 Task: Use the face wash by following these steps: damp your face and neck, take some face wash in your palm and lather it, massage in circular motion, and rinse.
Action: Mouse moved to (362, 88)
Screenshot: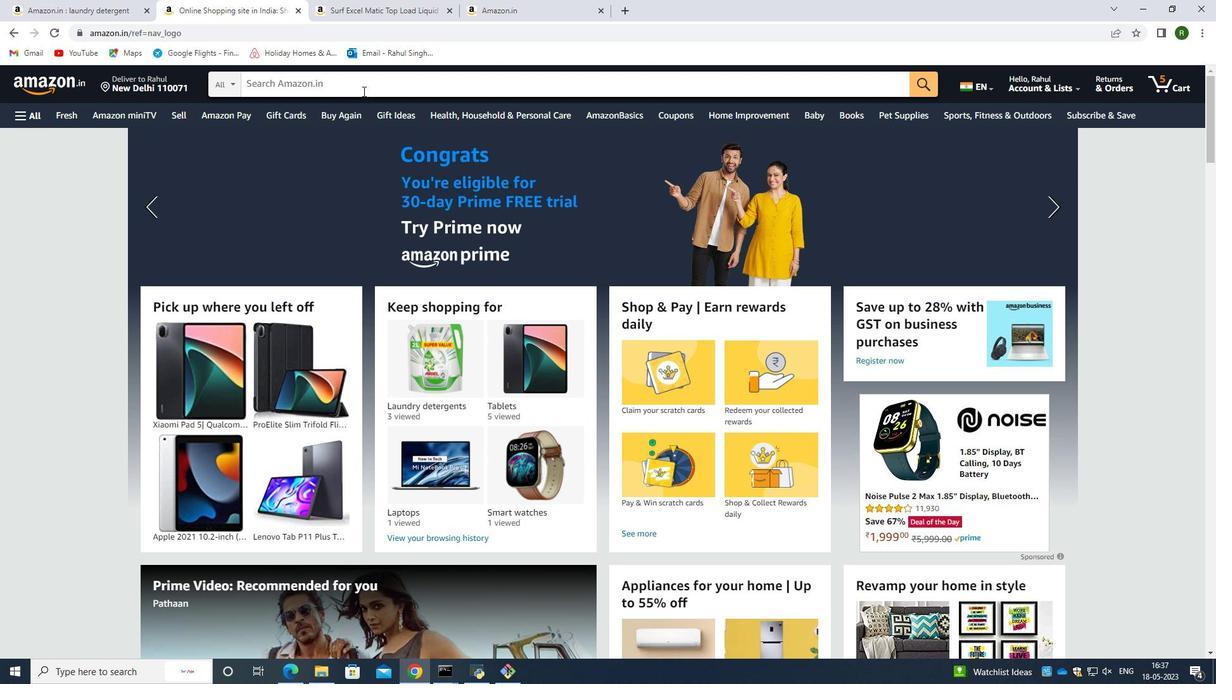 
Action: Mouse pressed left at (362, 88)
Screenshot: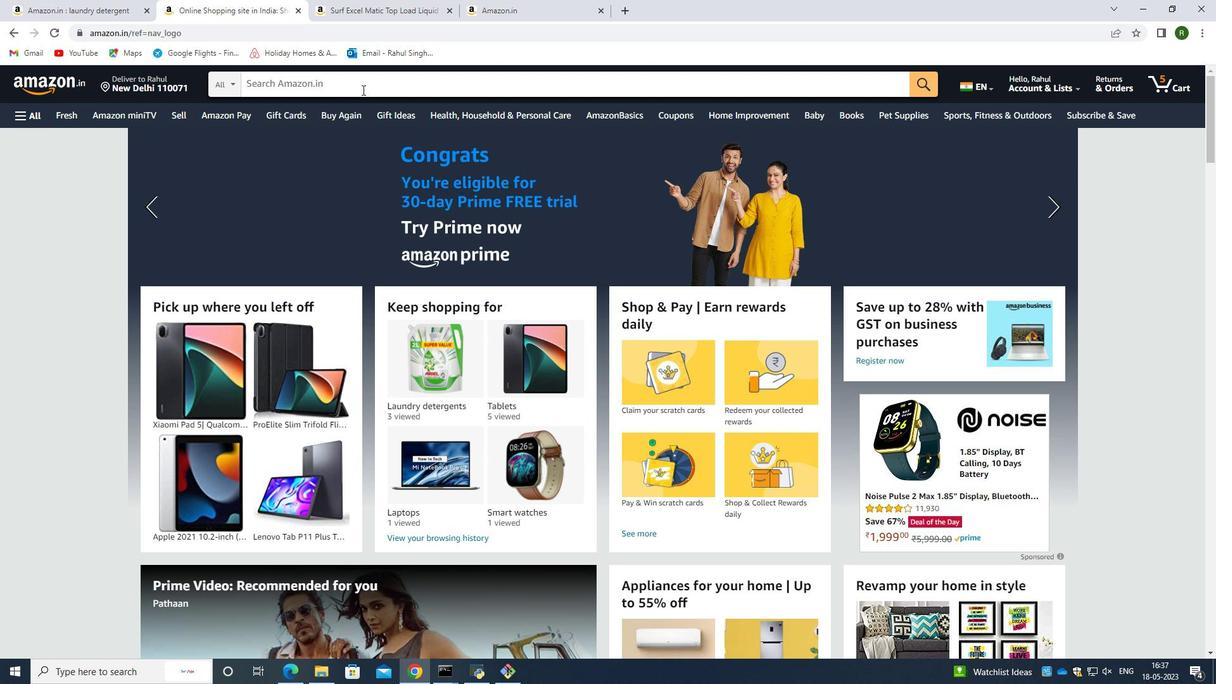 
Action: Key pressed ma
Screenshot: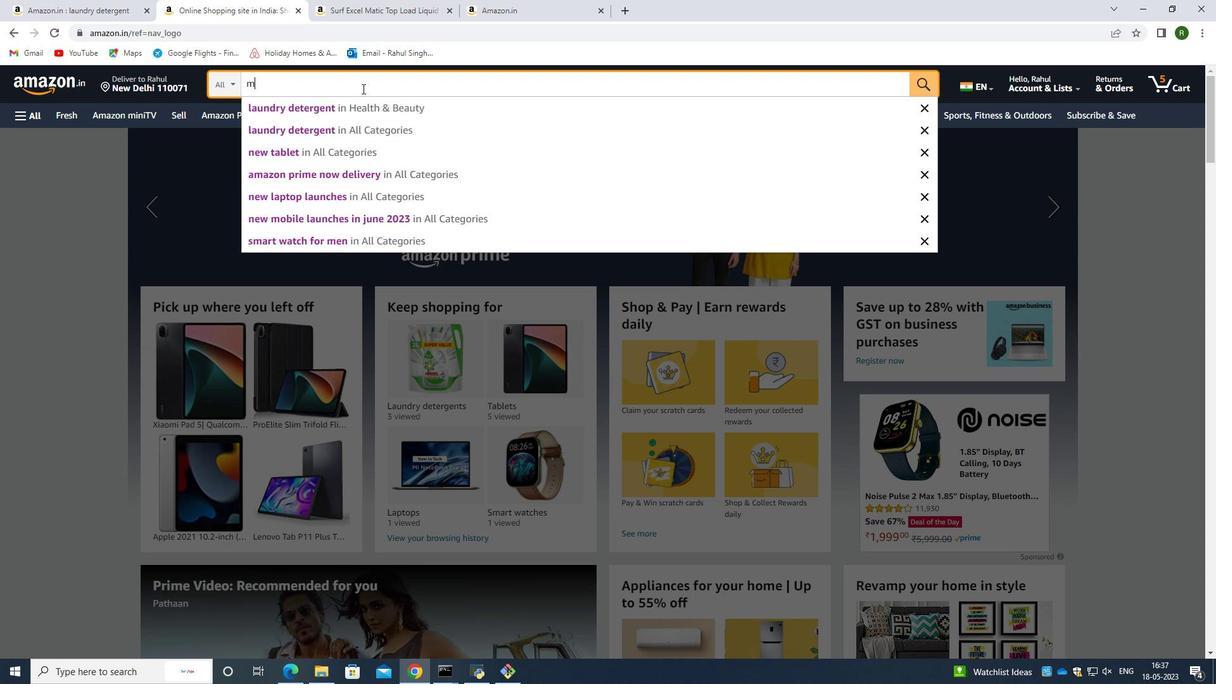
Action: Mouse moved to (362, 88)
Screenshot: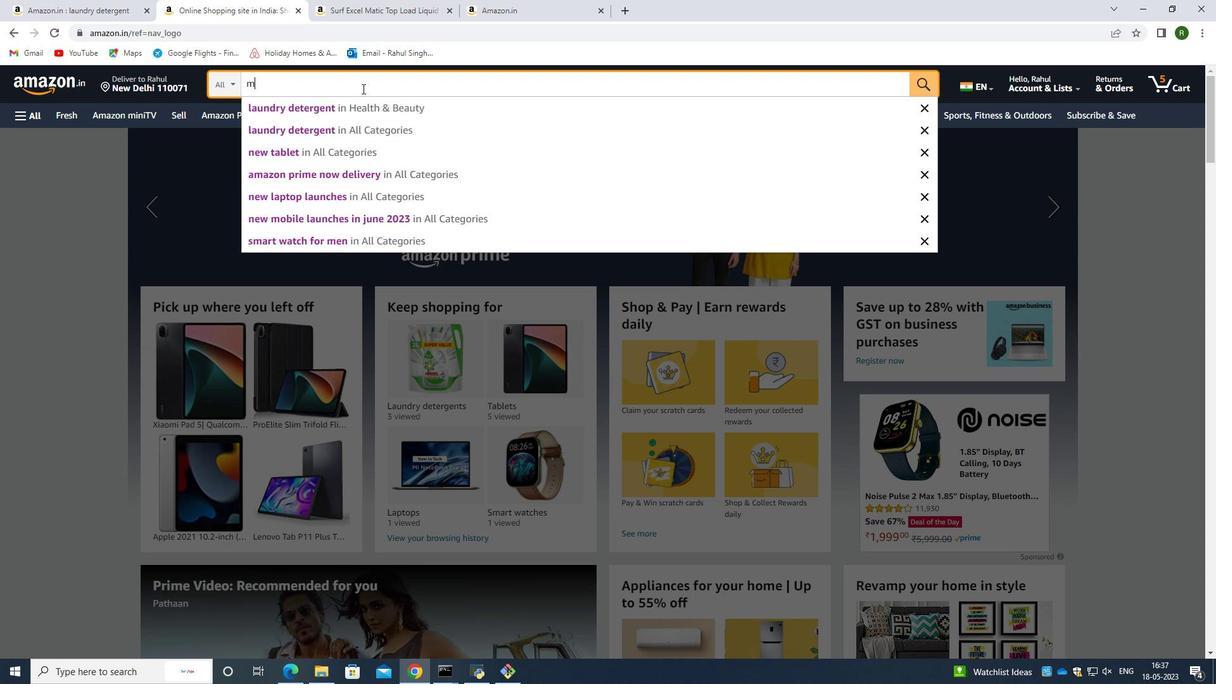 
Action: Key pressed maearth<Key.space>products<Key.enter>
Screenshot: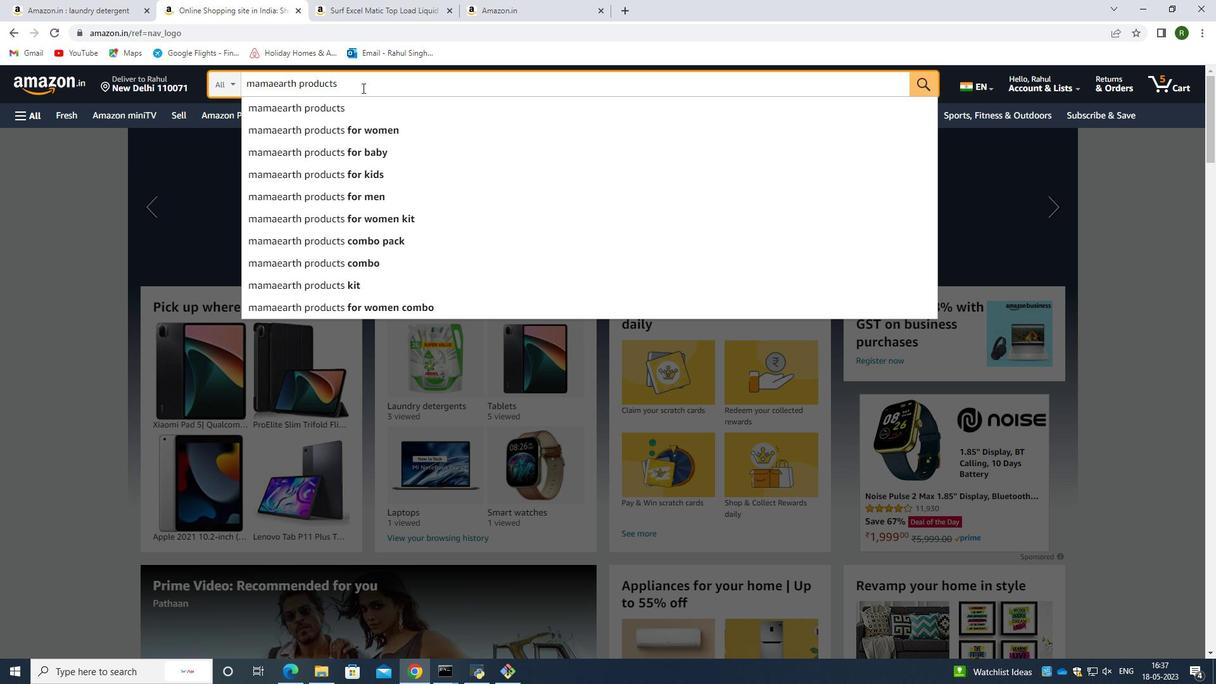
Action: Mouse moved to (440, 242)
Screenshot: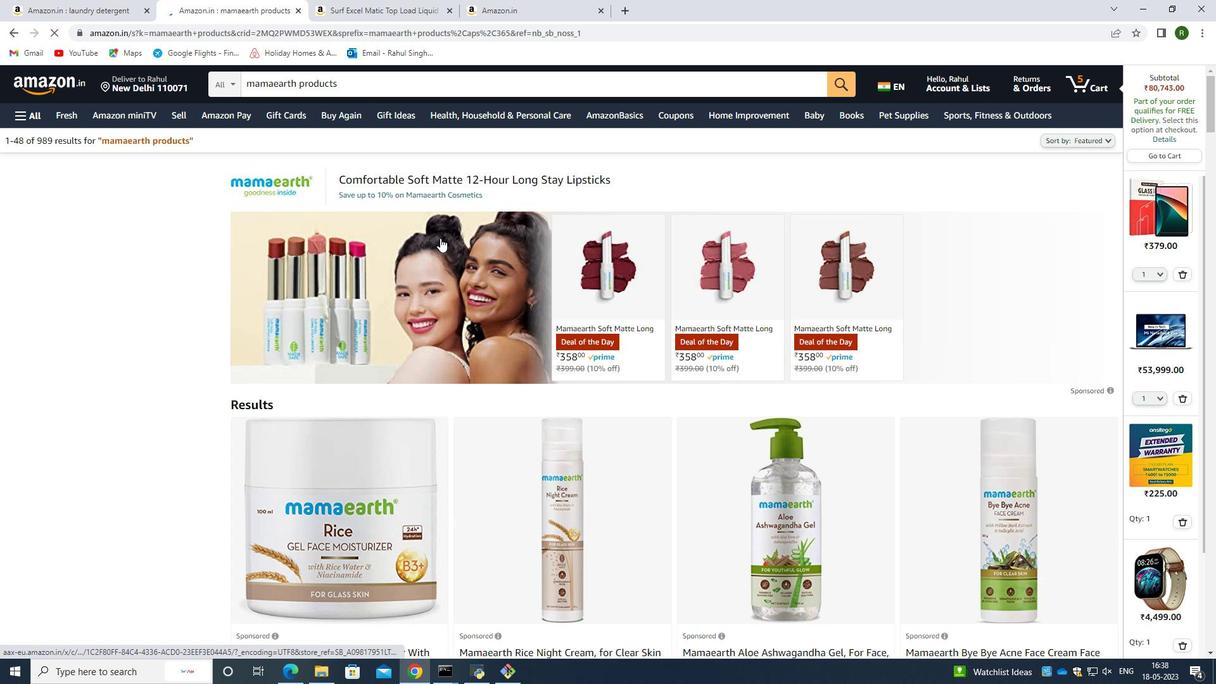 
Action: Mouse scrolled (440, 242) with delta (0, 0)
Screenshot: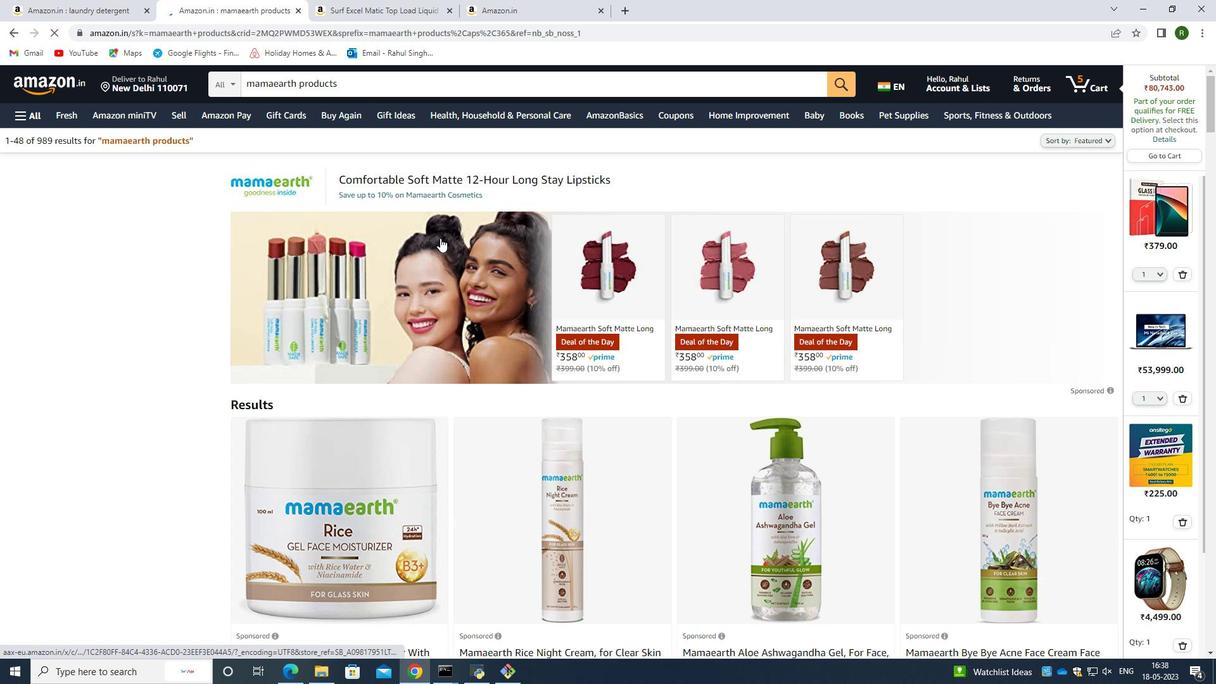 
Action: Mouse moved to (440, 244)
Screenshot: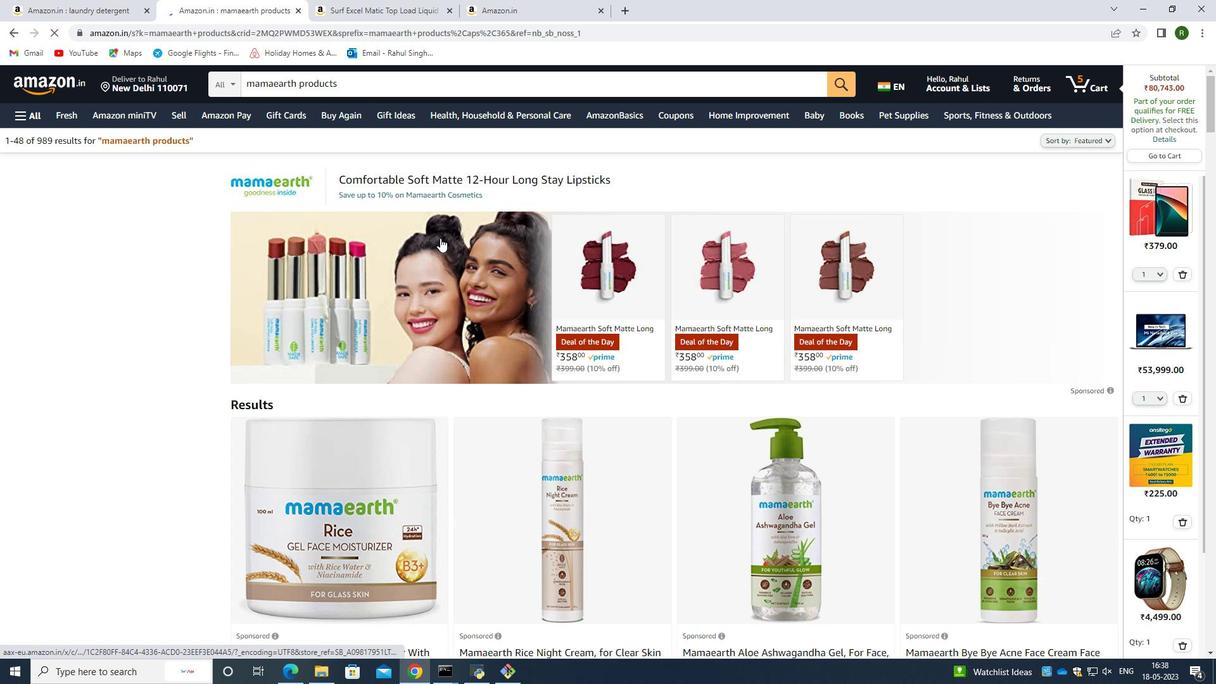 
Action: Mouse scrolled (440, 243) with delta (0, 0)
Screenshot: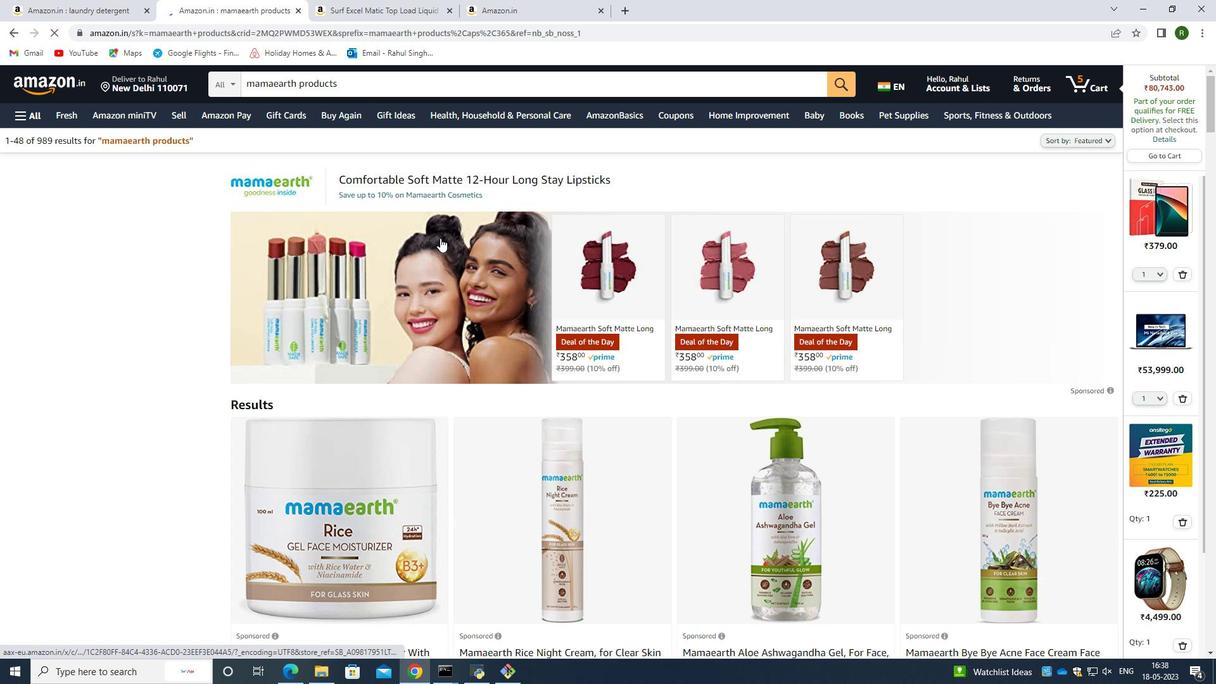 
Action: Mouse moved to (439, 244)
Screenshot: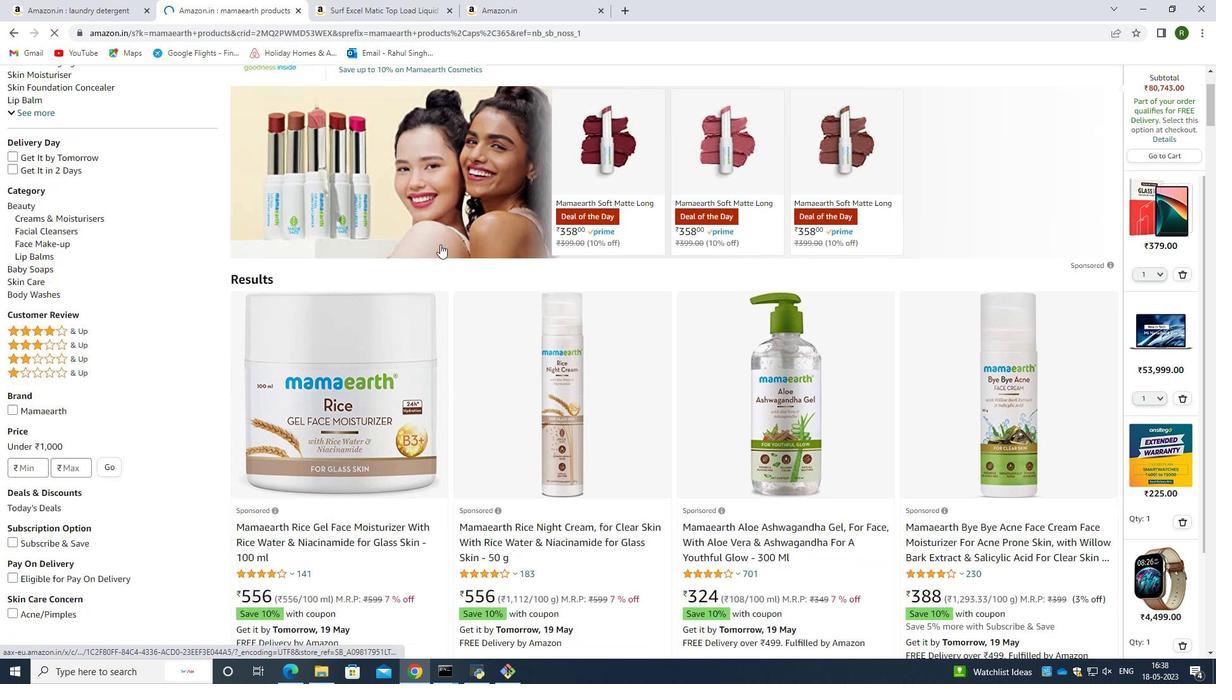 
Action: Mouse scrolled (439, 243) with delta (0, 0)
Screenshot: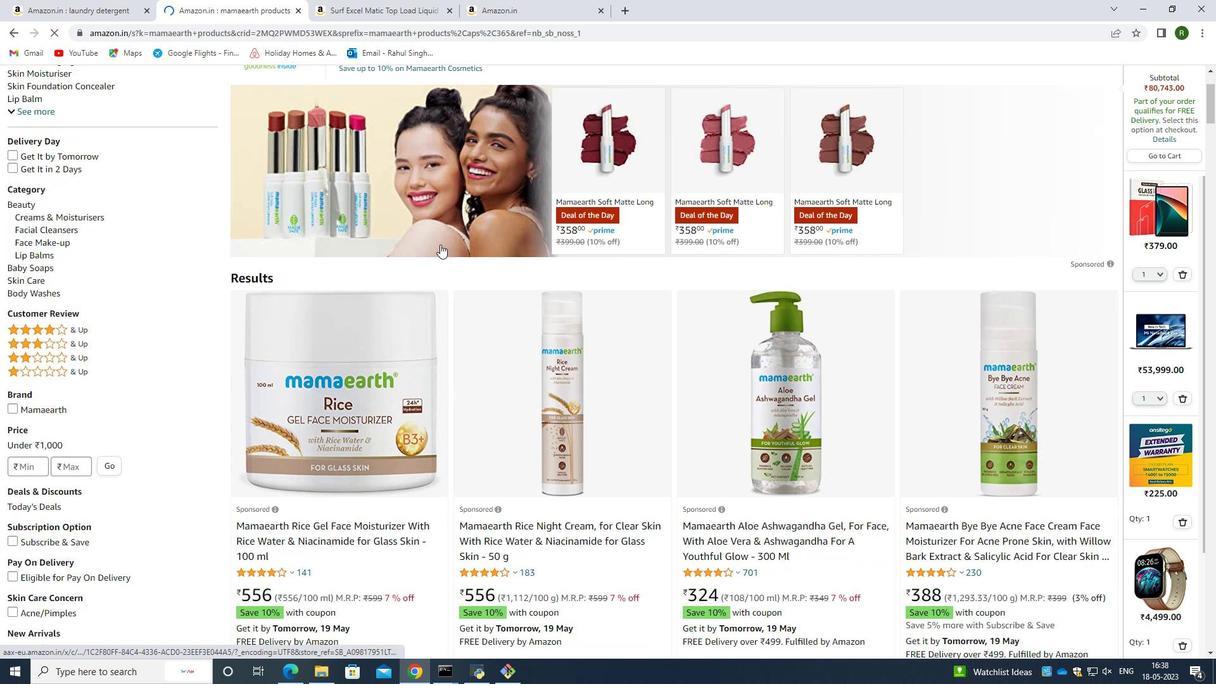 
Action: Mouse scrolled (439, 243) with delta (0, 0)
Screenshot: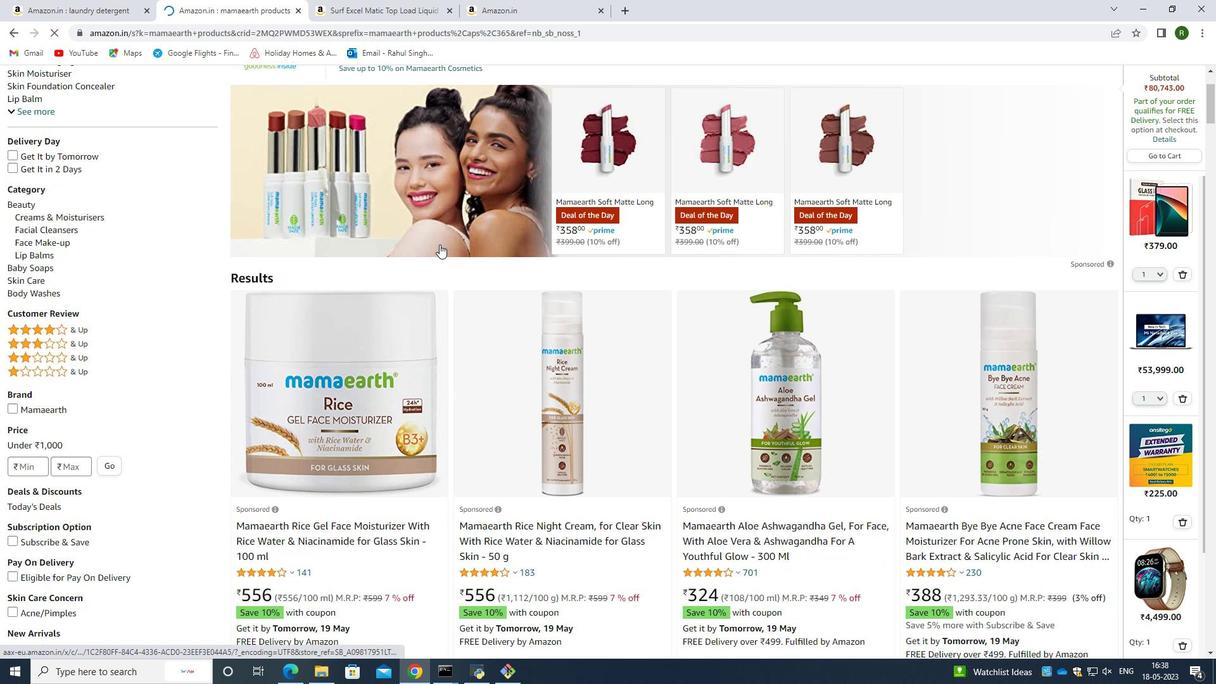 
Action: Mouse scrolled (439, 243) with delta (0, 0)
Screenshot: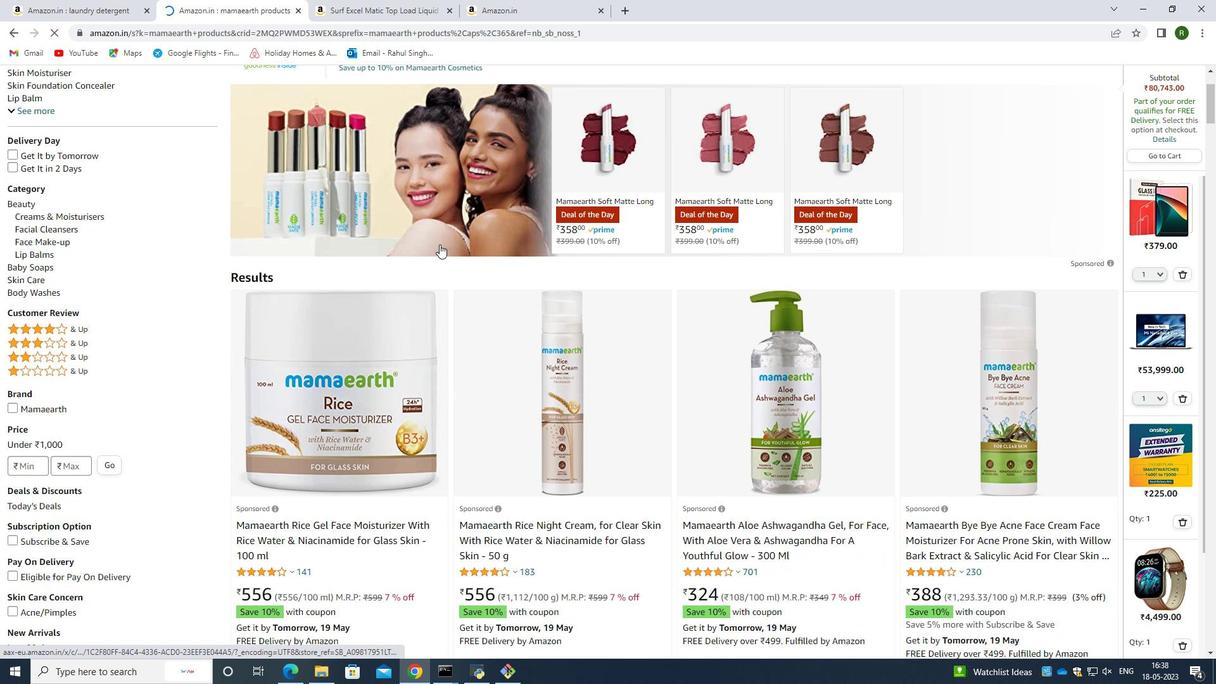 
Action: Mouse moved to (725, 237)
Screenshot: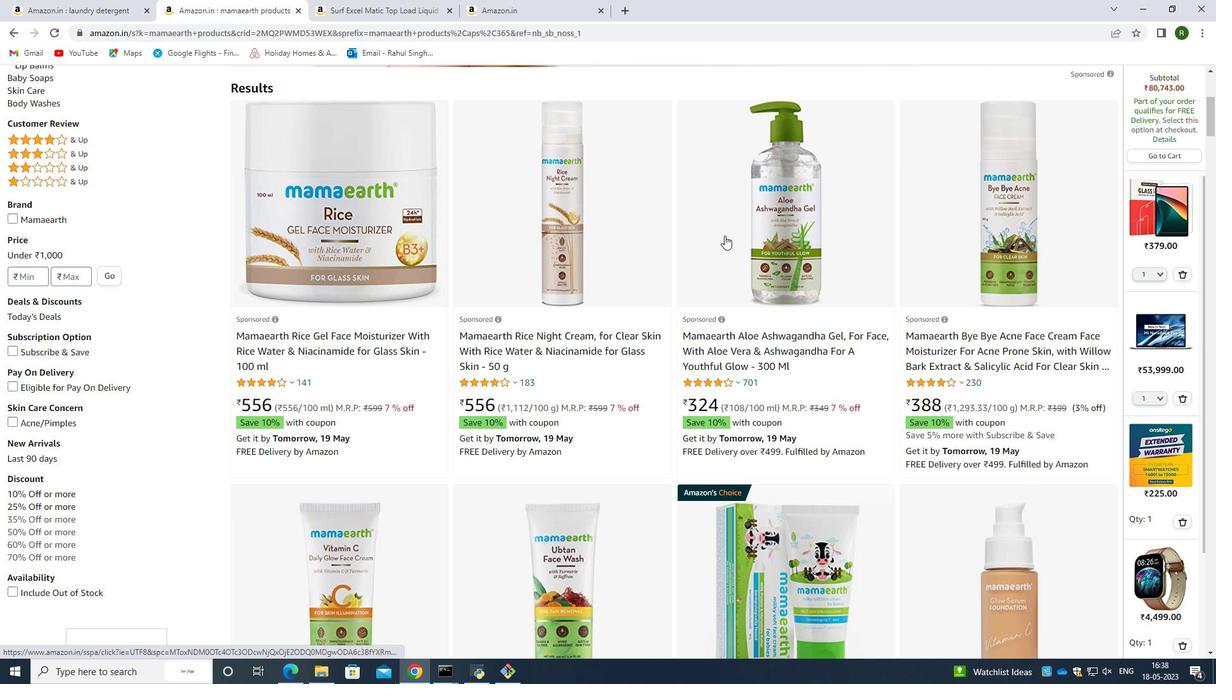 
Action: Mouse scrolled (725, 236) with delta (0, 0)
Screenshot: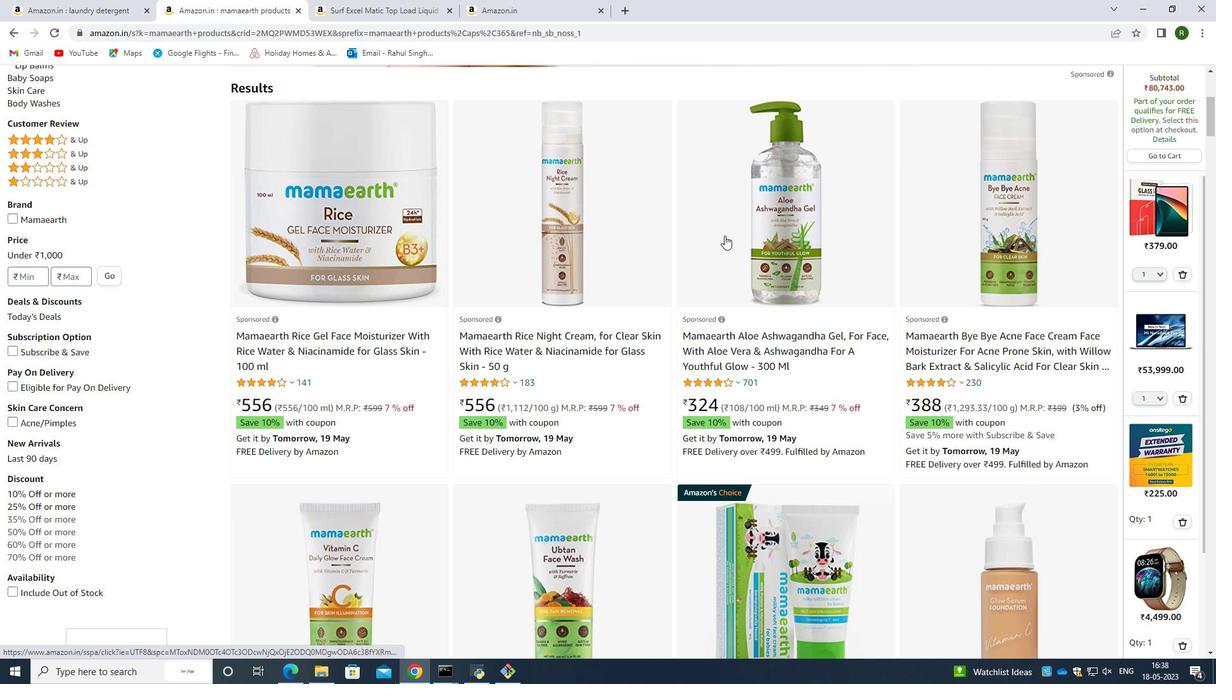 
Action: Mouse scrolled (725, 236) with delta (0, 0)
Screenshot: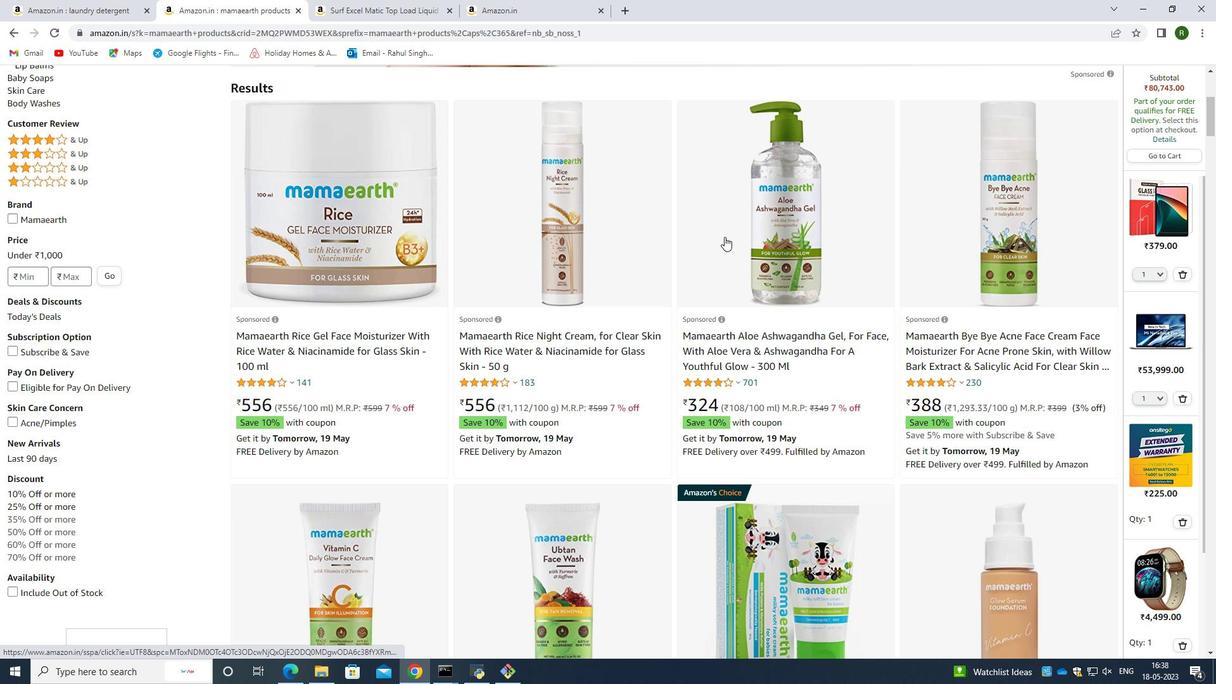 
Action: Mouse moved to (546, 460)
Screenshot: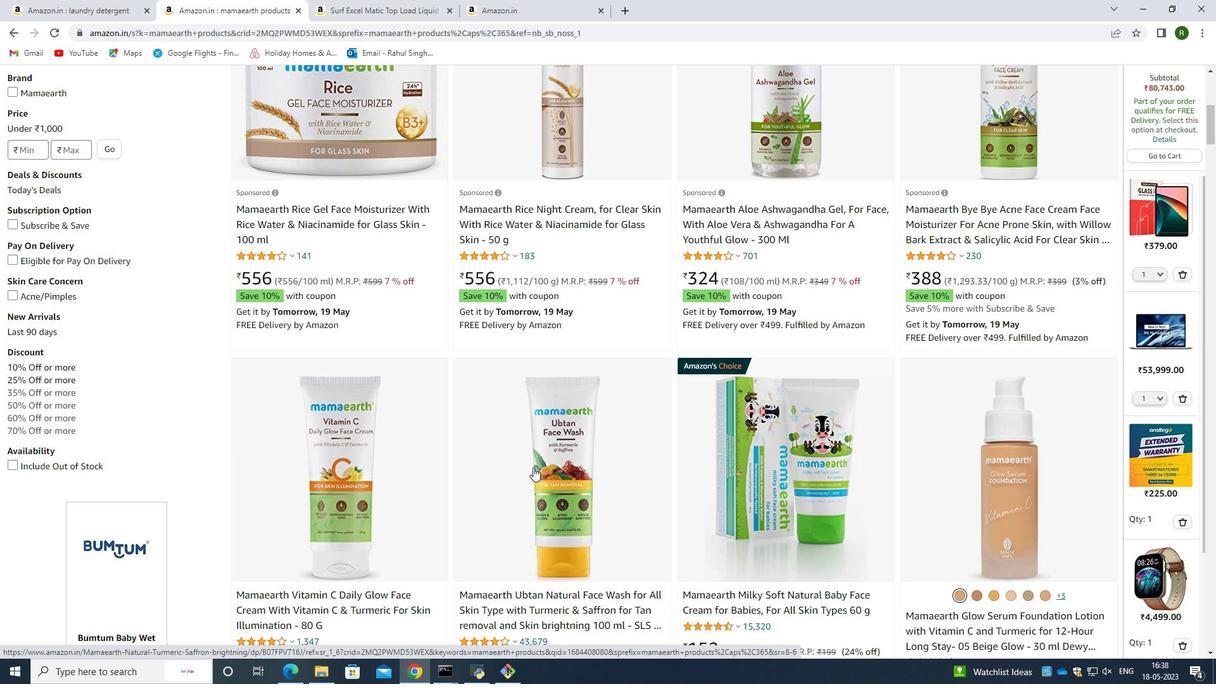 
Action: Mouse pressed left at (546, 460)
Screenshot: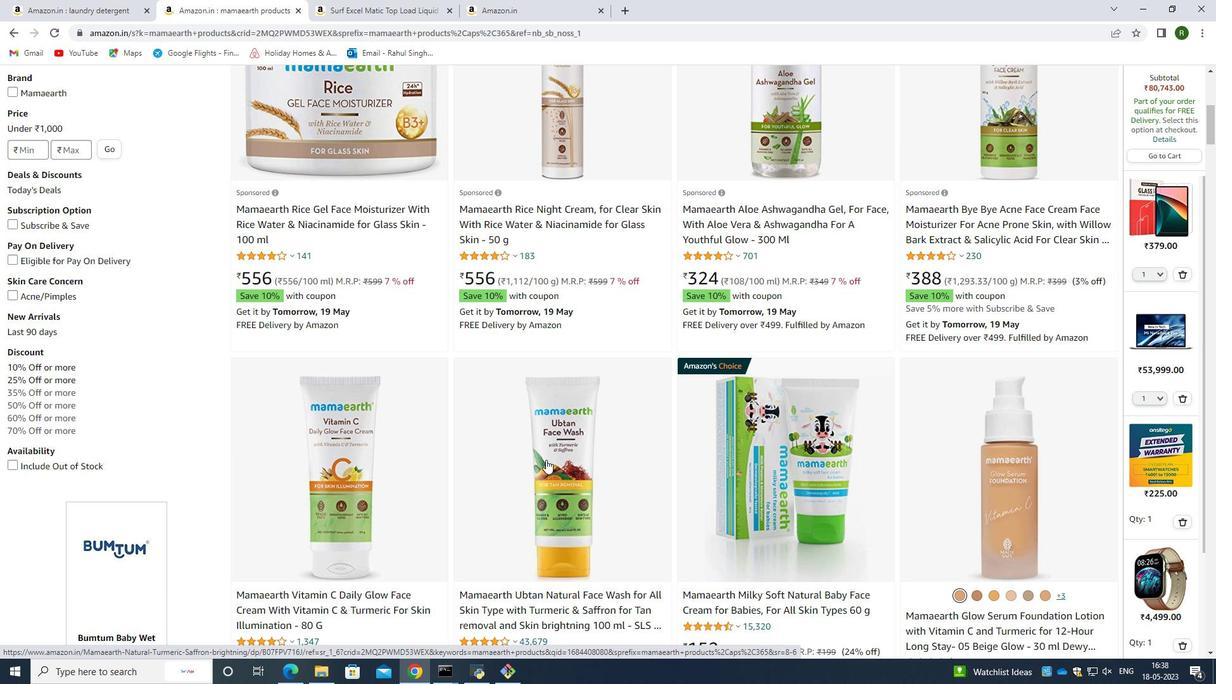 
Action: Mouse moved to (598, 359)
Screenshot: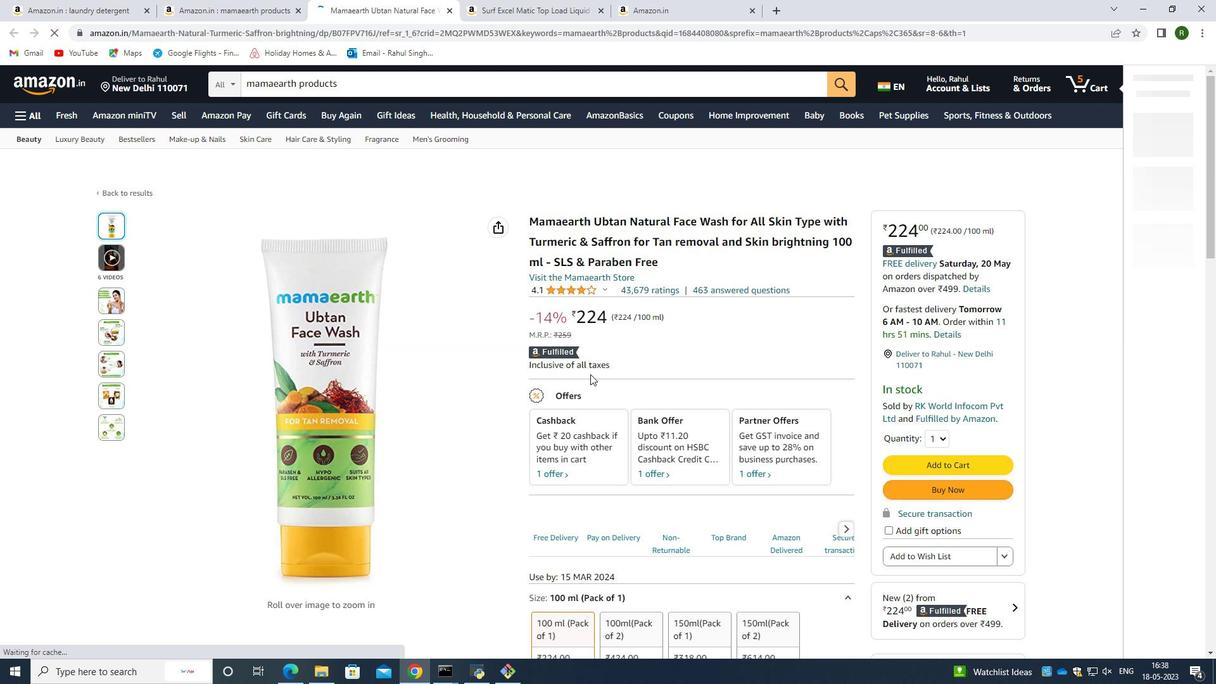 
Action: Mouse scrolled (598, 358) with delta (0, 0)
Screenshot: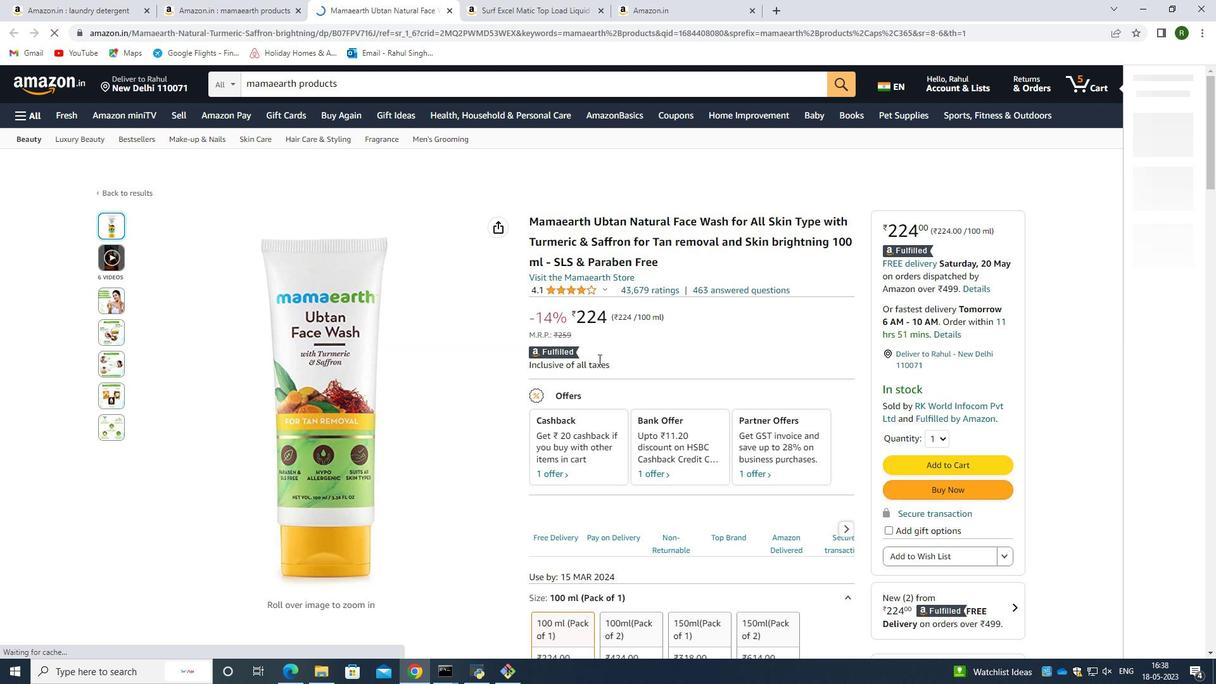 
Action: Mouse scrolled (598, 358) with delta (0, 0)
Screenshot: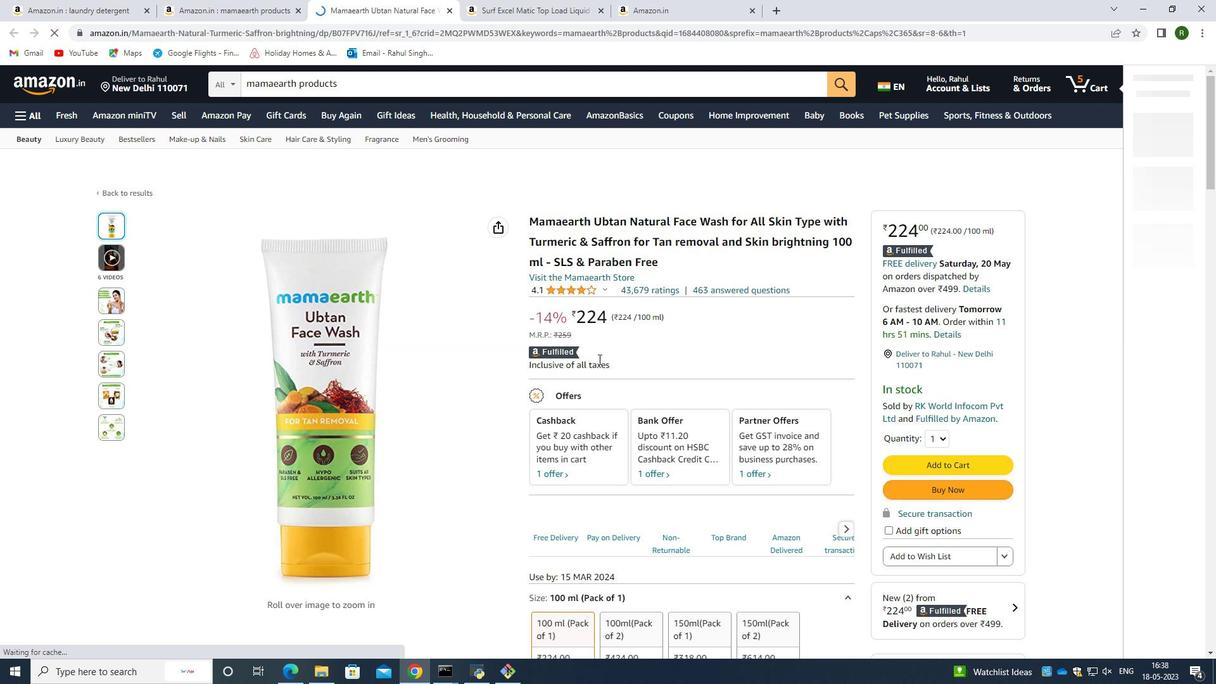 
Action: Mouse scrolled (598, 358) with delta (0, 0)
Screenshot: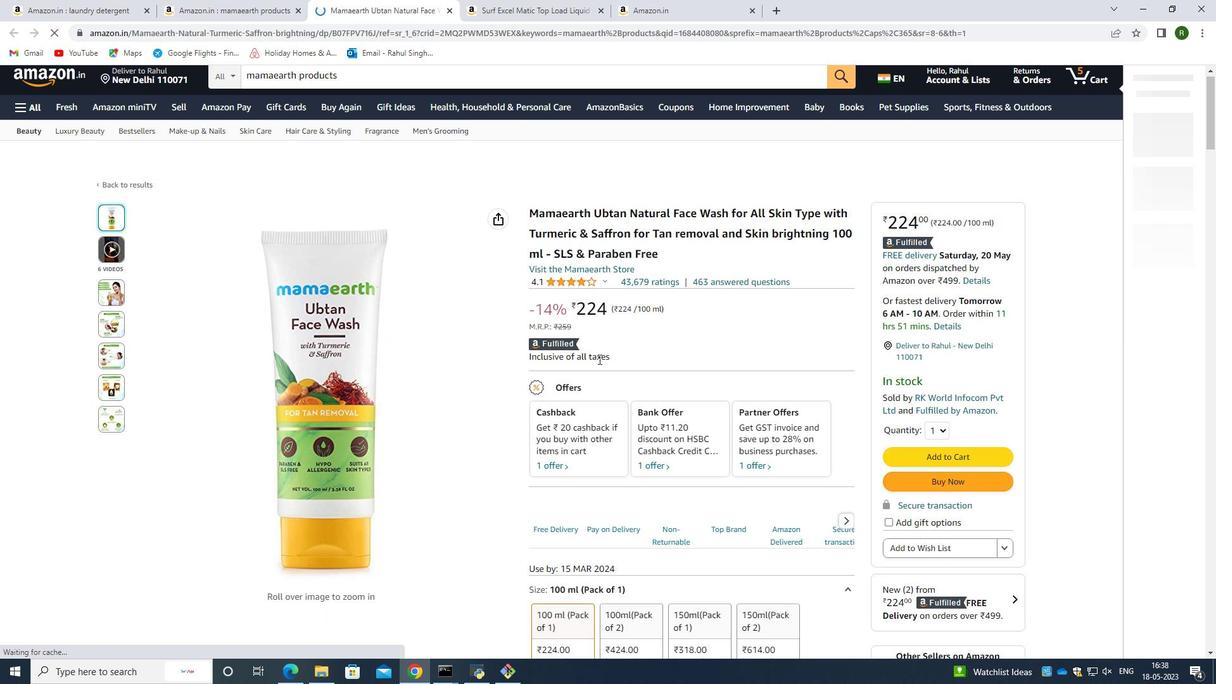 
Action: Mouse scrolled (598, 358) with delta (0, 0)
Screenshot: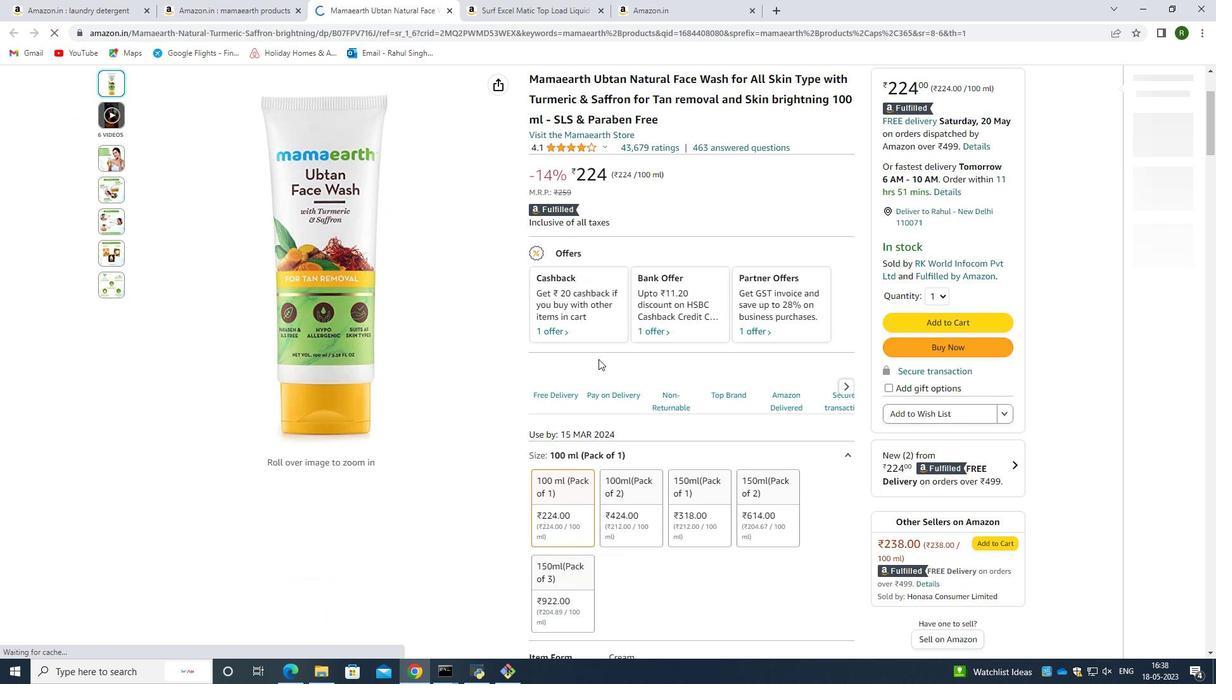 
Action: Mouse scrolled (598, 358) with delta (0, 0)
Screenshot: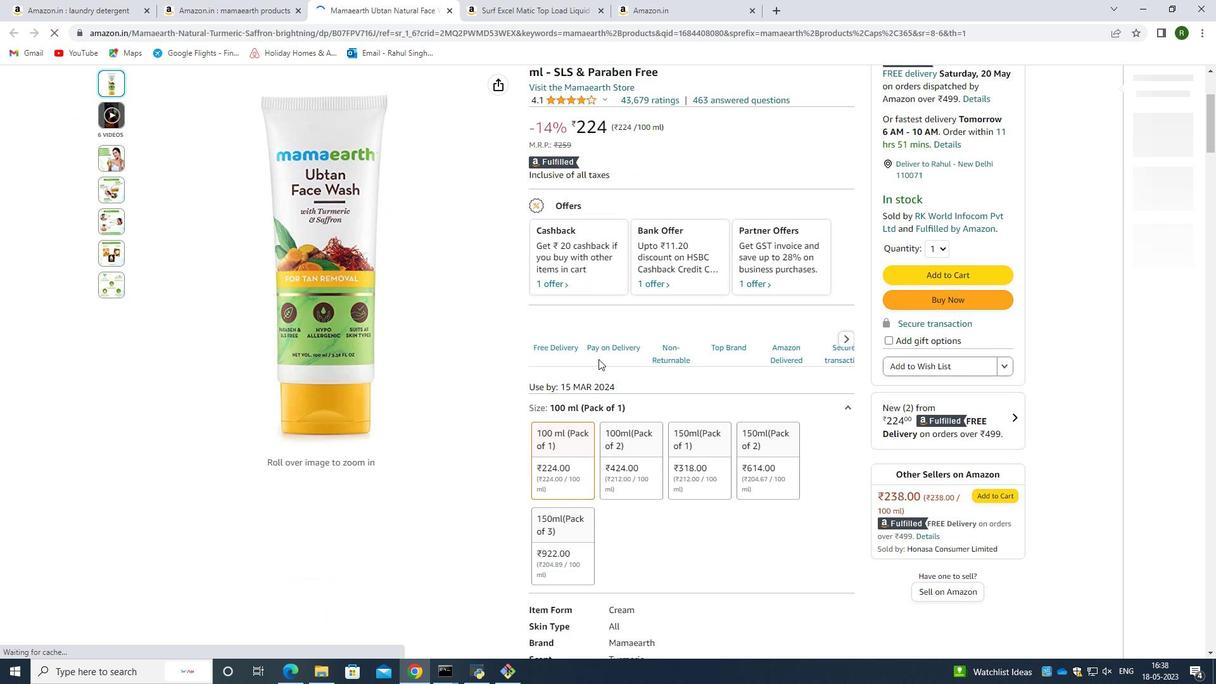 
Action: Mouse scrolled (598, 358) with delta (0, 0)
Screenshot: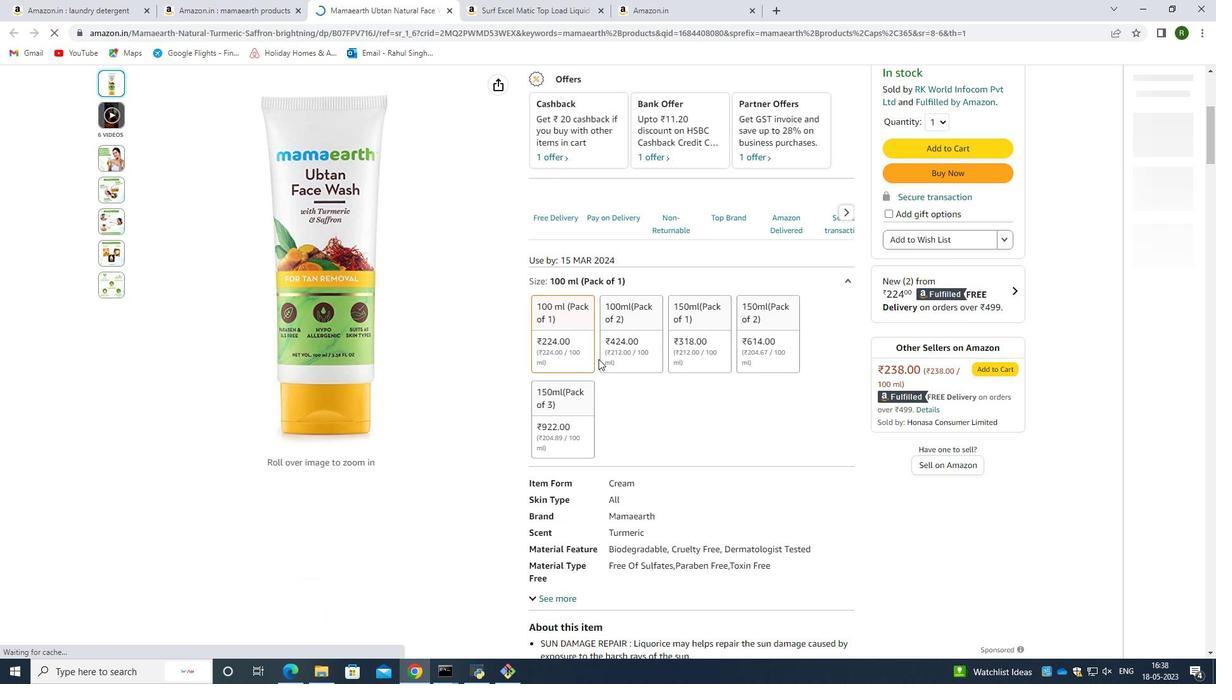 
Action: Mouse scrolled (598, 358) with delta (0, 0)
Screenshot: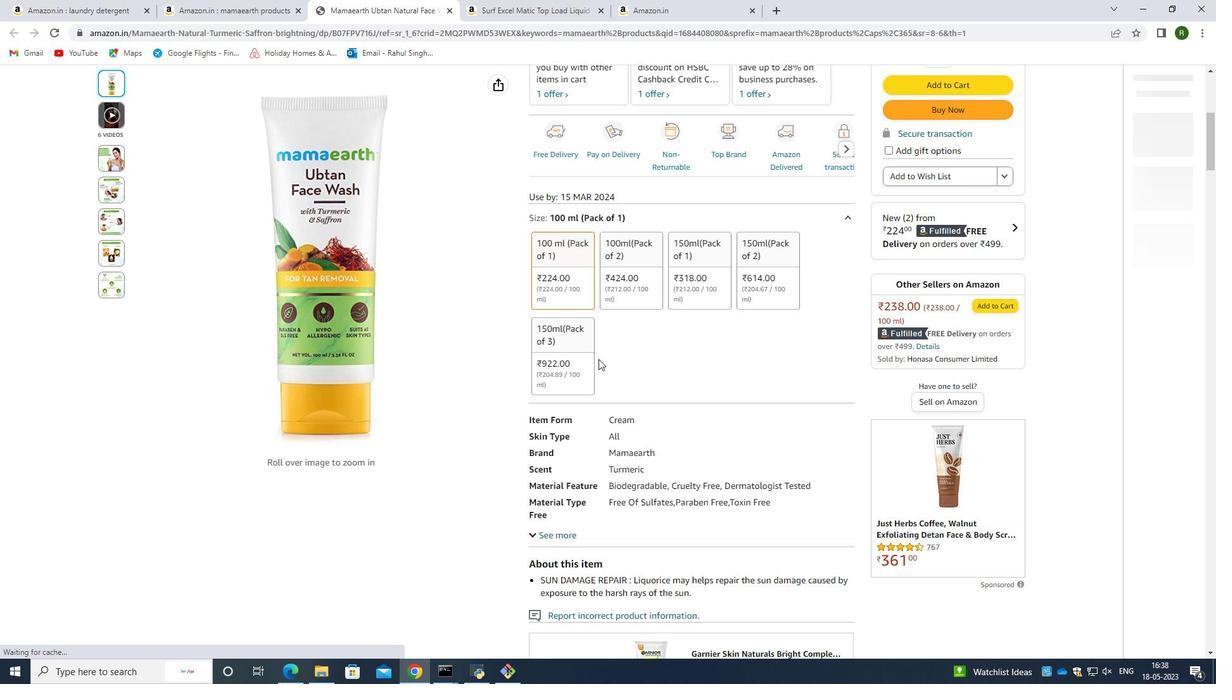 
Action: Mouse scrolled (598, 358) with delta (0, 0)
Screenshot: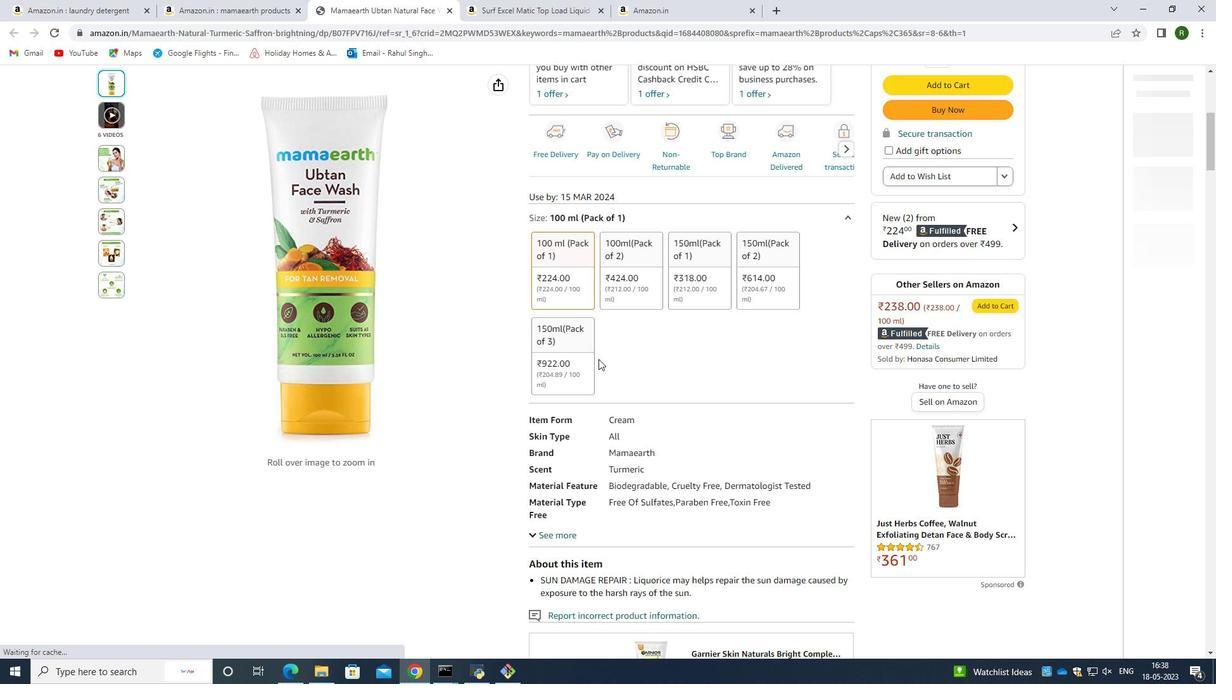 
Action: Mouse scrolled (598, 358) with delta (0, 0)
Screenshot: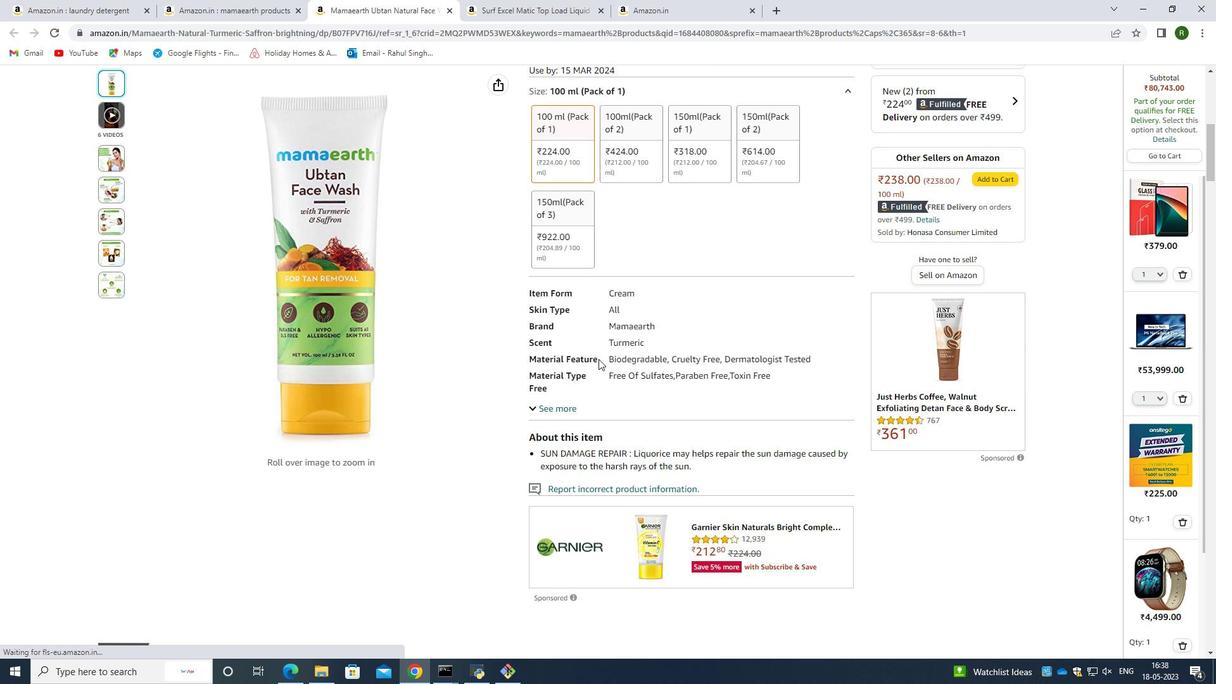 
Action: Mouse moved to (598, 359)
Screenshot: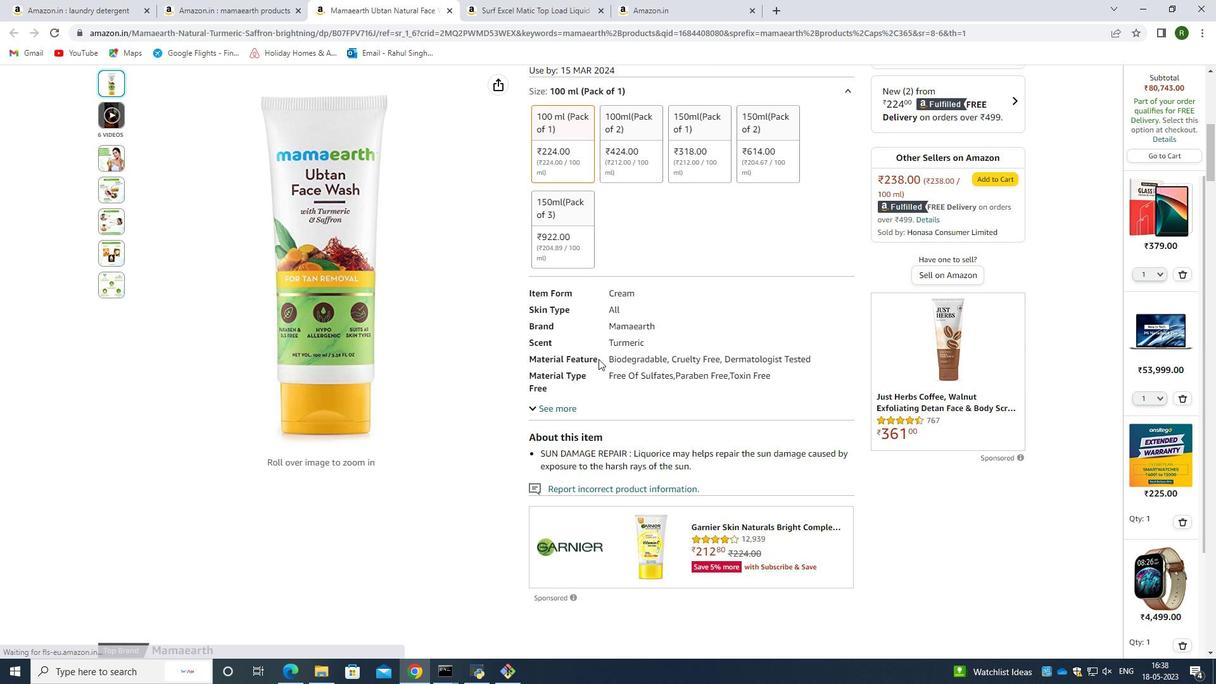 
Action: Mouse scrolled (598, 358) with delta (0, 0)
Screenshot: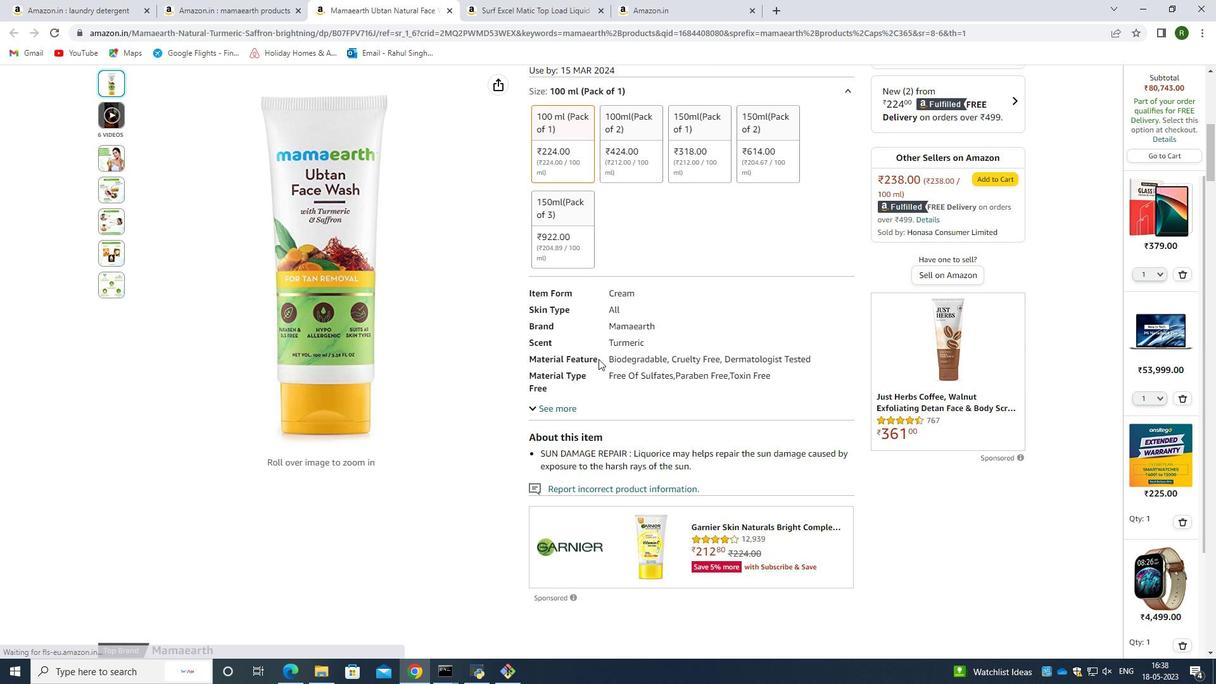 
Action: Mouse scrolled (598, 358) with delta (0, 0)
Screenshot: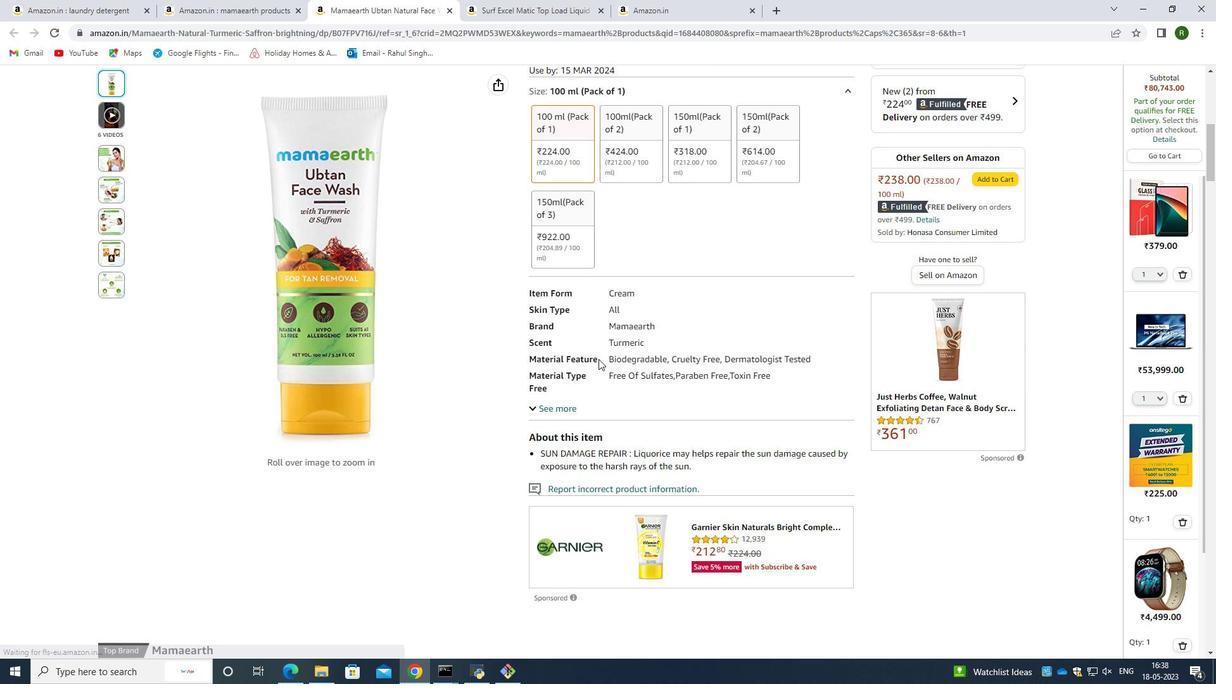 
Action: Mouse moved to (598, 359)
Screenshot: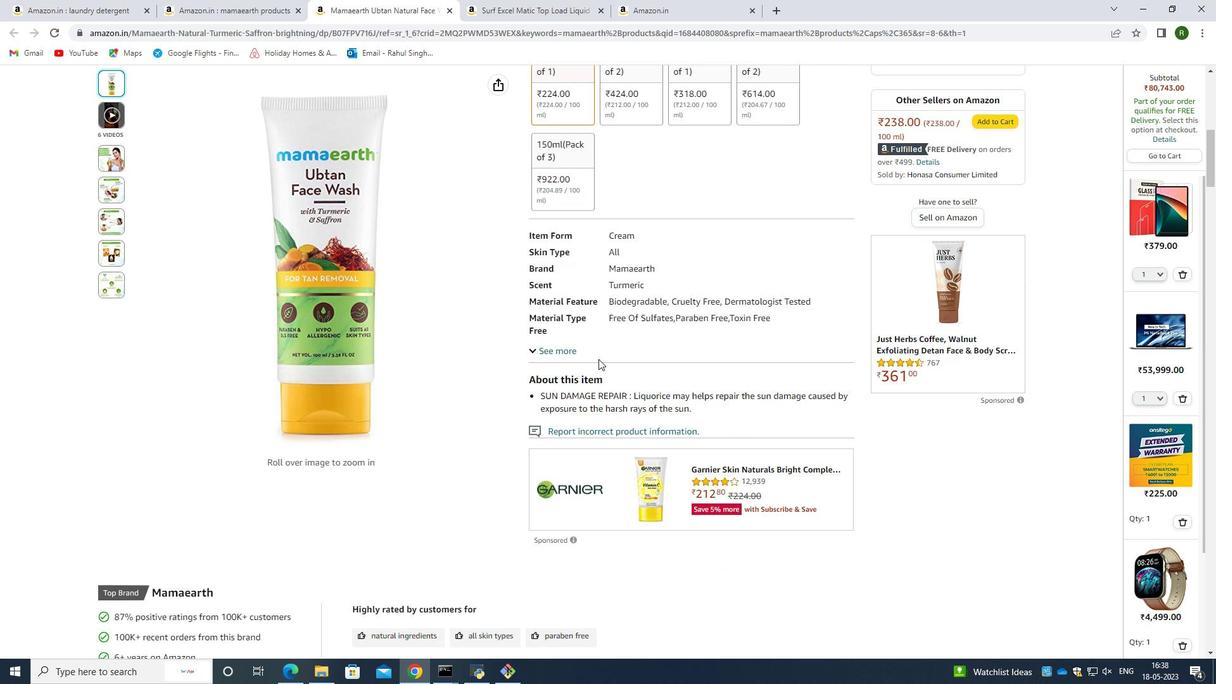 
Action: Mouse scrolled (598, 358) with delta (0, 0)
Screenshot: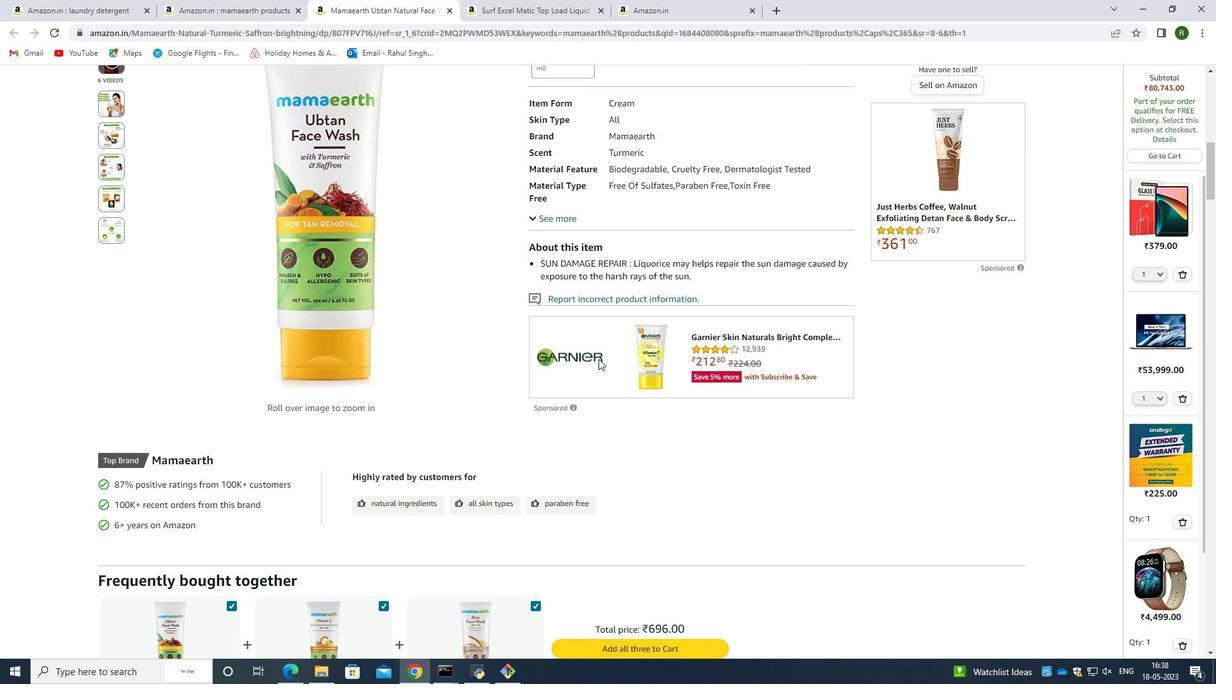 
Action: Mouse moved to (599, 360)
Screenshot: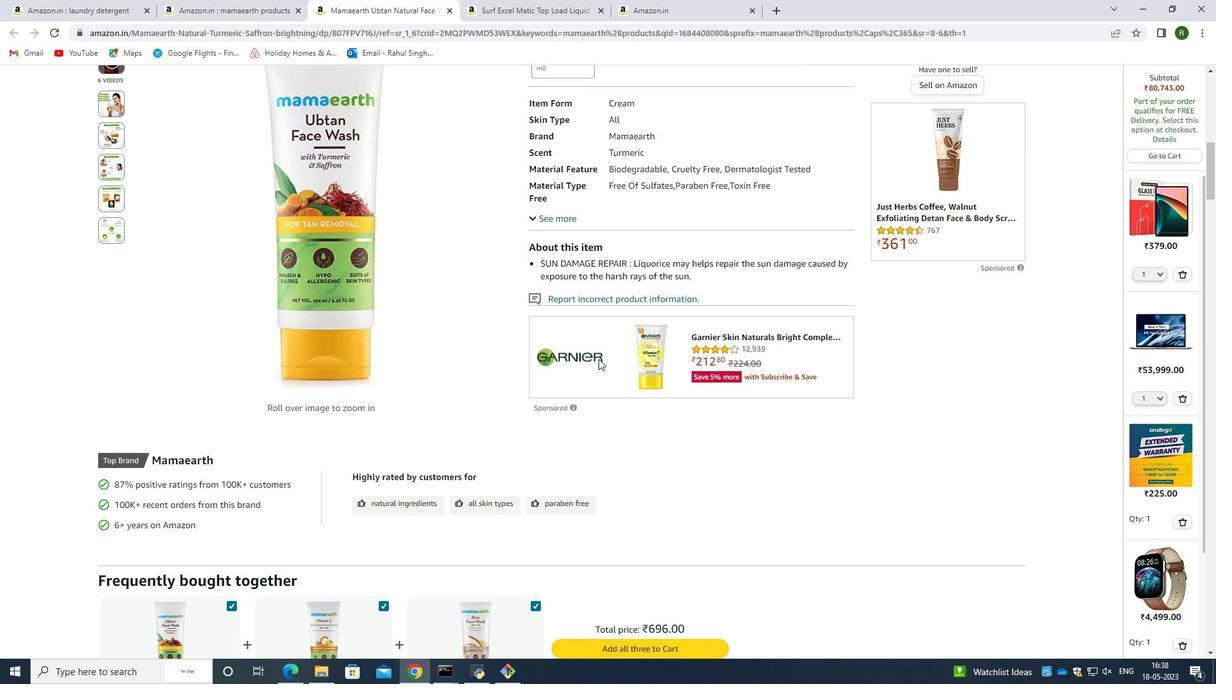 
Action: Mouse scrolled (599, 359) with delta (0, 0)
Screenshot: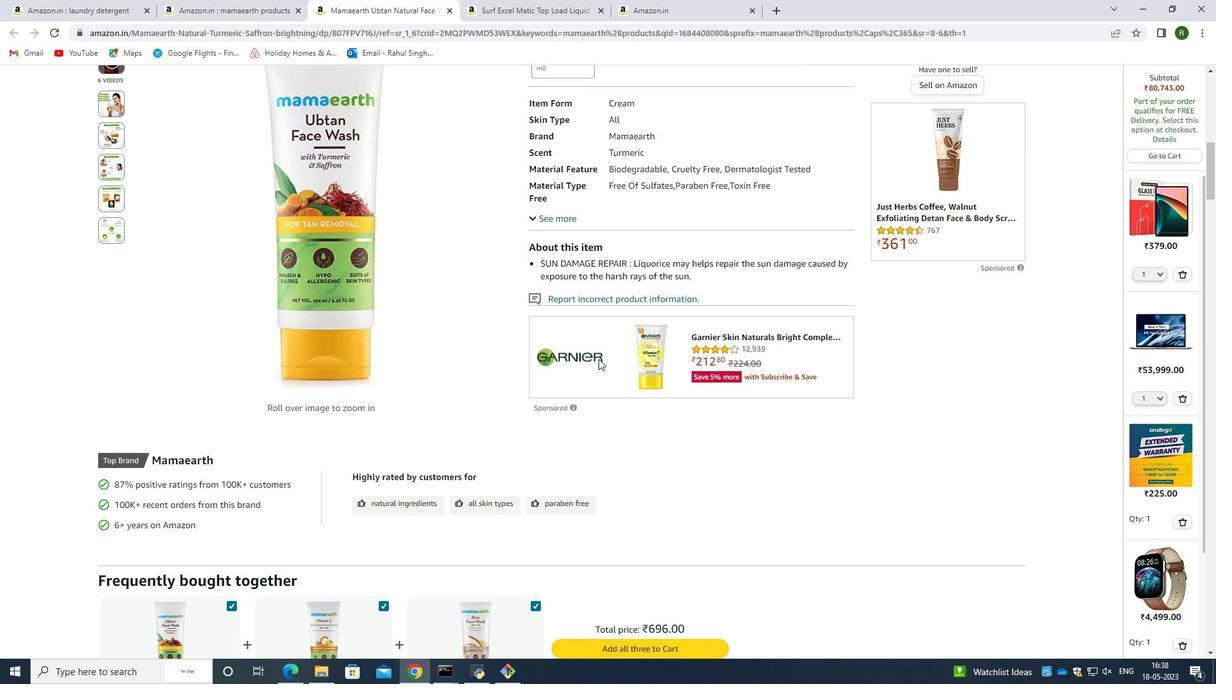 
Action: Mouse scrolled (599, 359) with delta (0, 0)
Screenshot: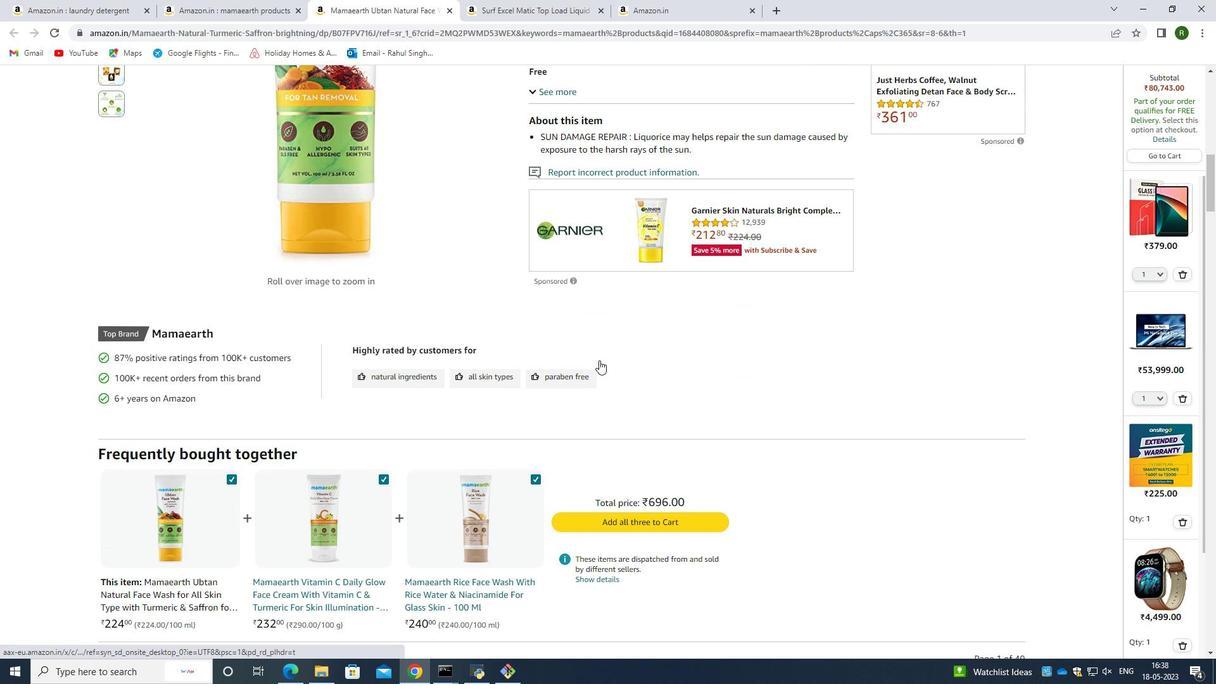 
Action: Mouse scrolled (599, 359) with delta (0, 0)
Screenshot: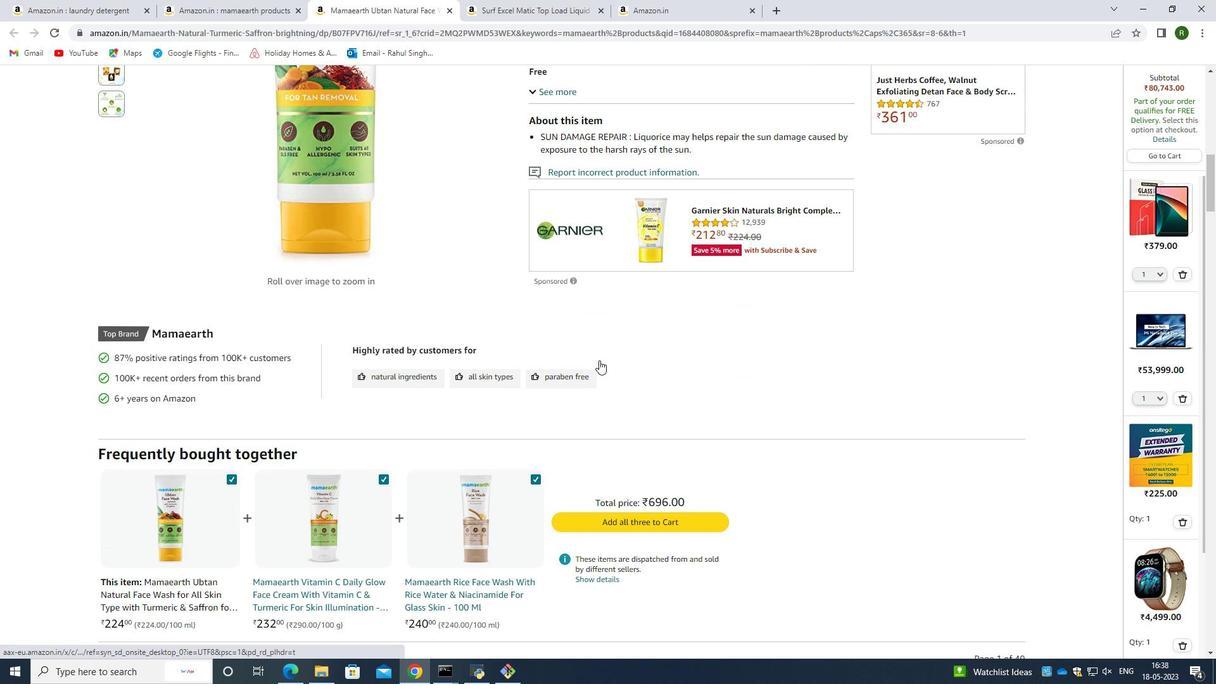 
Action: Mouse scrolled (599, 359) with delta (0, 0)
Screenshot: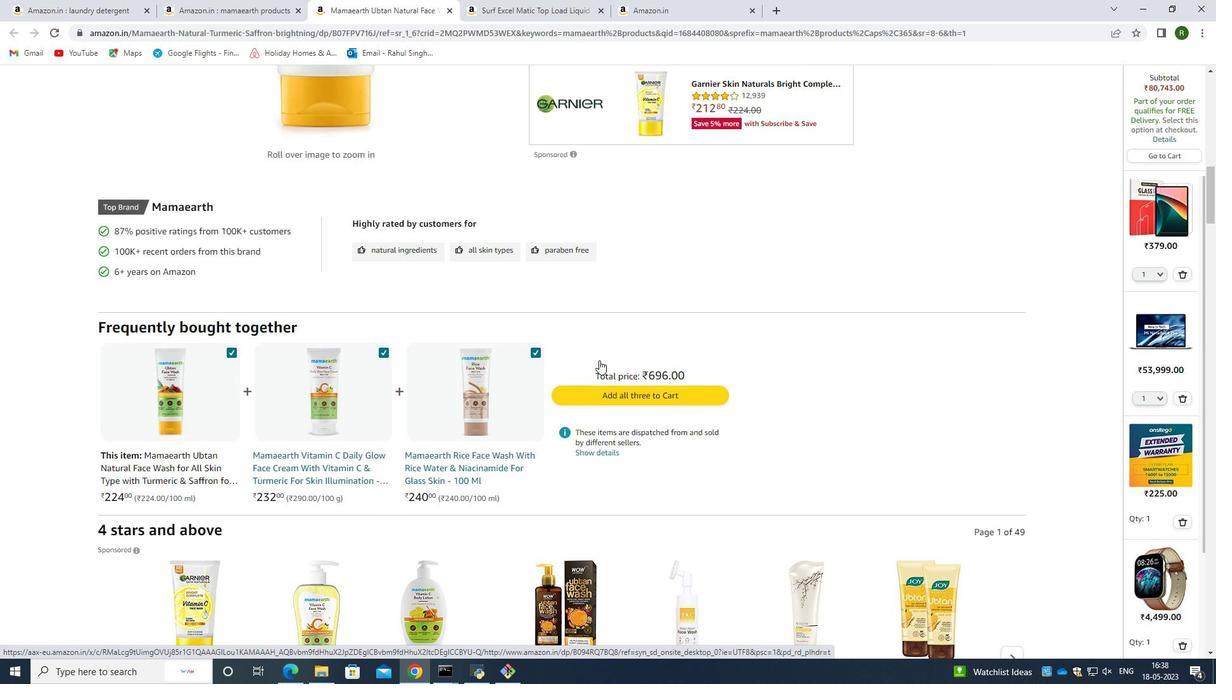 
Action: Mouse scrolled (599, 359) with delta (0, 0)
Screenshot: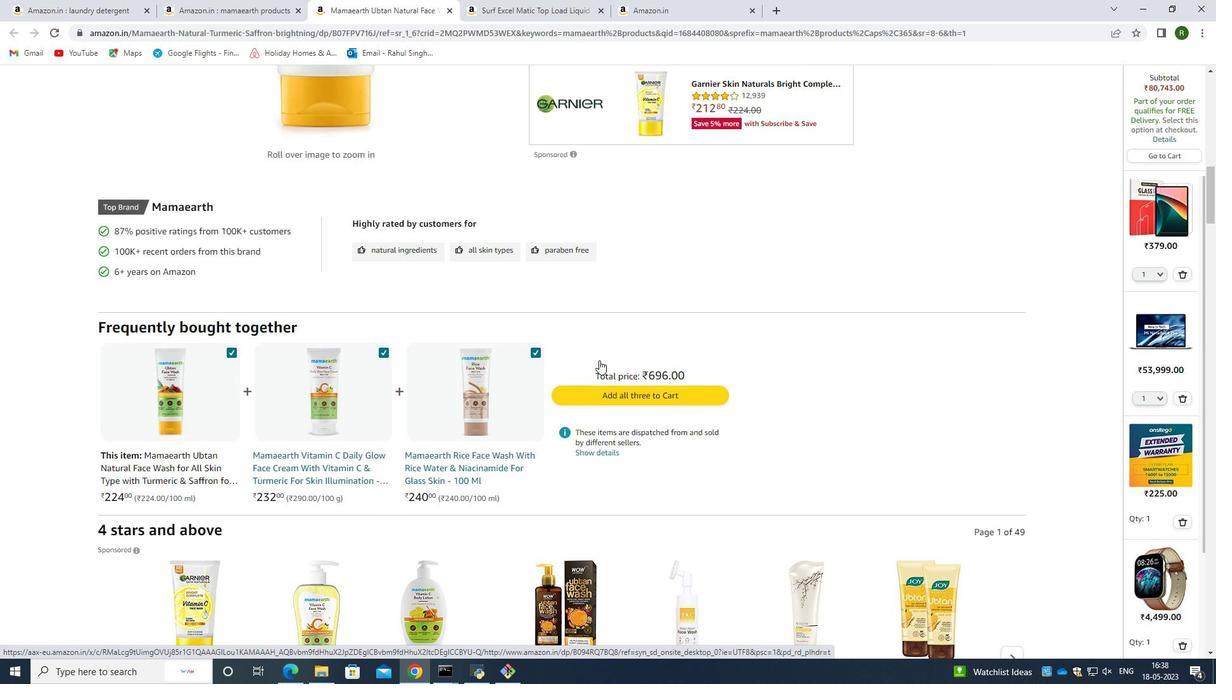 
Action: Mouse scrolled (599, 359) with delta (0, 0)
Screenshot: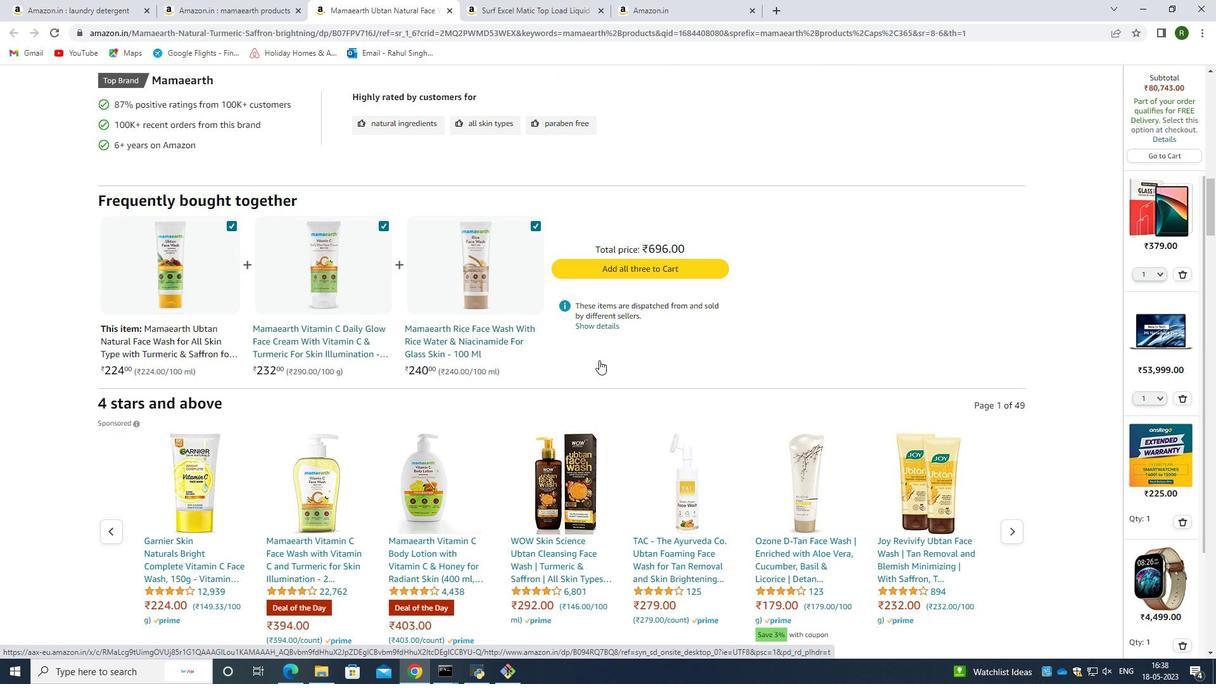 
Action: Mouse scrolled (599, 359) with delta (0, 0)
Screenshot: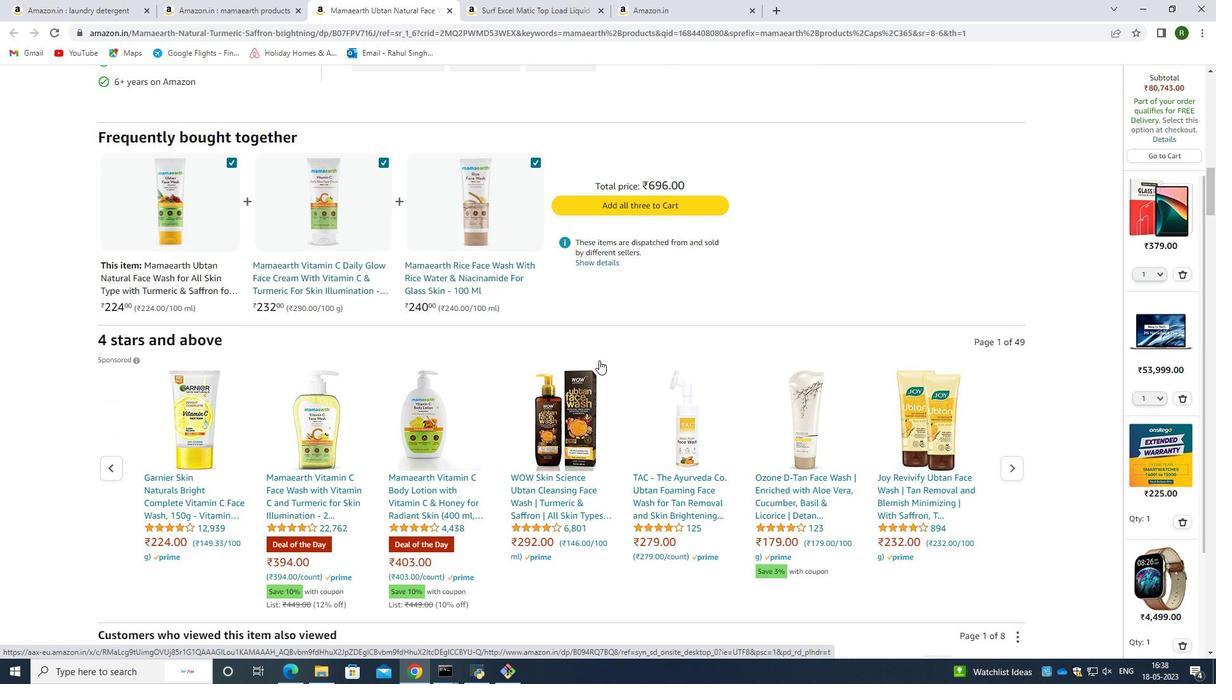 
Action: Mouse moved to (599, 361)
Screenshot: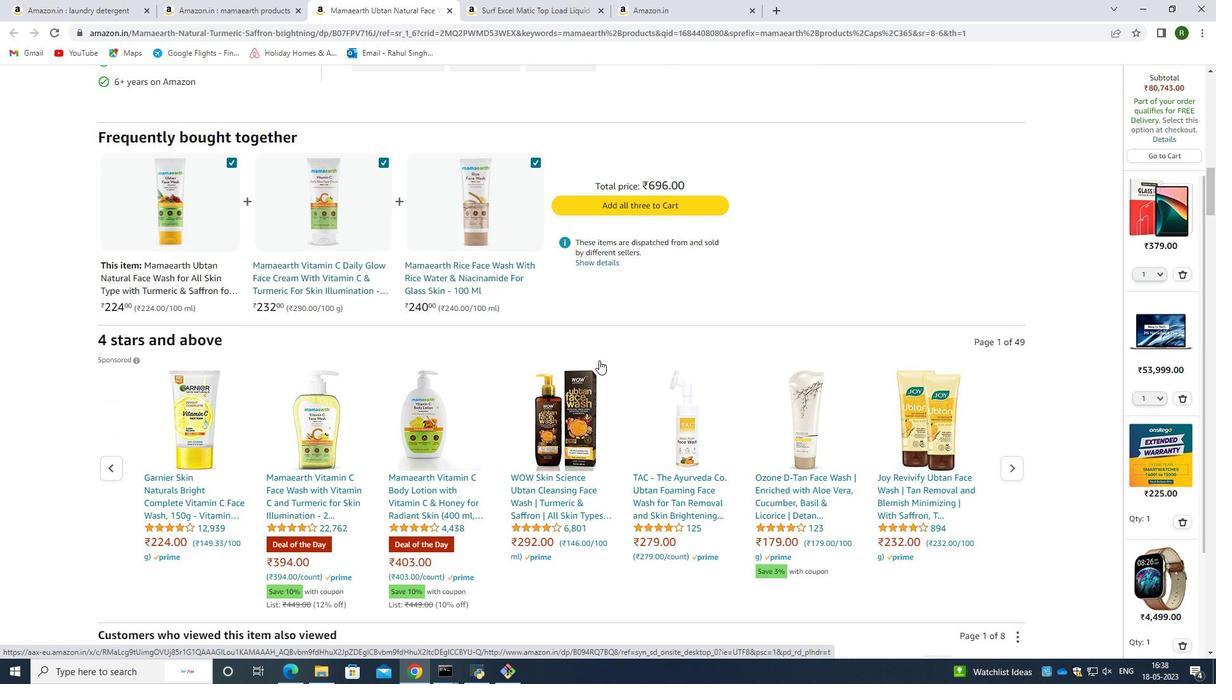 
Action: Mouse scrolled (599, 361) with delta (0, 0)
Screenshot: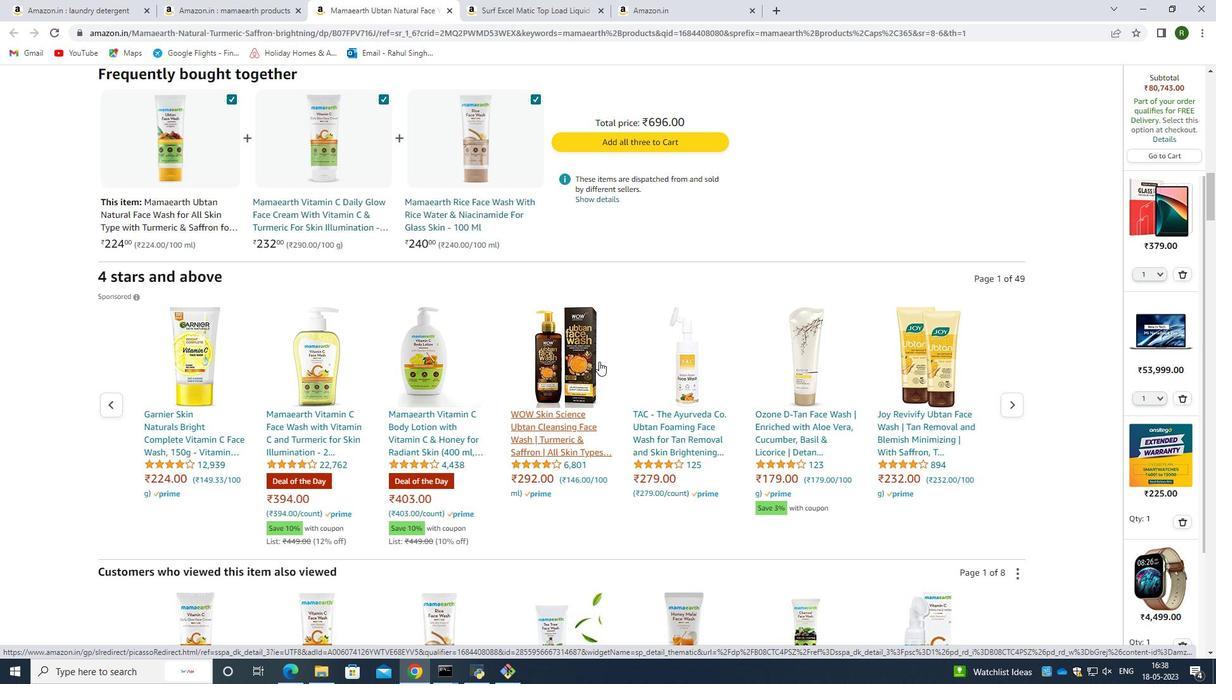 
Action: Mouse scrolled (599, 361) with delta (0, 0)
Screenshot: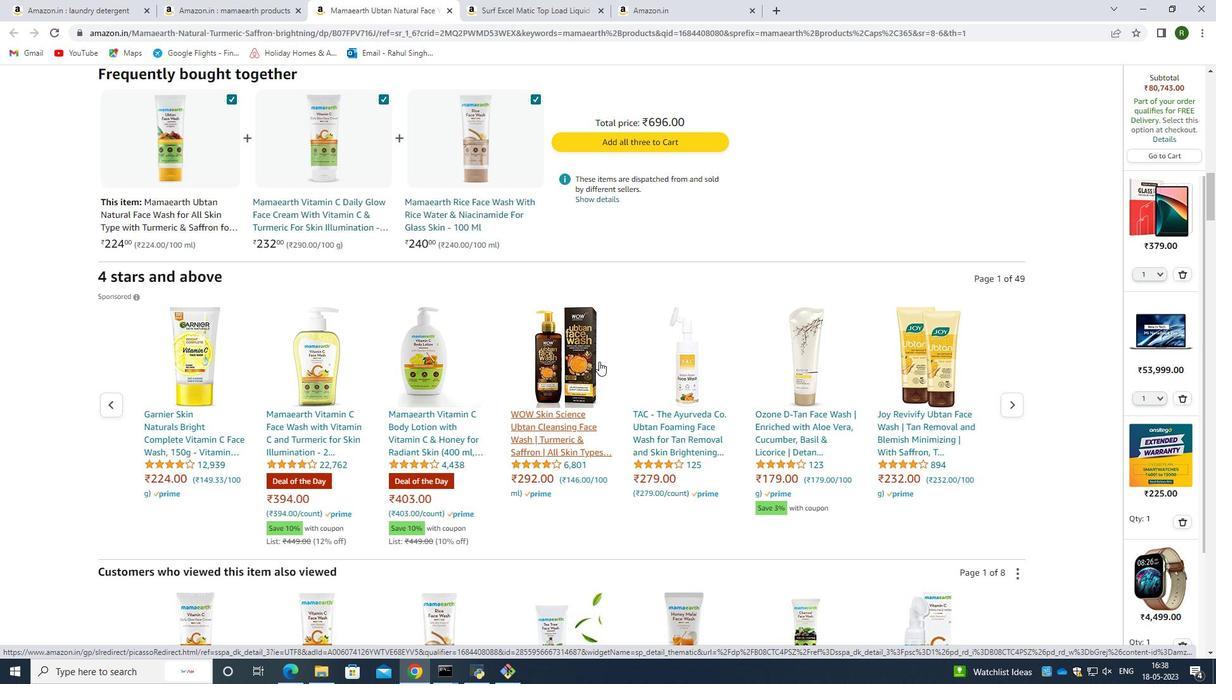 
Action: Mouse scrolled (599, 361) with delta (0, 0)
Screenshot: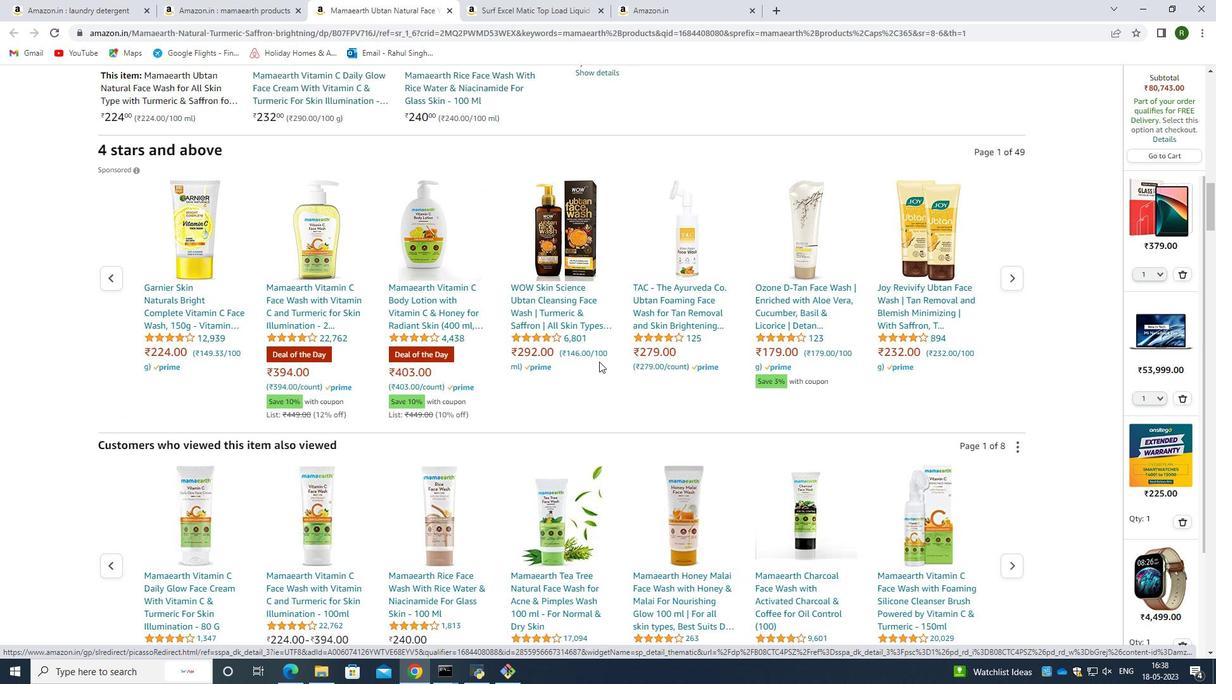 
Action: Mouse scrolled (599, 361) with delta (0, 0)
Screenshot: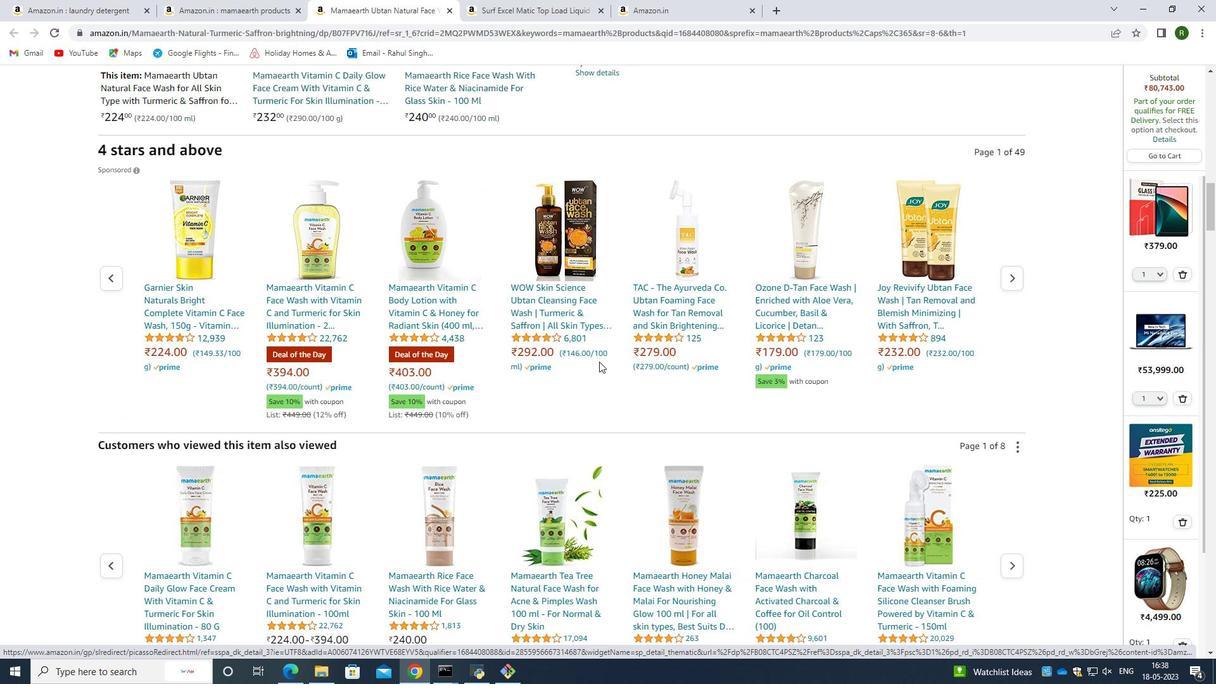 
Action: Mouse scrolled (599, 361) with delta (0, 0)
Screenshot: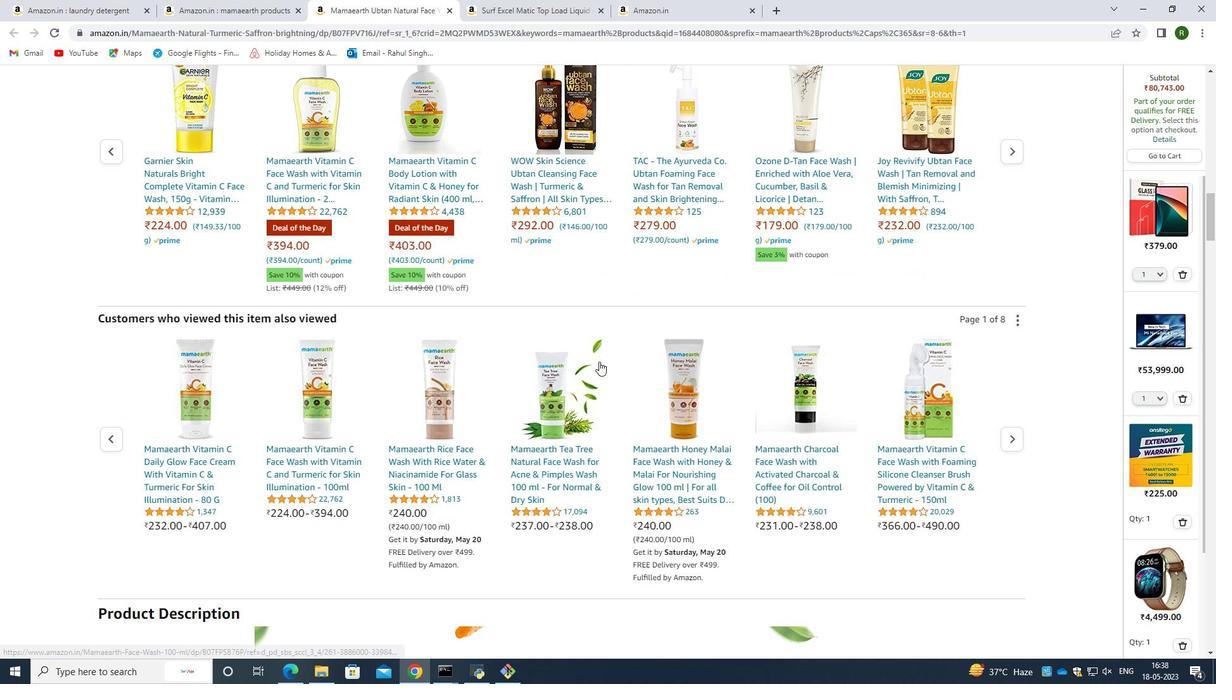 
Action: Mouse scrolled (599, 361) with delta (0, 0)
Screenshot: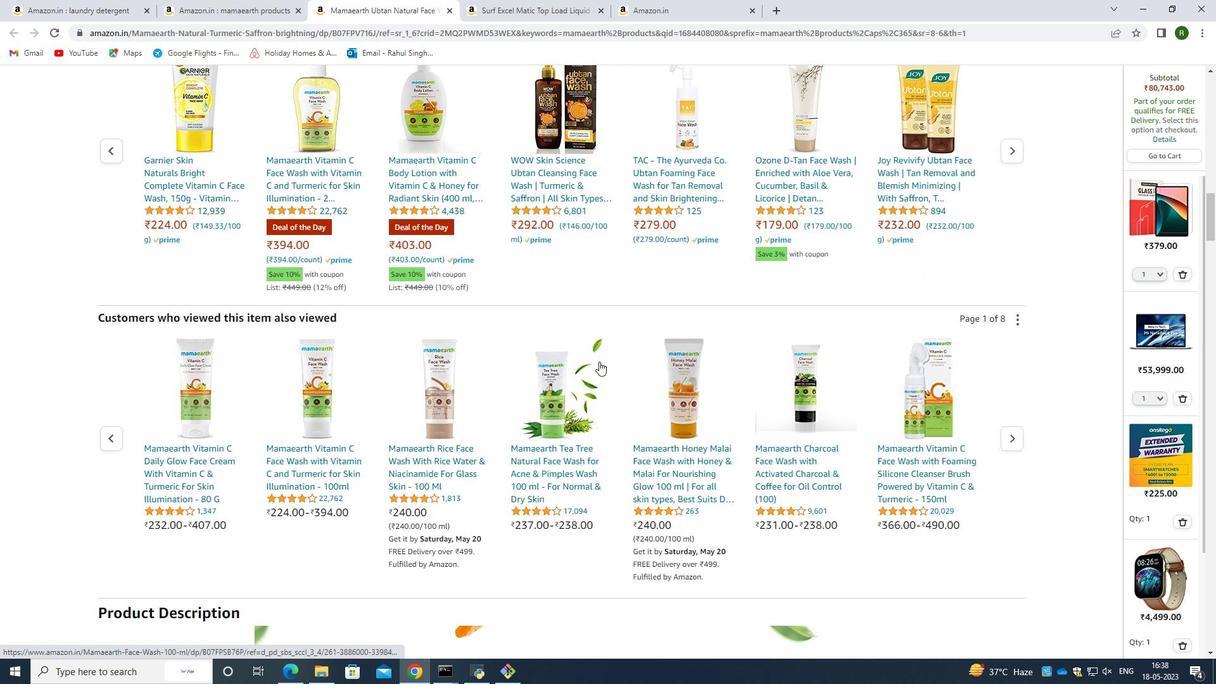 
Action: Mouse scrolled (599, 361) with delta (0, 0)
Screenshot: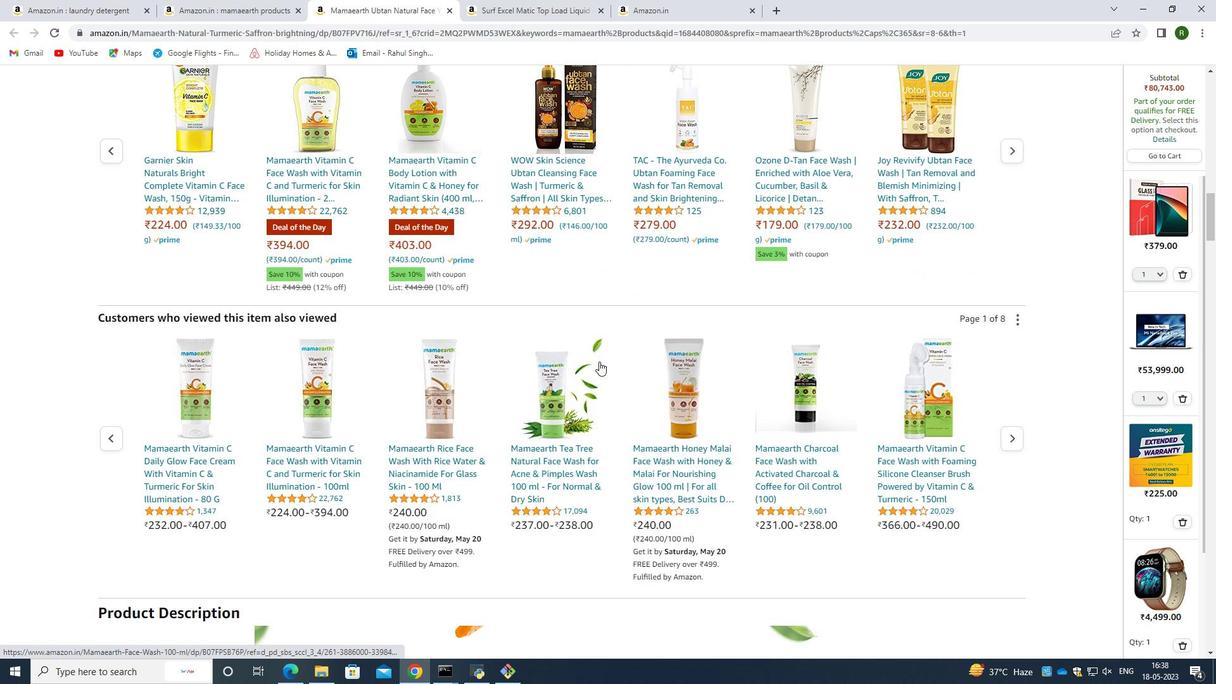 
Action: Mouse scrolled (599, 361) with delta (0, 0)
Screenshot: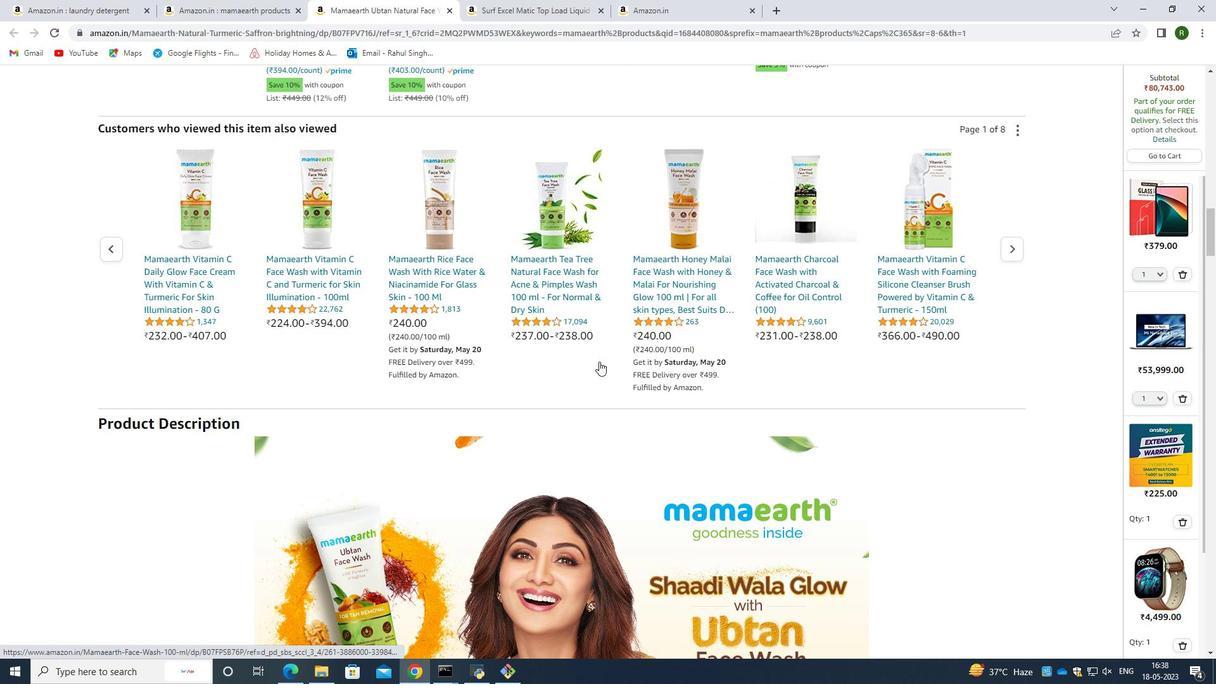 
Action: Mouse scrolled (599, 361) with delta (0, 0)
Screenshot: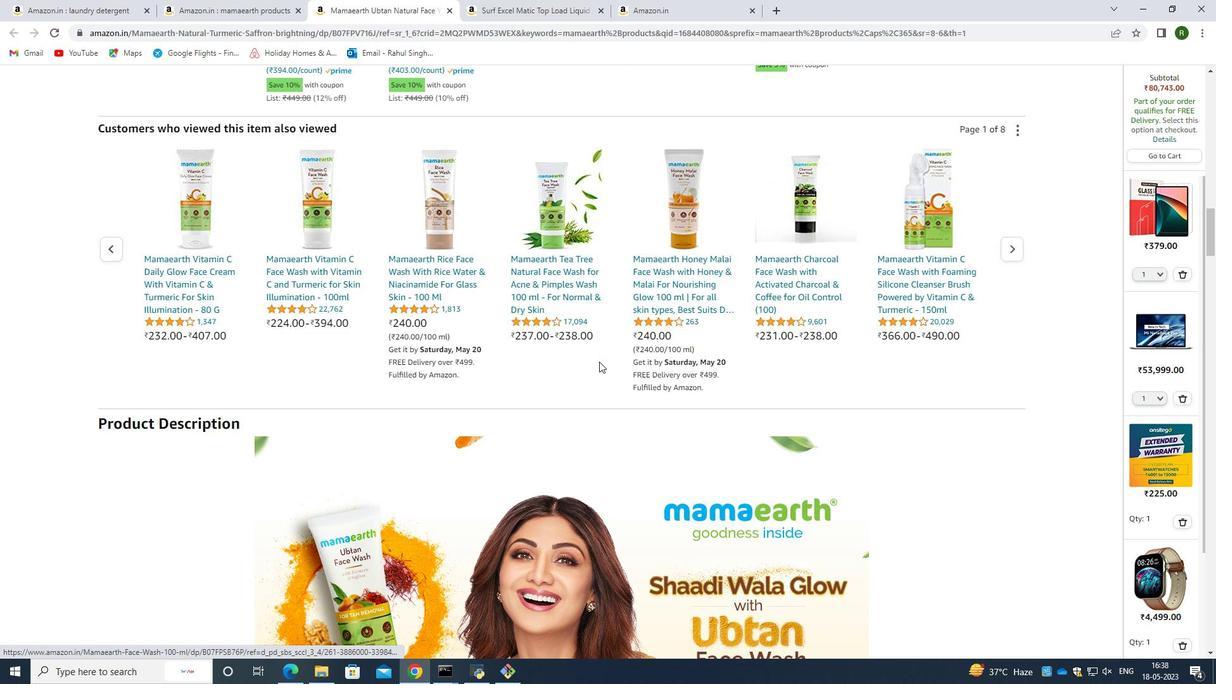 
Action: Mouse scrolled (599, 361) with delta (0, 0)
Screenshot: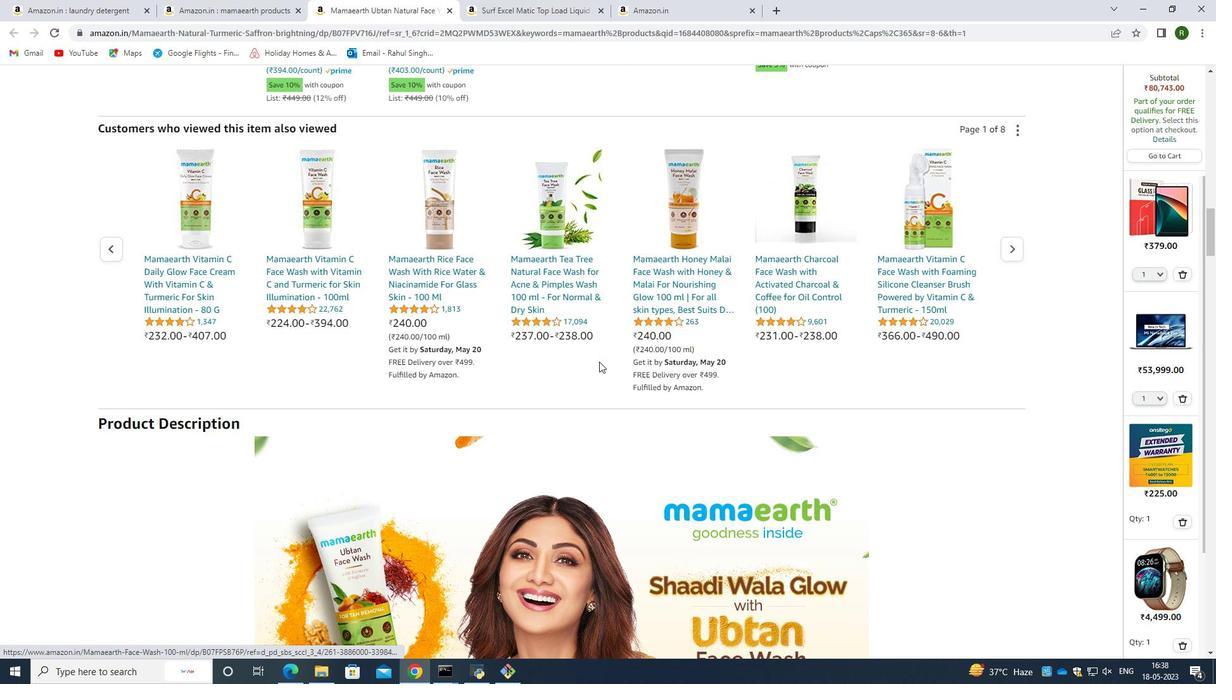 
Action: Mouse scrolled (599, 361) with delta (0, 0)
Screenshot: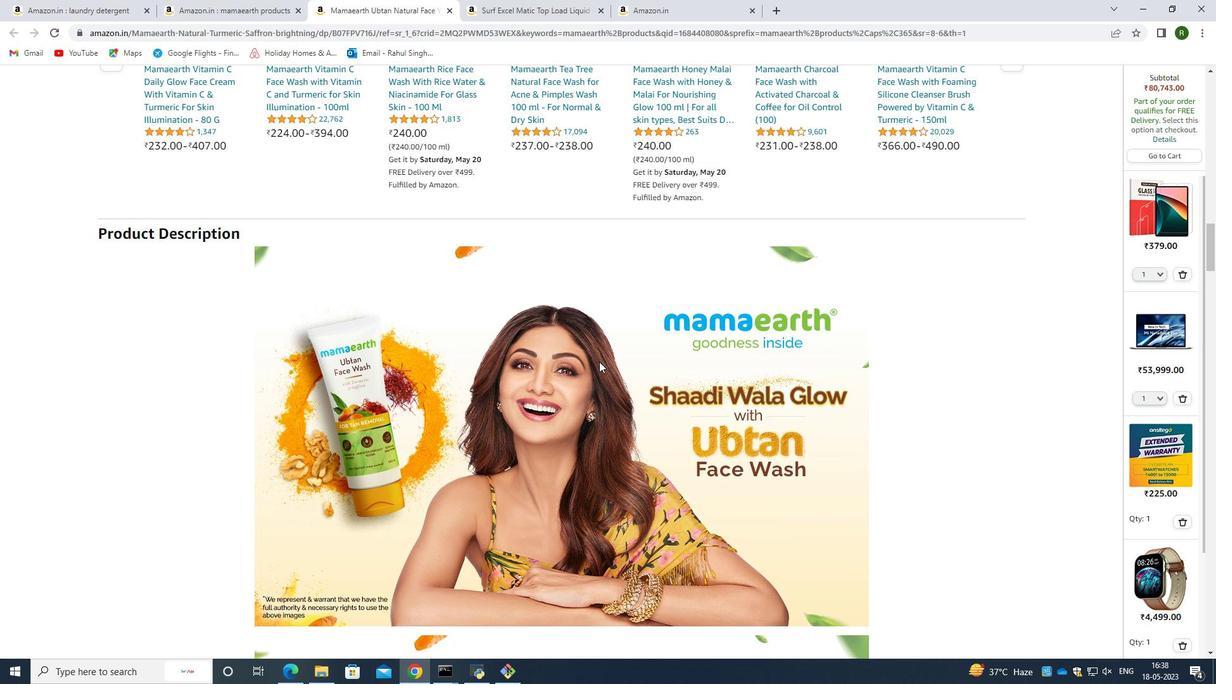 
Action: Mouse scrolled (599, 361) with delta (0, 0)
Screenshot: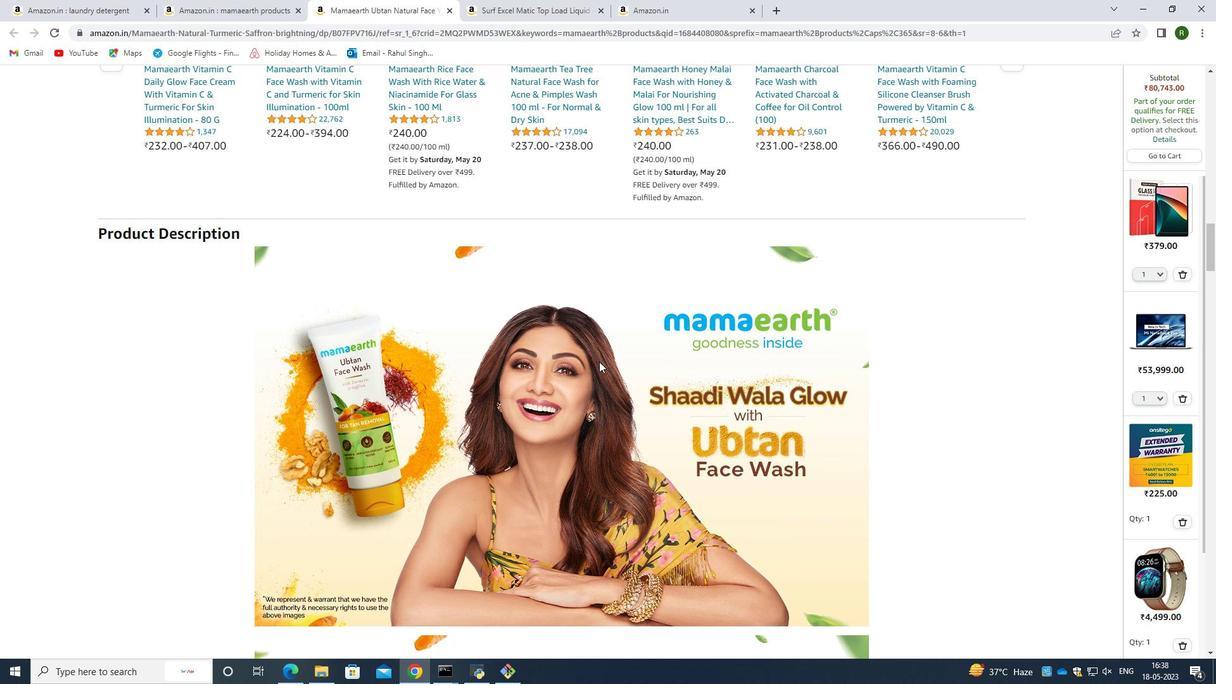 
Action: Mouse scrolled (599, 361) with delta (0, 0)
Screenshot: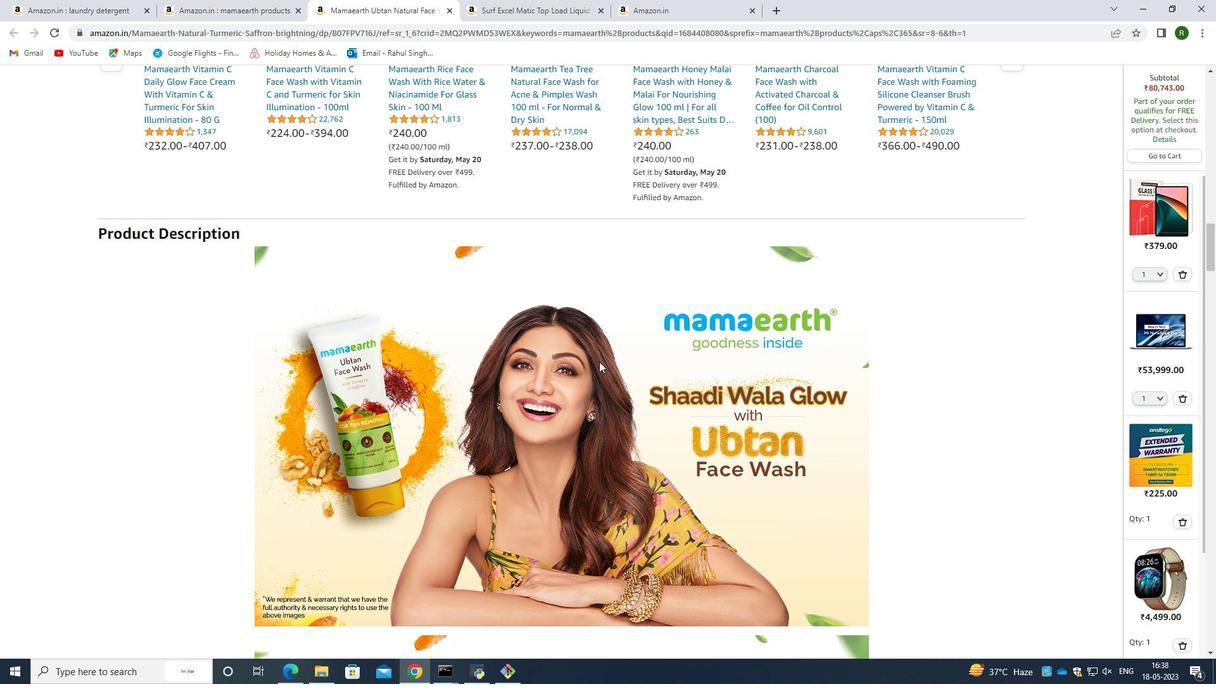 
Action: Mouse scrolled (599, 361) with delta (0, 0)
Screenshot: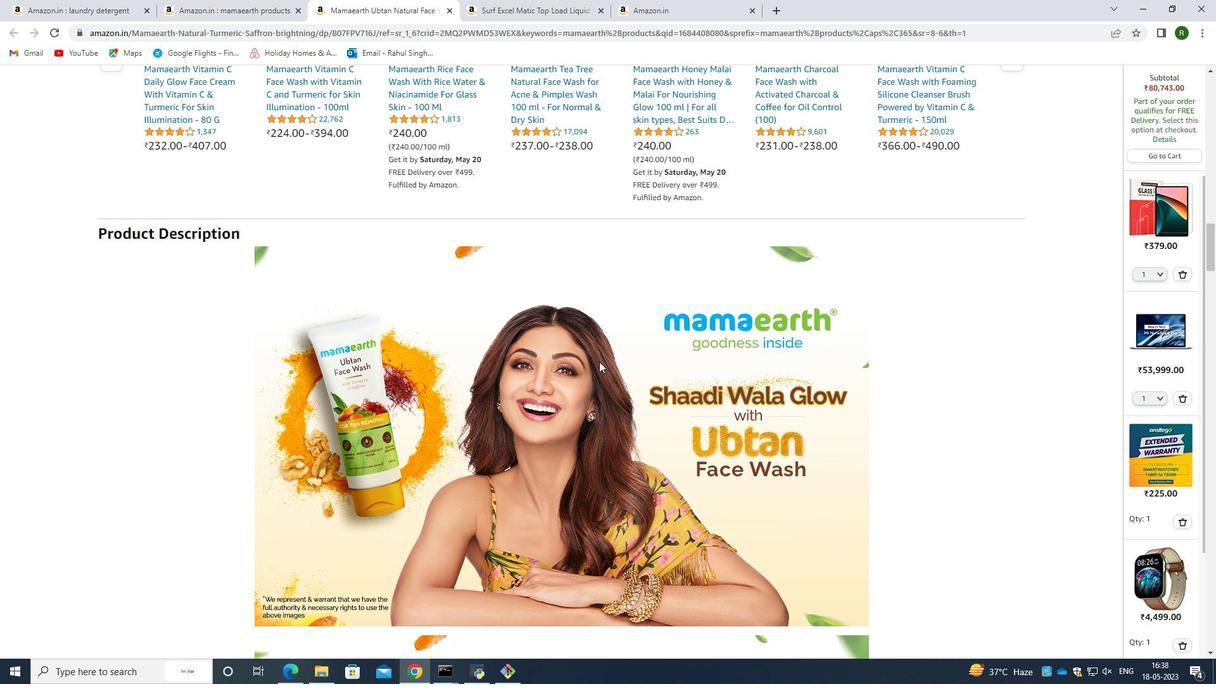 
Action: Mouse scrolled (599, 361) with delta (0, 0)
Screenshot: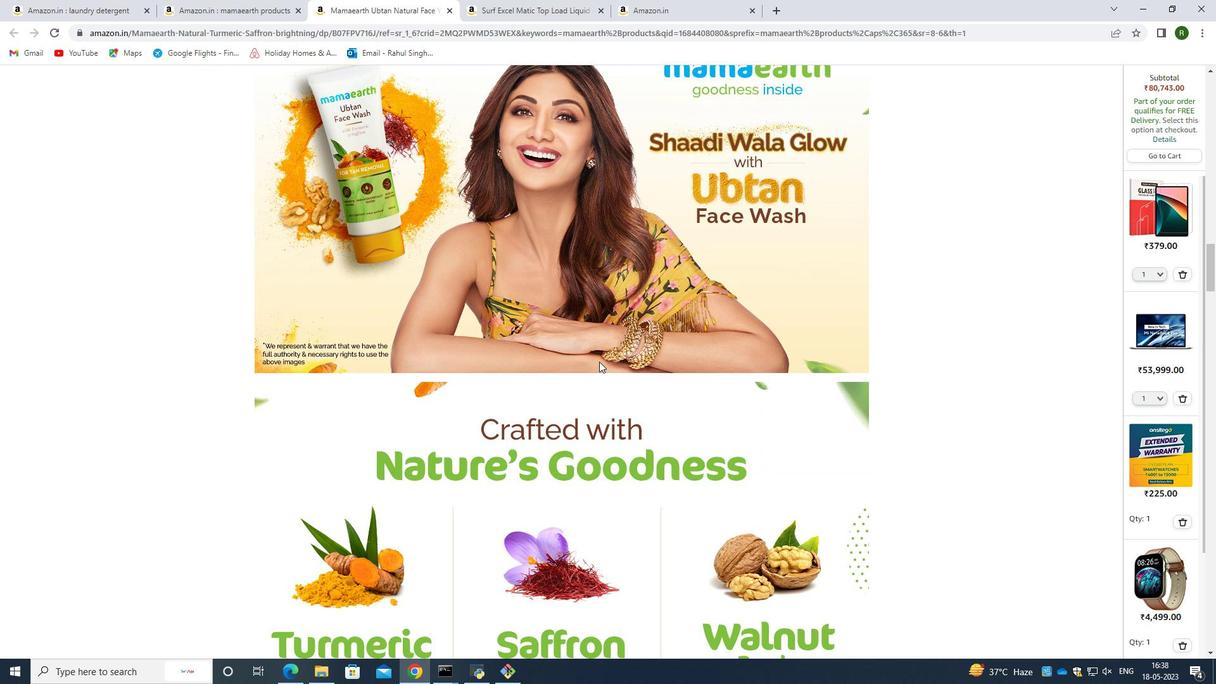 
Action: Mouse scrolled (599, 361) with delta (0, 0)
Screenshot: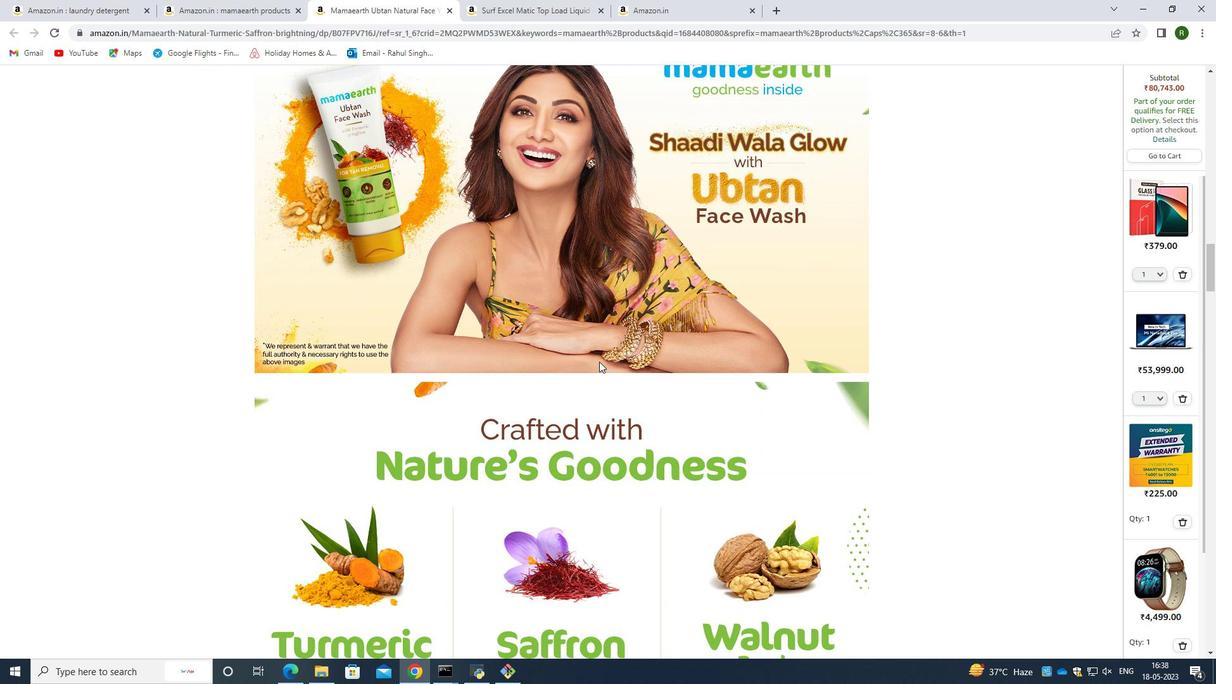 
Action: Mouse scrolled (599, 361) with delta (0, 0)
Screenshot: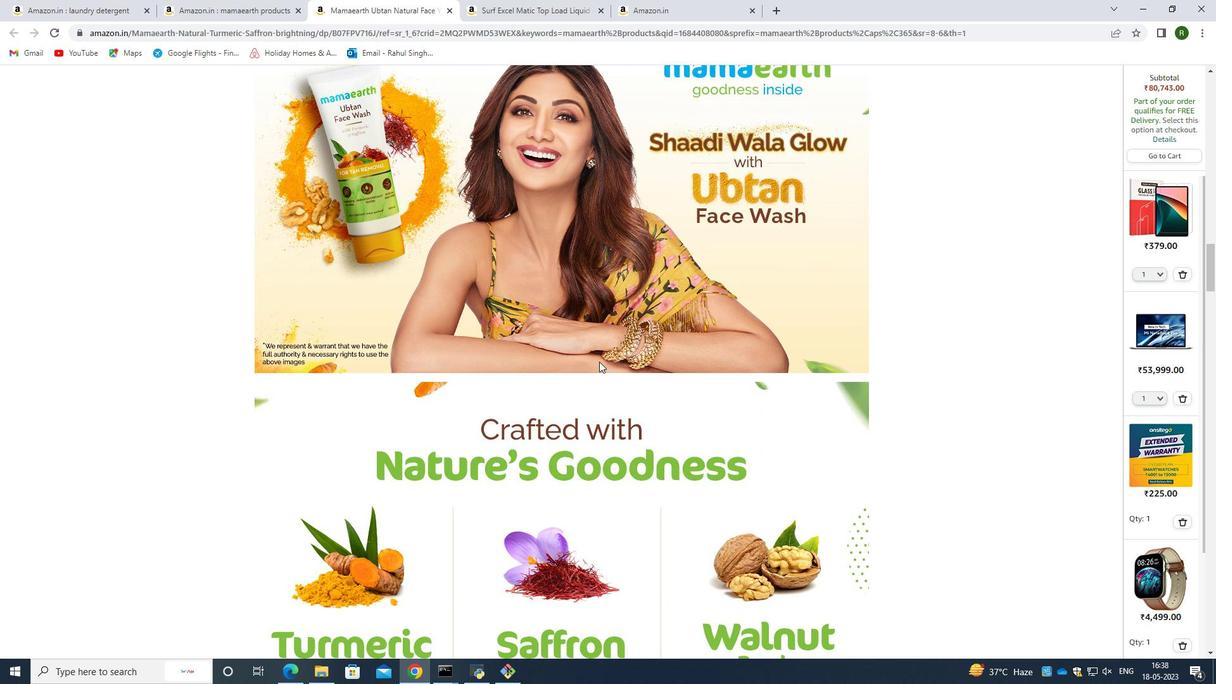 
Action: Mouse scrolled (599, 361) with delta (0, 0)
Screenshot: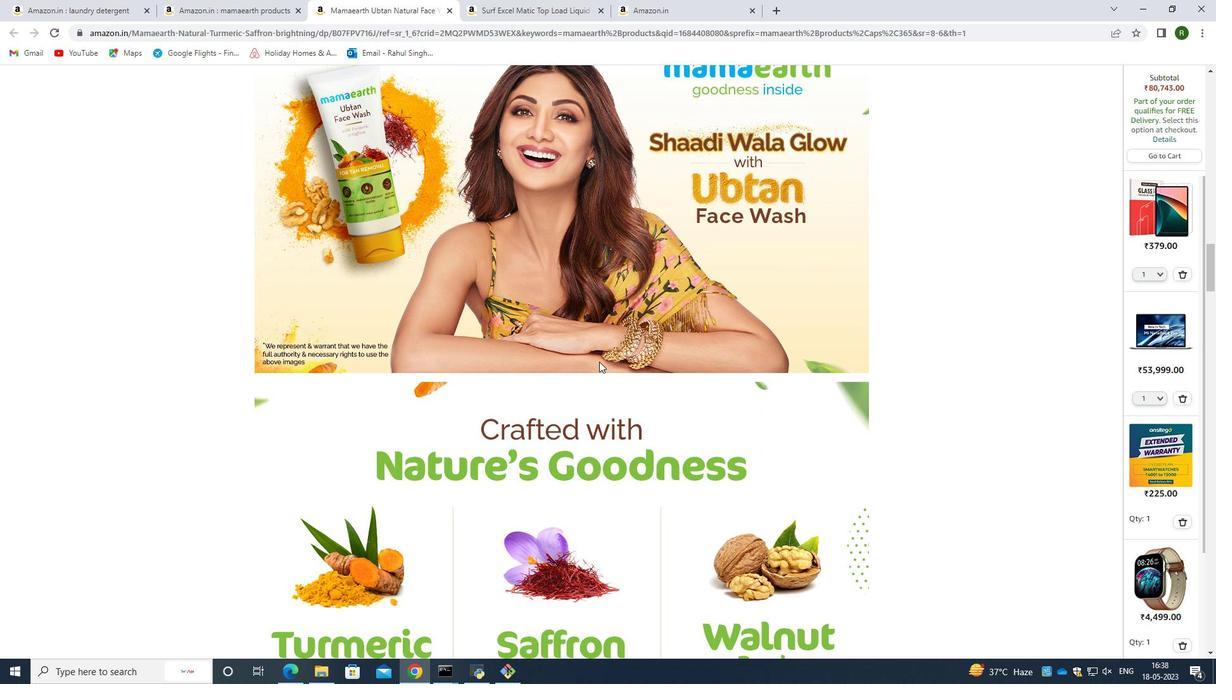 
Action: Mouse scrolled (599, 361) with delta (0, 0)
Screenshot: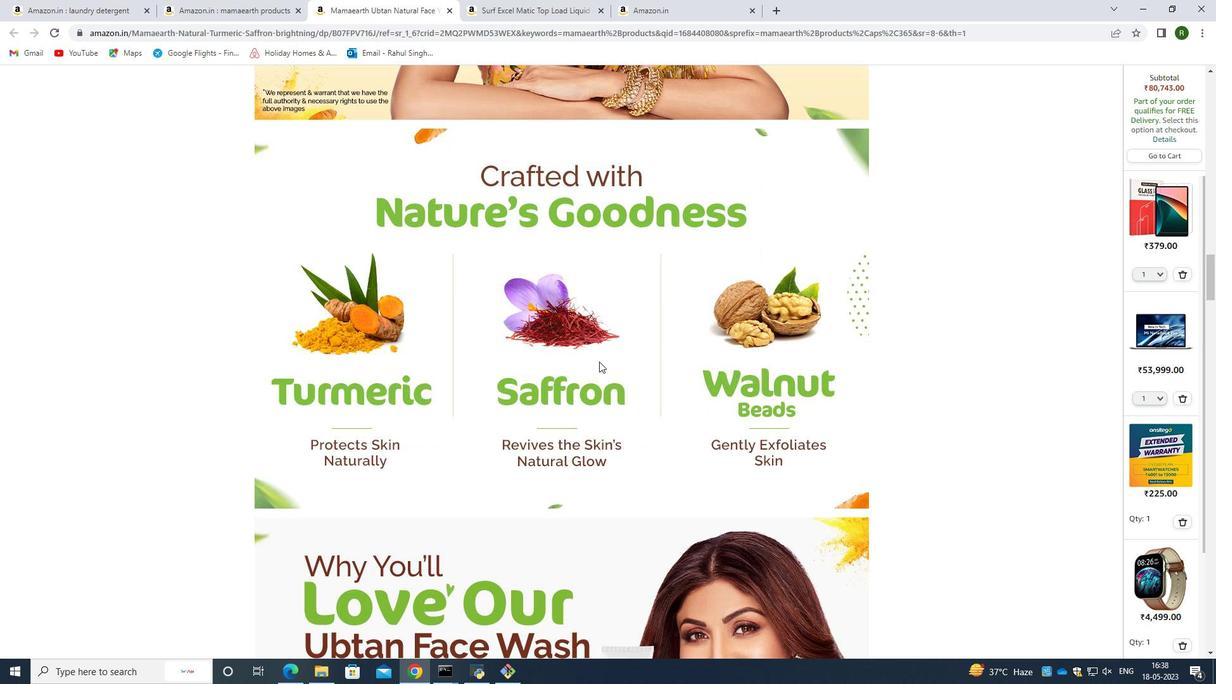 
Action: Mouse scrolled (599, 361) with delta (0, 0)
Screenshot: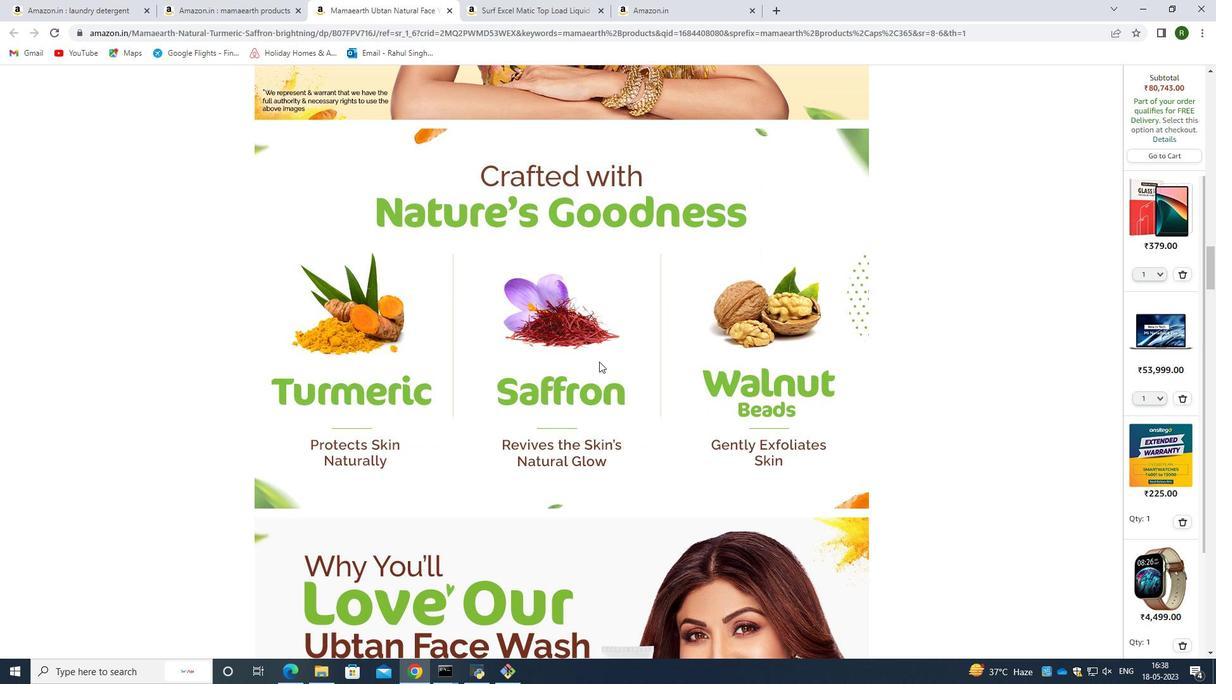 
Action: Mouse scrolled (599, 361) with delta (0, 0)
Screenshot: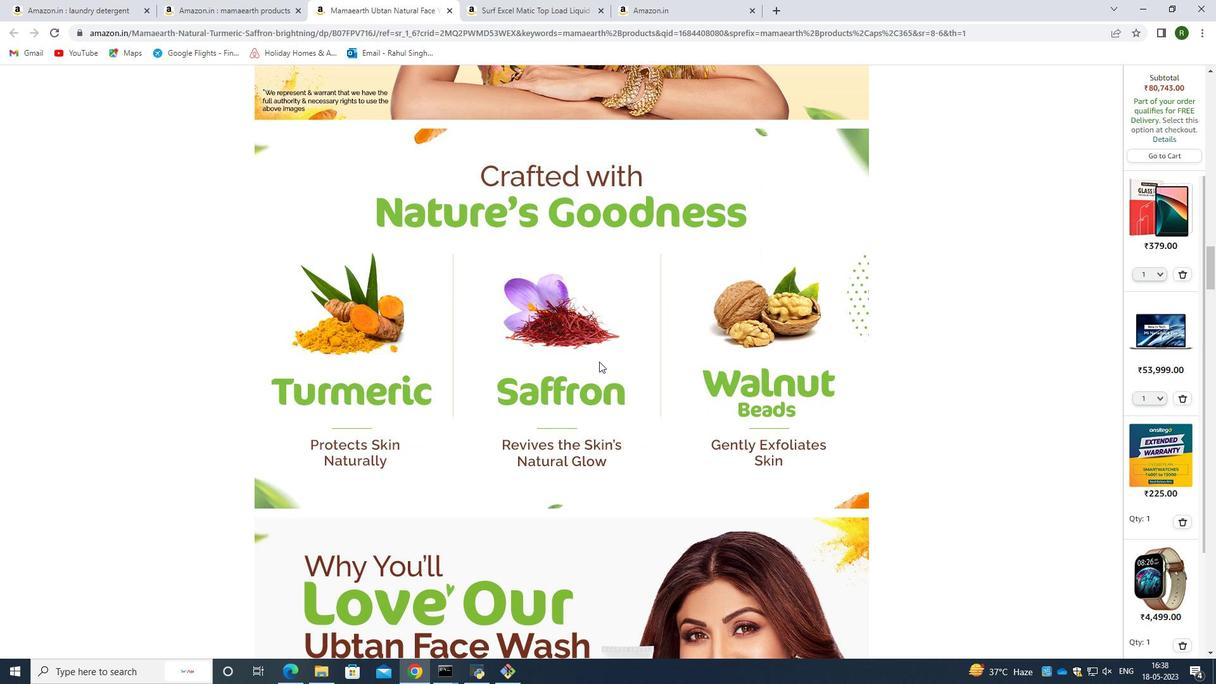 
Action: Mouse scrolled (599, 361) with delta (0, 0)
Screenshot: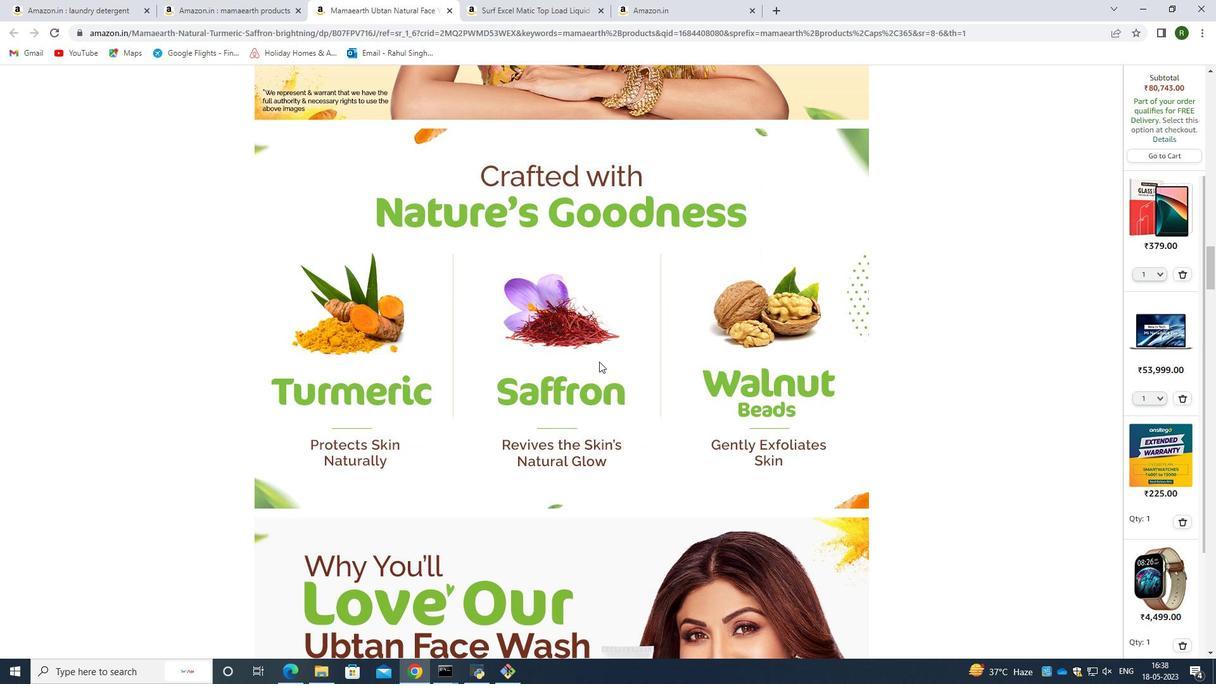 
Action: Mouse moved to (600, 362)
Screenshot: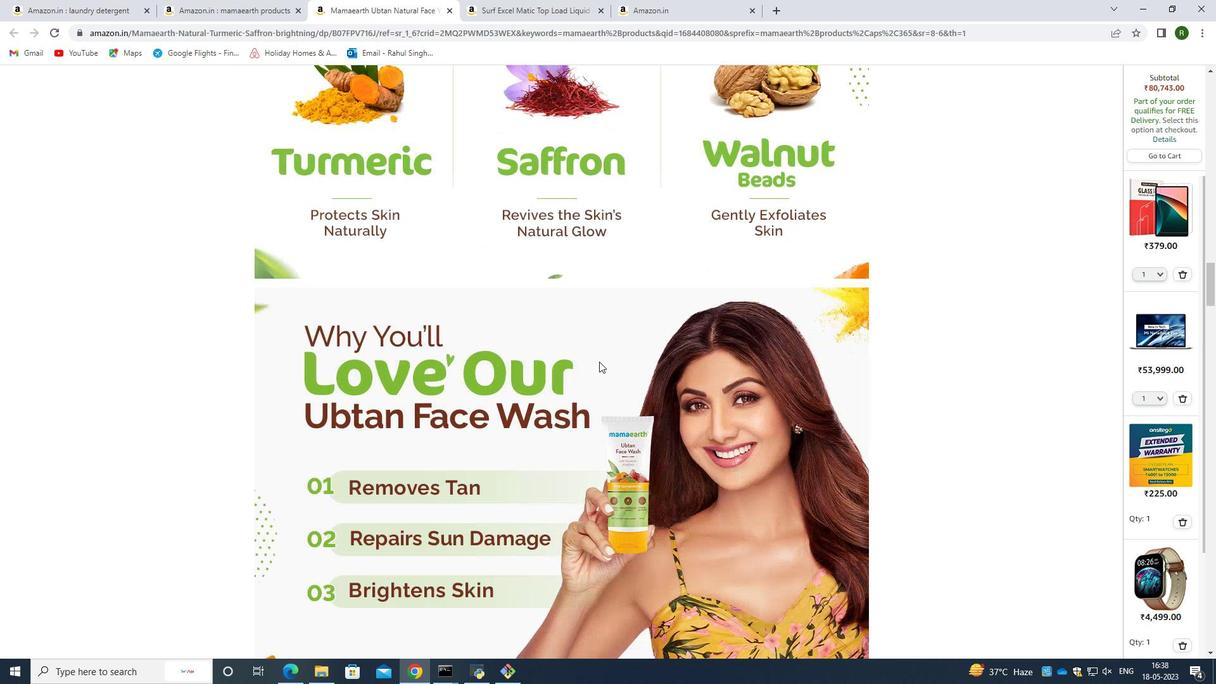 
Action: Mouse scrolled (600, 361) with delta (0, 0)
Screenshot: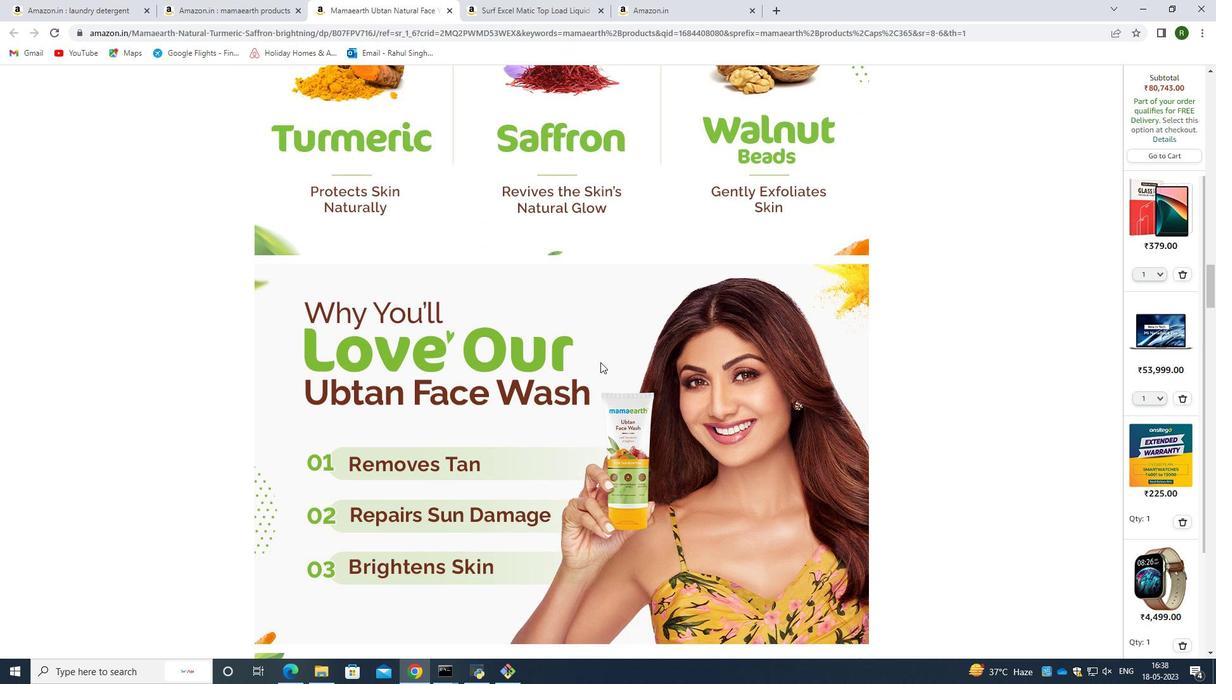 
Action: Mouse scrolled (600, 361) with delta (0, 0)
Screenshot: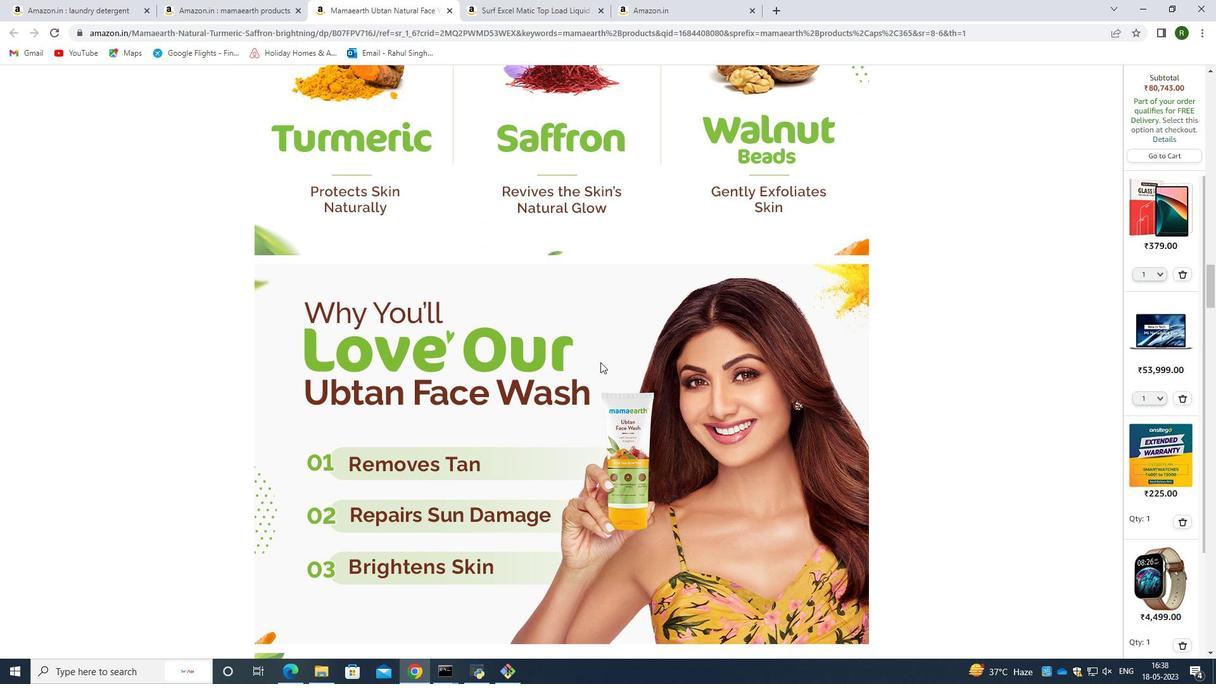 
Action: Mouse scrolled (600, 361) with delta (0, 0)
Screenshot: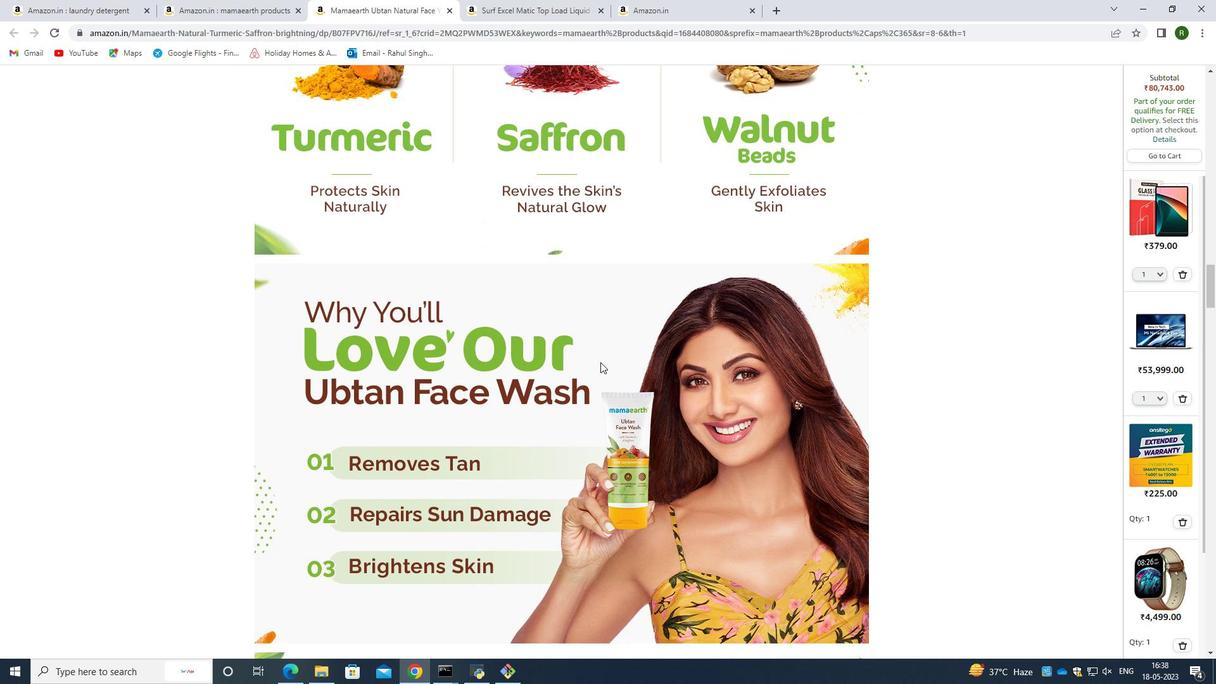 
Action: Mouse moved to (601, 362)
Screenshot: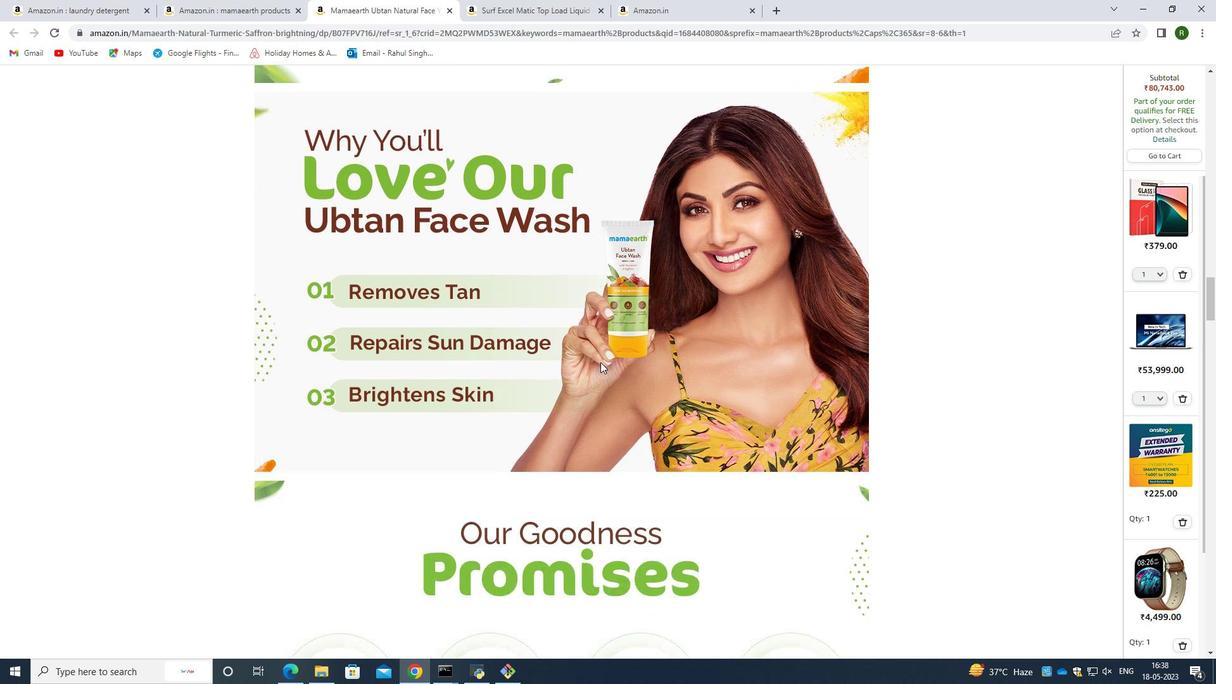
Action: Mouse scrolled (601, 361) with delta (0, 0)
Screenshot: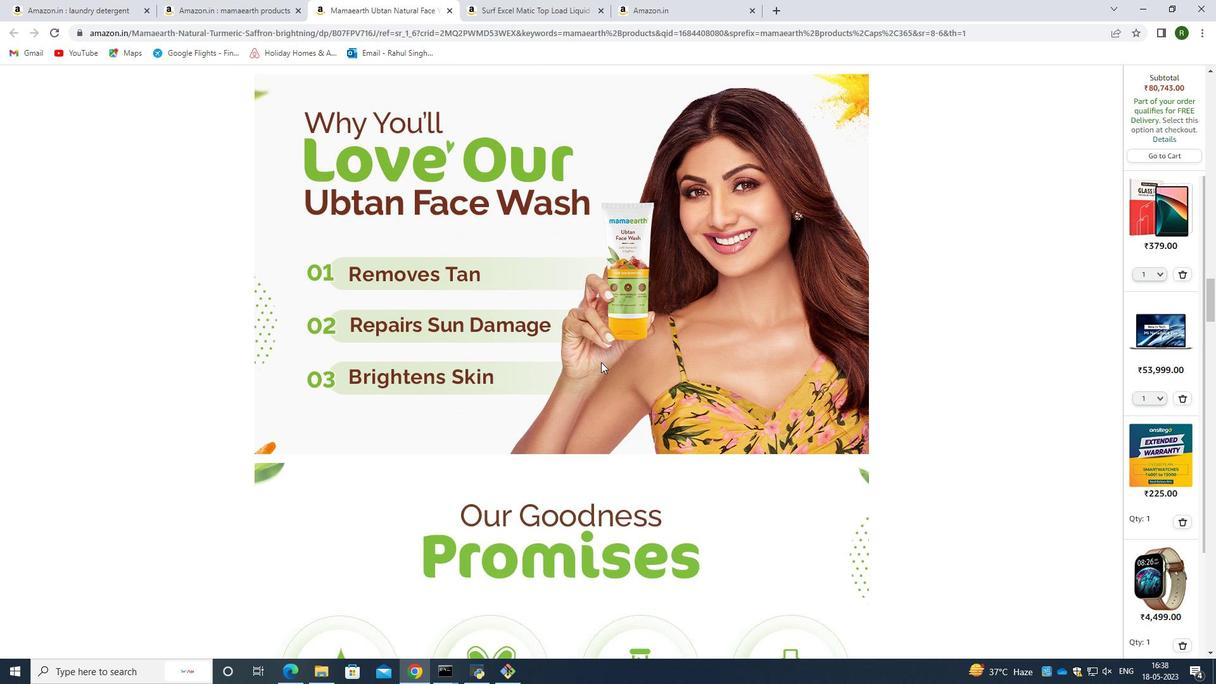 
Action: Mouse scrolled (601, 361) with delta (0, 0)
Screenshot: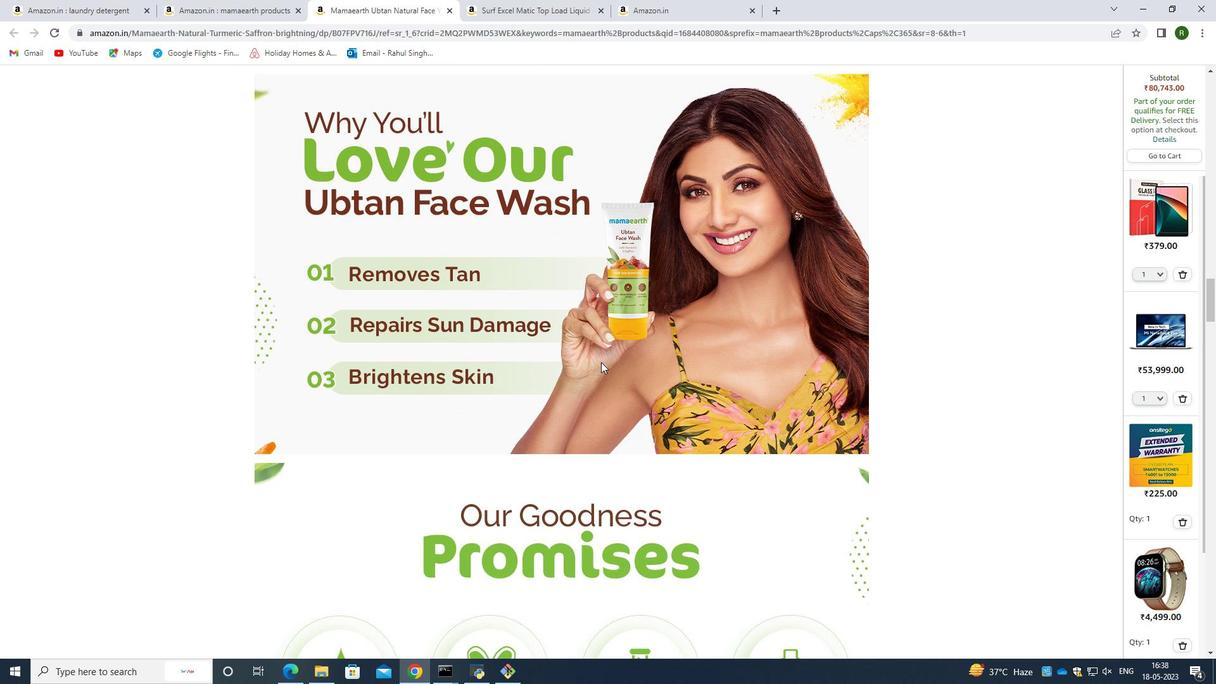 
Action: Mouse scrolled (601, 361) with delta (0, 0)
Screenshot: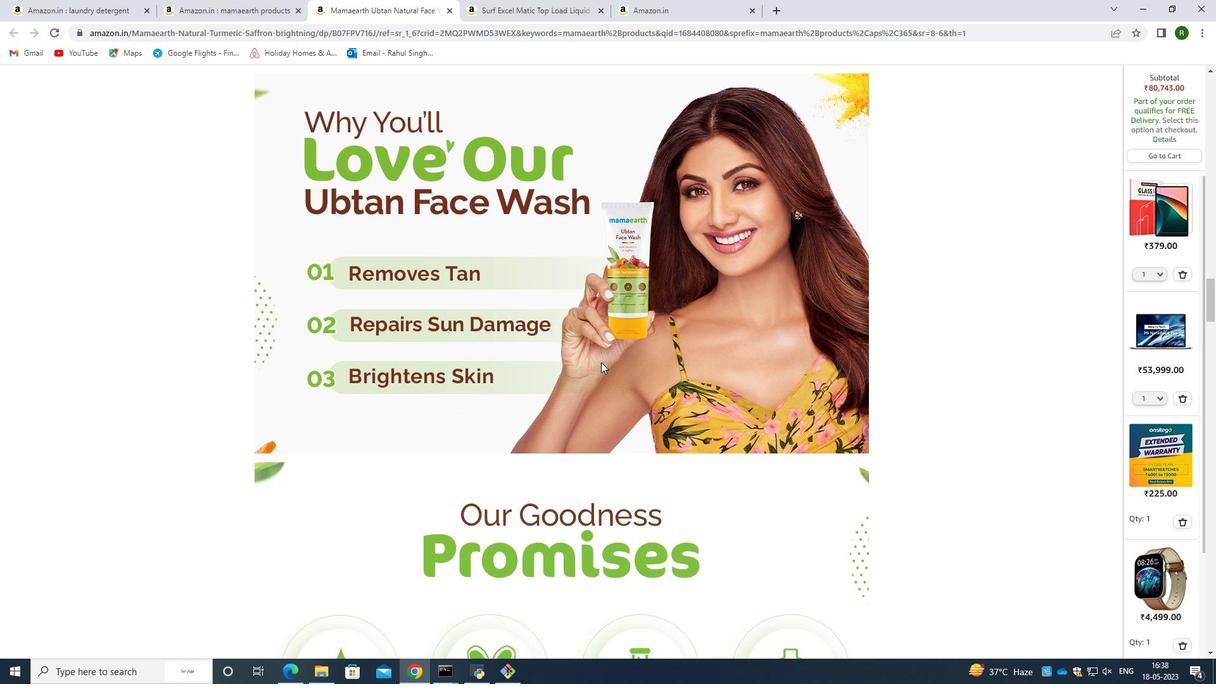 
Action: Mouse scrolled (601, 361) with delta (0, 0)
Screenshot: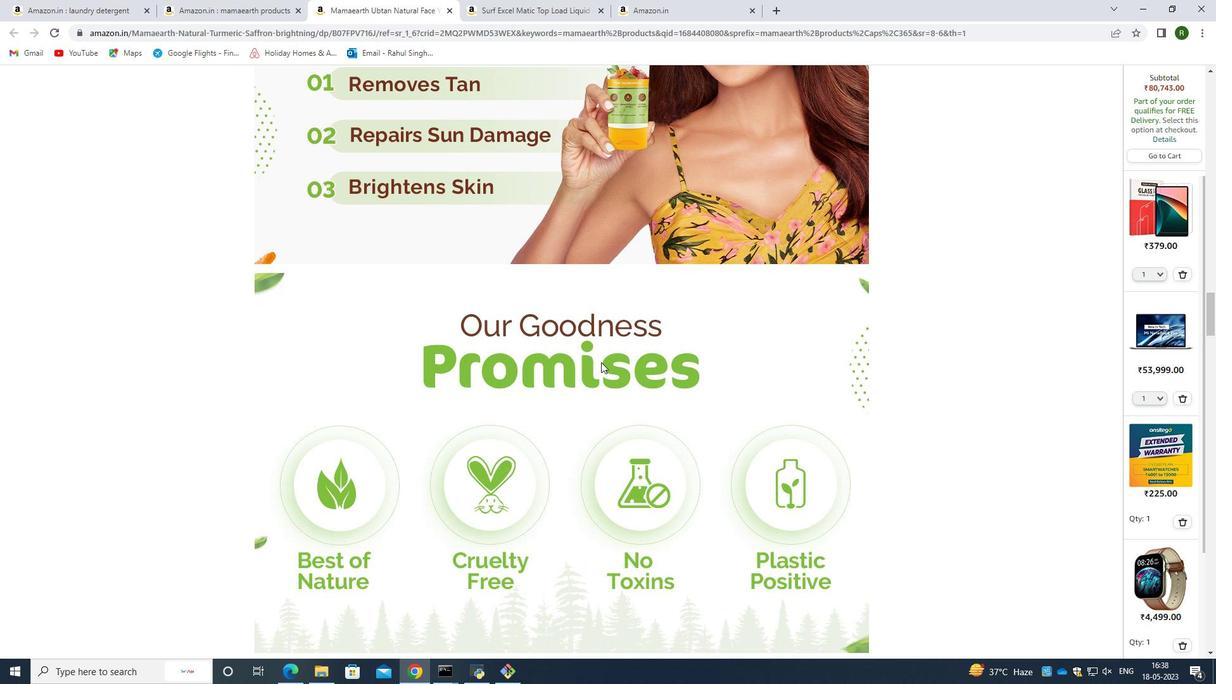 
Action: Mouse scrolled (601, 361) with delta (0, 0)
Screenshot: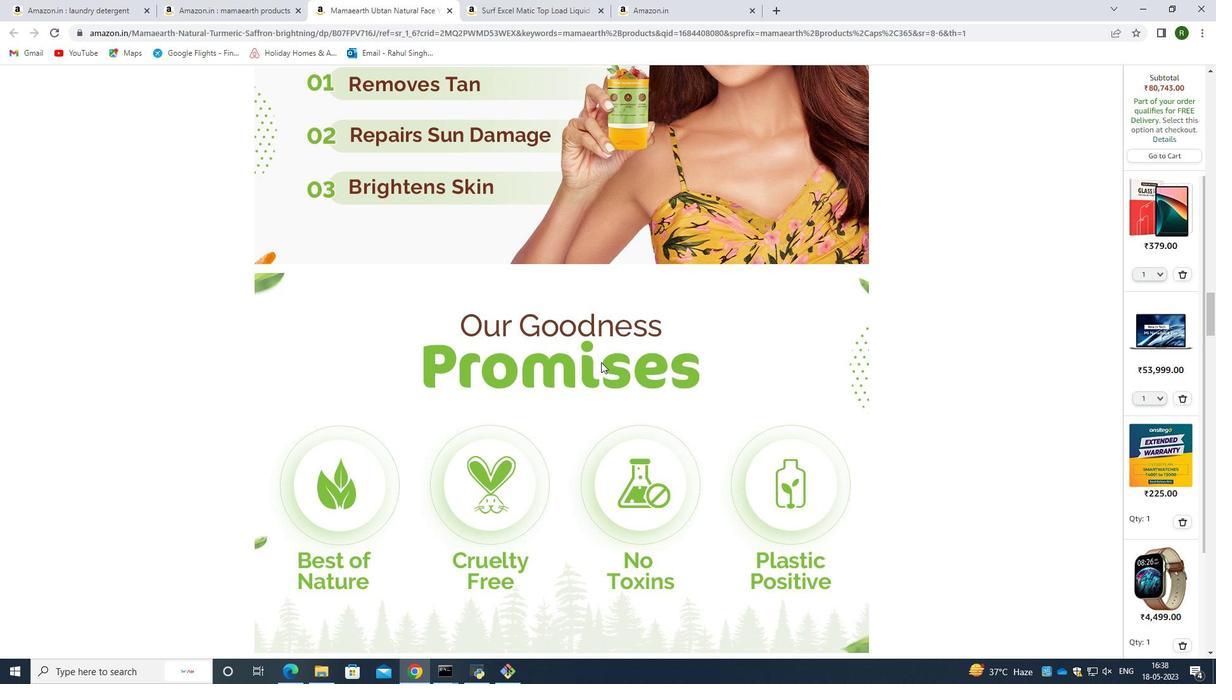 
Action: Mouse scrolled (601, 361) with delta (0, 0)
Screenshot: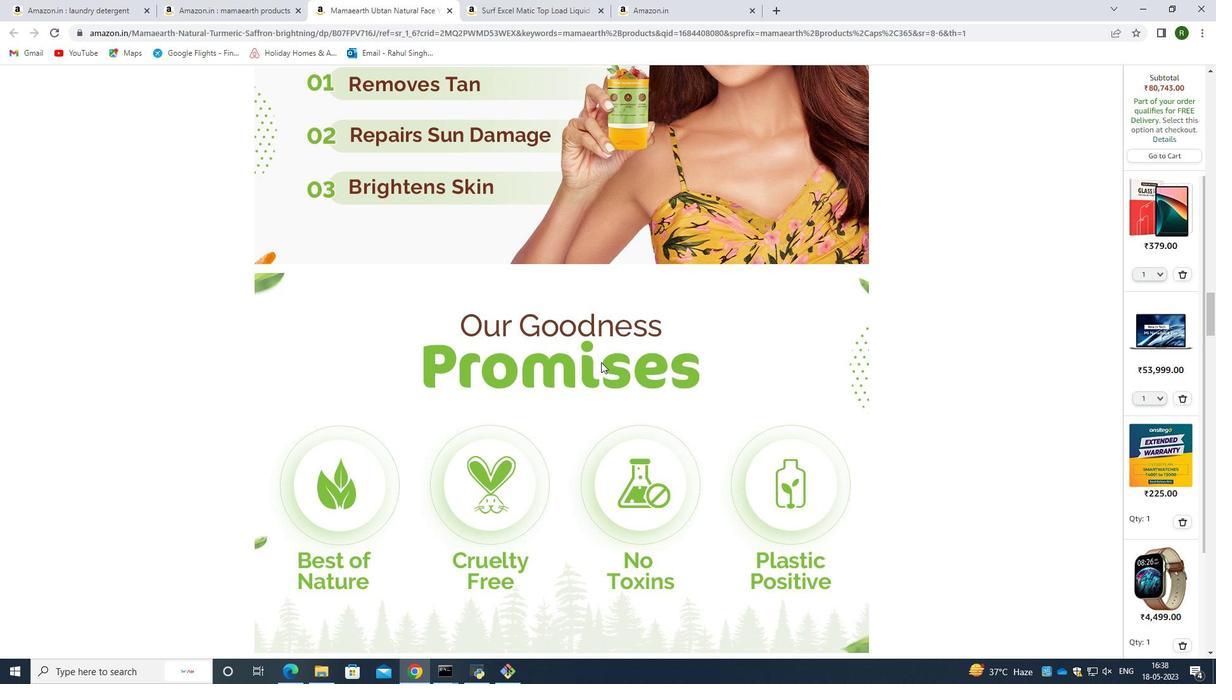
Action: Mouse scrolled (601, 361) with delta (0, 0)
Screenshot: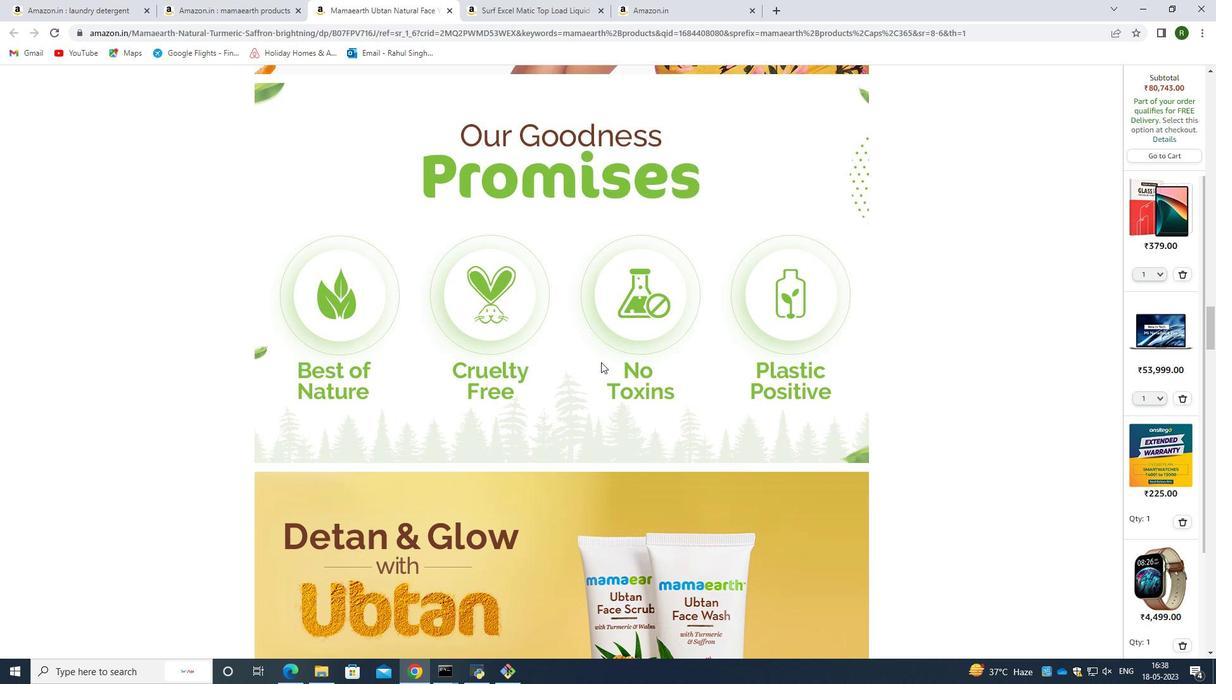 
Action: Mouse scrolled (601, 361) with delta (0, 0)
Screenshot: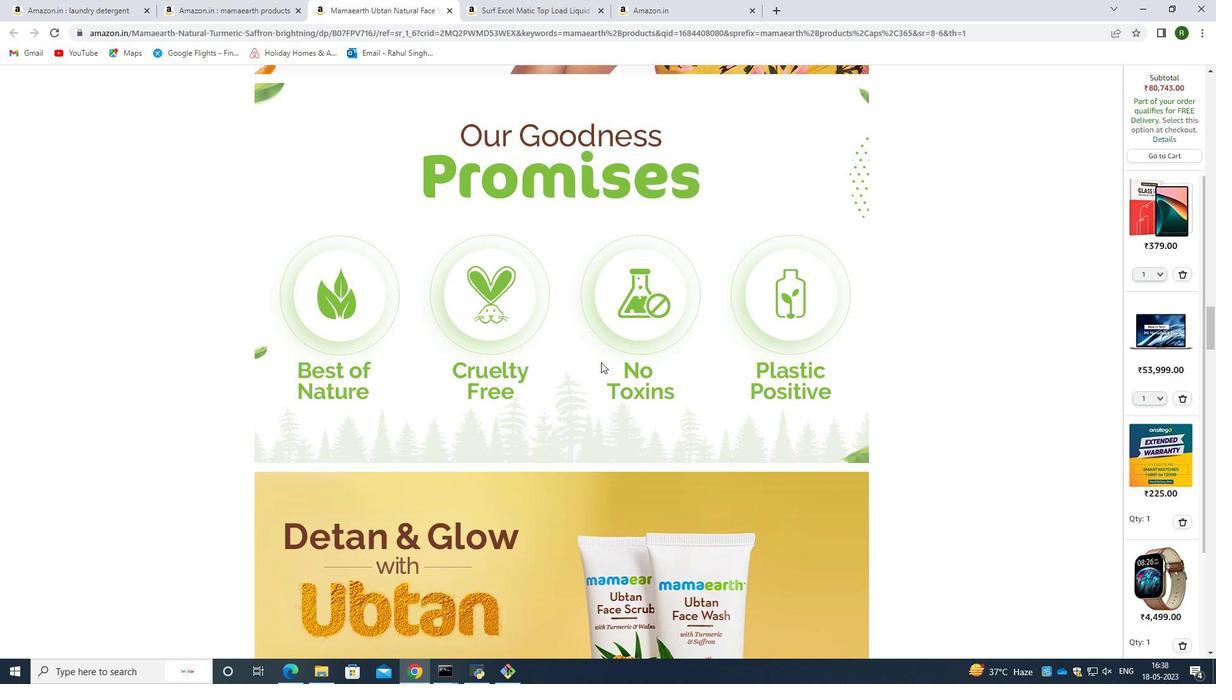 
Action: Mouse scrolled (601, 361) with delta (0, 0)
Screenshot: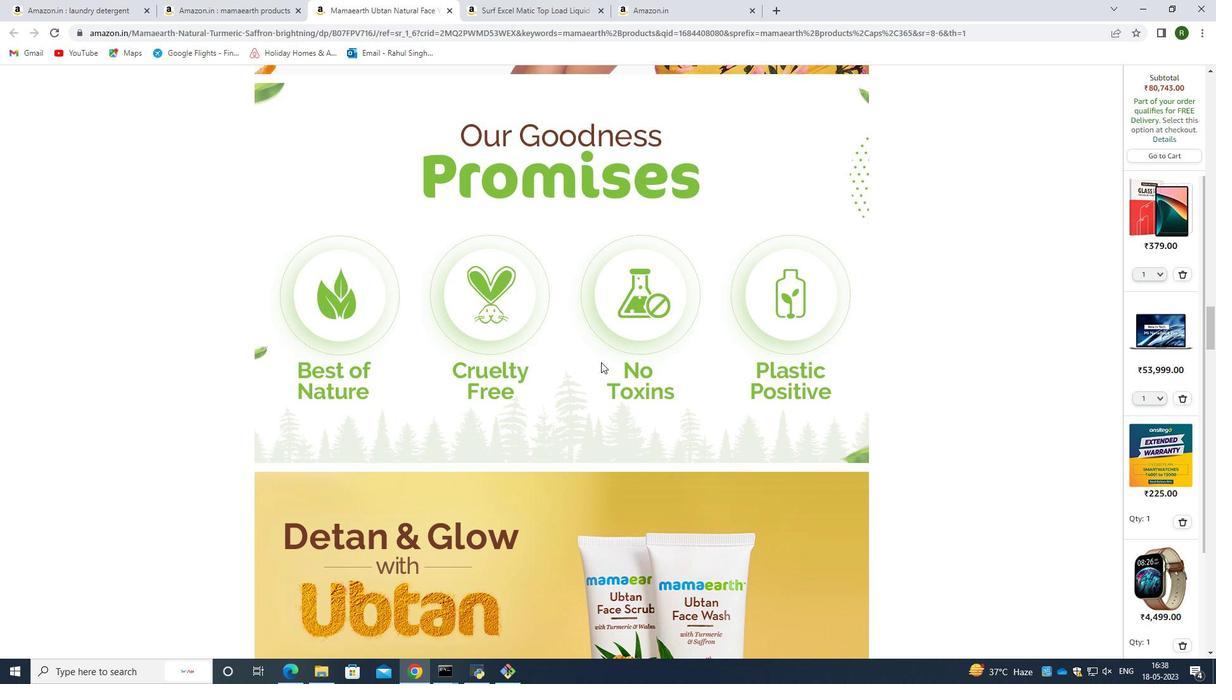 
Action: Mouse scrolled (601, 361) with delta (0, 0)
Screenshot: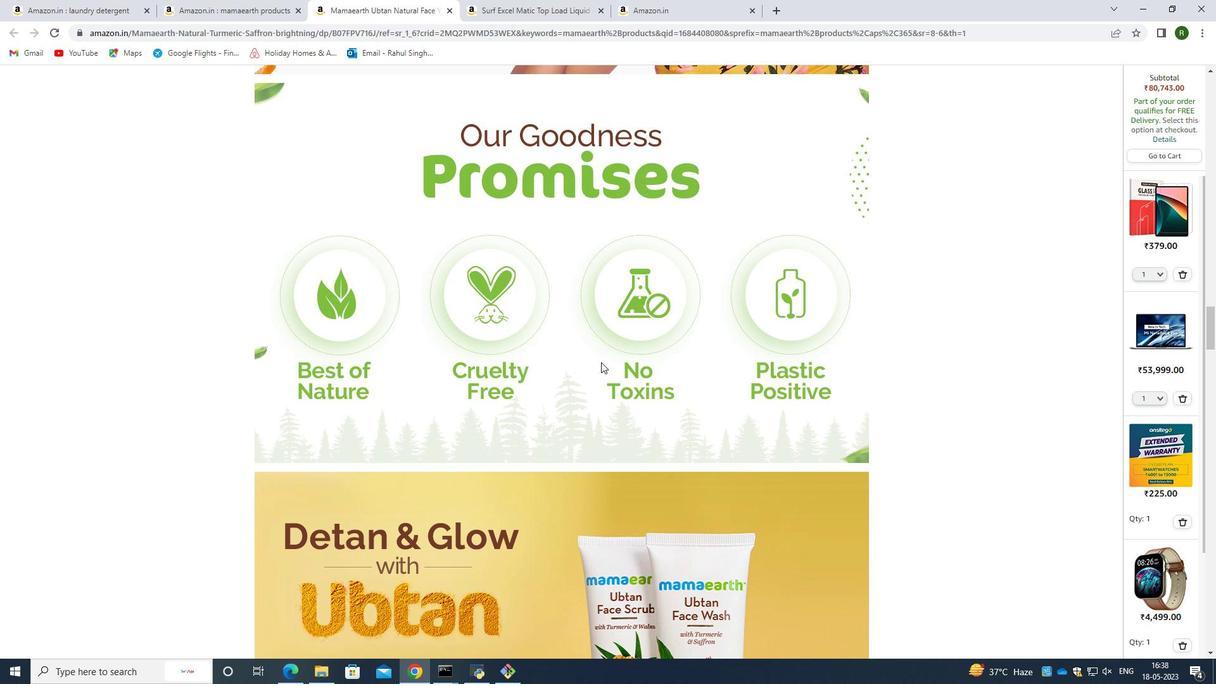 
Action: Mouse scrolled (601, 361) with delta (0, 0)
Screenshot: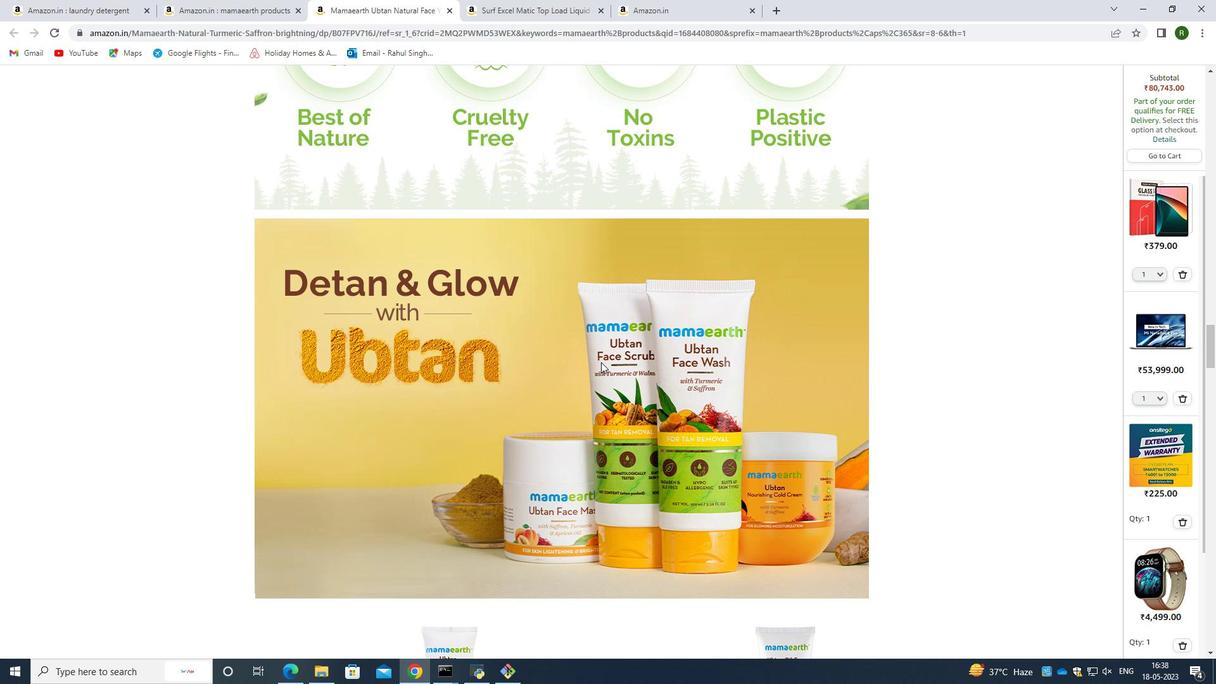 
Action: Mouse scrolled (601, 361) with delta (0, 0)
Screenshot: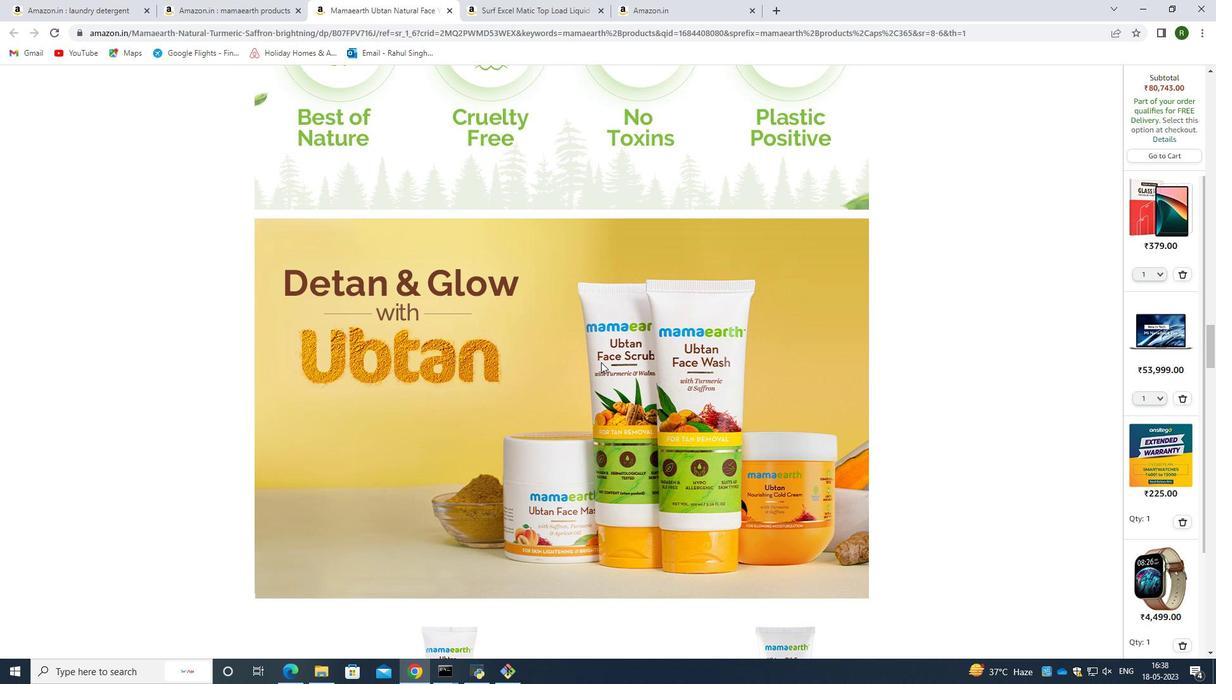 
Action: Mouse scrolled (601, 361) with delta (0, 0)
Screenshot: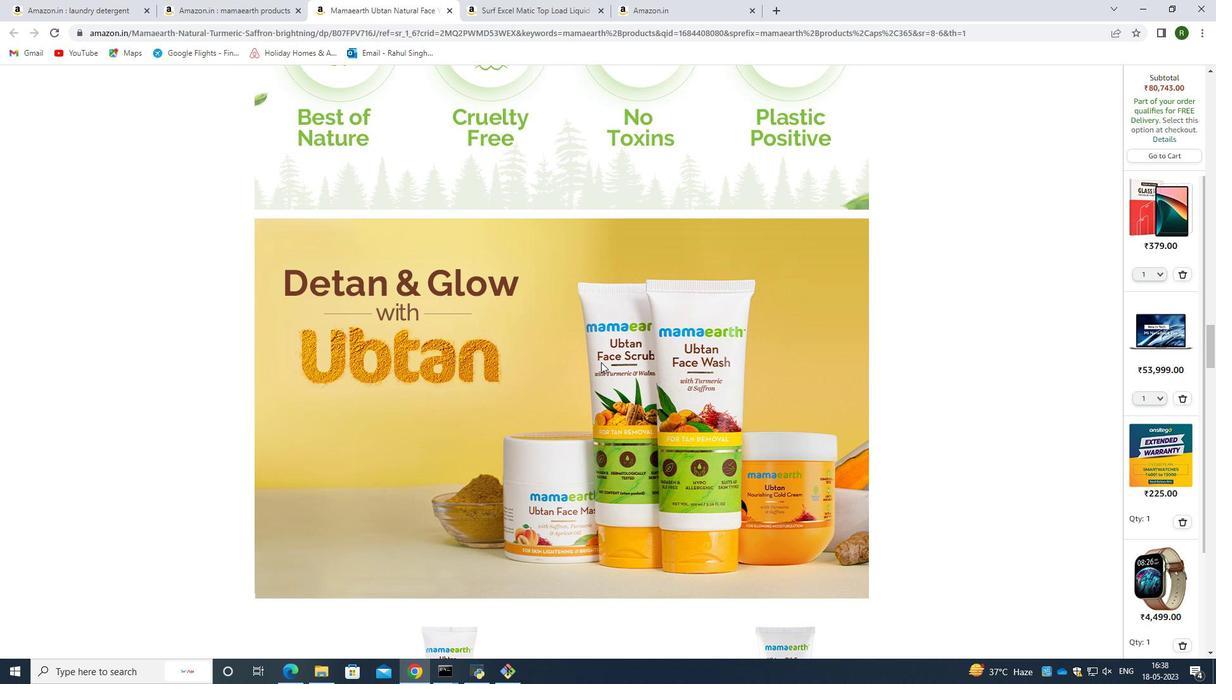 
Action: Mouse scrolled (601, 361) with delta (0, 0)
Screenshot: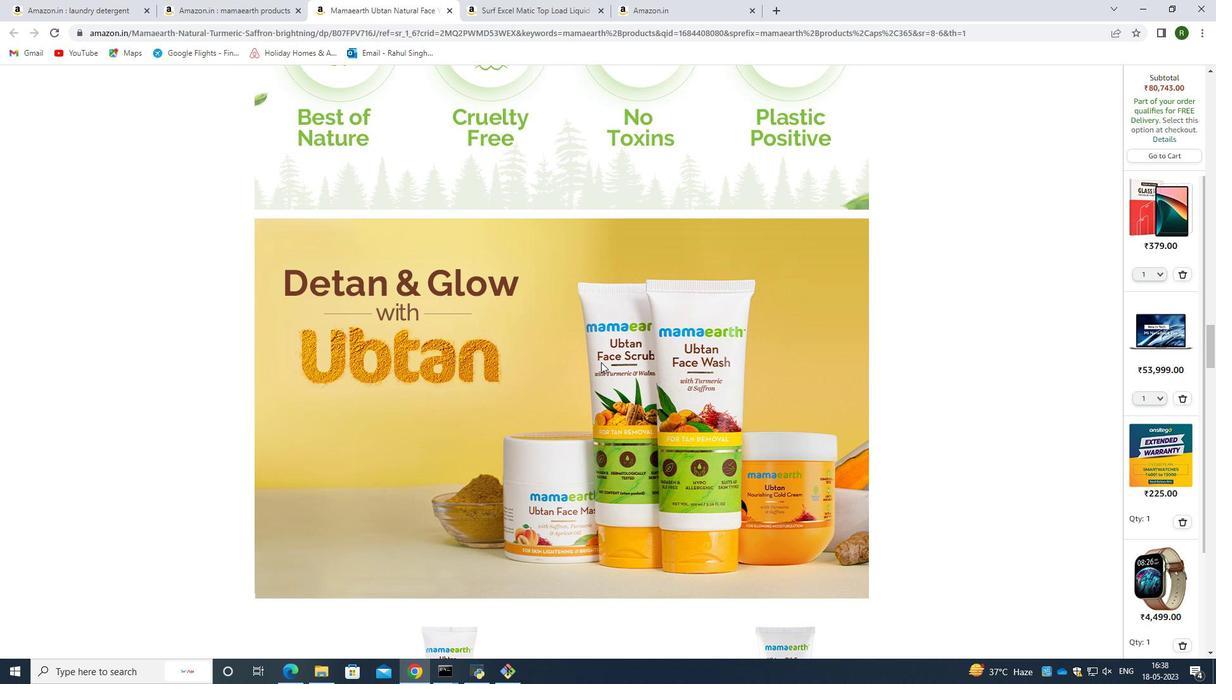
Action: Mouse moved to (602, 363)
Screenshot: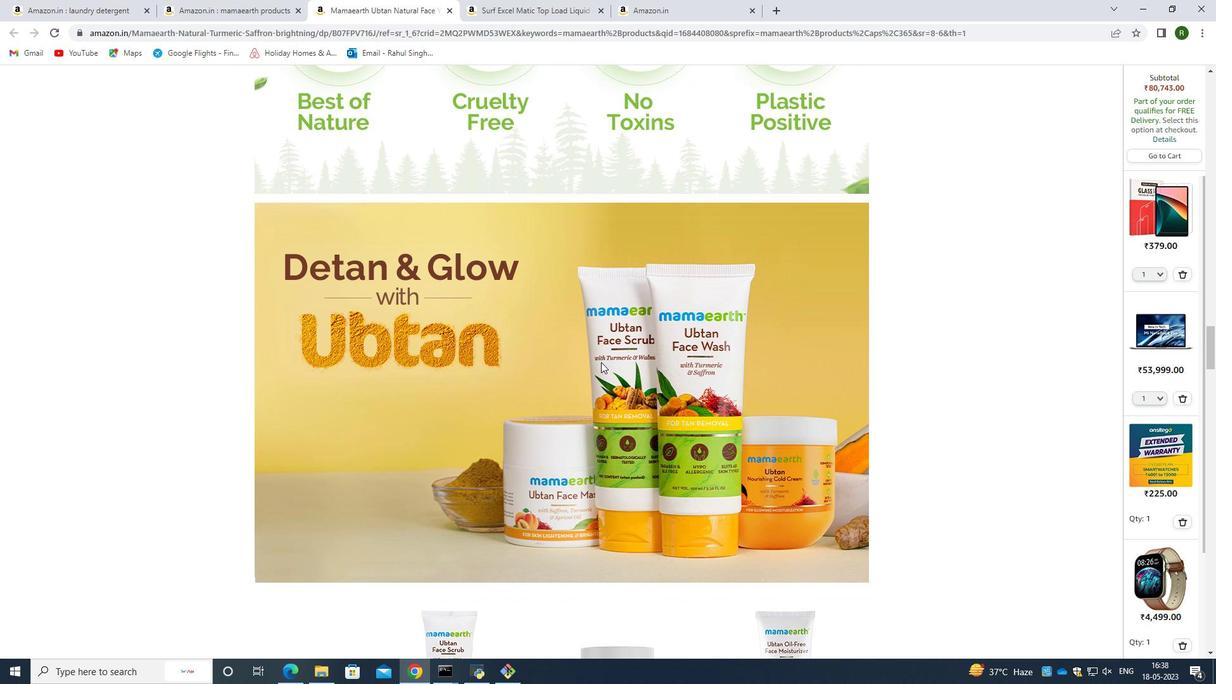 
Action: Mouse scrolled (602, 362) with delta (0, 0)
Screenshot: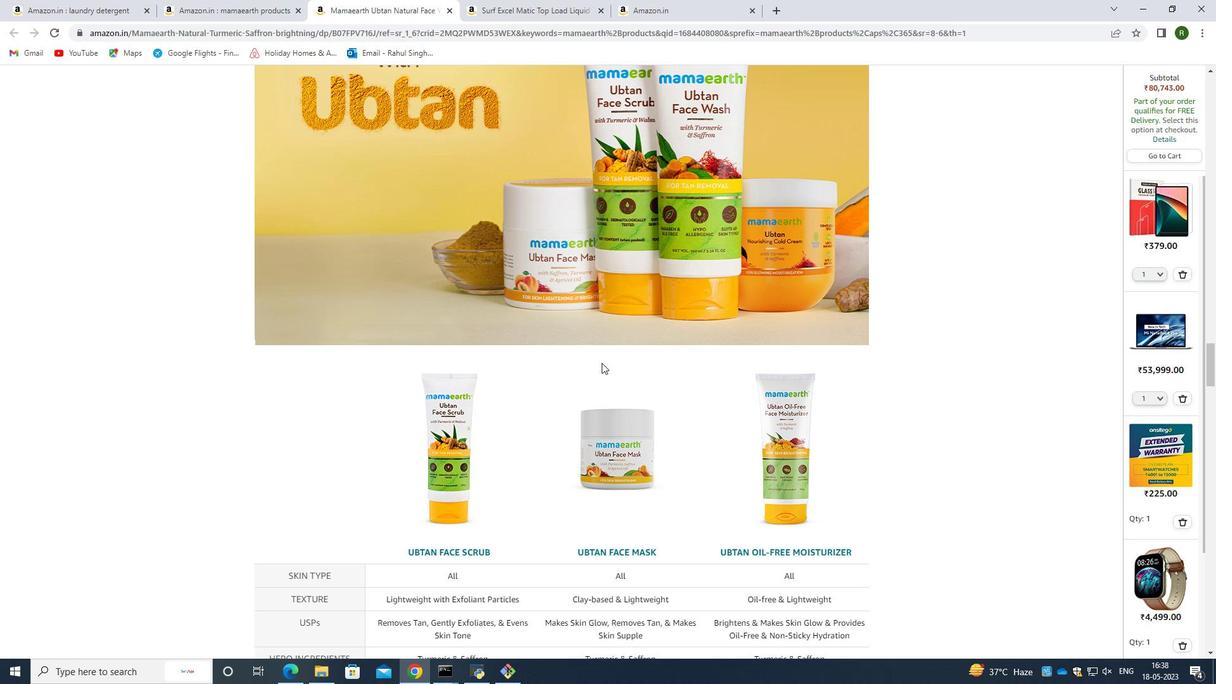 
Action: Mouse scrolled (602, 362) with delta (0, 0)
Screenshot: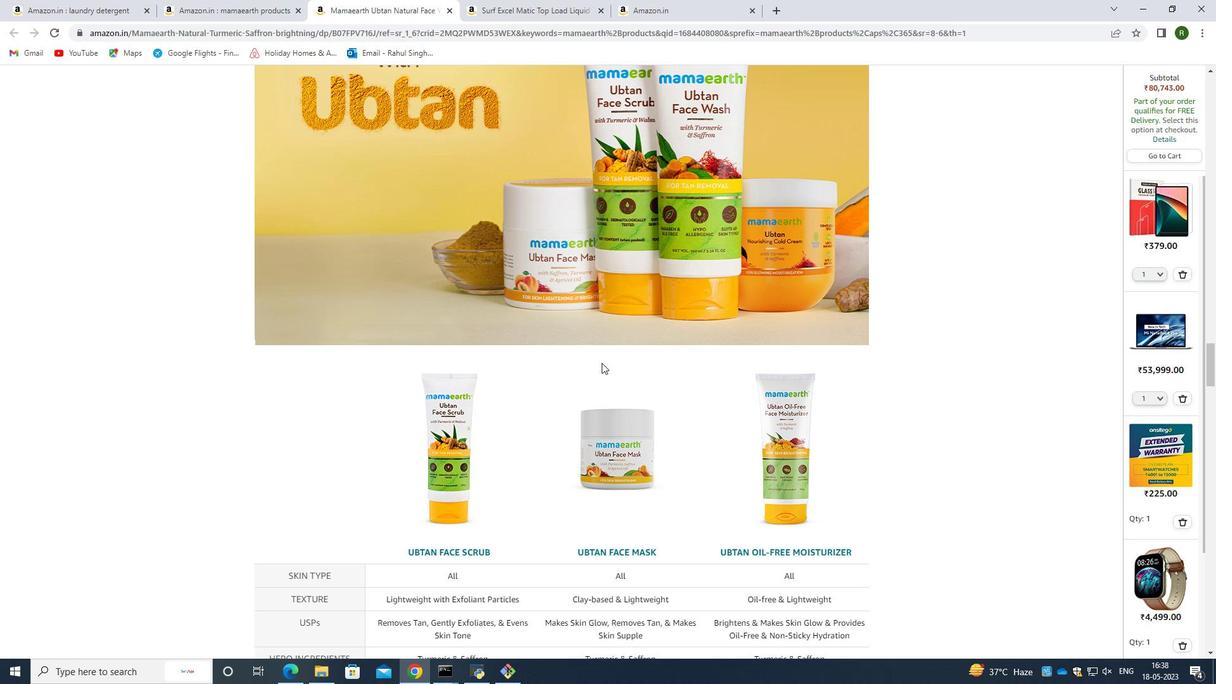 
Action: Mouse scrolled (602, 362) with delta (0, 0)
Screenshot: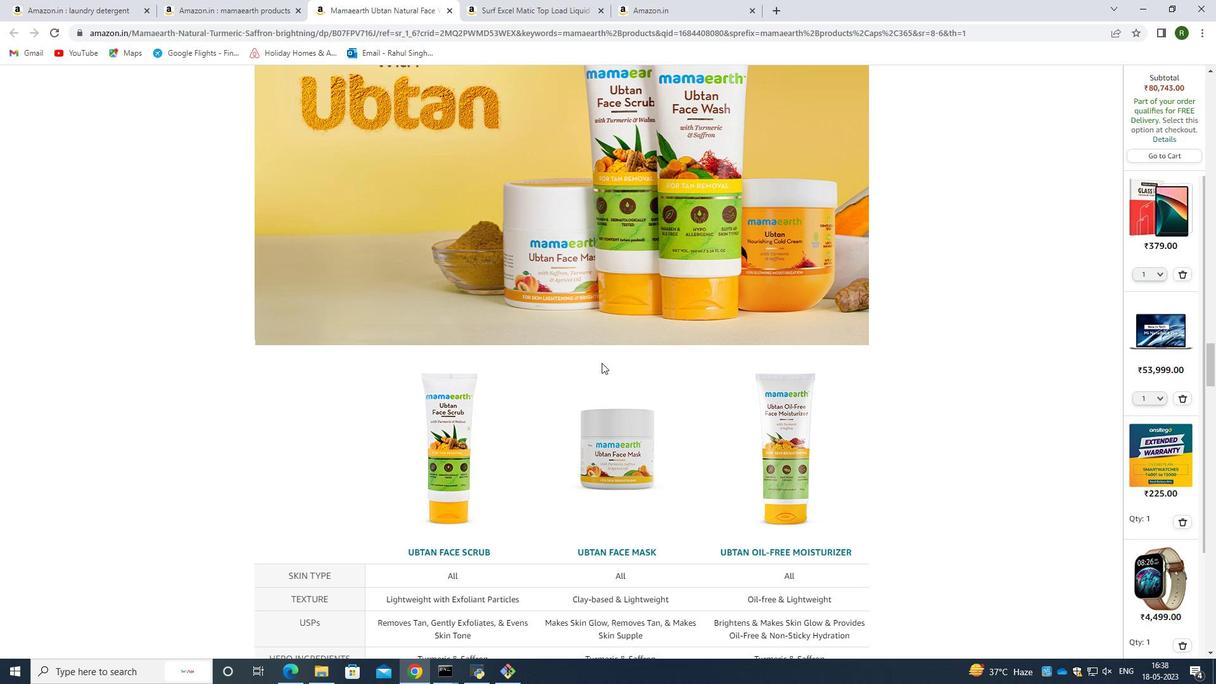 
Action: Mouse moved to (603, 364)
Screenshot: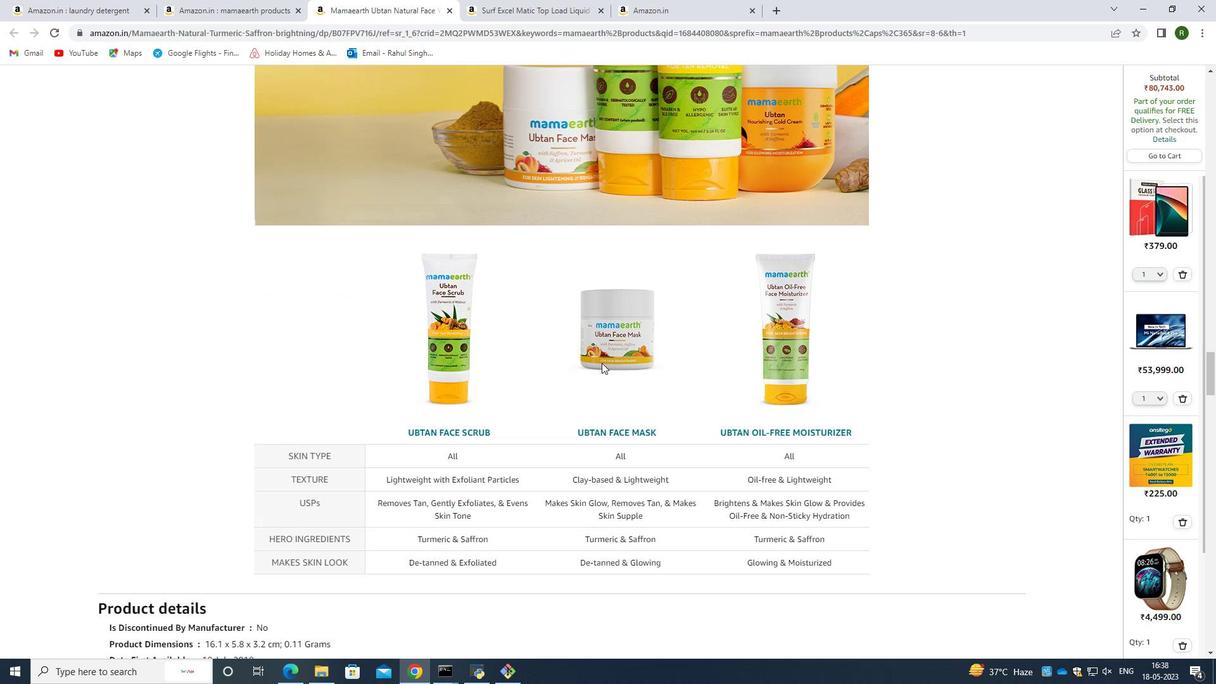 
Action: Mouse scrolled (603, 363) with delta (0, 0)
Screenshot: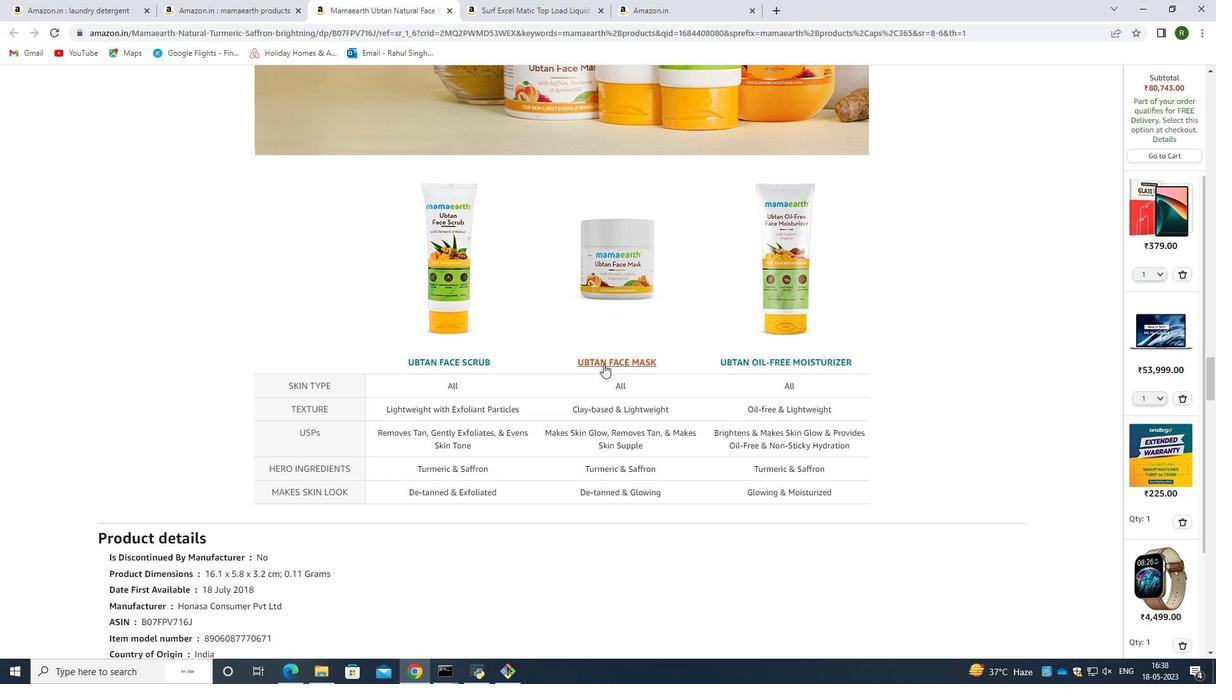 
Action: Mouse scrolled (603, 363) with delta (0, 0)
Screenshot: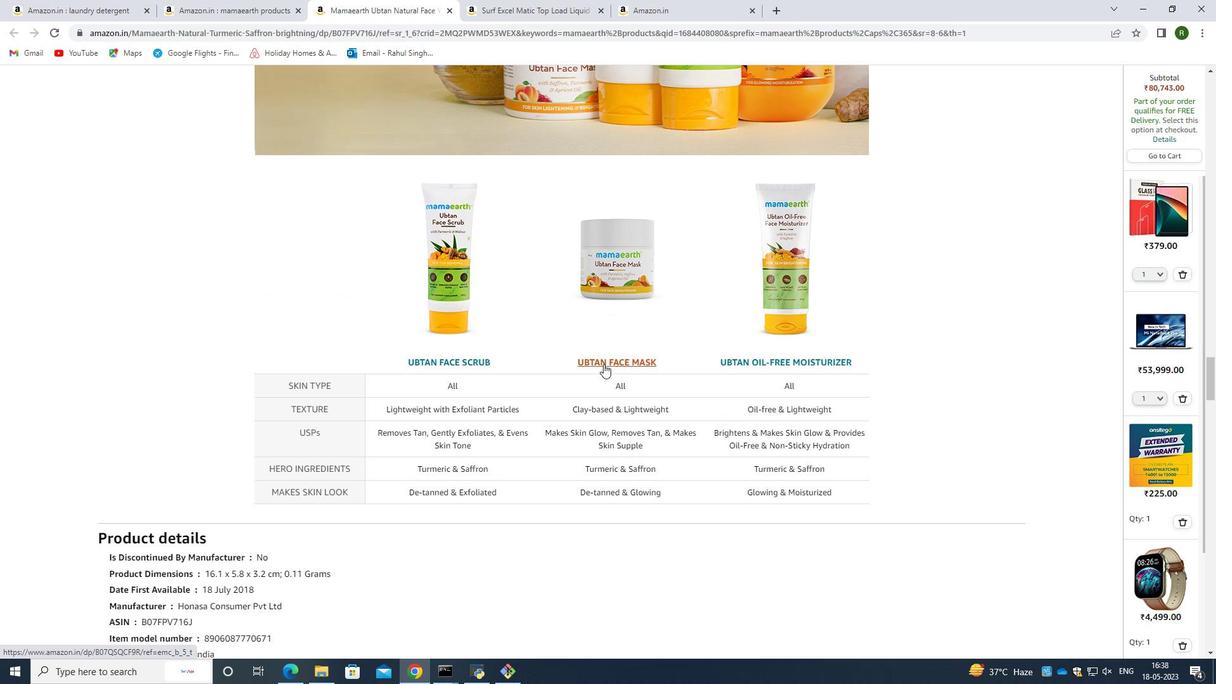 
Action: Mouse scrolled (603, 363) with delta (0, 0)
Screenshot: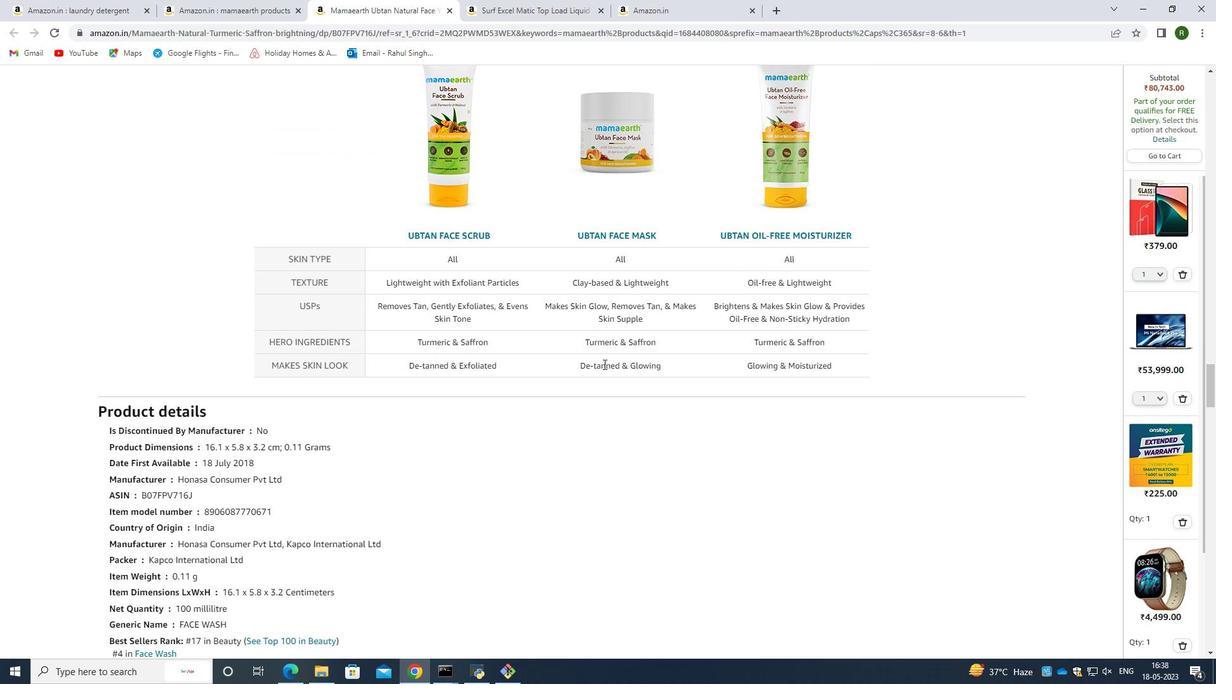 
Action: Mouse scrolled (603, 363) with delta (0, 0)
Screenshot: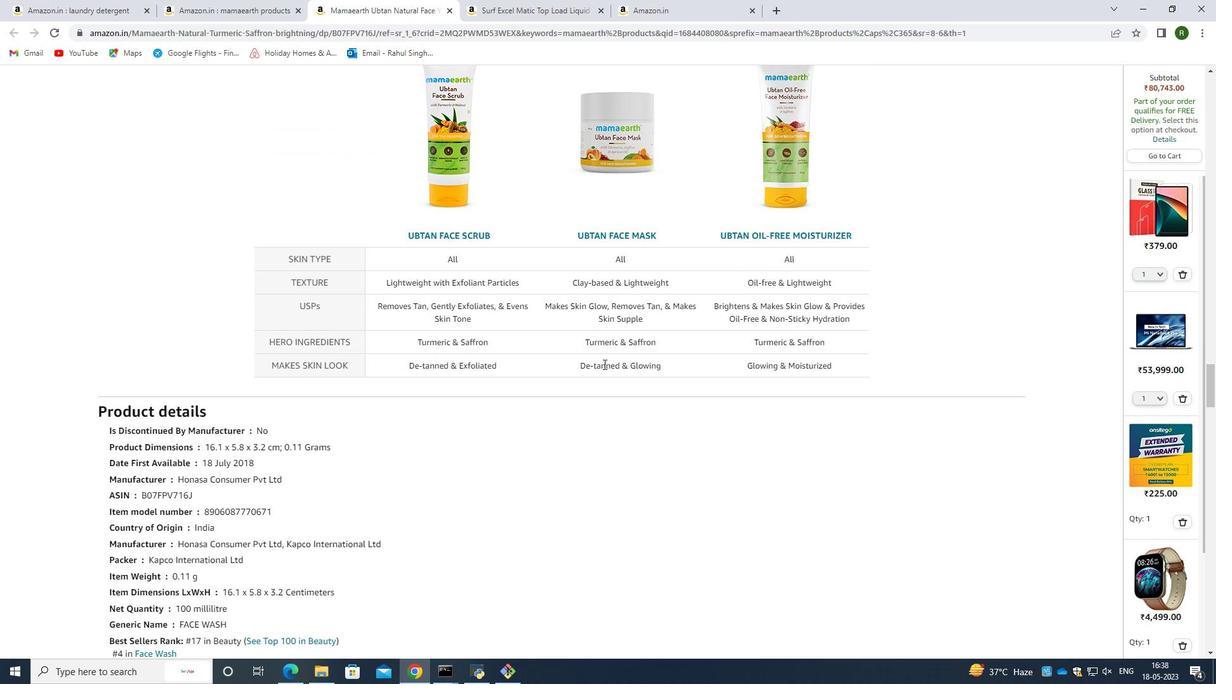 
Action: Mouse scrolled (603, 363) with delta (0, 0)
Screenshot: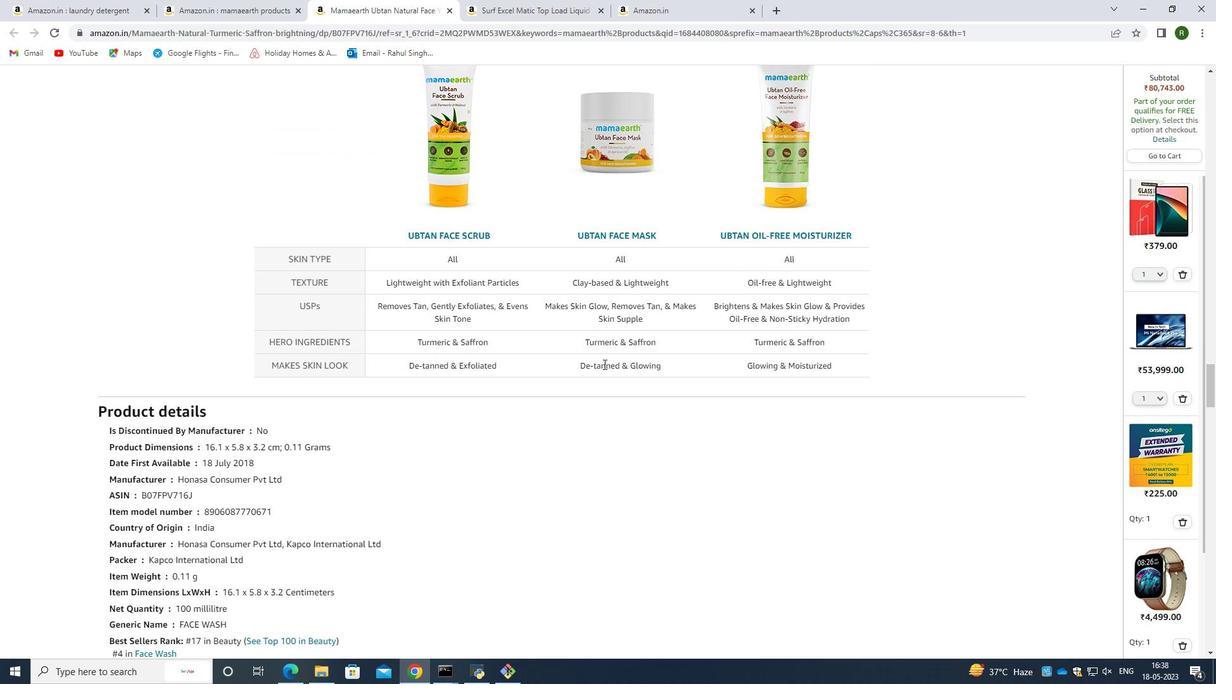 
Action: Mouse scrolled (603, 363) with delta (0, 0)
Screenshot: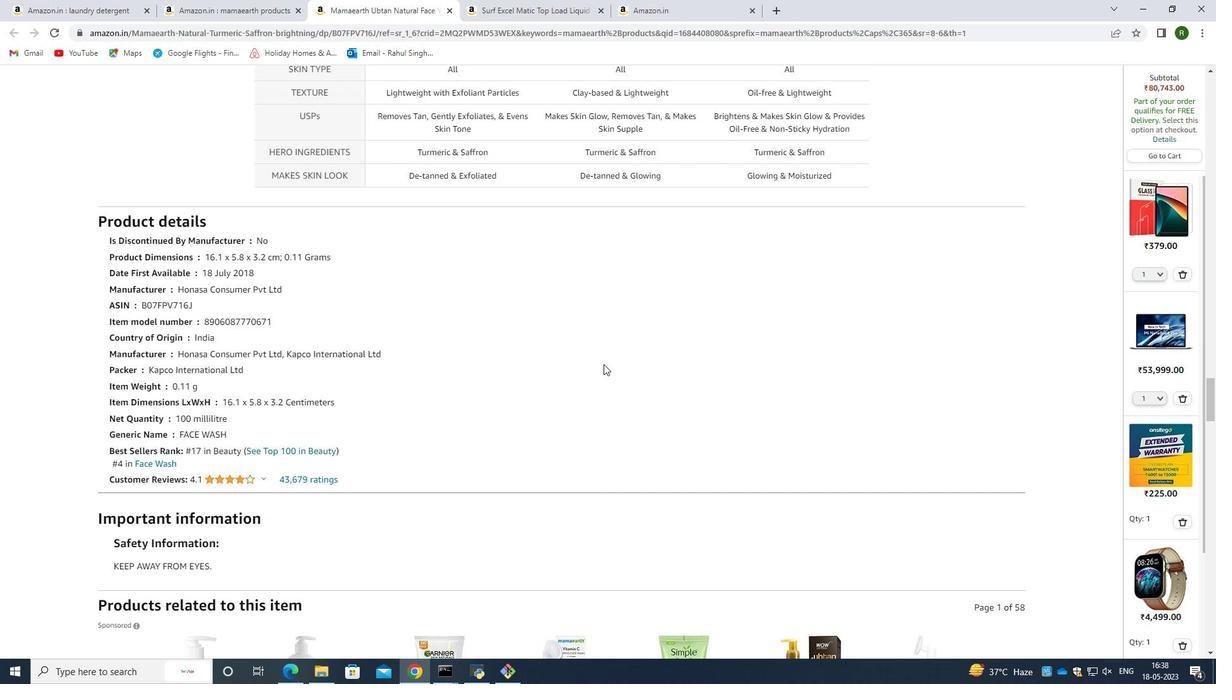 
Action: Mouse scrolled (603, 363) with delta (0, 0)
Screenshot: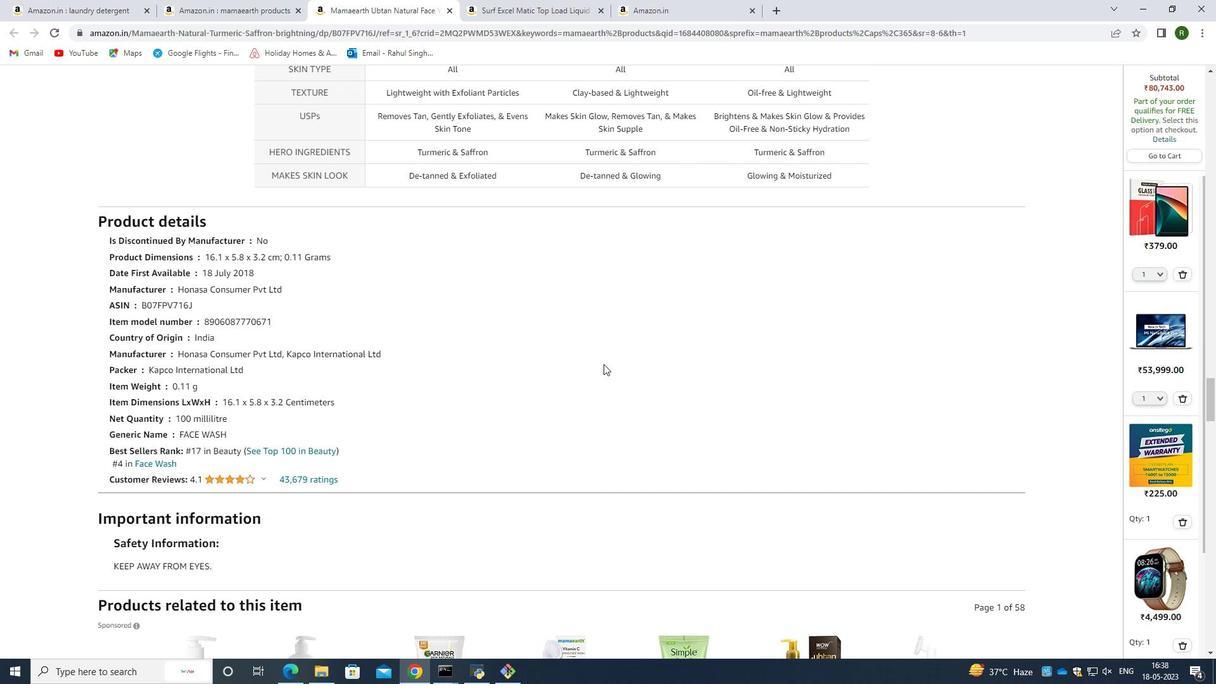 
Action: Mouse scrolled (603, 363) with delta (0, 0)
Screenshot: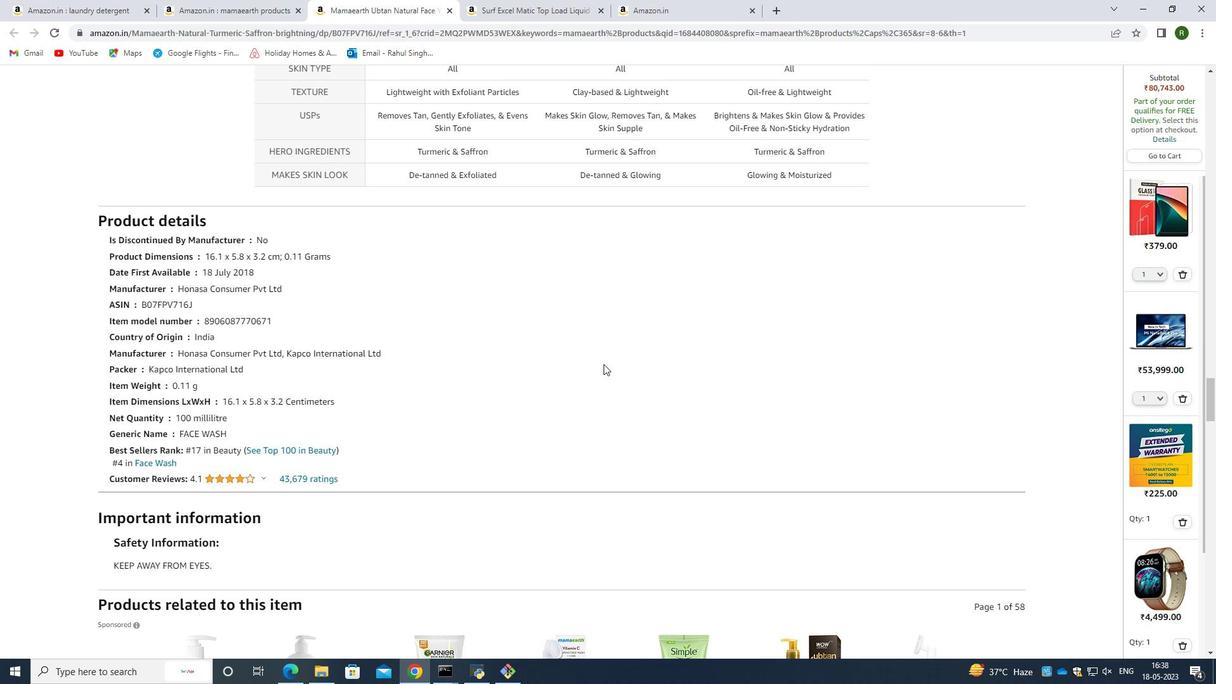 
Action: Mouse scrolled (603, 363) with delta (0, 0)
Screenshot: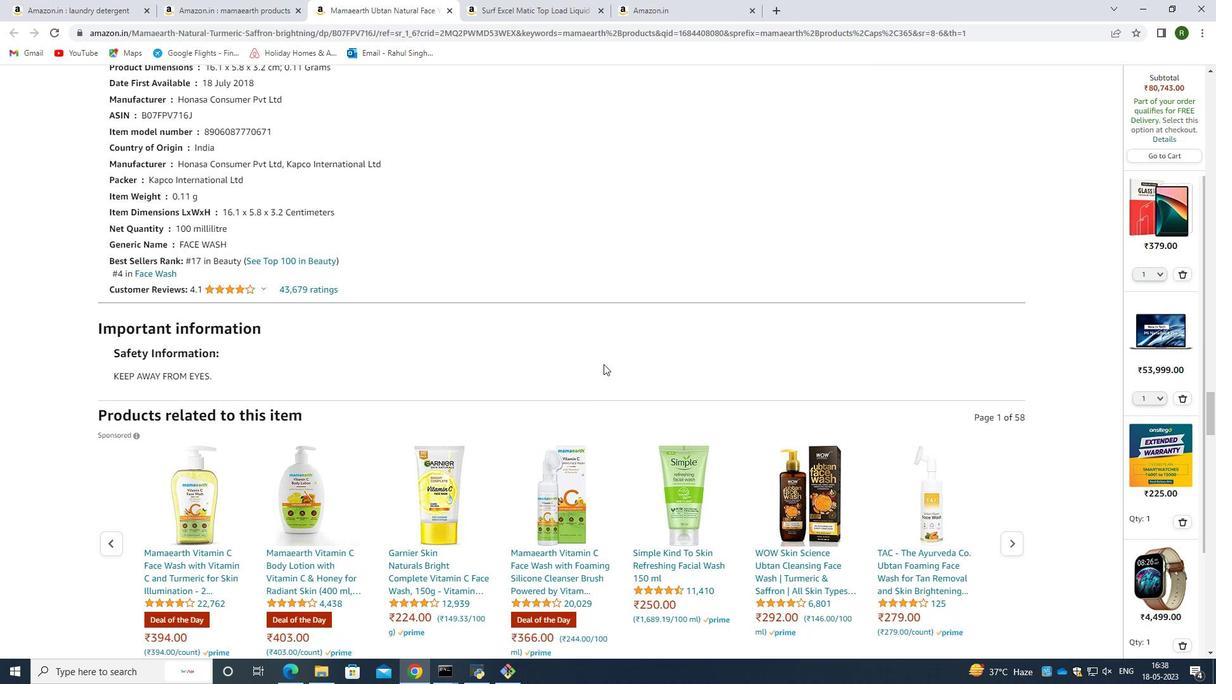 
Action: Mouse scrolled (603, 363) with delta (0, 0)
Screenshot: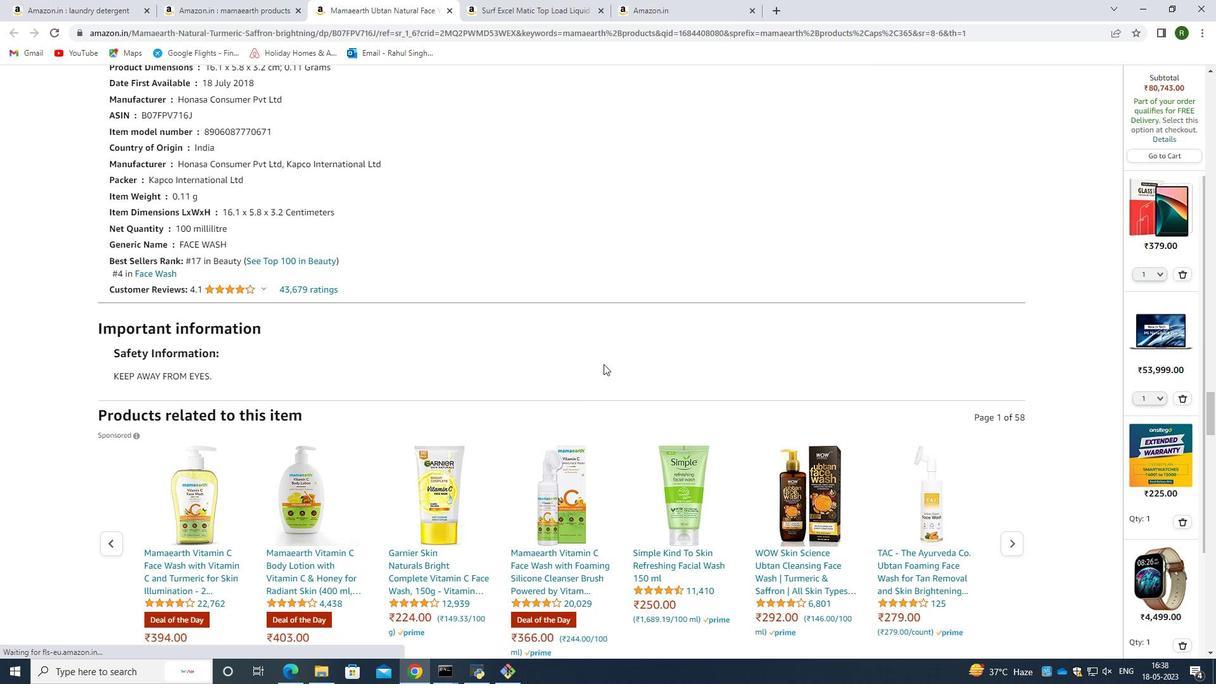 
Action: Mouse scrolled (603, 363) with delta (0, 0)
Screenshot: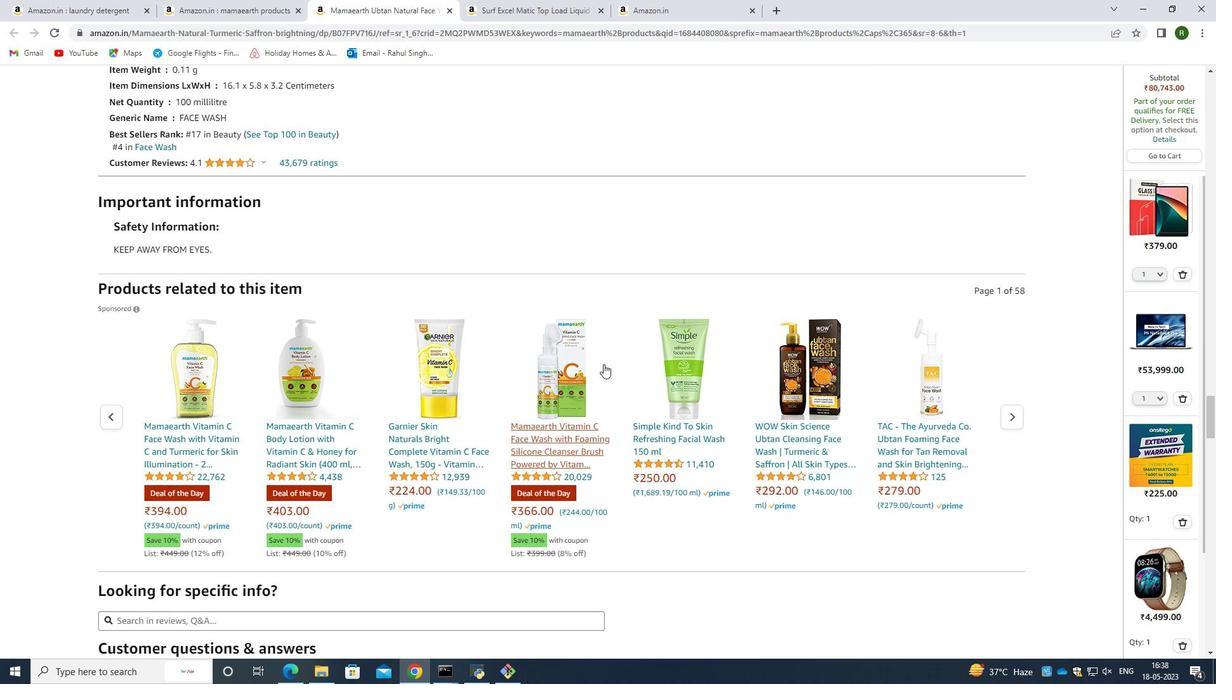 
Action: Mouse scrolled (603, 363) with delta (0, 0)
Screenshot: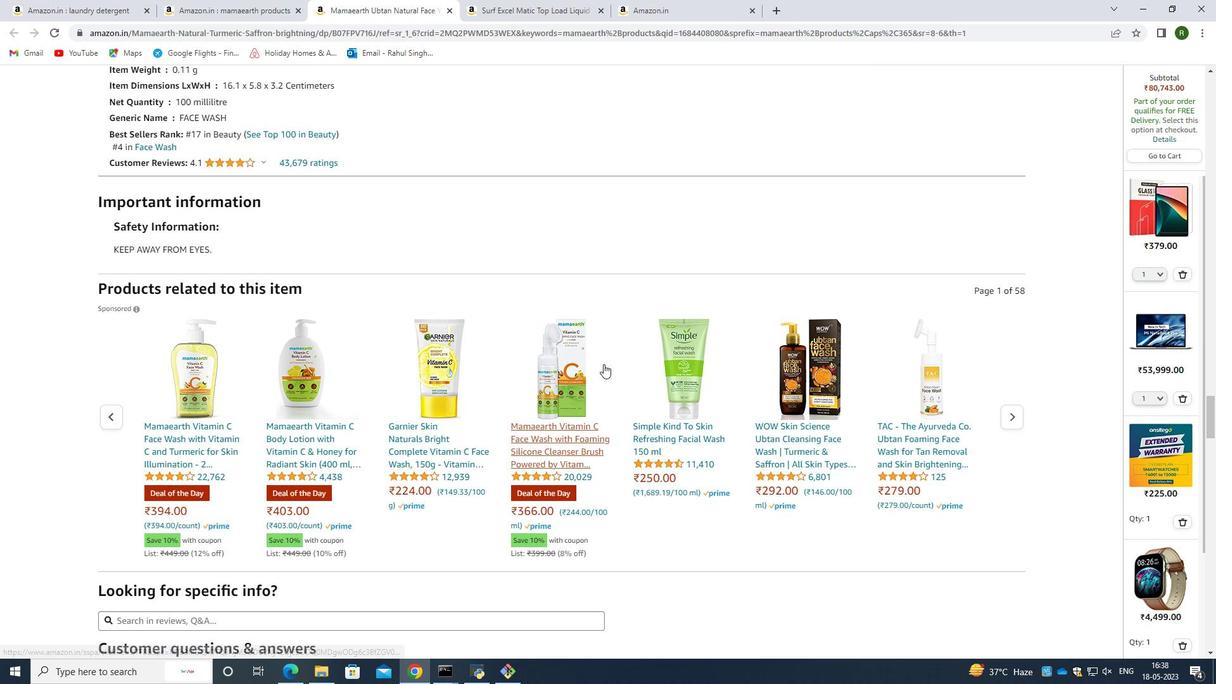 
Action: Mouse scrolled (603, 363) with delta (0, 0)
Screenshot: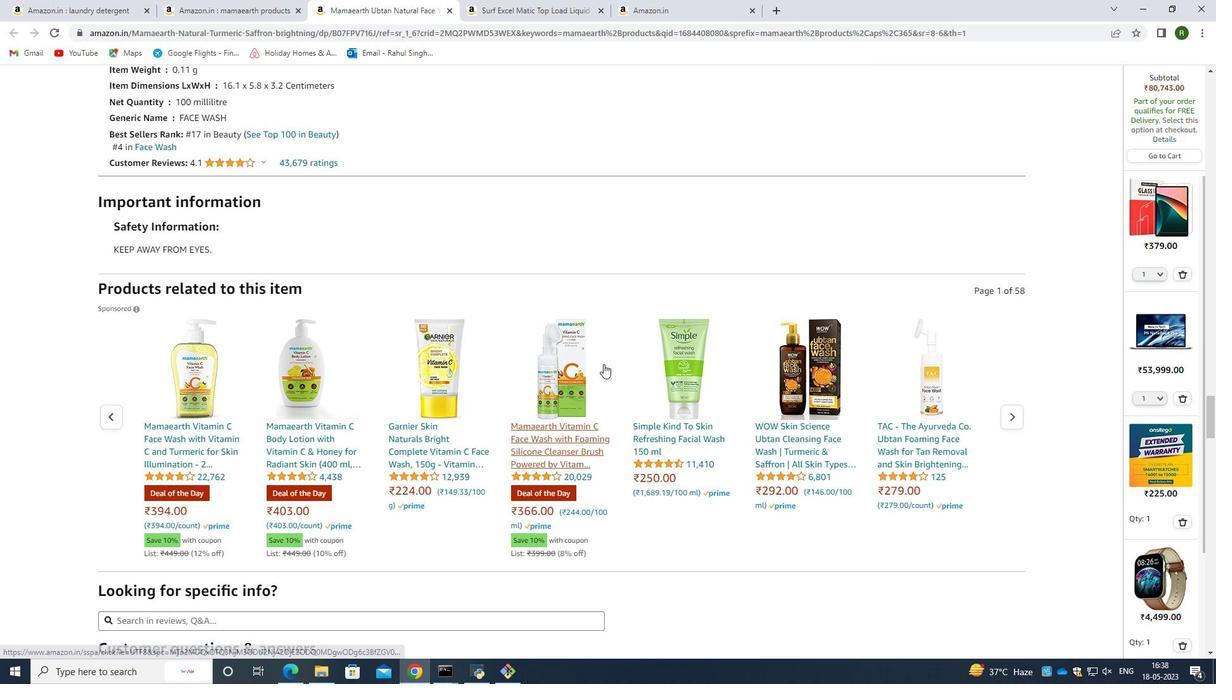
Action: Mouse scrolled (603, 363) with delta (0, 0)
Screenshot: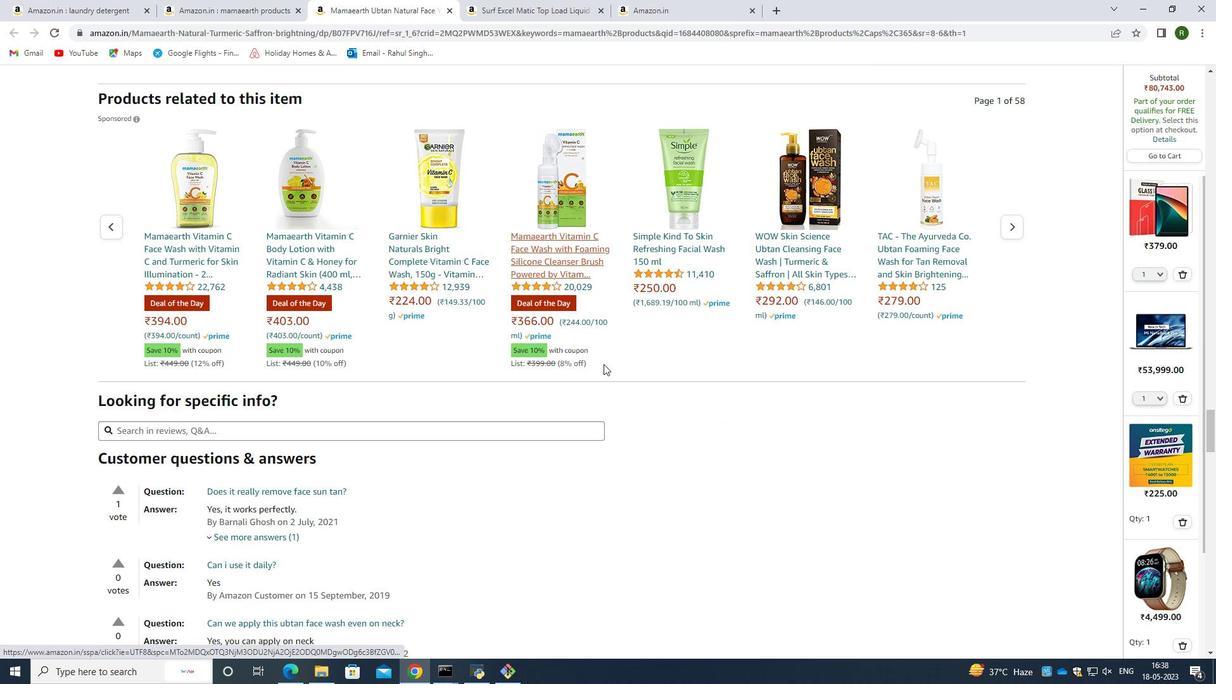 
Action: Mouse scrolled (603, 363) with delta (0, 0)
Screenshot: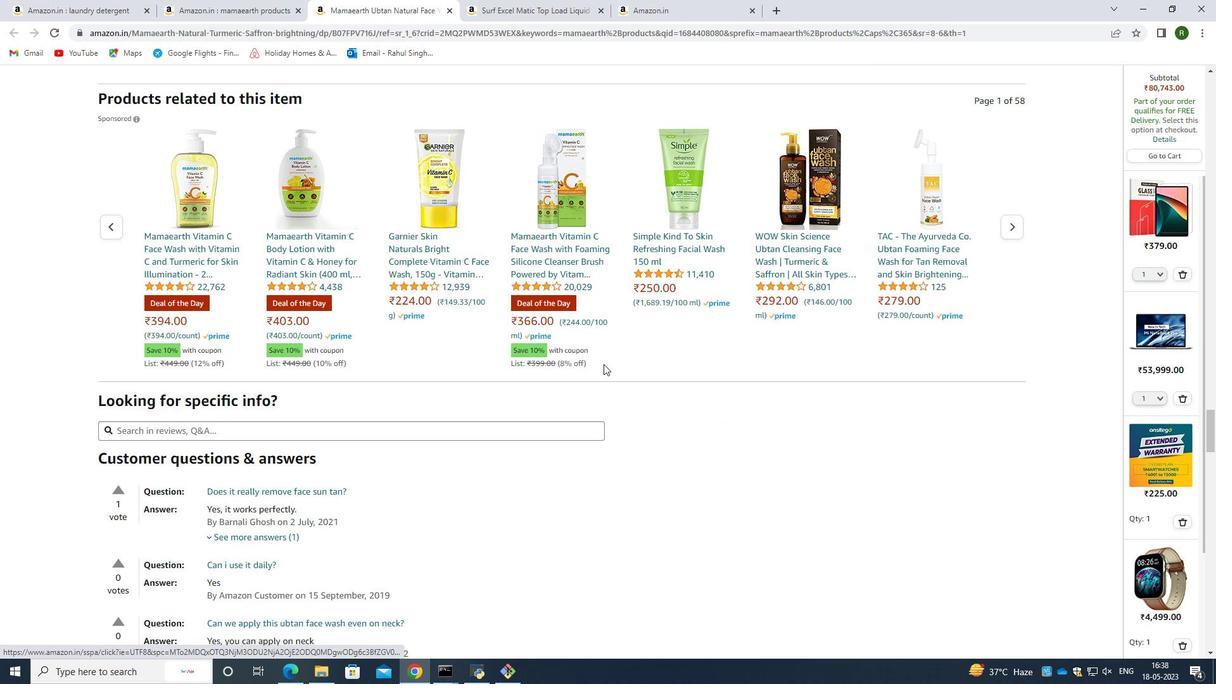 
Action: Mouse moved to (604, 364)
Screenshot: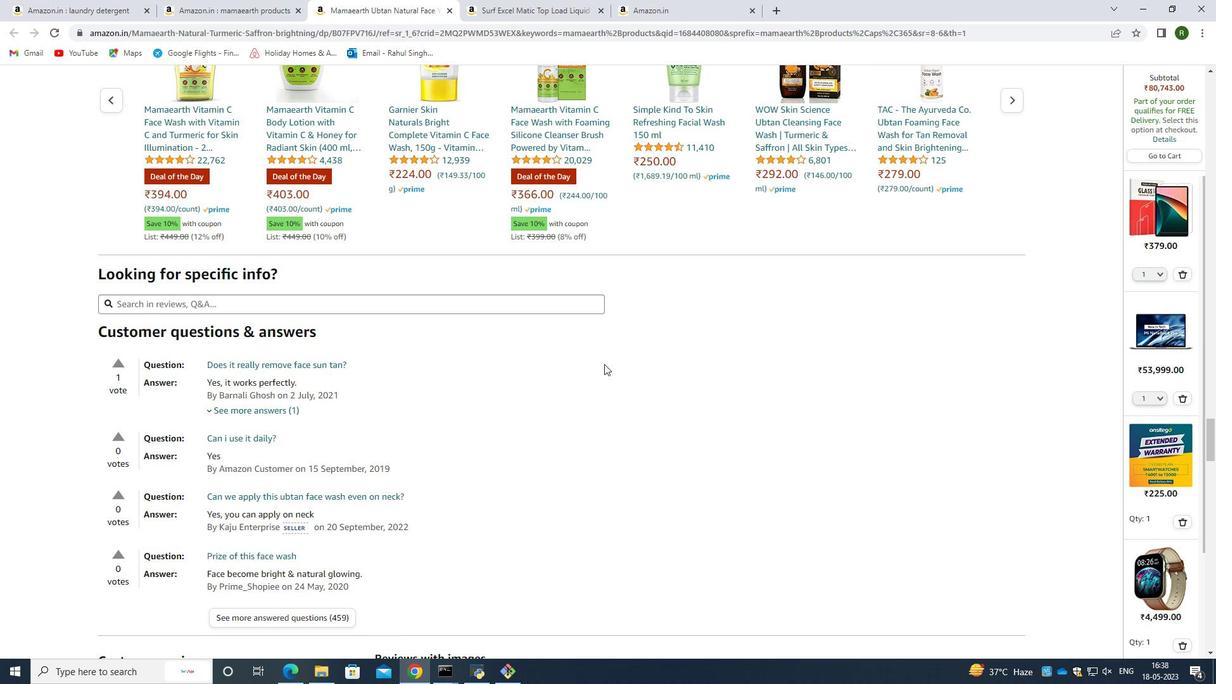 
Action: Mouse scrolled (604, 363) with delta (0, 0)
Screenshot: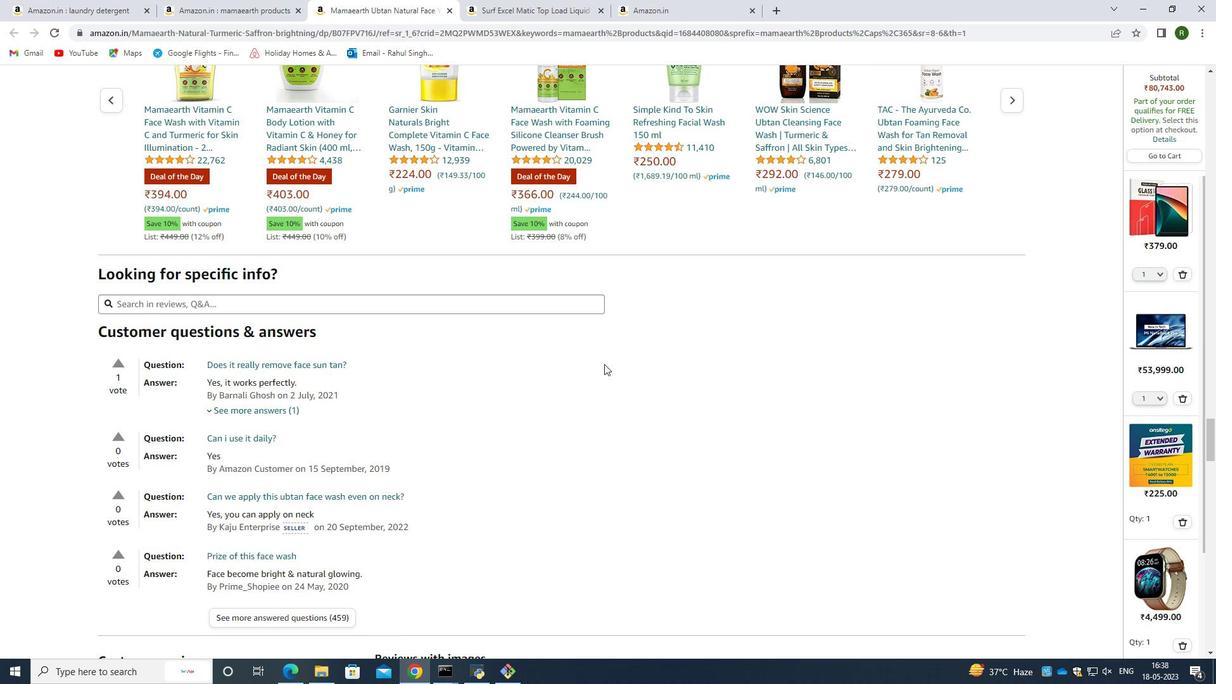
Action: Mouse moved to (605, 365)
Screenshot: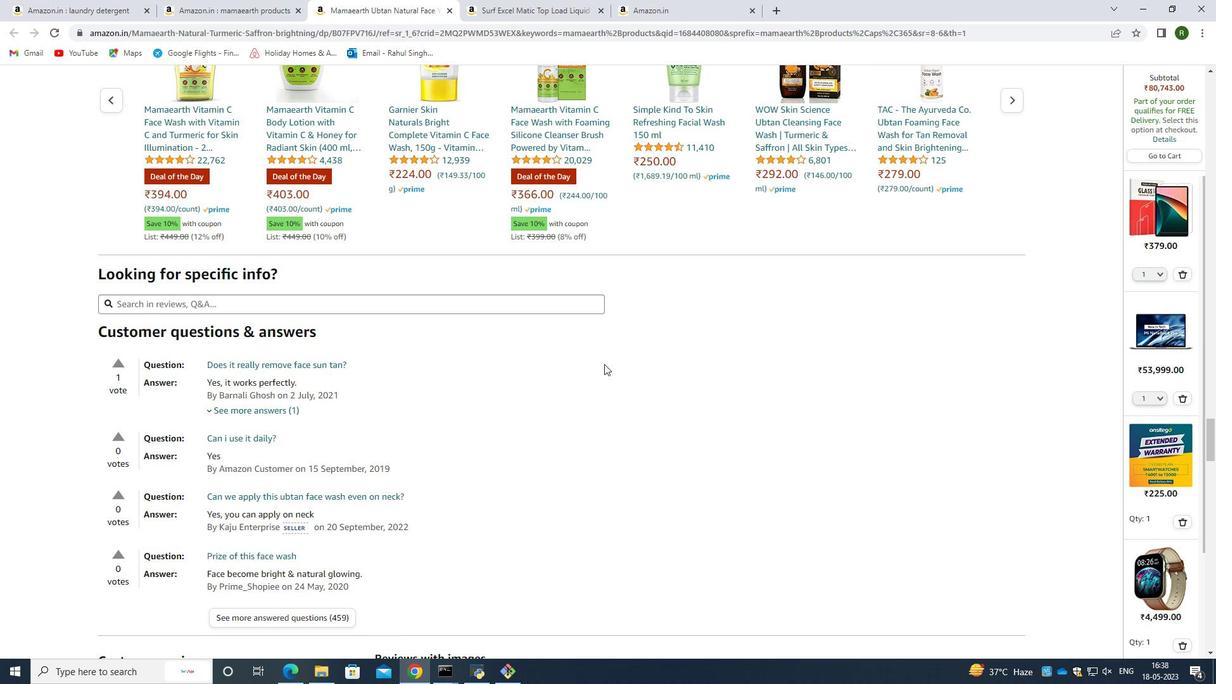 
Action: Mouse scrolled (605, 364) with delta (0, 0)
Screenshot: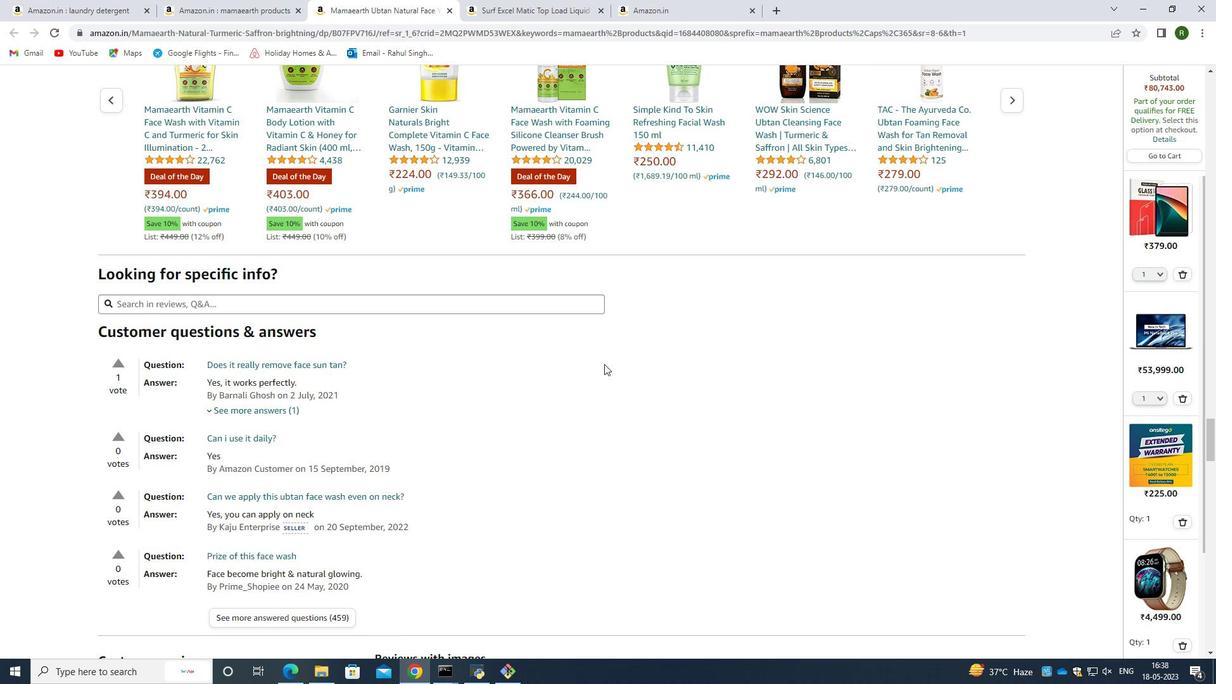 
Action: Mouse moved to (605, 365)
Screenshot: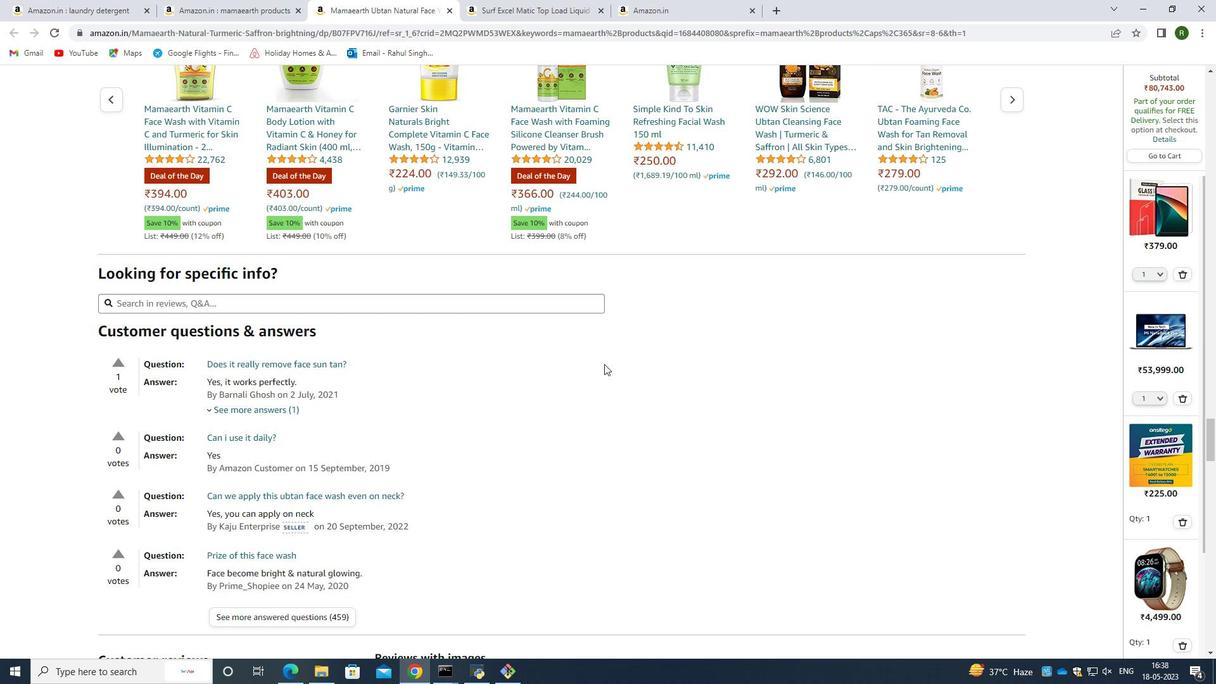 
Action: Mouse scrolled (605, 364) with delta (0, 0)
Screenshot: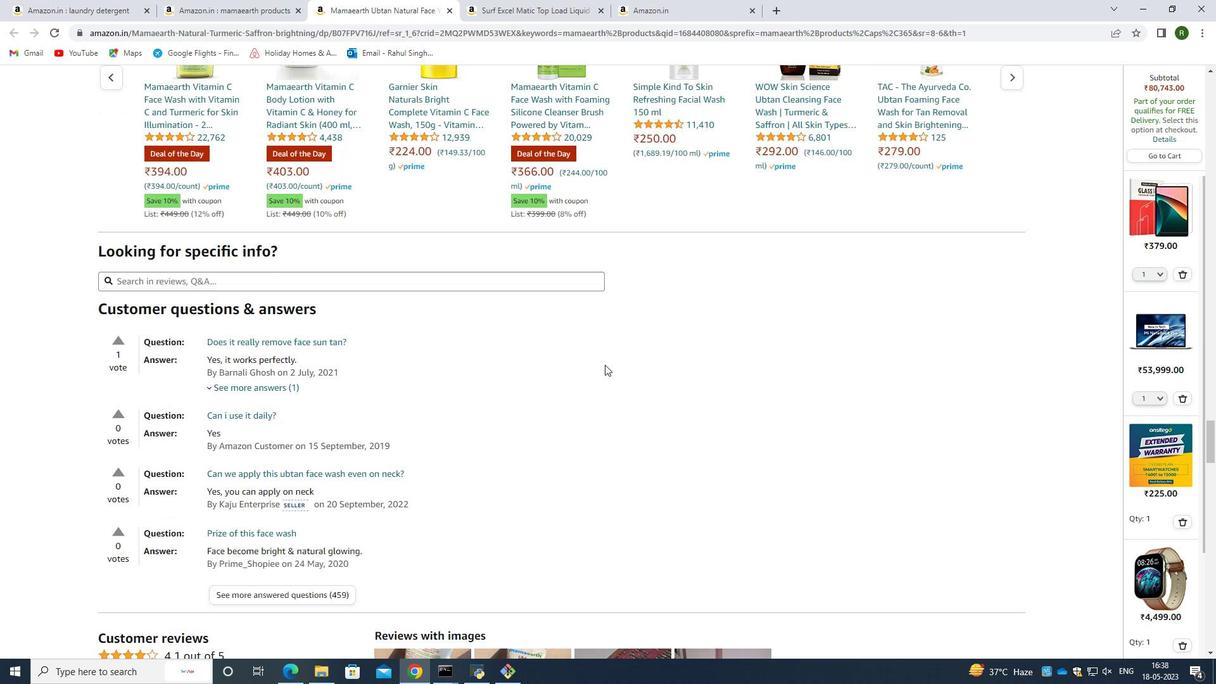 
Action: Mouse moved to (606, 365)
Screenshot: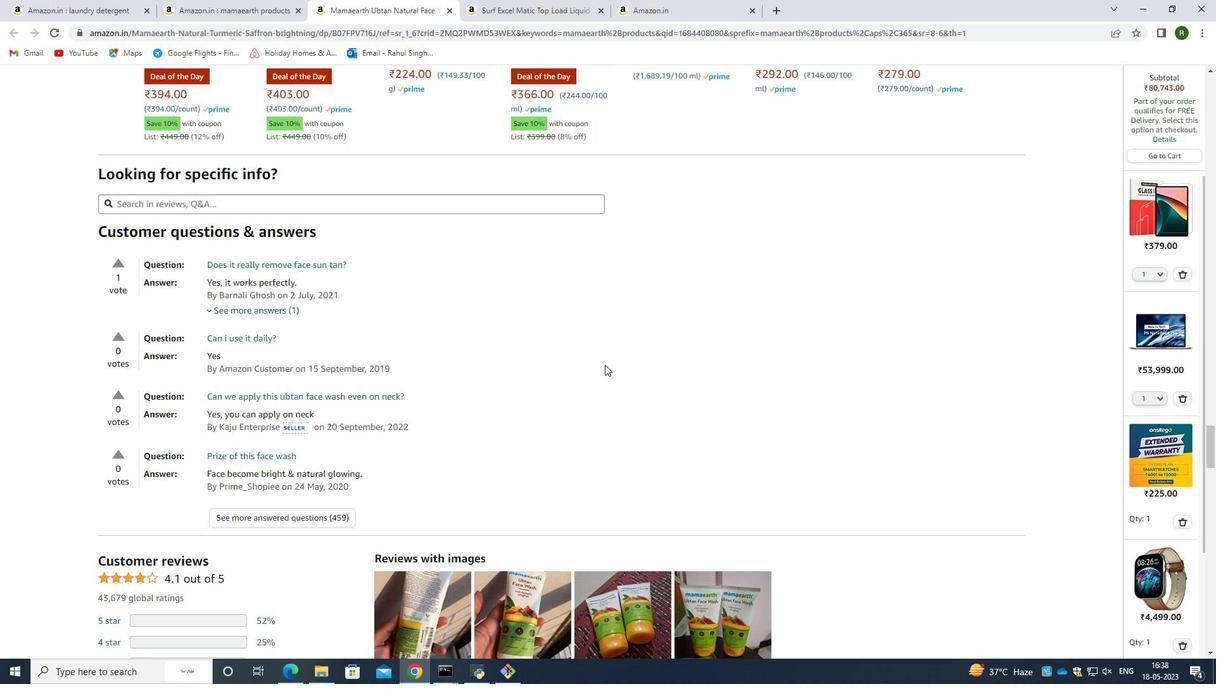 
Action: Mouse scrolled (606, 365) with delta (0, 0)
Screenshot: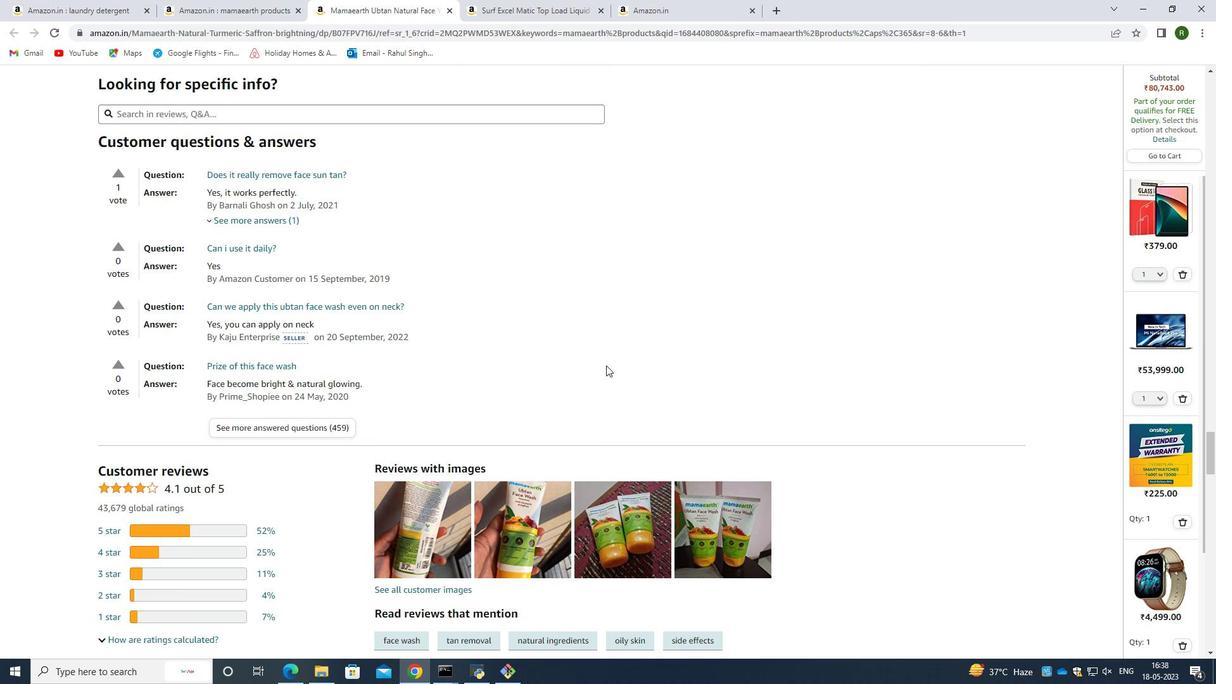 
Action: Mouse scrolled (606, 365) with delta (0, 0)
Screenshot: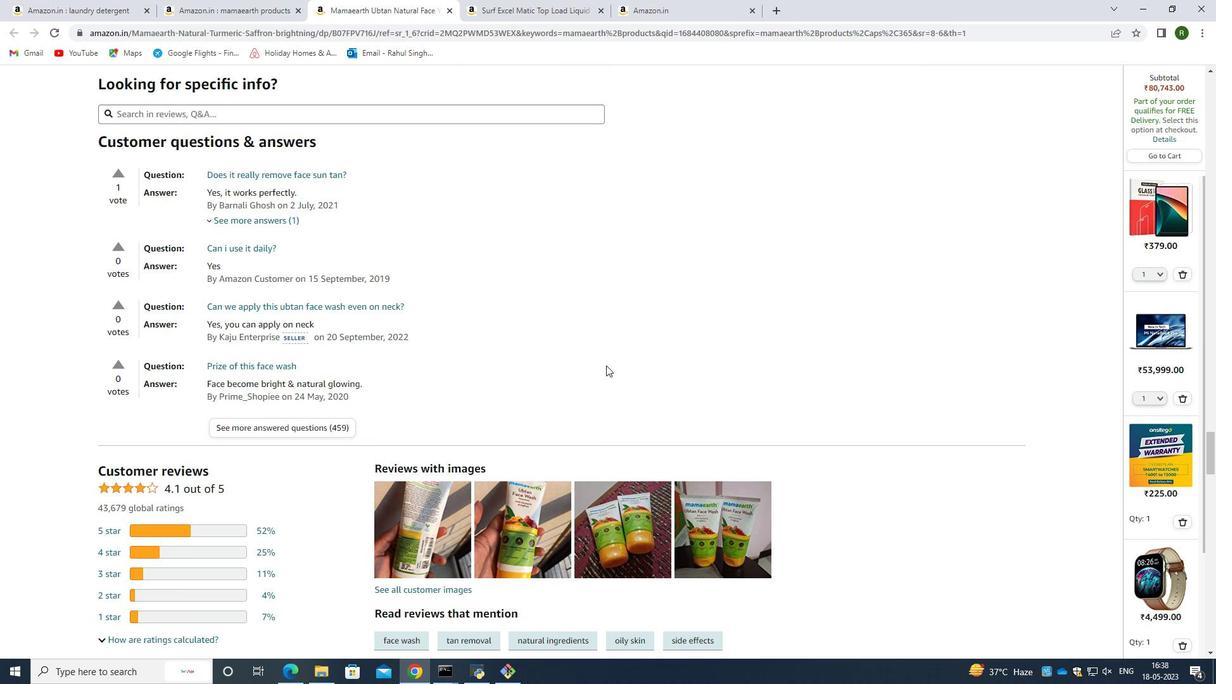 
Action: Mouse scrolled (606, 365) with delta (0, 0)
Screenshot: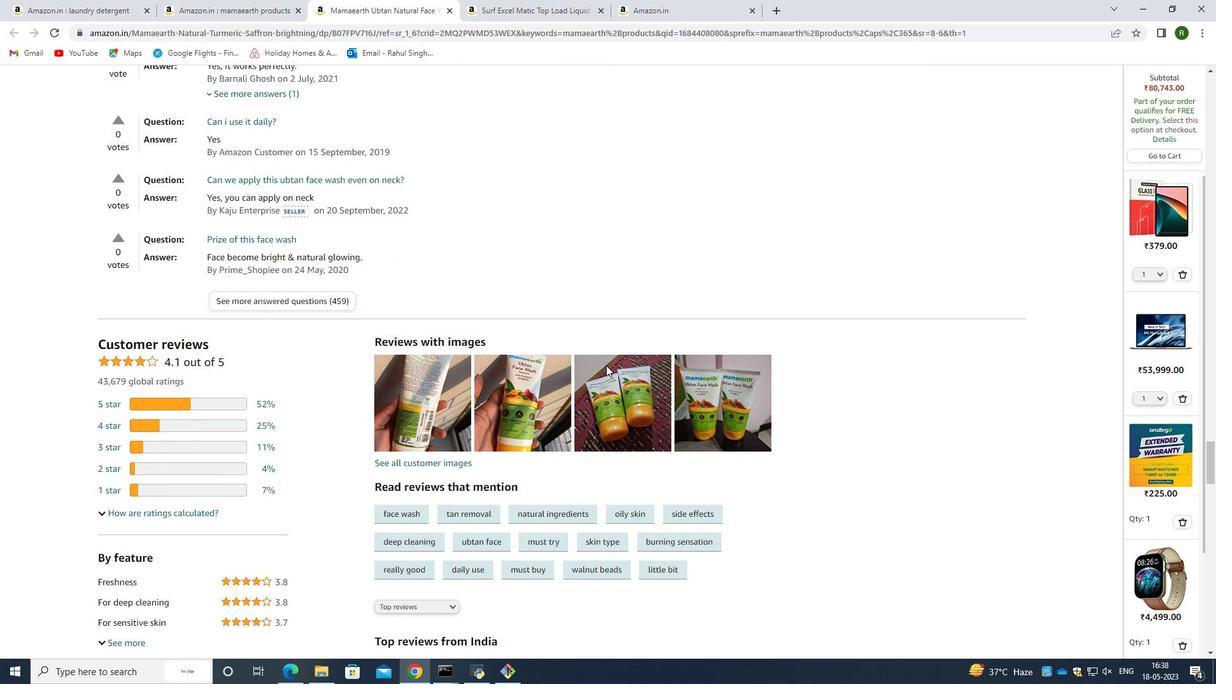
Action: Mouse scrolled (606, 365) with delta (0, 0)
Screenshot: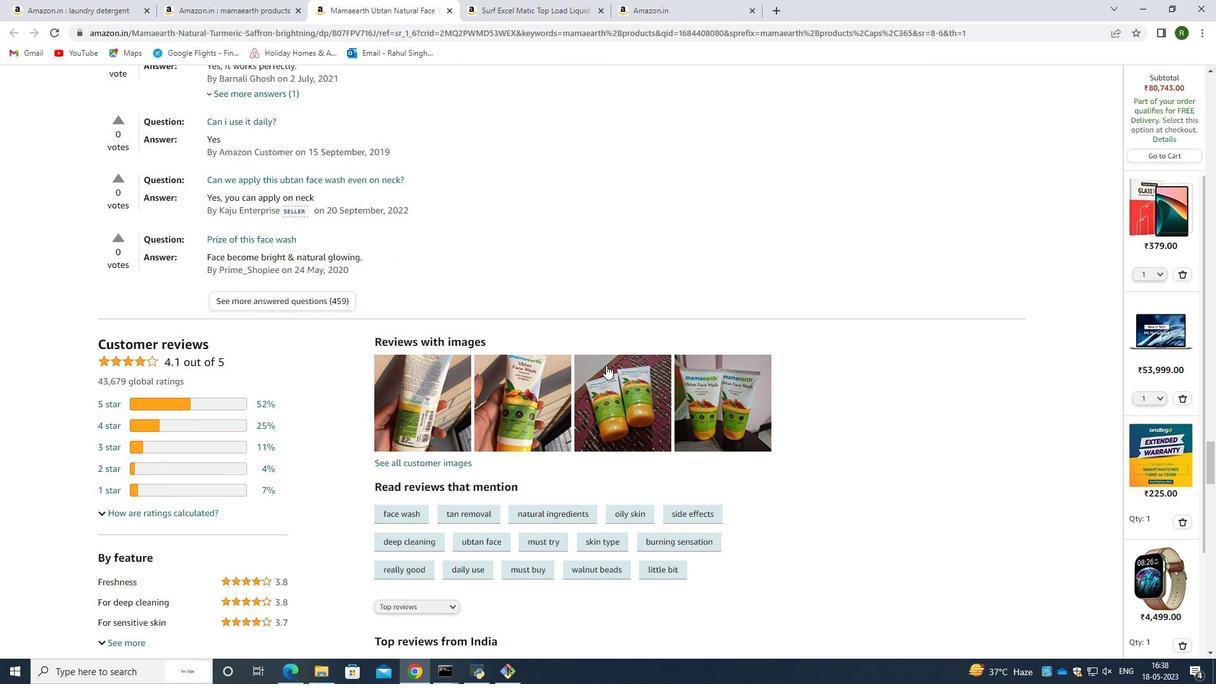 
Action: Mouse scrolled (606, 365) with delta (0, 0)
Screenshot: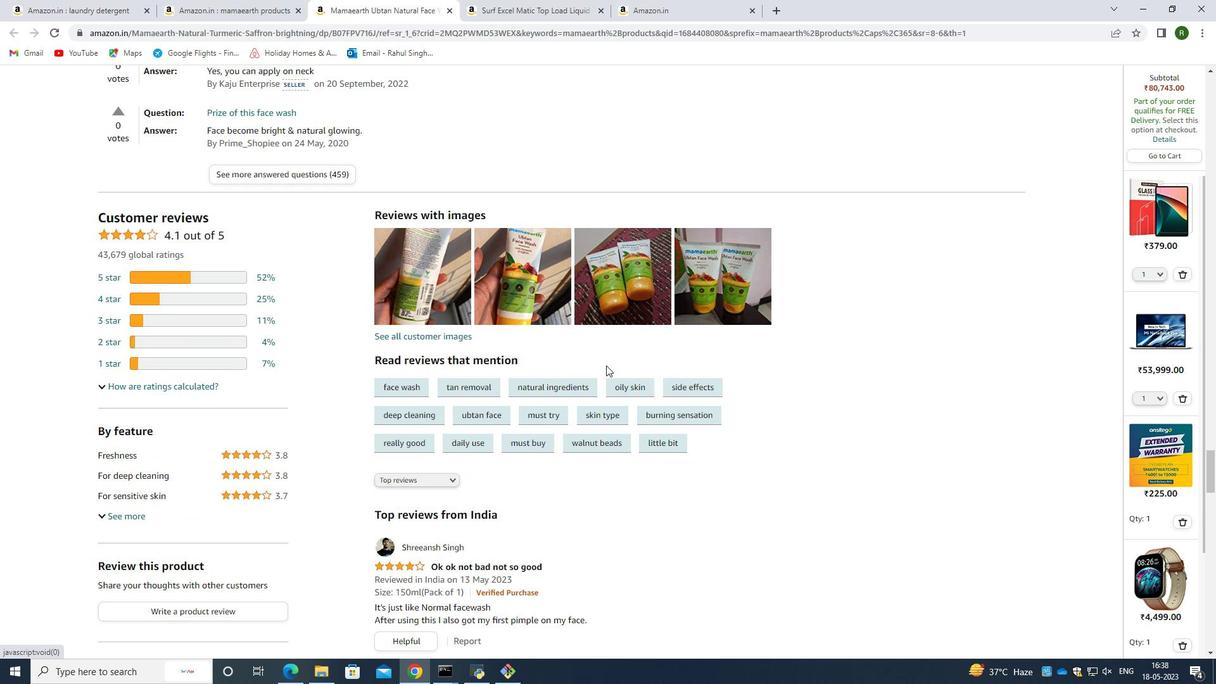 
Action: Mouse scrolled (606, 365) with delta (0, 0)
Screenshot: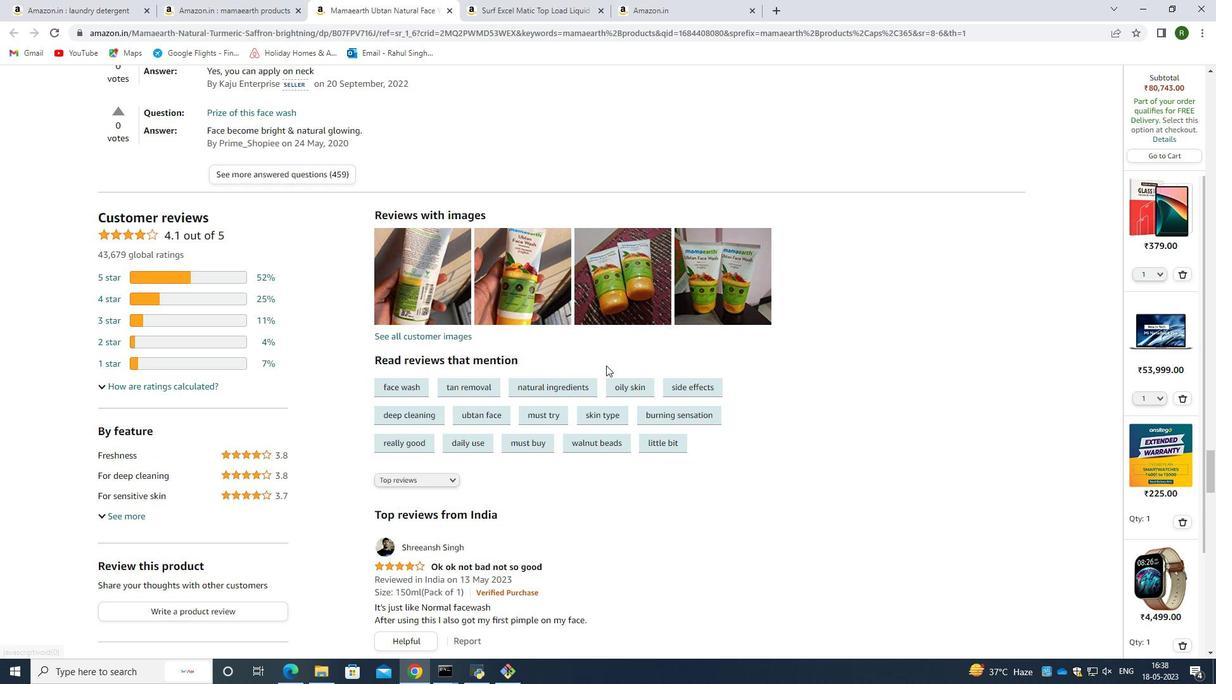 
Action: Mouse scrolled (606, 365) with delta (0, 0)
Screenshot: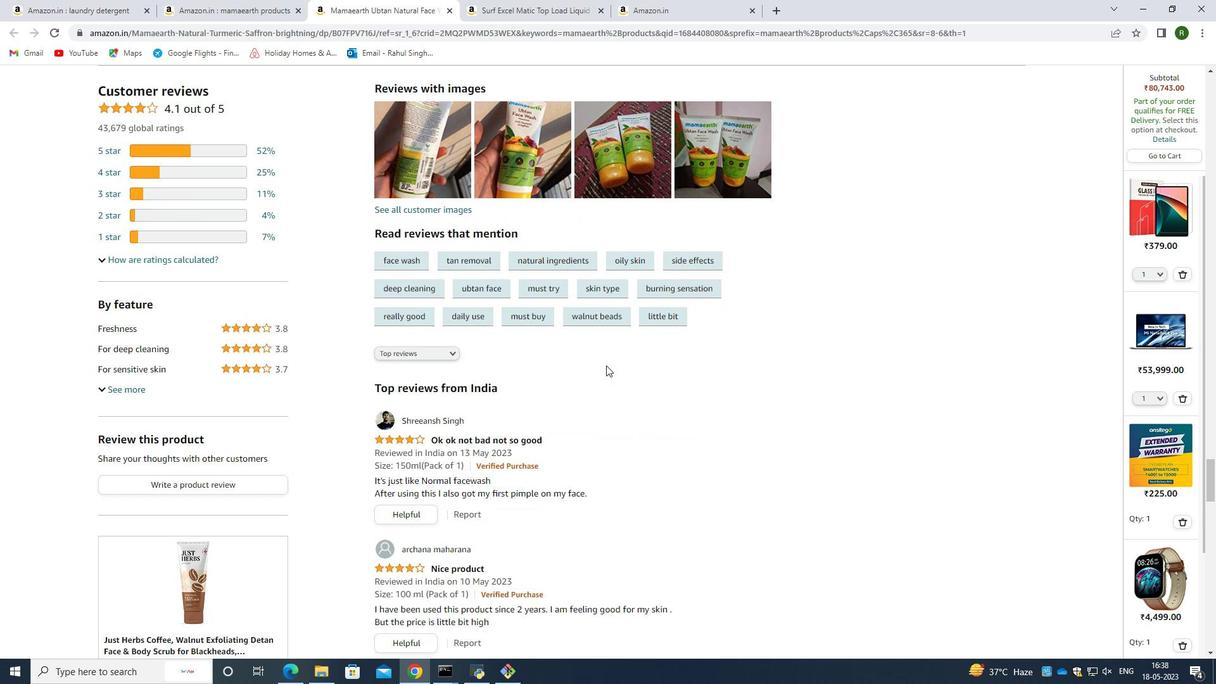 
Action: Mouse scrolled (606, 365) with delta (0, 0)
Screenshot: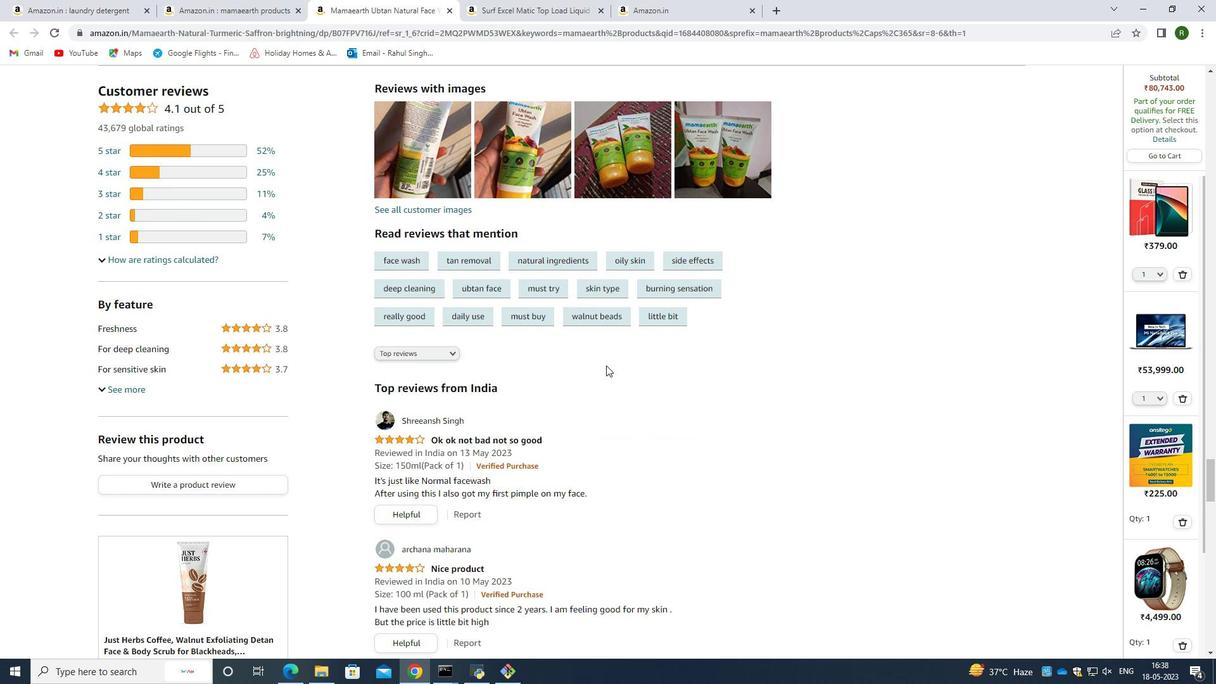 
Action: Mouse scrolled (606, 365) with delta (0, 0)
Screenshot: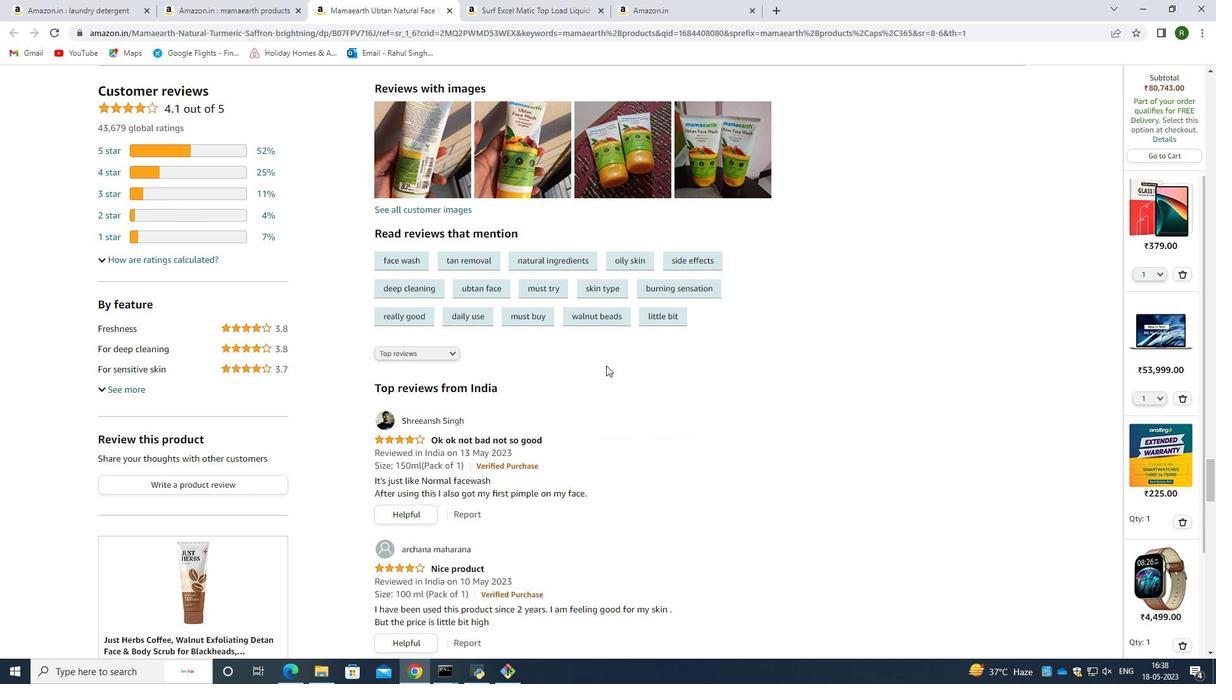 
Action: Mouse scrolled (606, 365) with delta (0, 0)
Screenshot: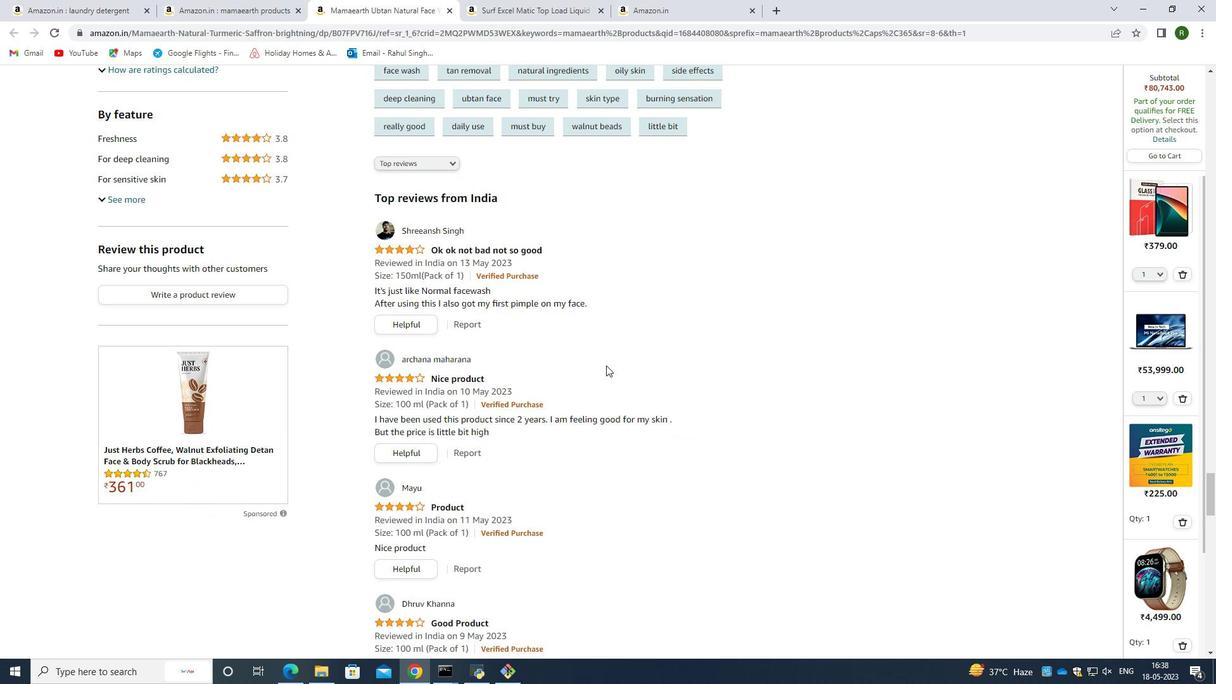 
Action: Mouse scrolled (606, 365) with delta (0, 0)
Screenshot: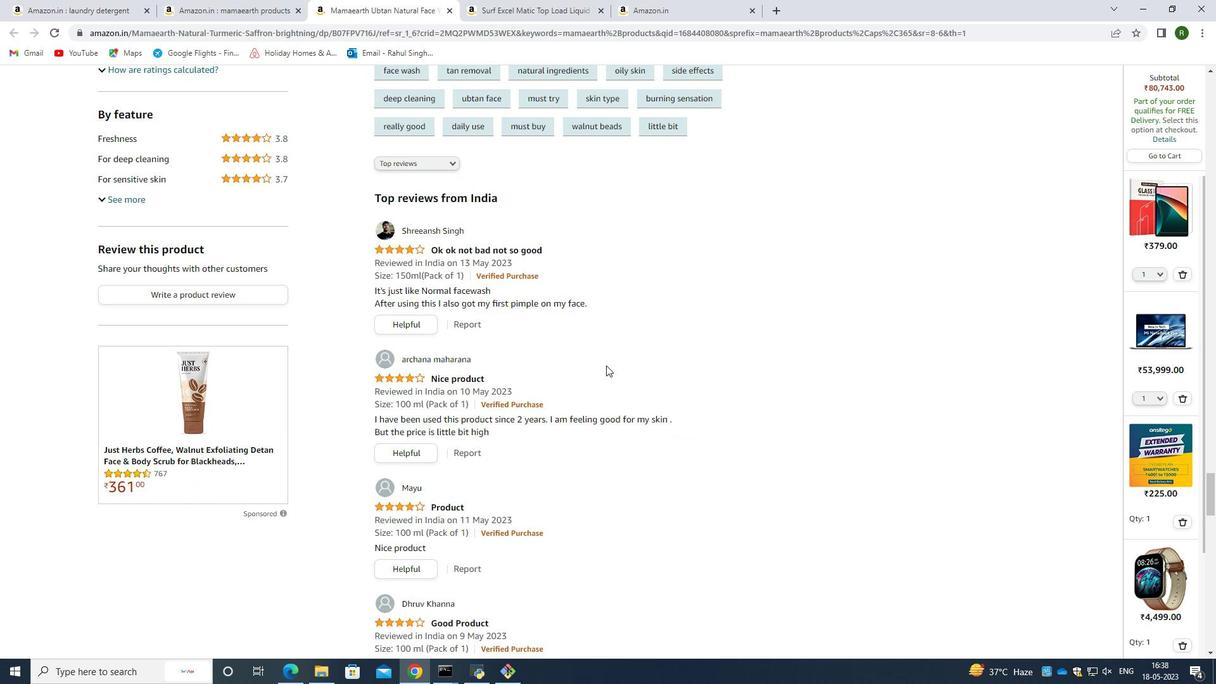 
Action: Mouse scrolled (606, 365) with delta (0, 0)
Screenshot: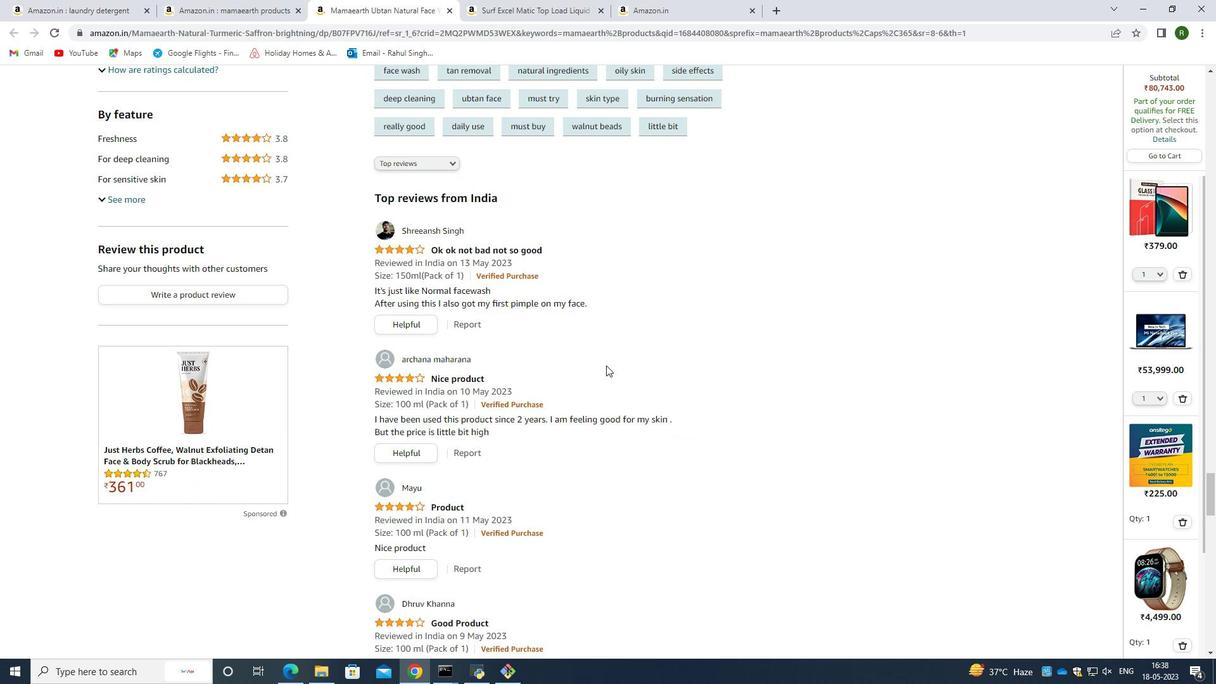 
Action: Mouse scrolled (606, 365) with delta (0, 0)
Screenshot: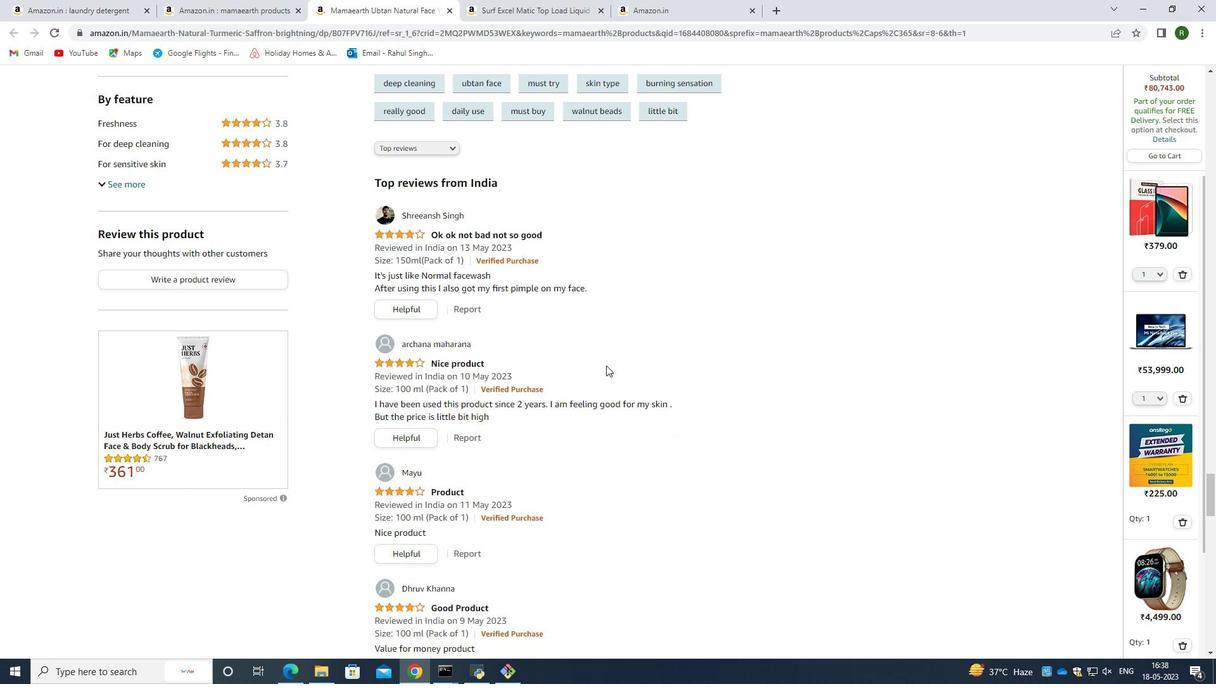 
Action: Mouse scrolled (606, 365) with delta (0, 0)
Screenshot: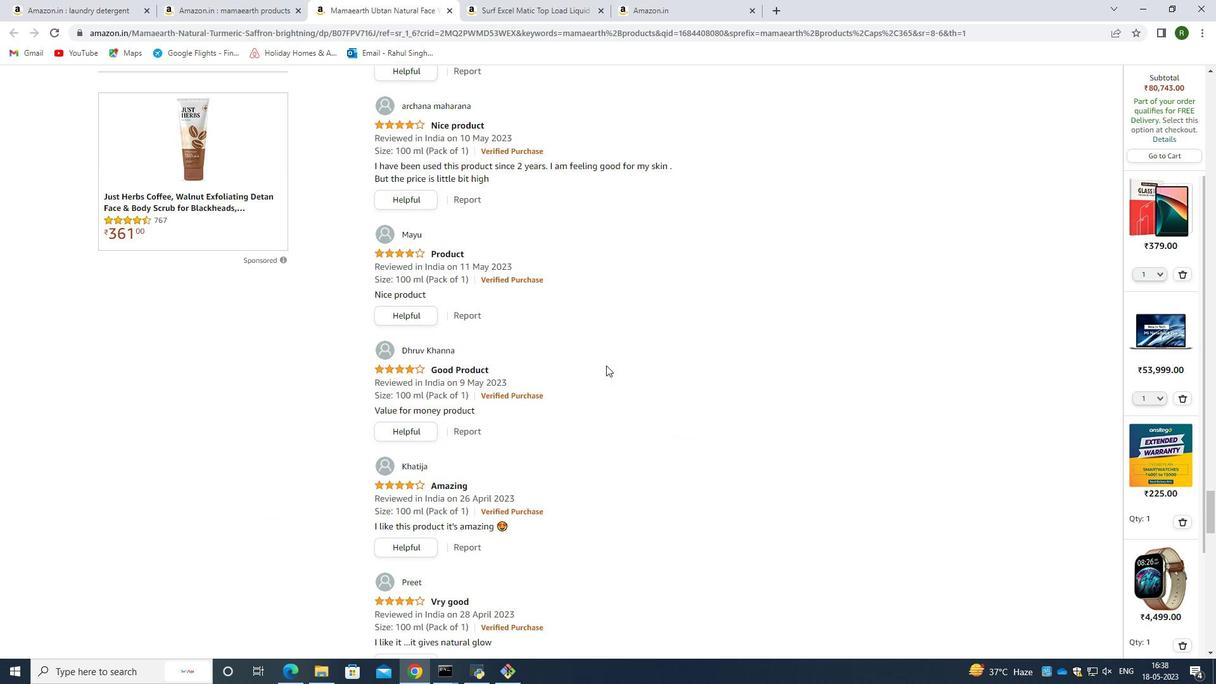 
Action: Mouse scrolled (606, 365) with delta (0, 0)
Screenshot: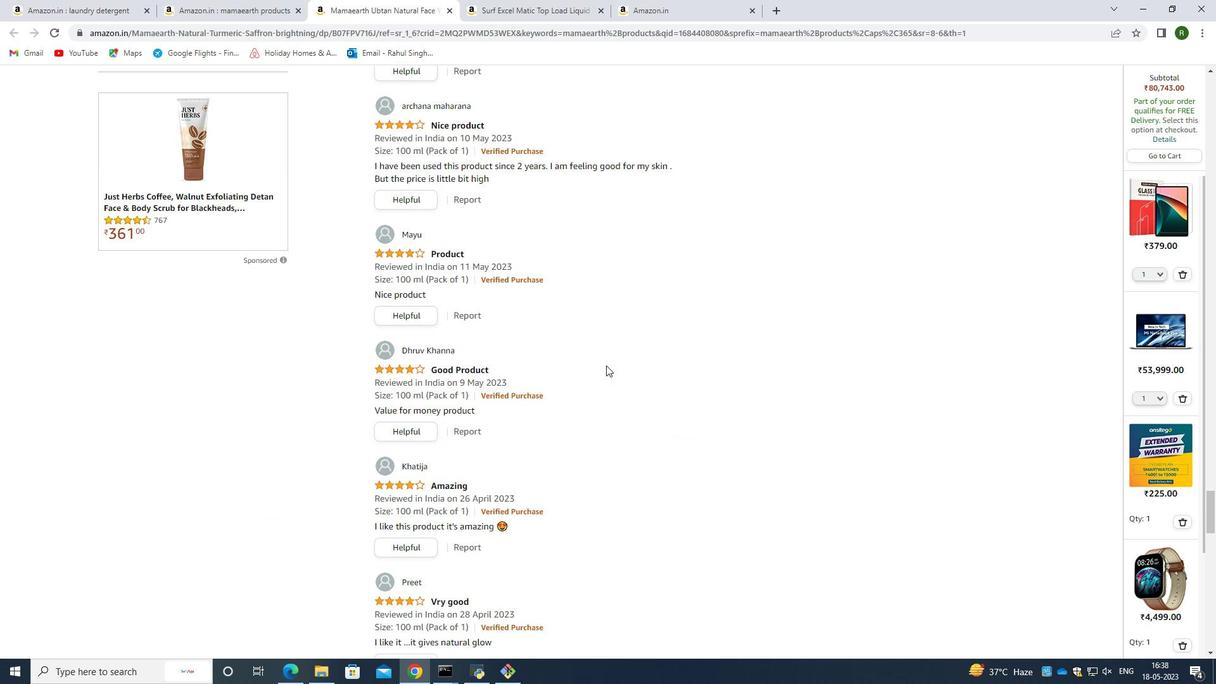 
Action: Mouse scrolled (606, 365) with delta (0, 0)
Screenshot: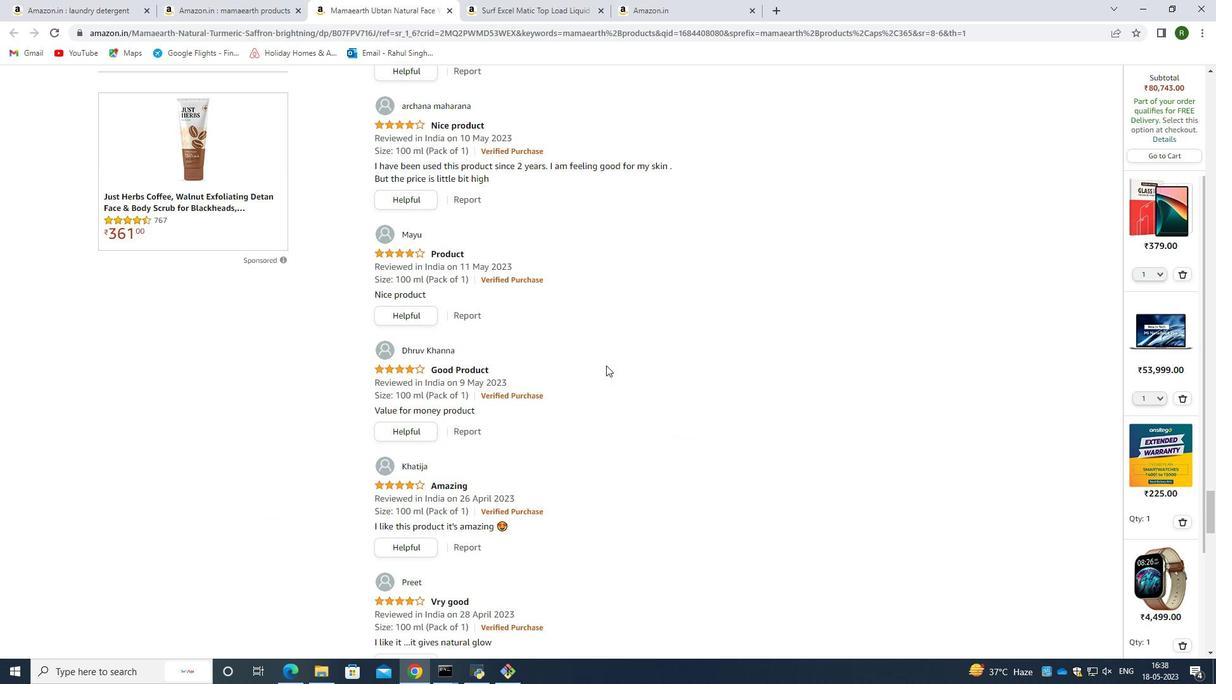 
Action: Mouse scrolled (606, 365) with delta (0, 0)
Screenshot: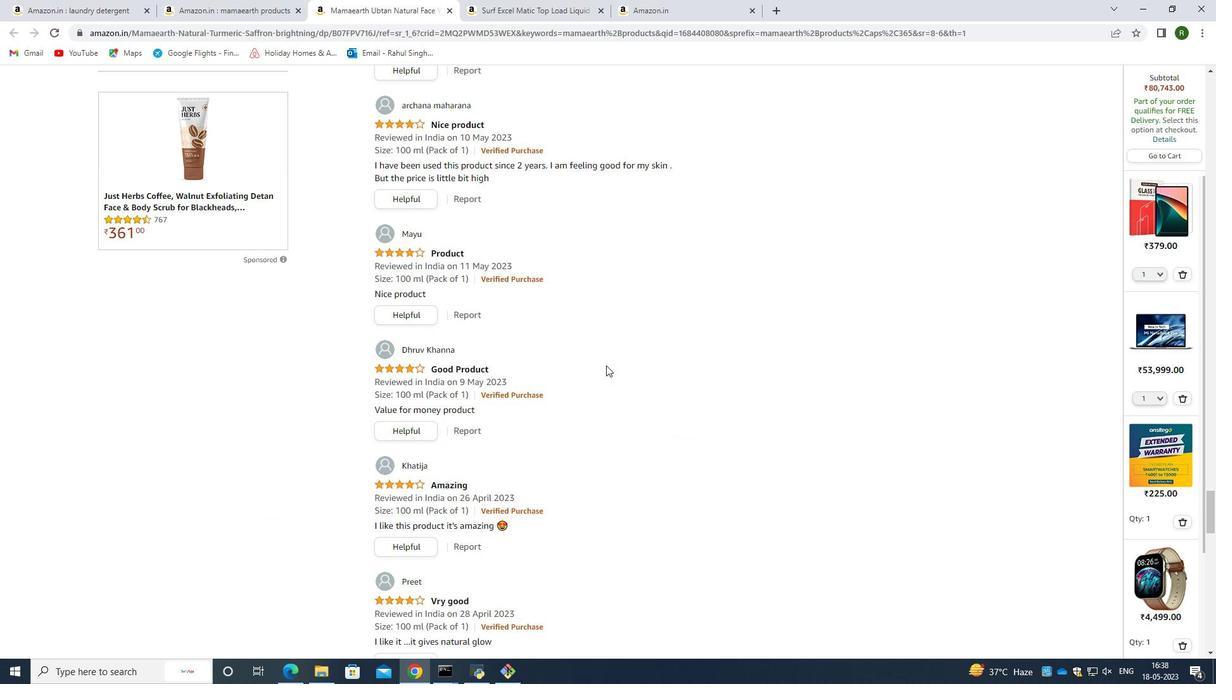 
Action: Mouse scrolled (606, 365) with delta (0, 0)
Screenshot: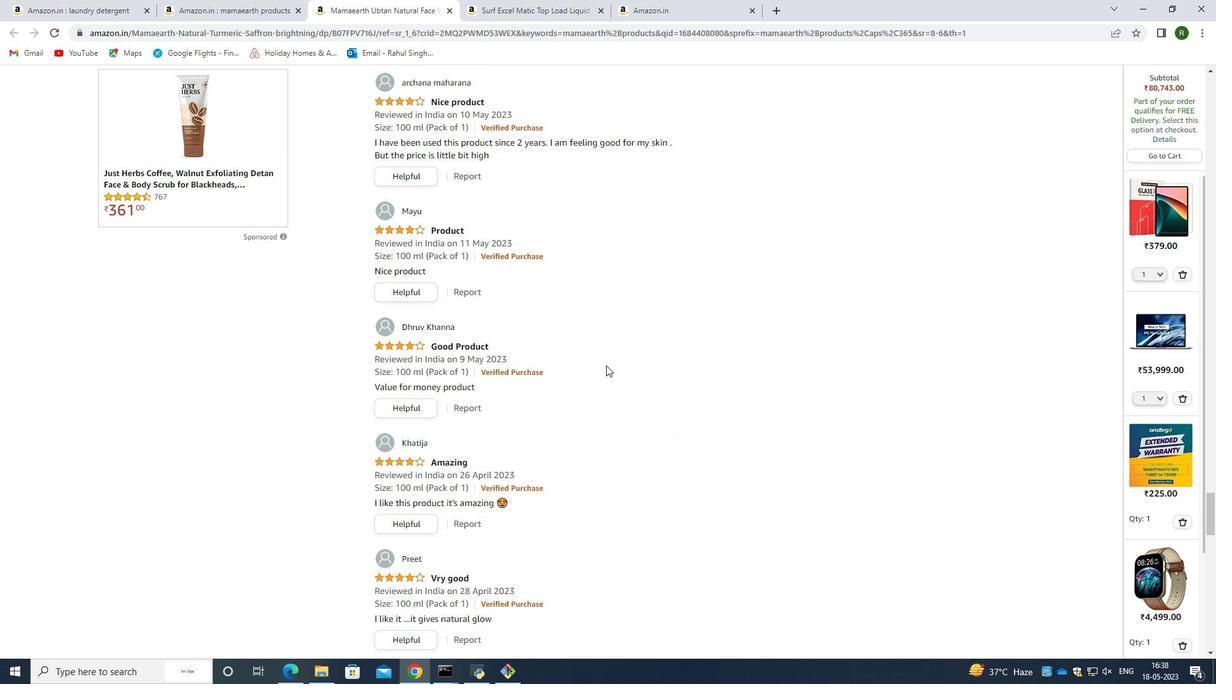 
Action: Mouse scrolled (606, 365) with delta (0, 0)
Screenshot: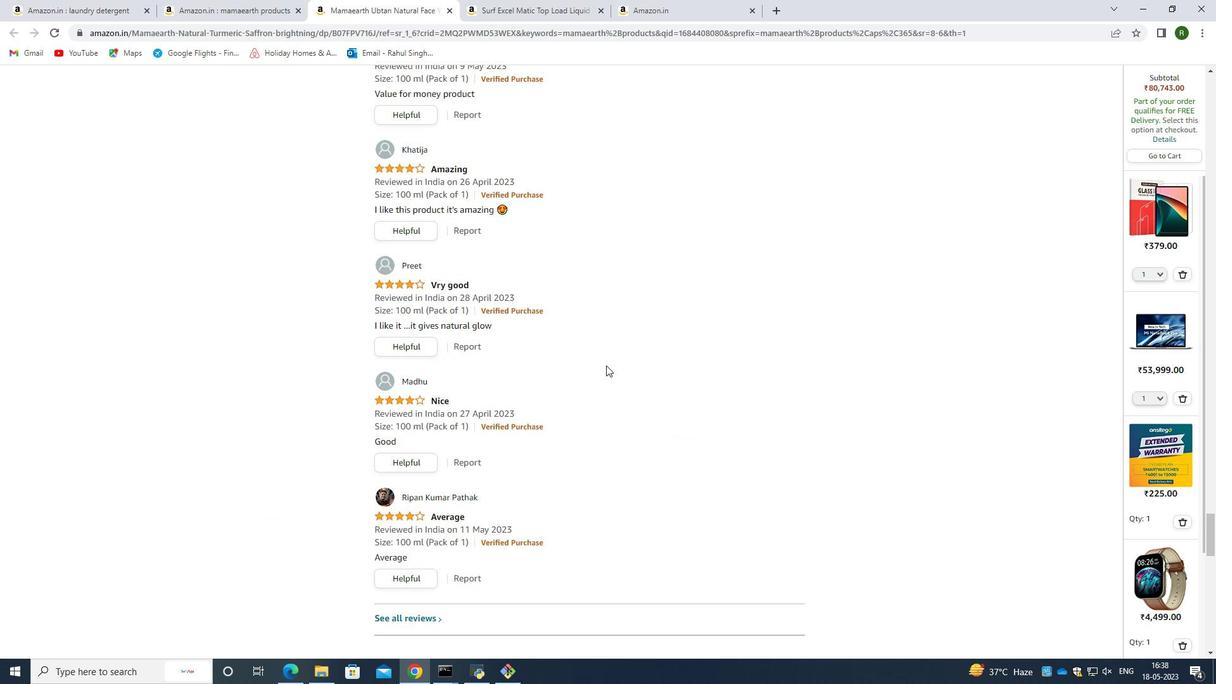 
Action: Mouse scrolled (606, 365) with delta (0, 0)
Screenshot: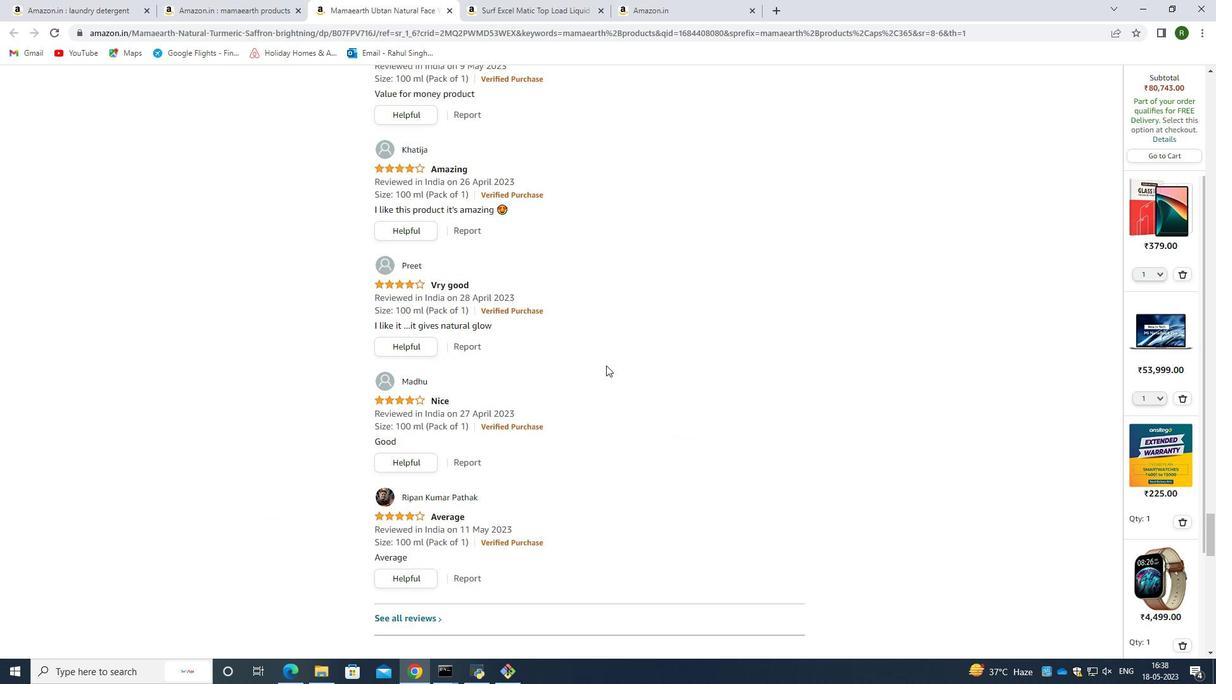 
Action: Mouse scrolled (606, 365) with delta (0, 0)
Screenshot: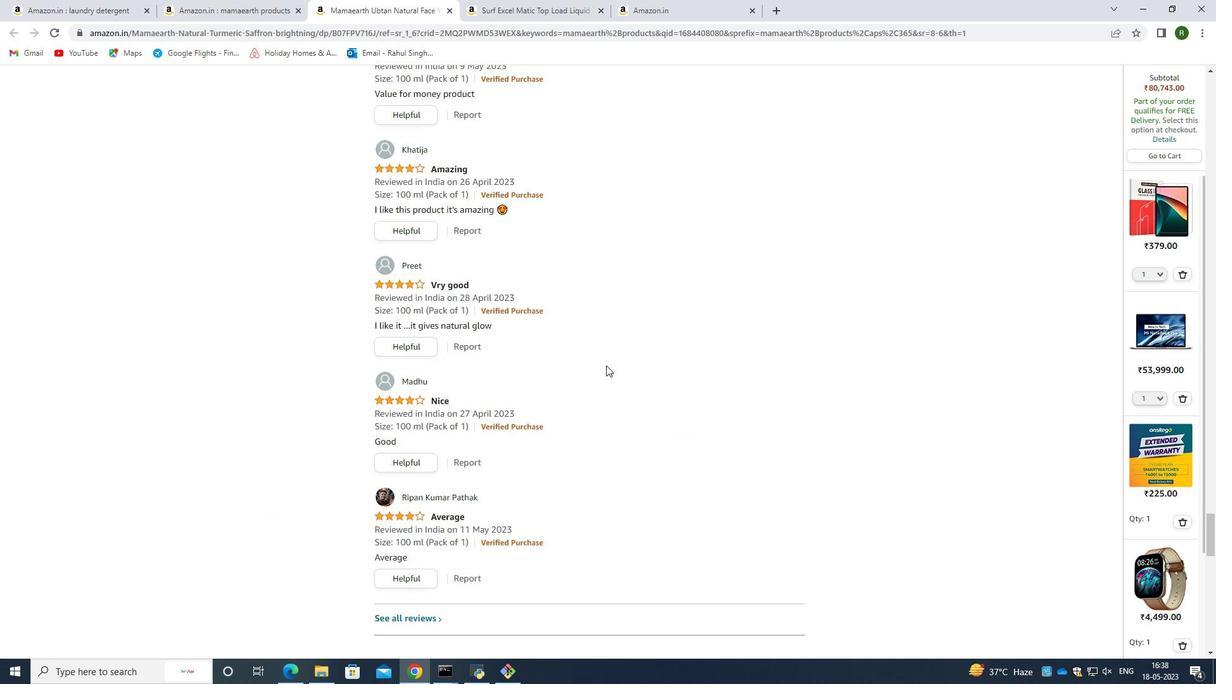 
Action: Mouse scrolled (606, 365) with delta (0, 0)
Screenshot: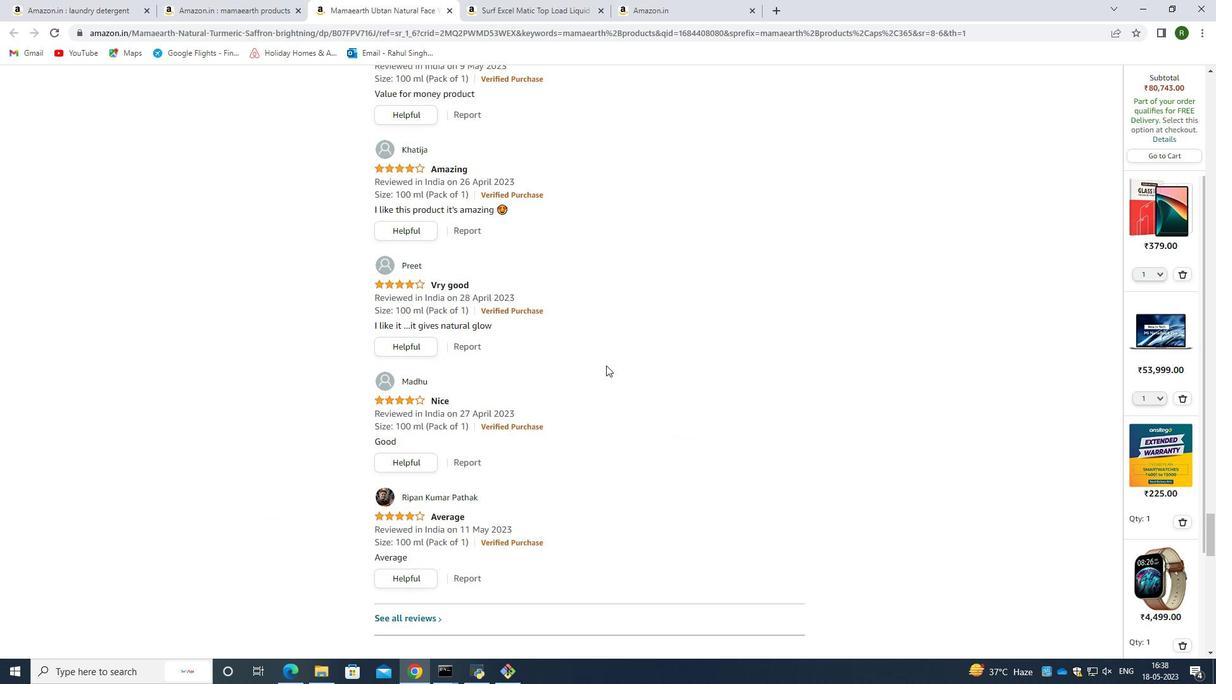 
Action: Mouse scrolled (606, 365) with delta (0, 0)
Screenshot: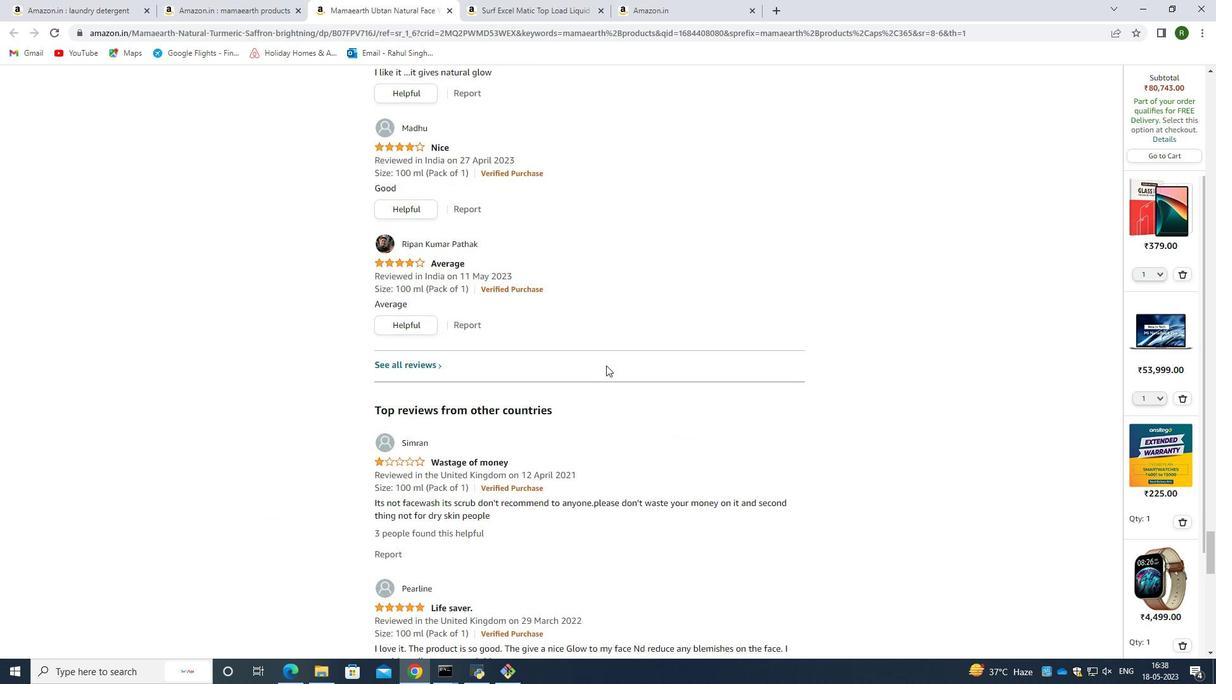 
Action: Mouse scrolled (606, 365) with delta (0, 0)
Screenshot: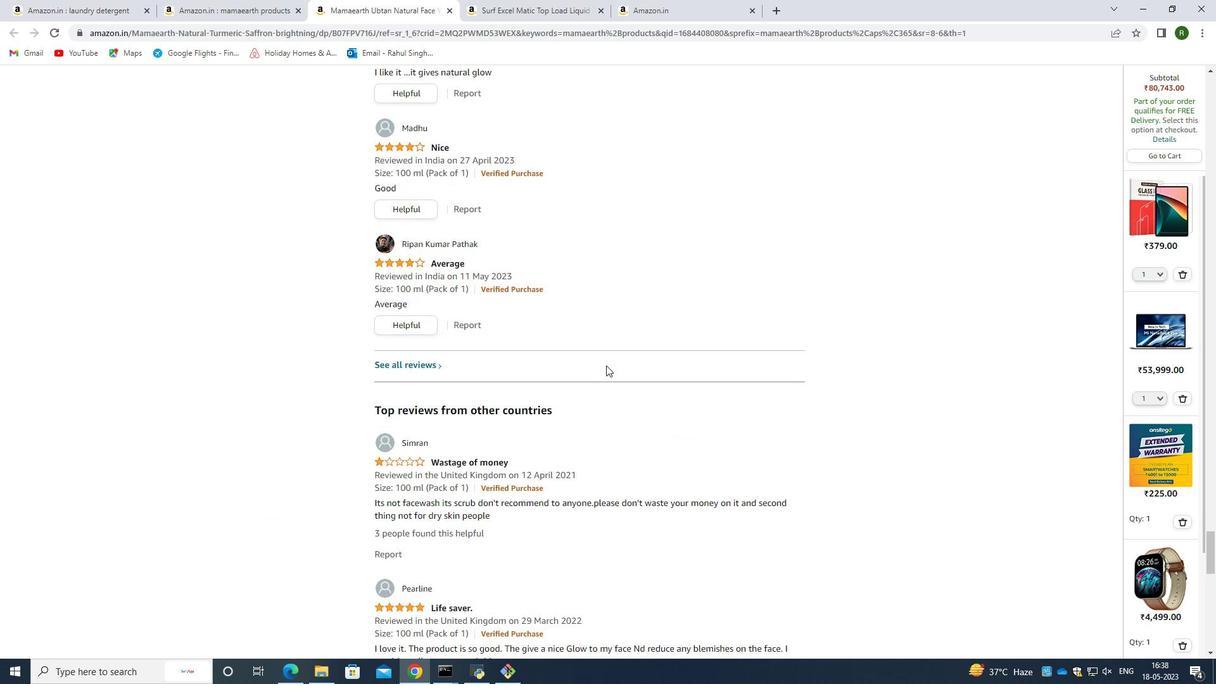 
Action: Mouse scrolled (606, 365) with delta (0, 0)
Screenshot: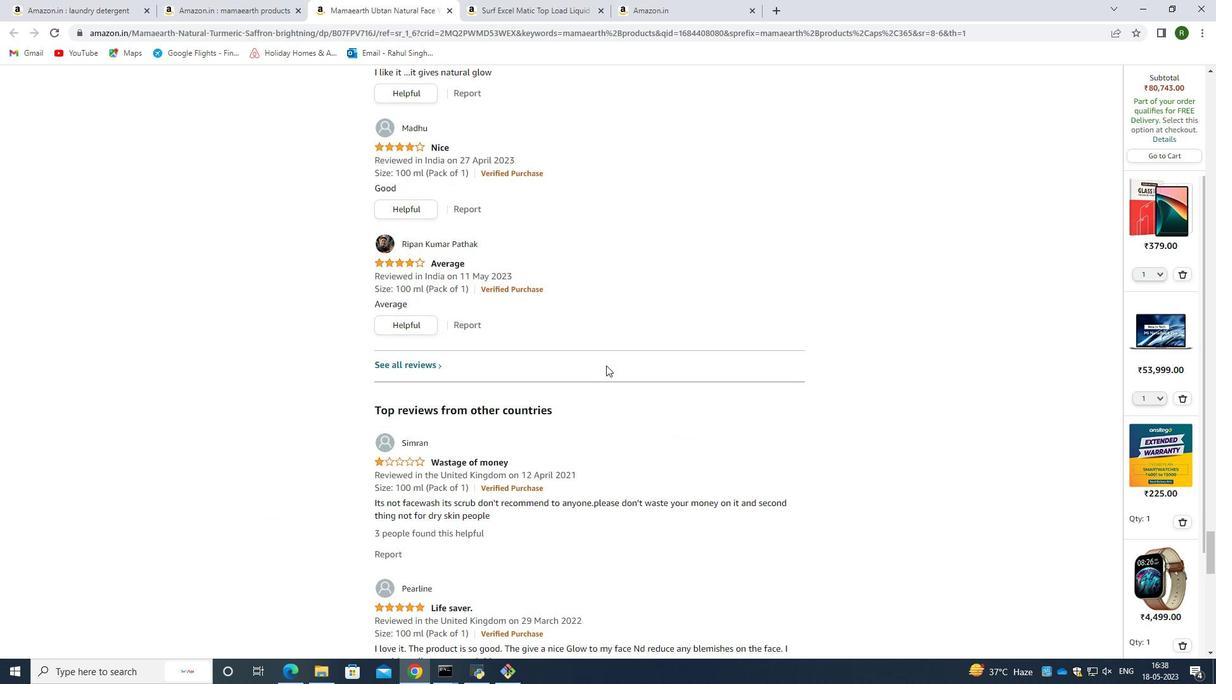 
Action: Mouse scrolled (606, 365) with delta (0, 0)
Screenshot: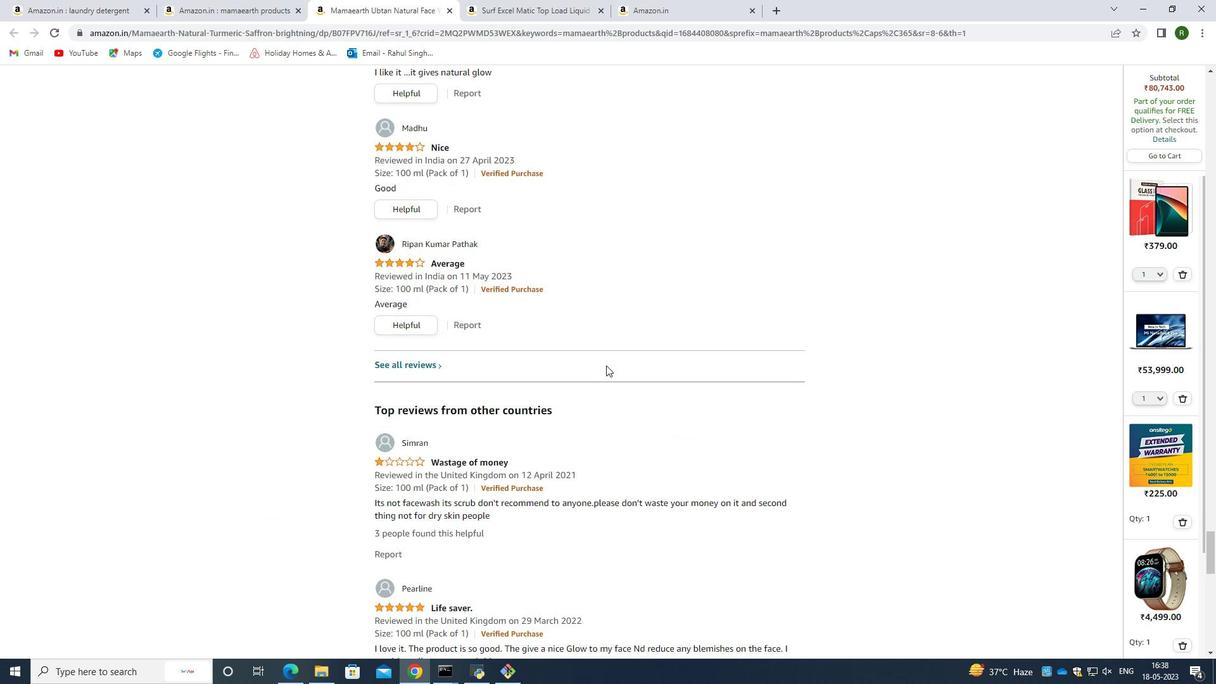 
Action: Mouse scrolled (606, 365) with delta (0, 0)
Screenshot: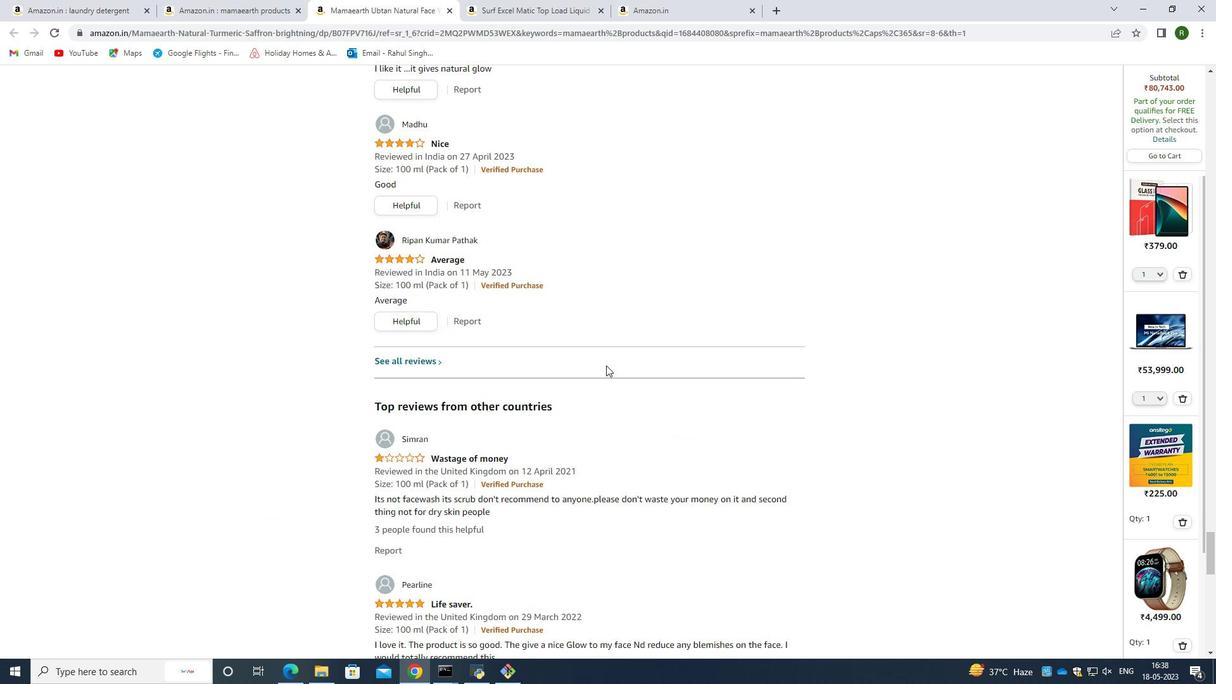 
Action: Mouse scrolled (606, 365) with delta (0, 0)
Screenshot: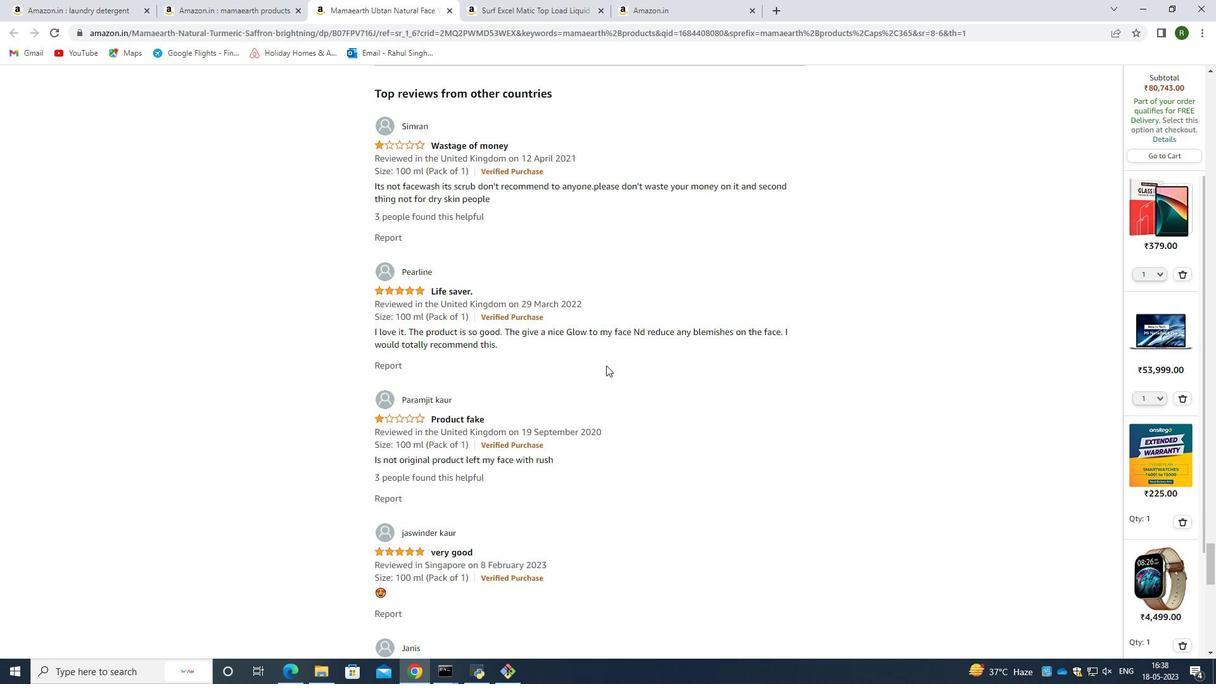 
Action: Mouse moved to (606, 366)
Screenshot: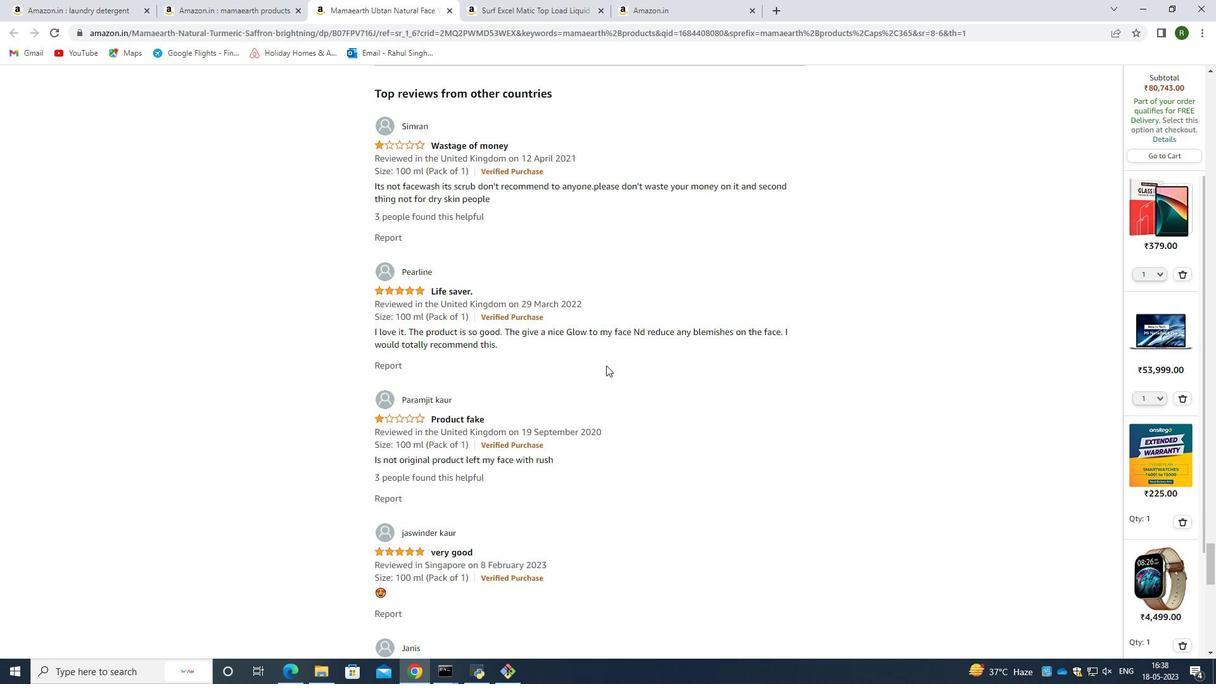 
Action: Mouse scrolled (606, 365) with delta (0, 0)
Screenshot: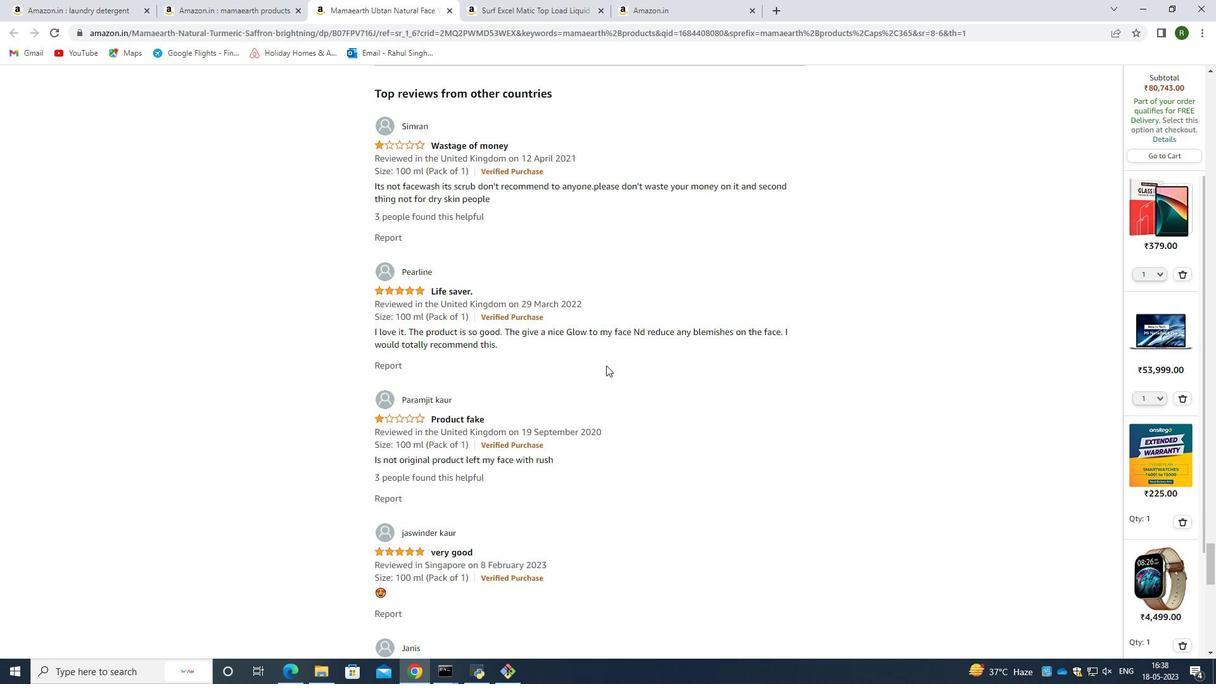 
Action: Mouse scrolled (606, 365) with delta (0, 0)
Screenshot: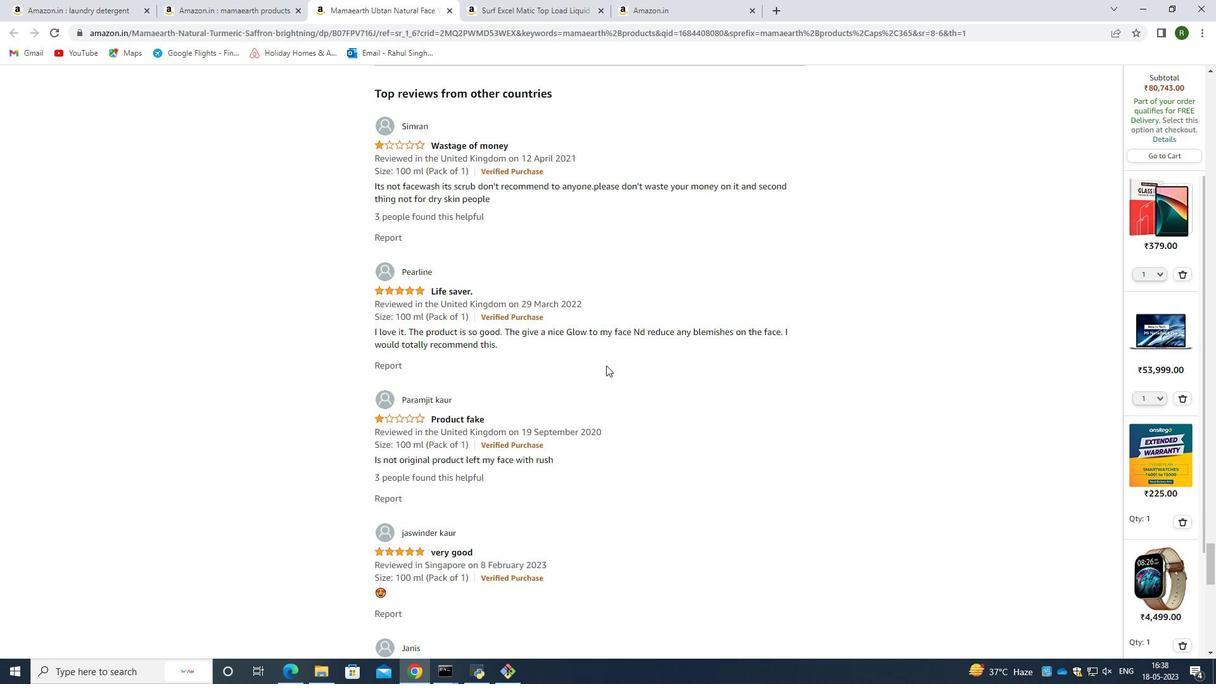 
Action: Mouse moved to (607, 366)
Screenshot: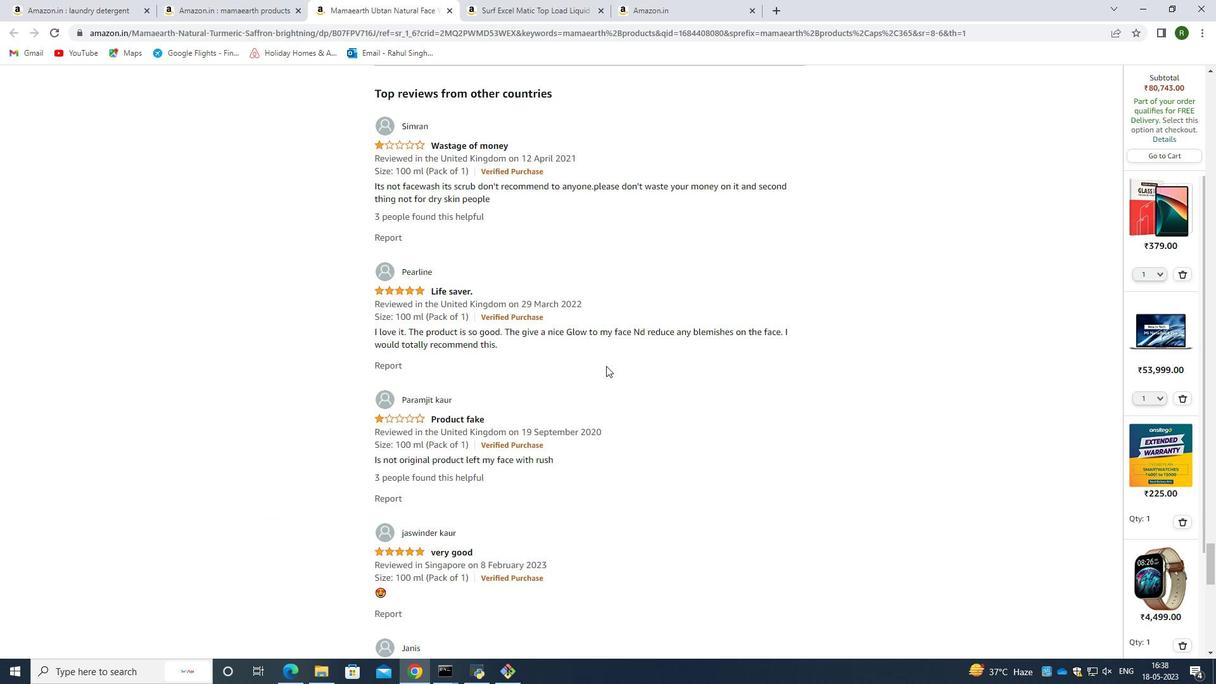 
Action: Mouse scrolled (607, 365) with delta (0, 0)
Screenshot: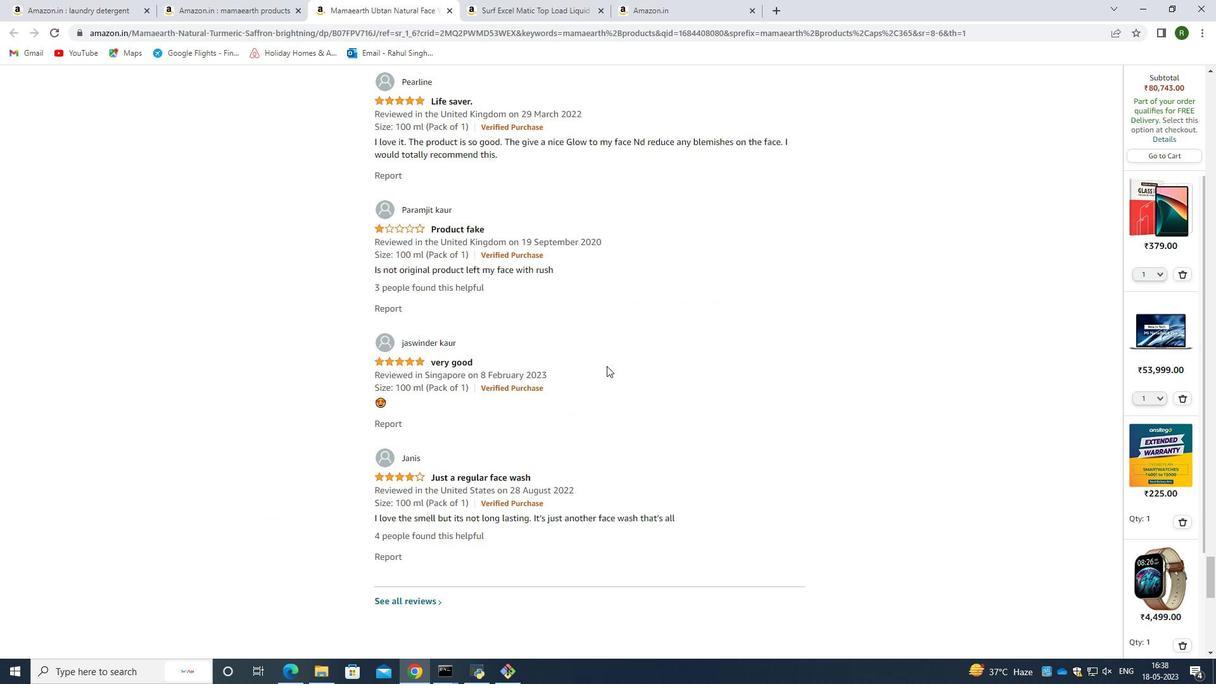 
Action: Mouse scrolled (607, 365) with delta (0, 0)
Screenshot: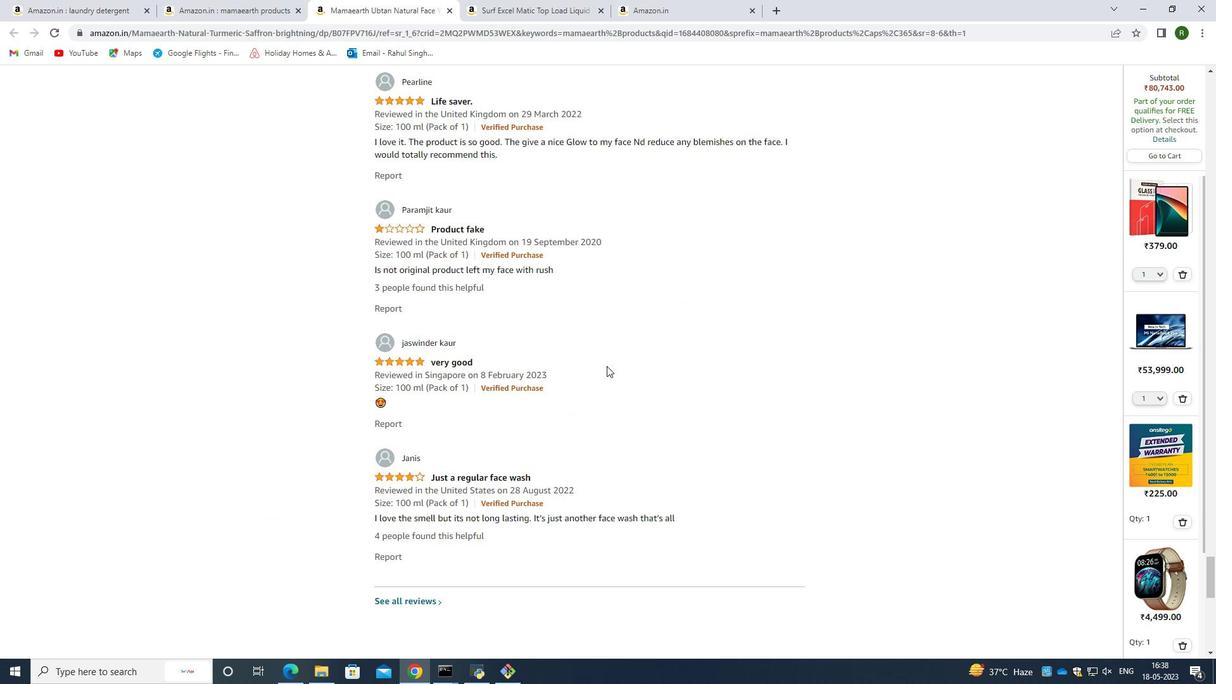 
Action: Mouse scrolled (607, 365) with delta (0, 0)
Screenshot: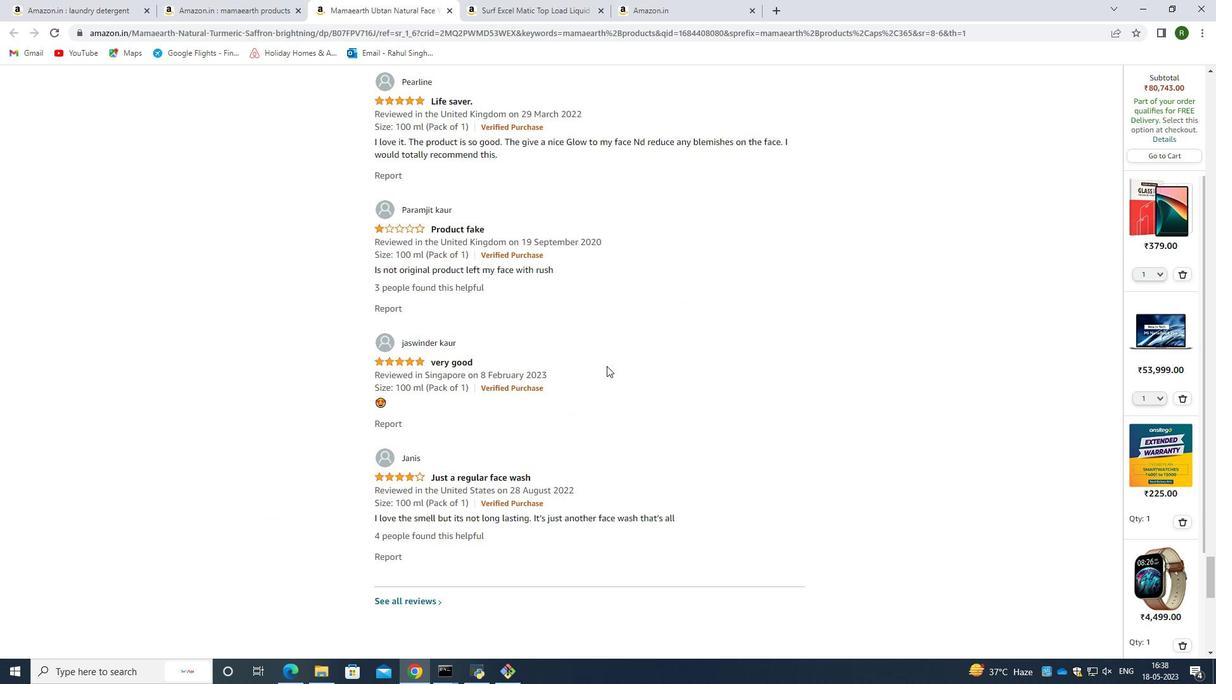 
Action: Mouse scrolled (607, 365) with delta (0, 0)
Screenshot: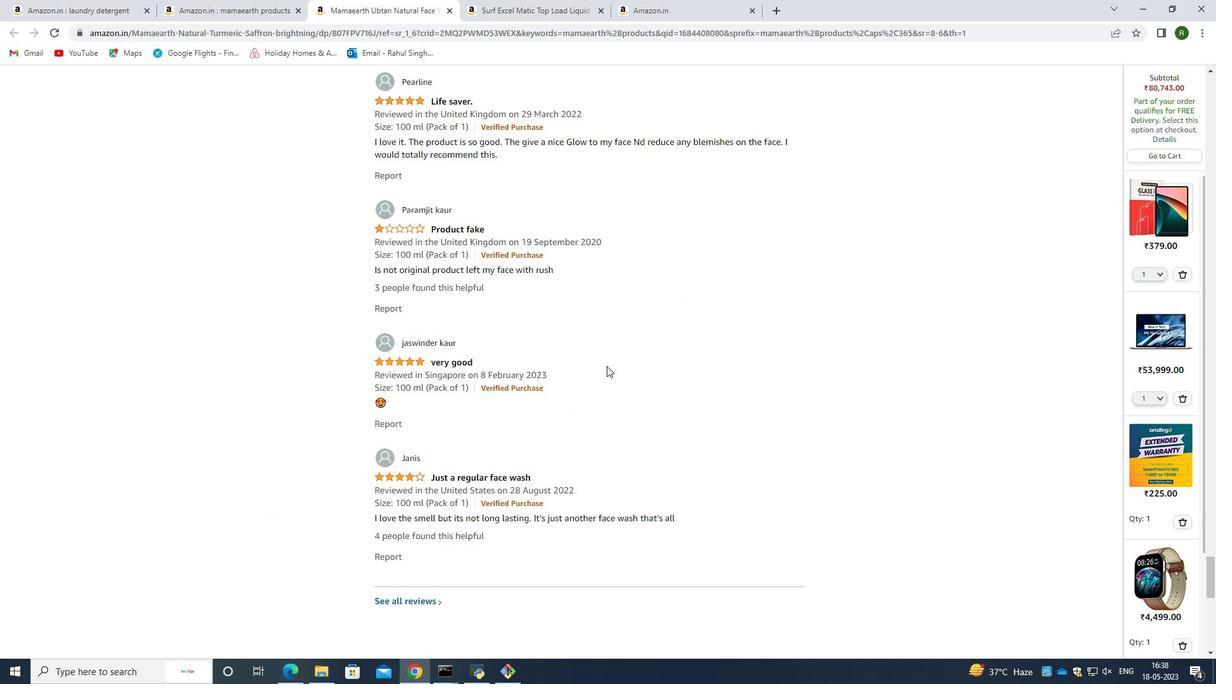 
Action: Mouse scrolled (607, 365) with delta (0, 0)
Screenshot: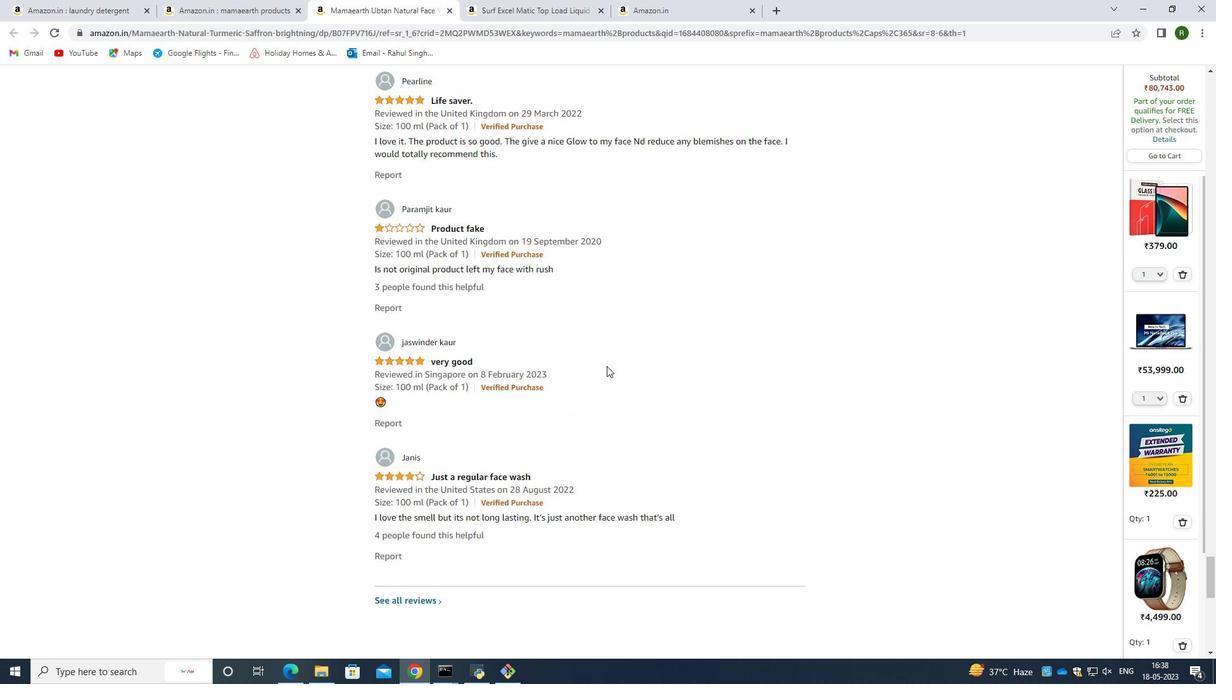 
Action: Mouse moved to (607, 366)
Screenshot: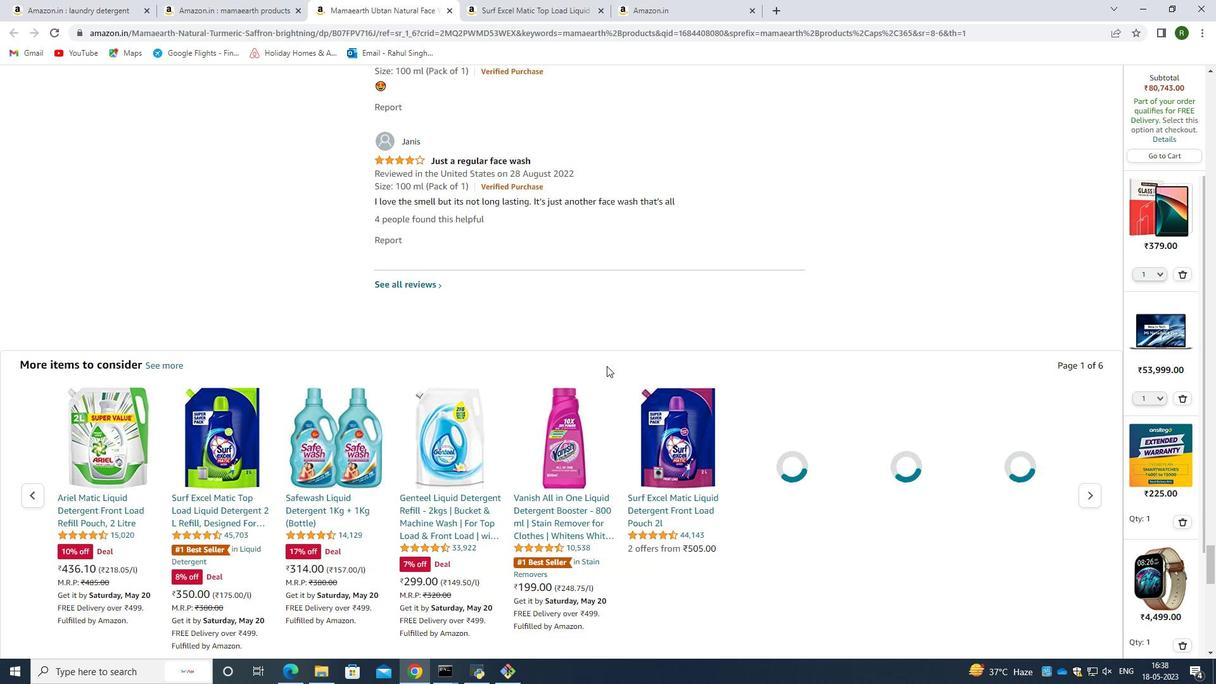 
Action: Mouse scrolled (607, 366) with delta (0, 0)
Screenshot: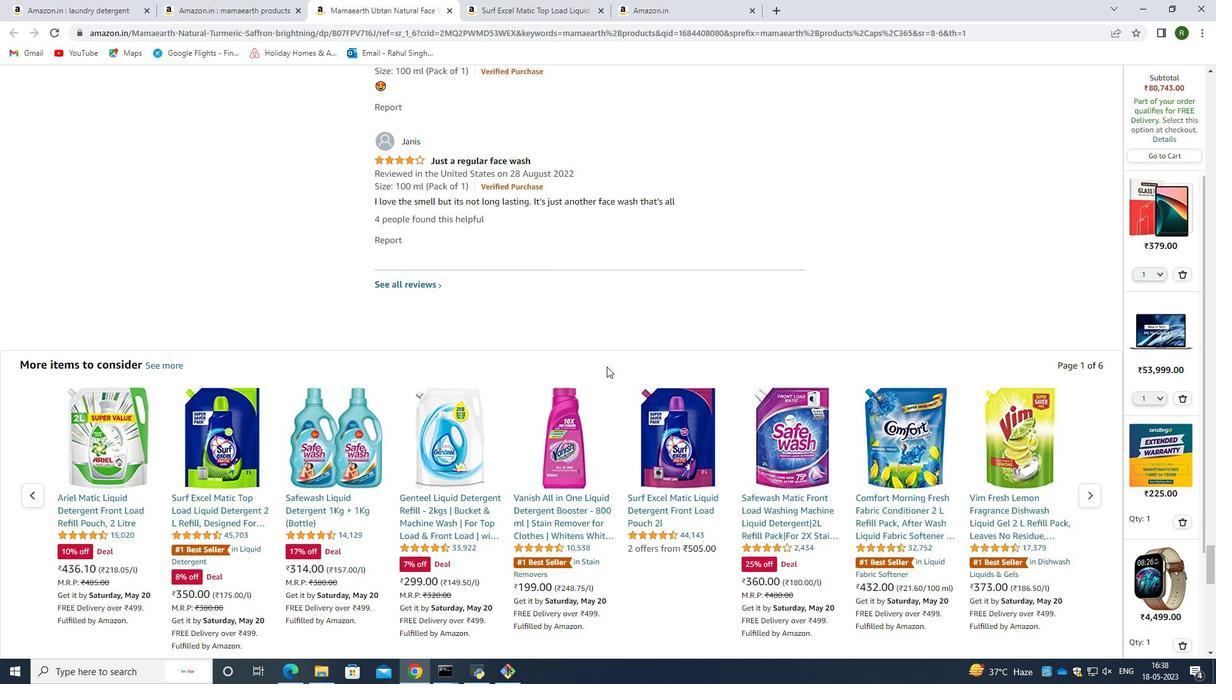 
Action: Mouse scrolled (607, 366) with delta (0, 0)
Screenshot: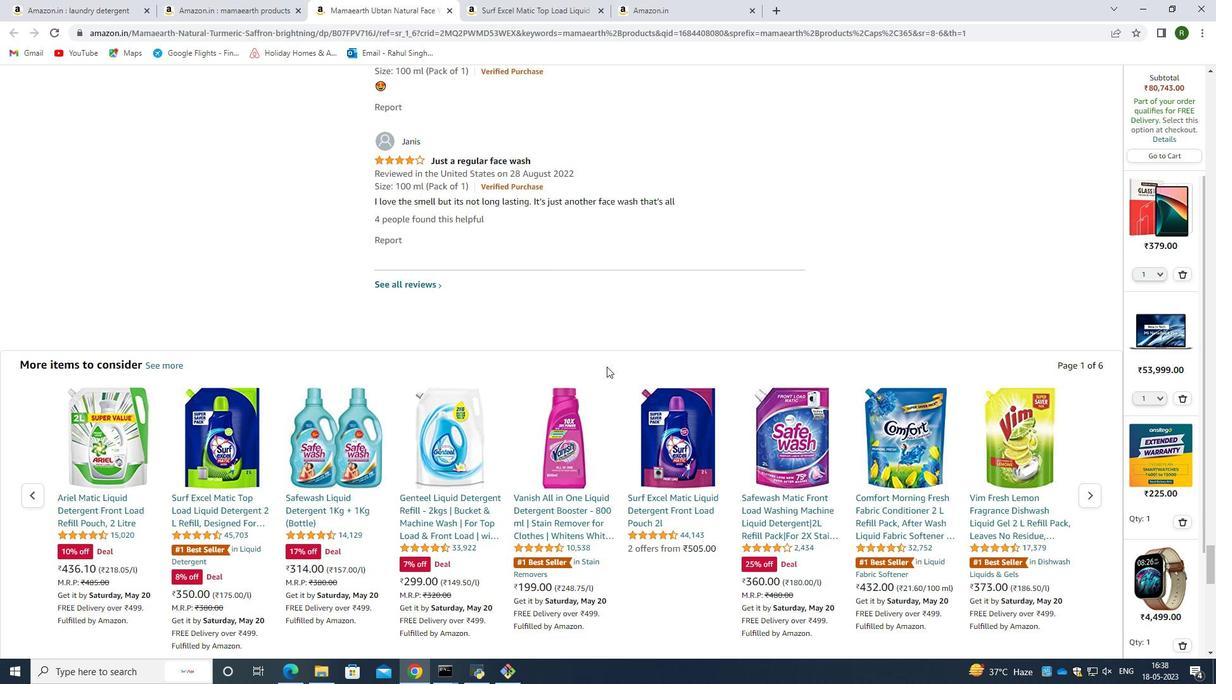 
Action: Mouse scrolled (607, 367) with delta (0, 0)
Screenshot: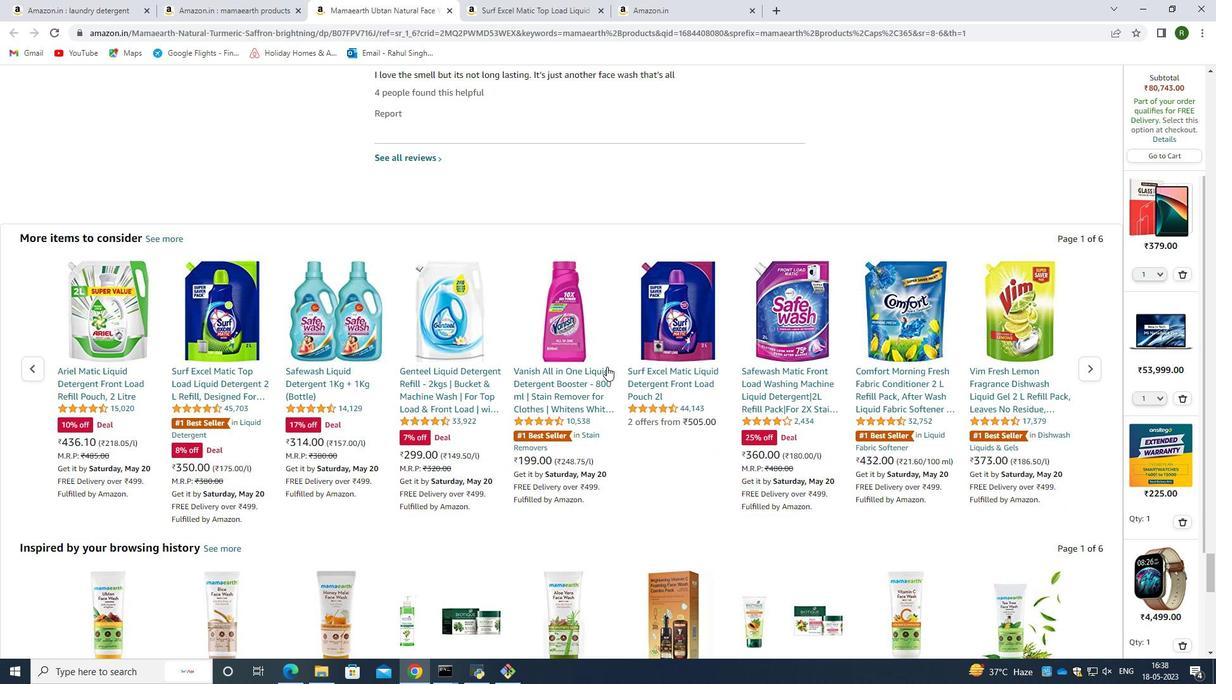 
Action: Mouse scrolled (607, 367) with delta (0, 0)
Screenshot: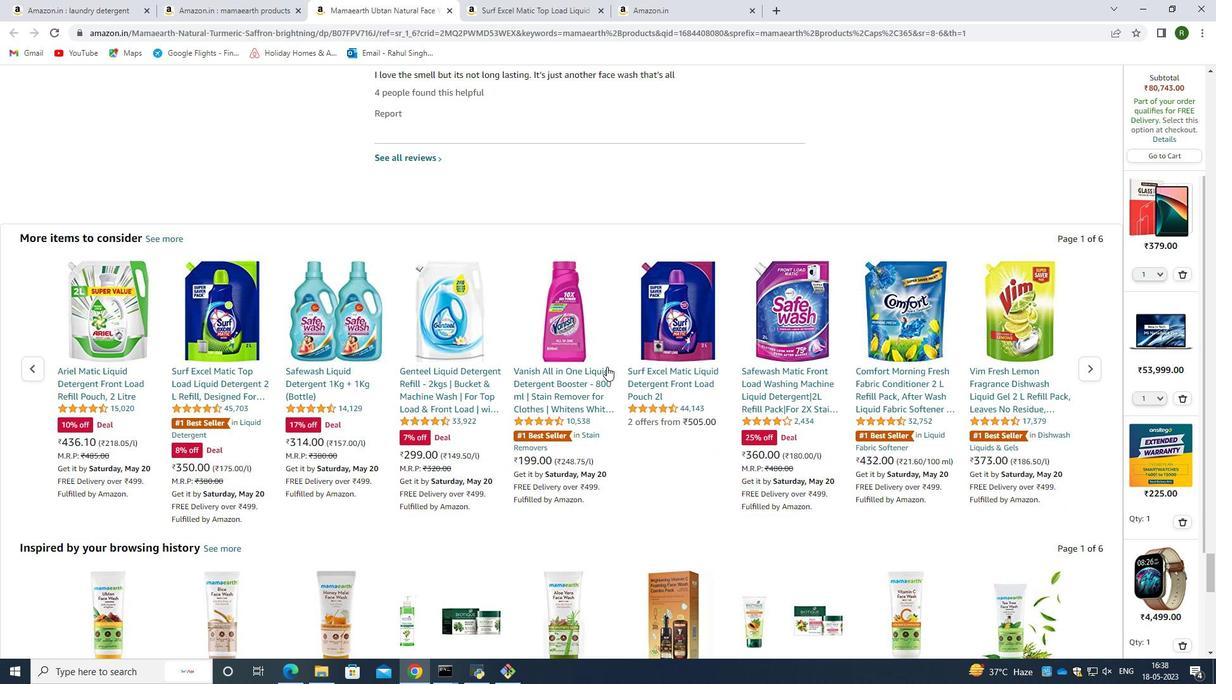 
Action: Mouse scrolled (607, 367) with delta (0, 0)
Screenshot: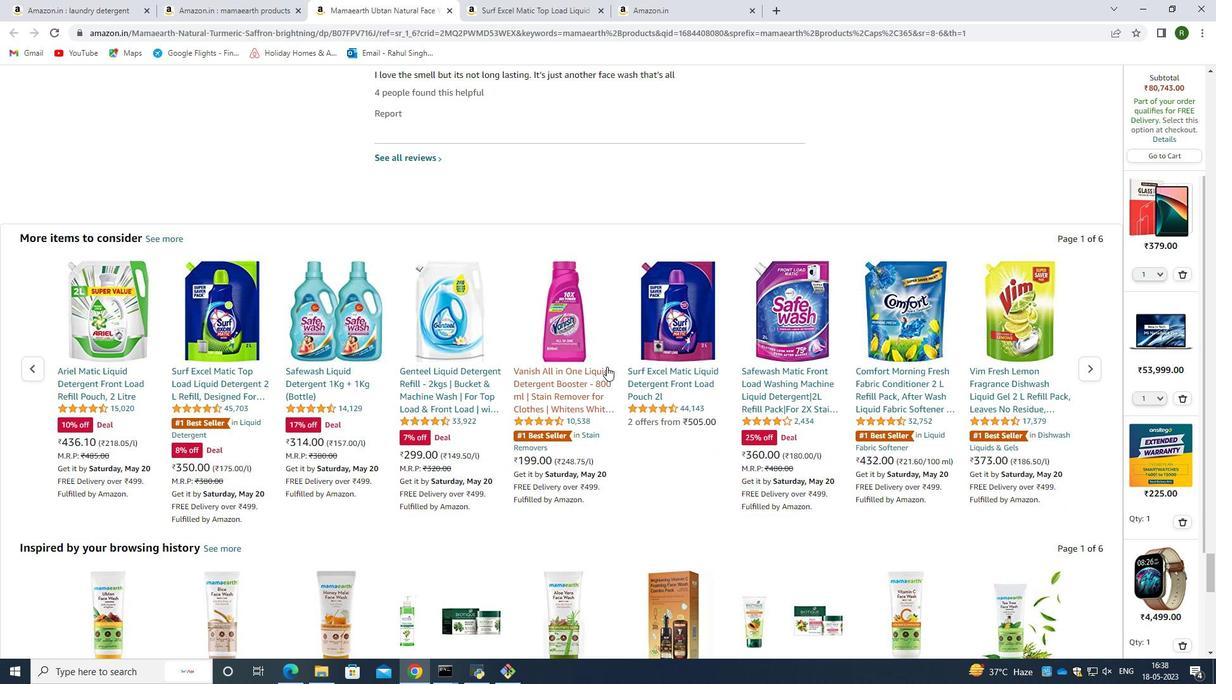 
Action: Mouse scrolled (607, 367) with delta (0, 0)
Screenshot: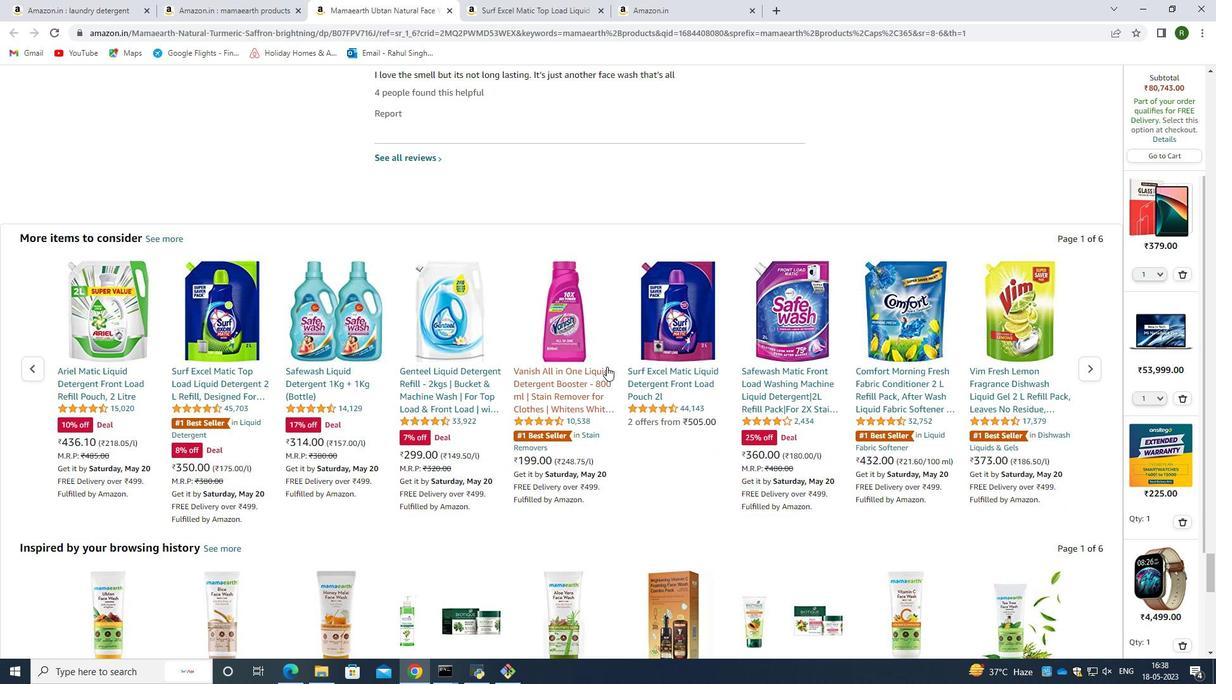
Action: Mouse scrolled (607, 367) with delta (0, 0)
Screenshot: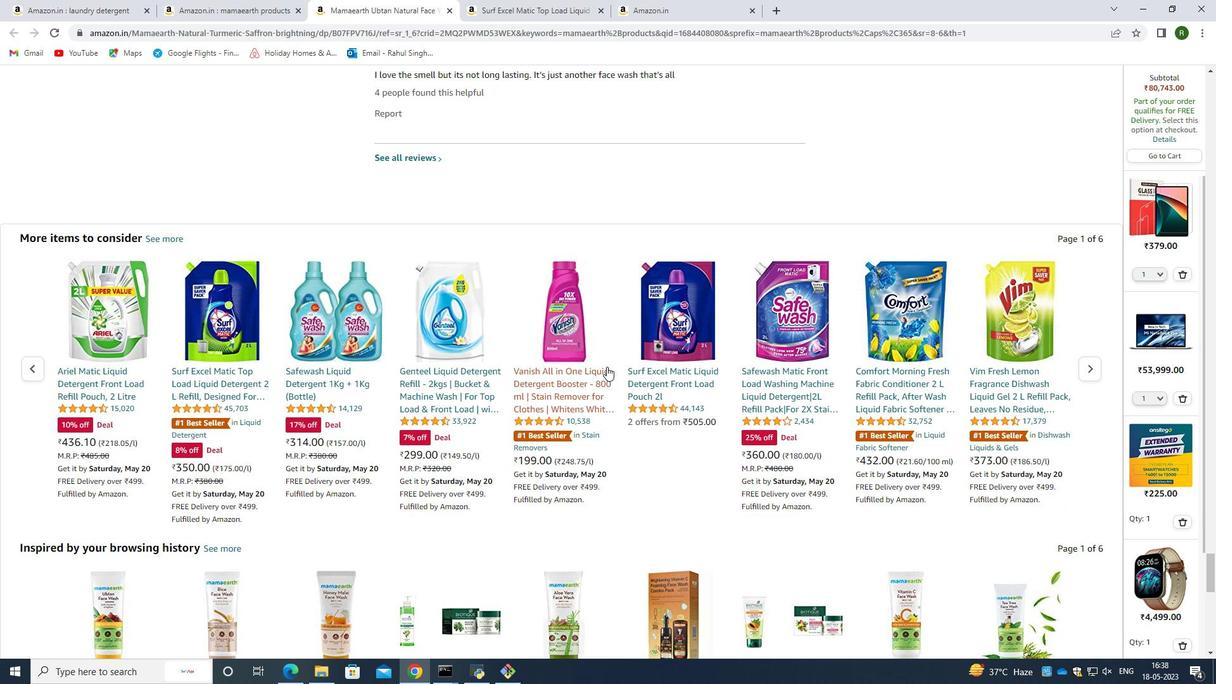 
Action: Mouse scrolled (607, 367) with delta (0, 0)
Screenshot: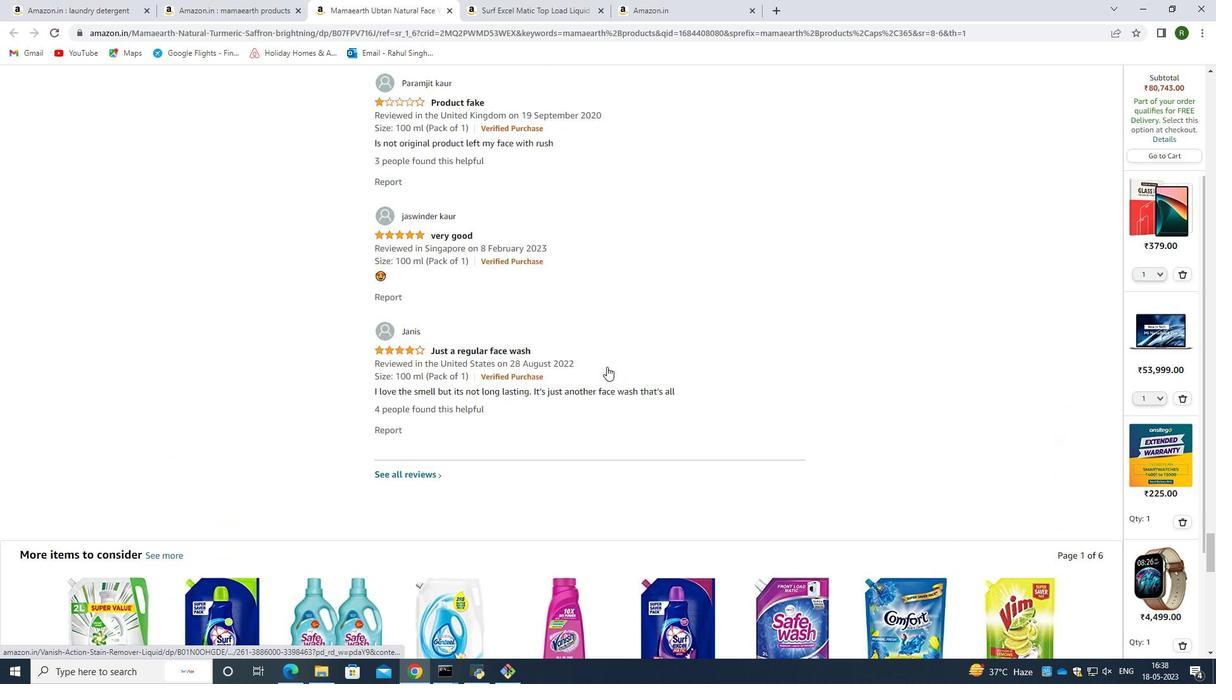 
Action: Mouse scrolled (607, 367) with delta (0, 0)
Screenshot: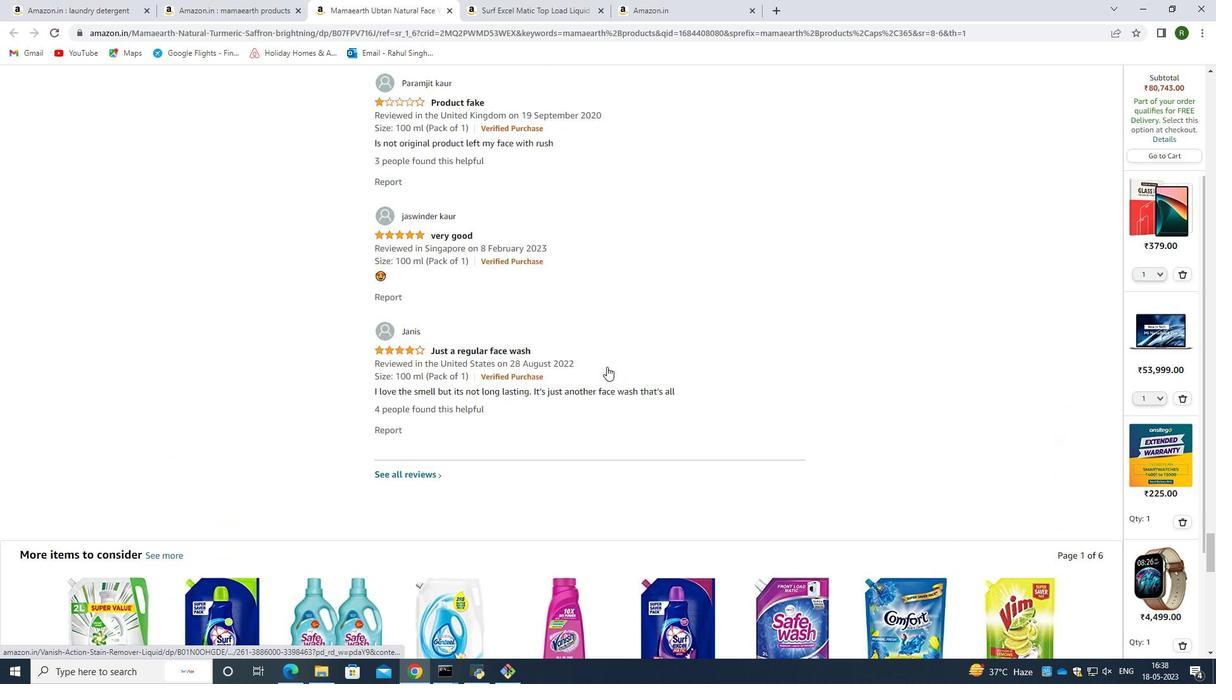 
Action: Mouse scrolled (607, 367) with delta (0, 0)
Screenshot: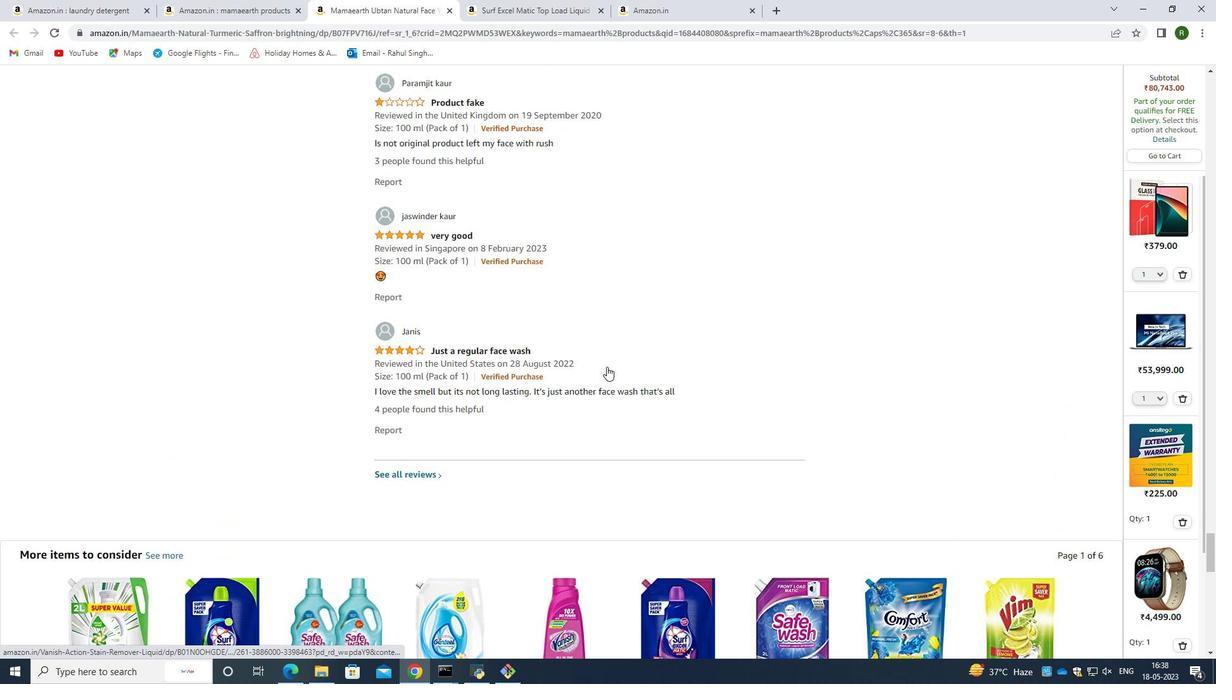 
Action: Mouse scrolled (607, 367) with delta (0, 0)
Screenshot: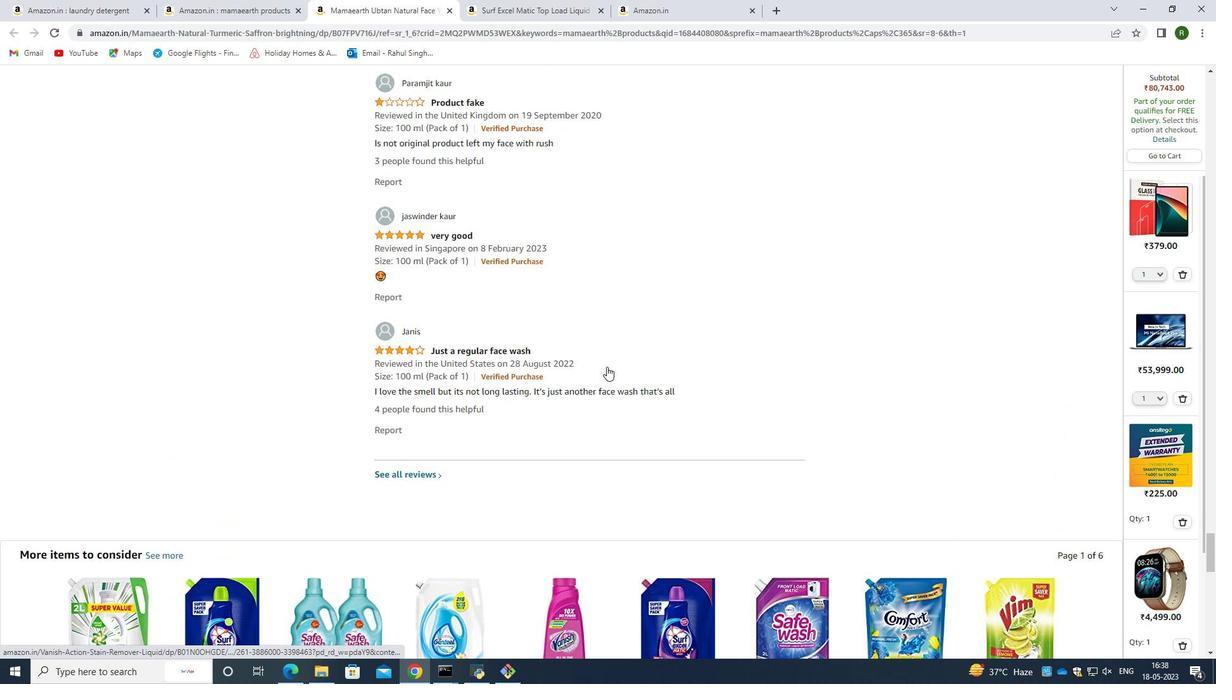 
Action: Mouse scrolled (607, 367) with delta (0, 0)
Screenshot: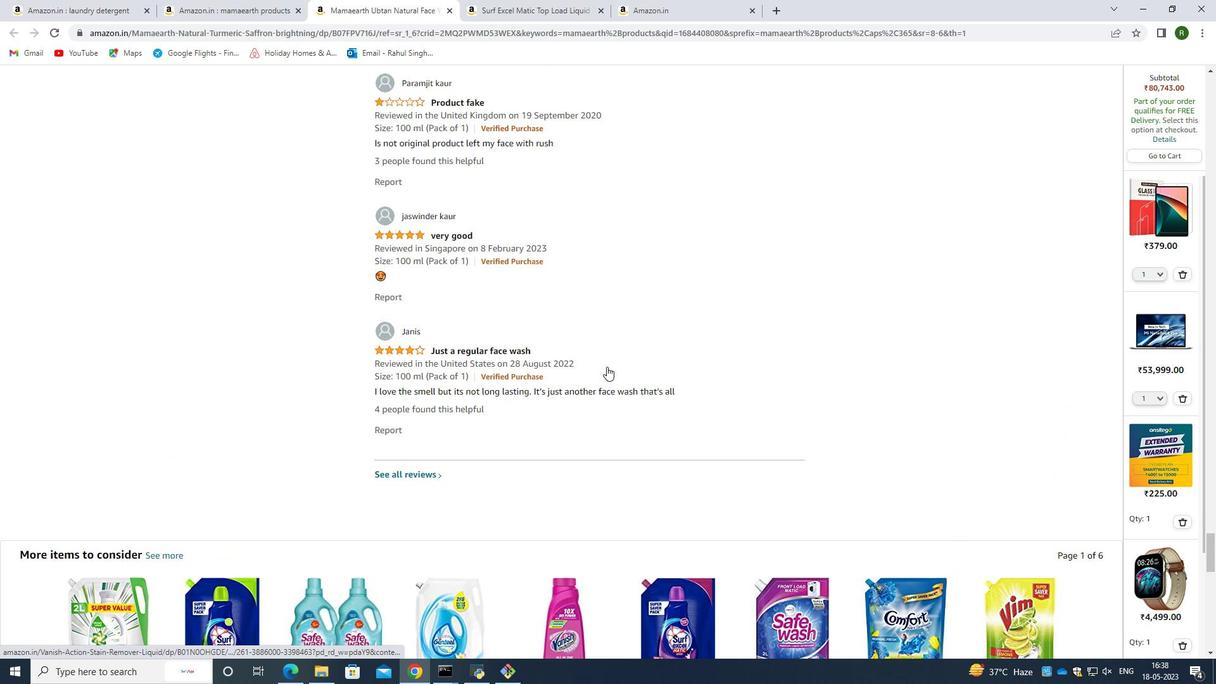 
Action: Mouse scrolled (607, 367) with delta (0, 0)
Screenshot: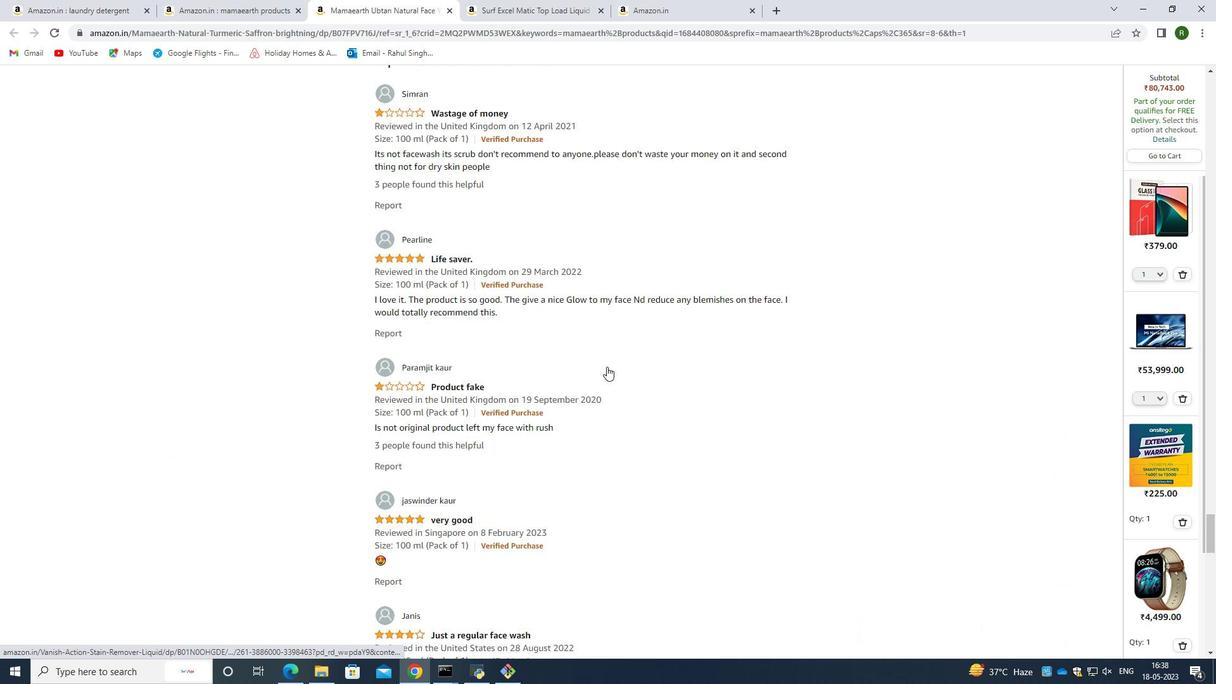 
Action: Mouse scrolled (607, 367) with delta (0, 0)
Screenshot: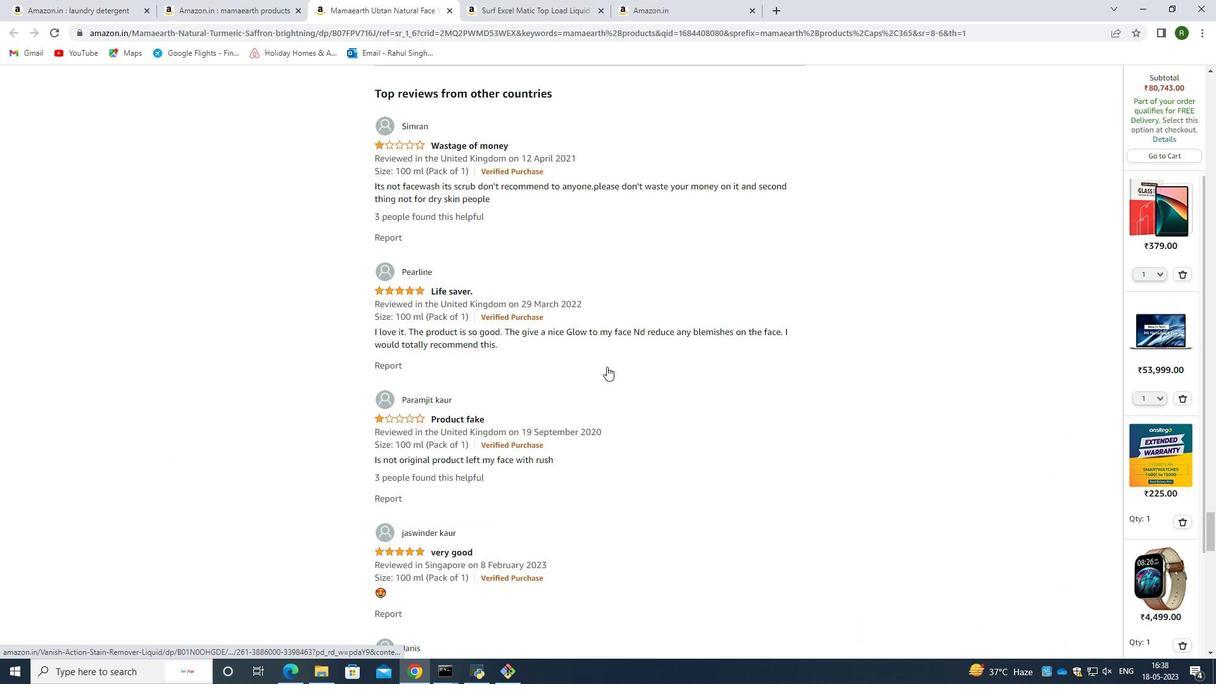 
Action: Mouse scrolled (607, 367) with delta (0, 0)
Screenshot: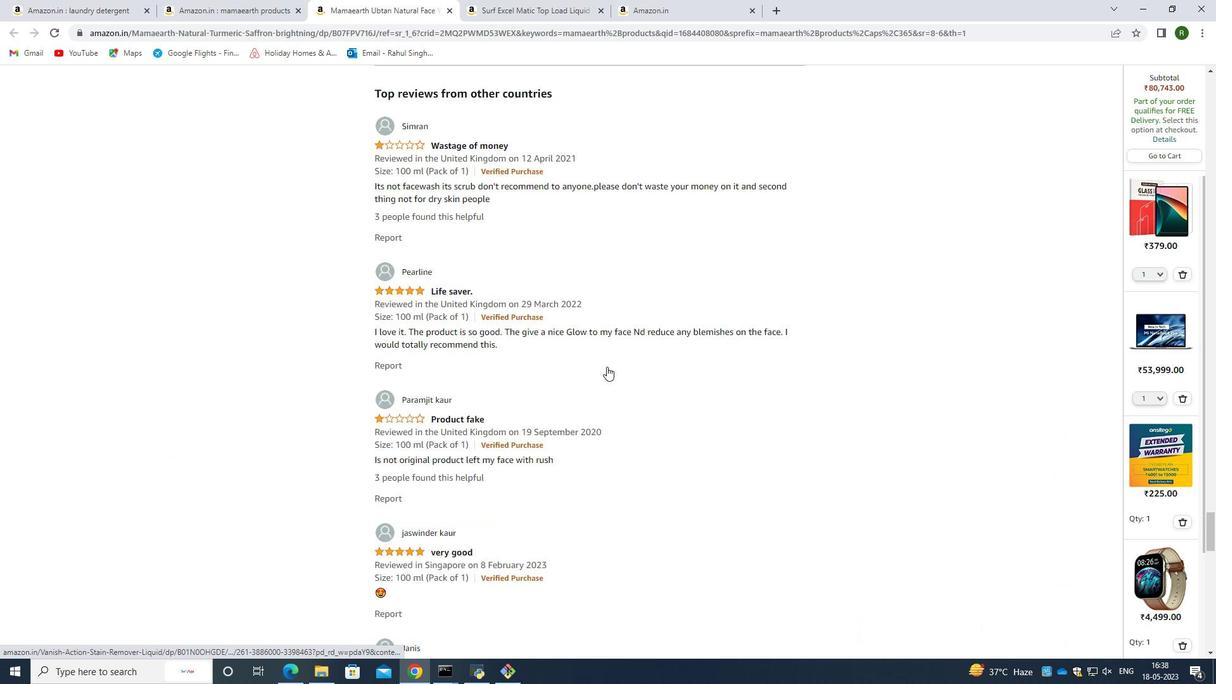 
Action: Mouse scrolled (607, 367) with delta (0, 0)
Screenshot: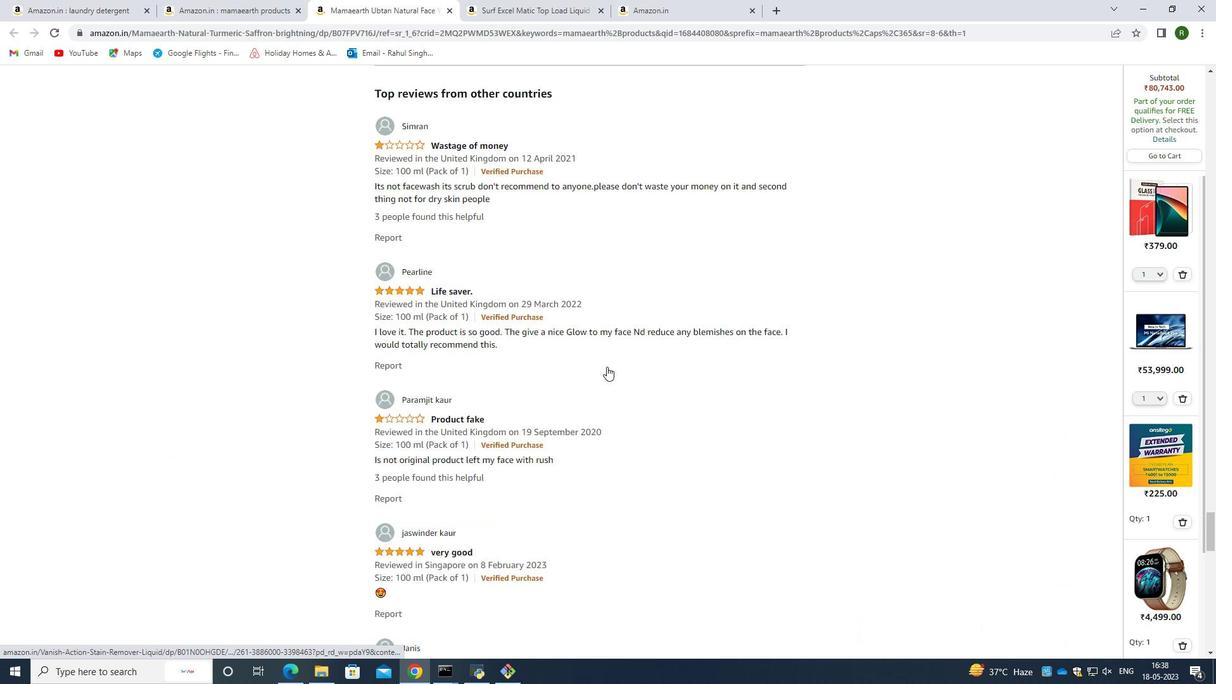 
Action: Mouse scrolled (607, 367) with delta (0, 0)
Screenshot: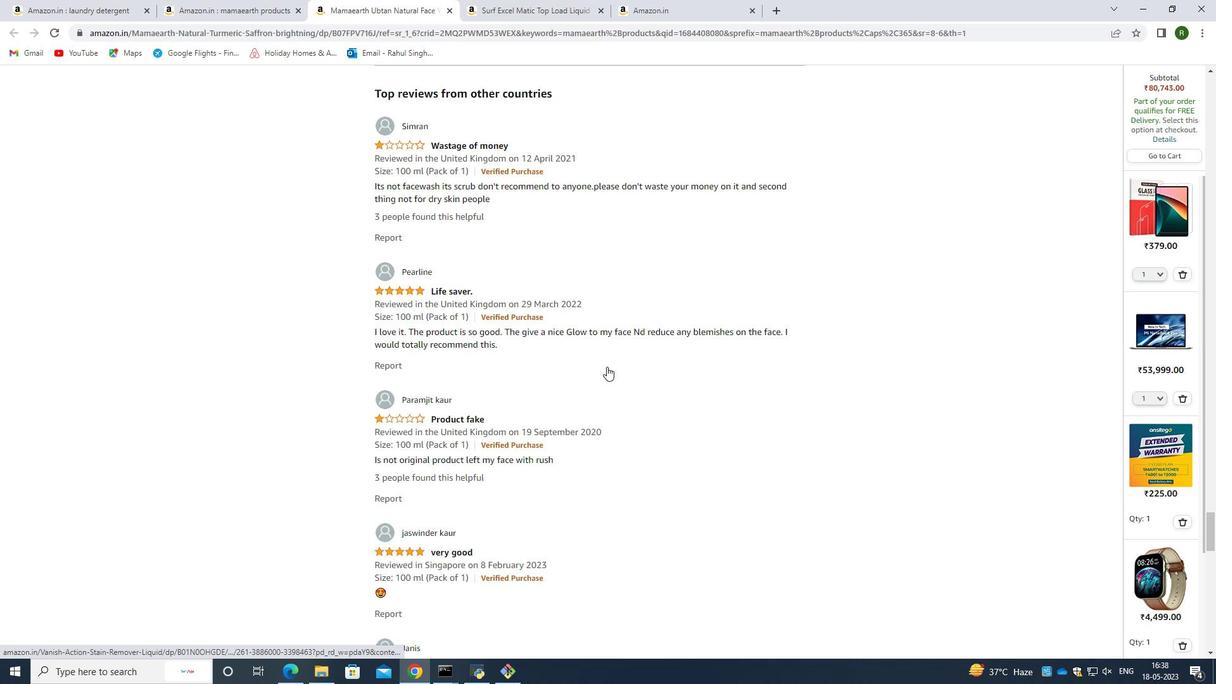 
Action: Mouse scrolled (607, 367) with delta (0, 0)
Screenshot: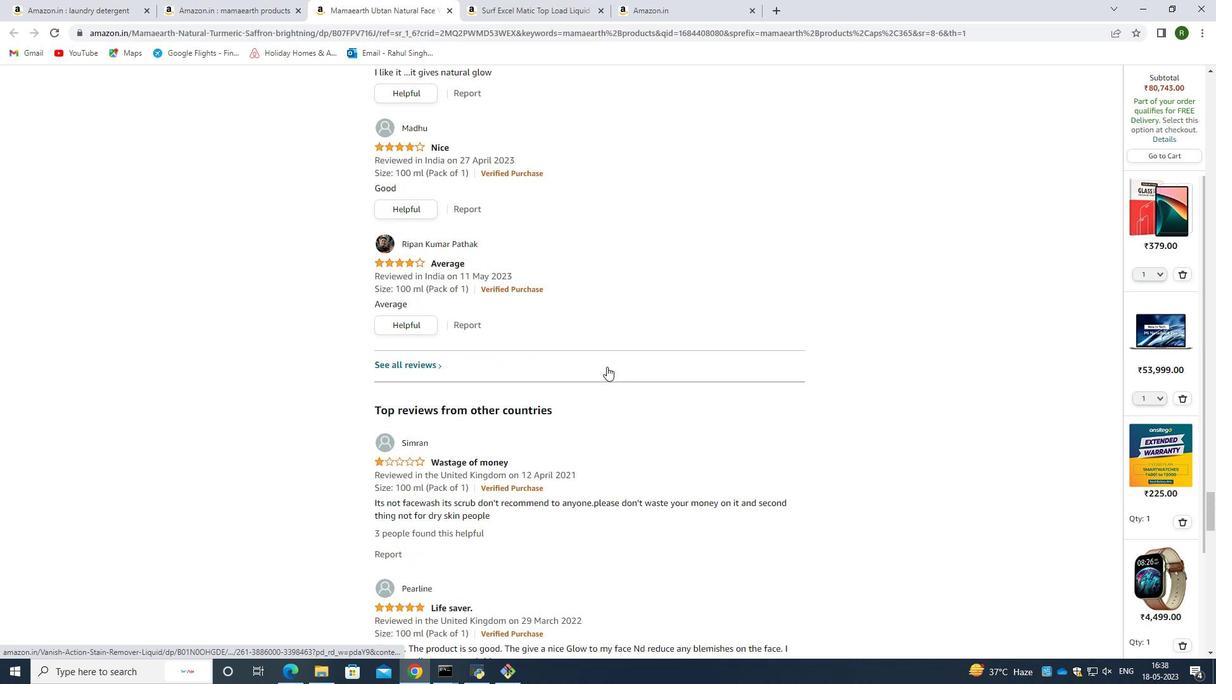 
Action: Mouse scrolled (607, 367) with delta (0, 0)
Screenshot: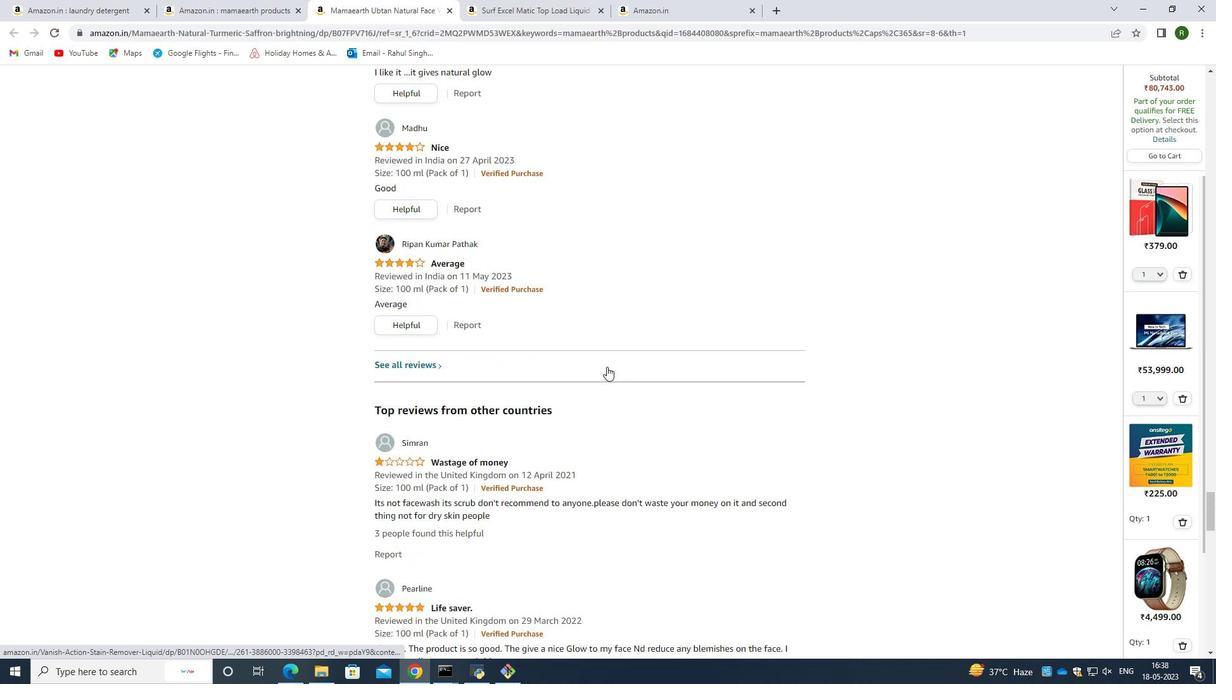 
Action: Mouse scrolled (607, 367) with delta (0, 0)
Screenshot: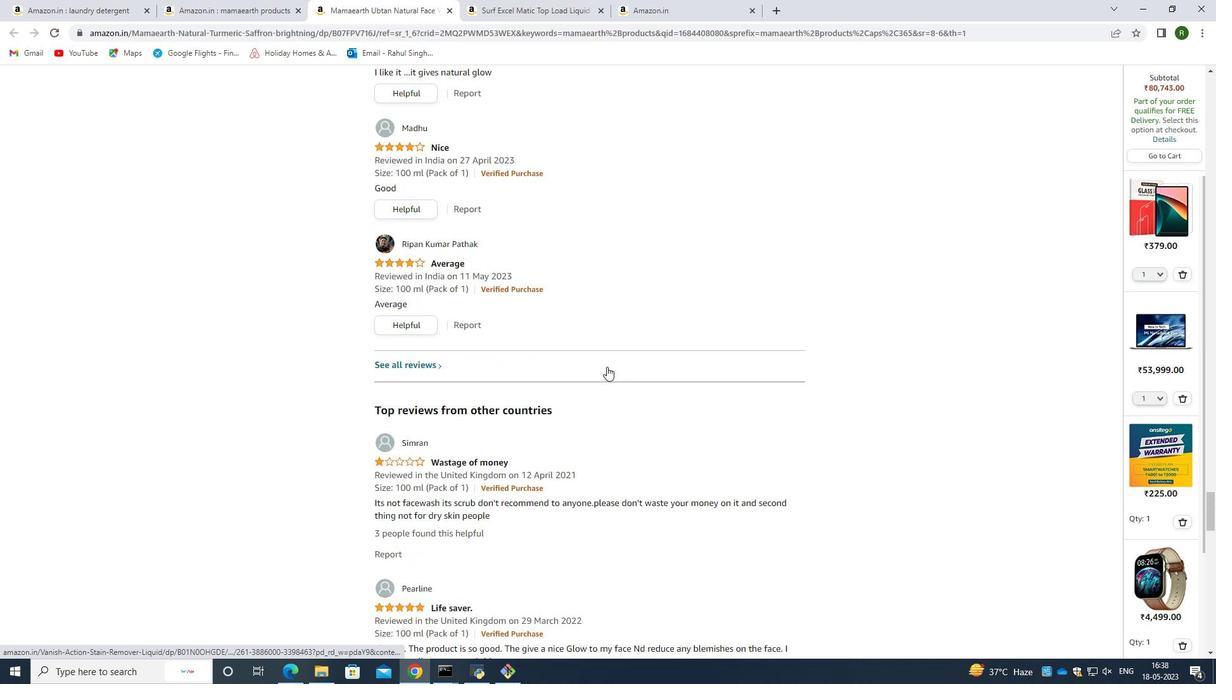 
Action: Mouse scrolled (607, 367) with delta (0, 0)
Screenshot: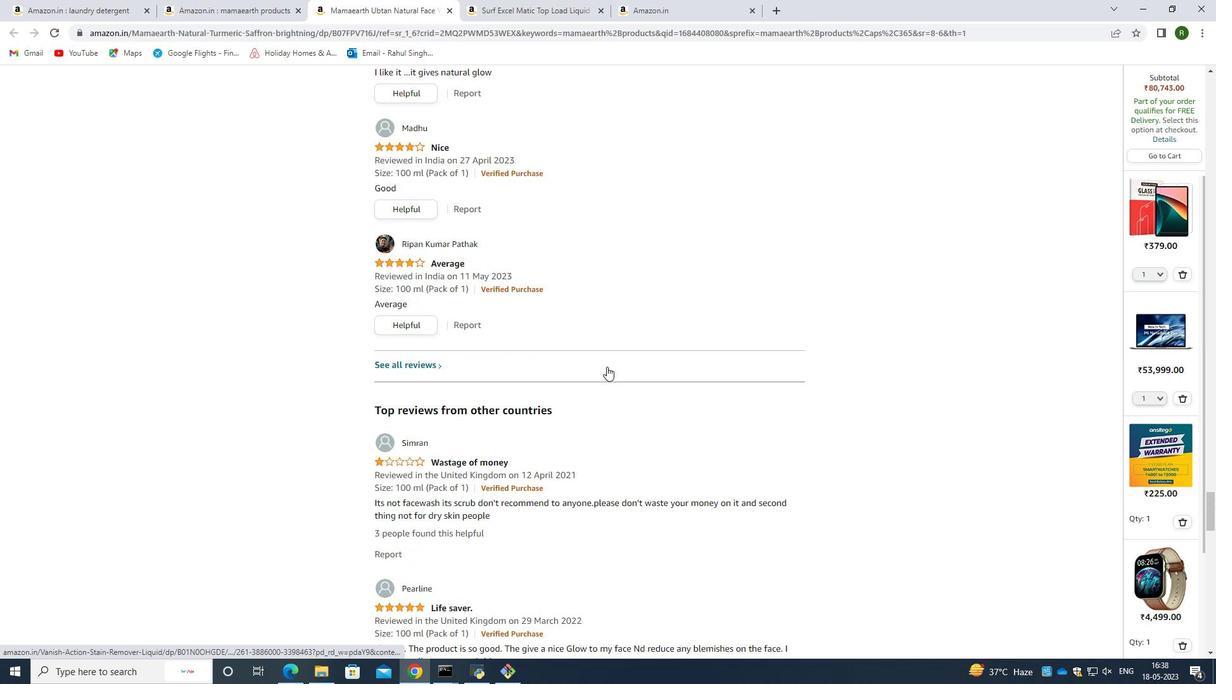 
Action: Mouse scrolled (607, 367) with delta (0, 0)
Screenshot: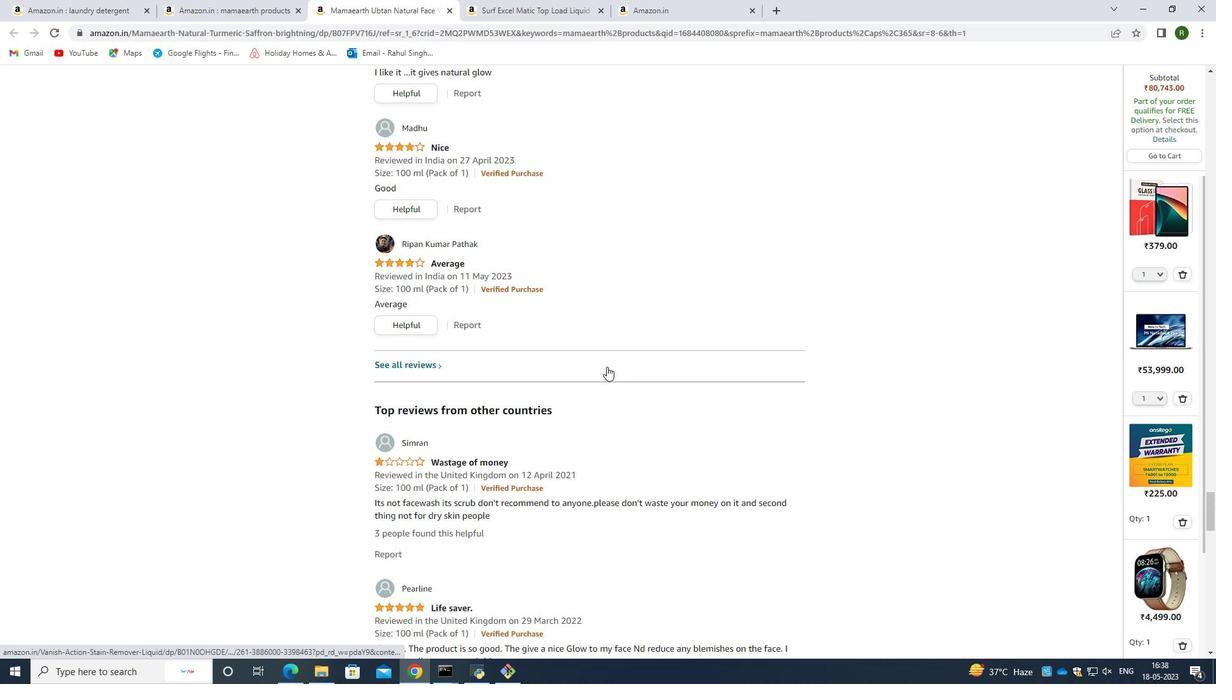 
Action: Mouse moved to (584, 346)
Screenshot: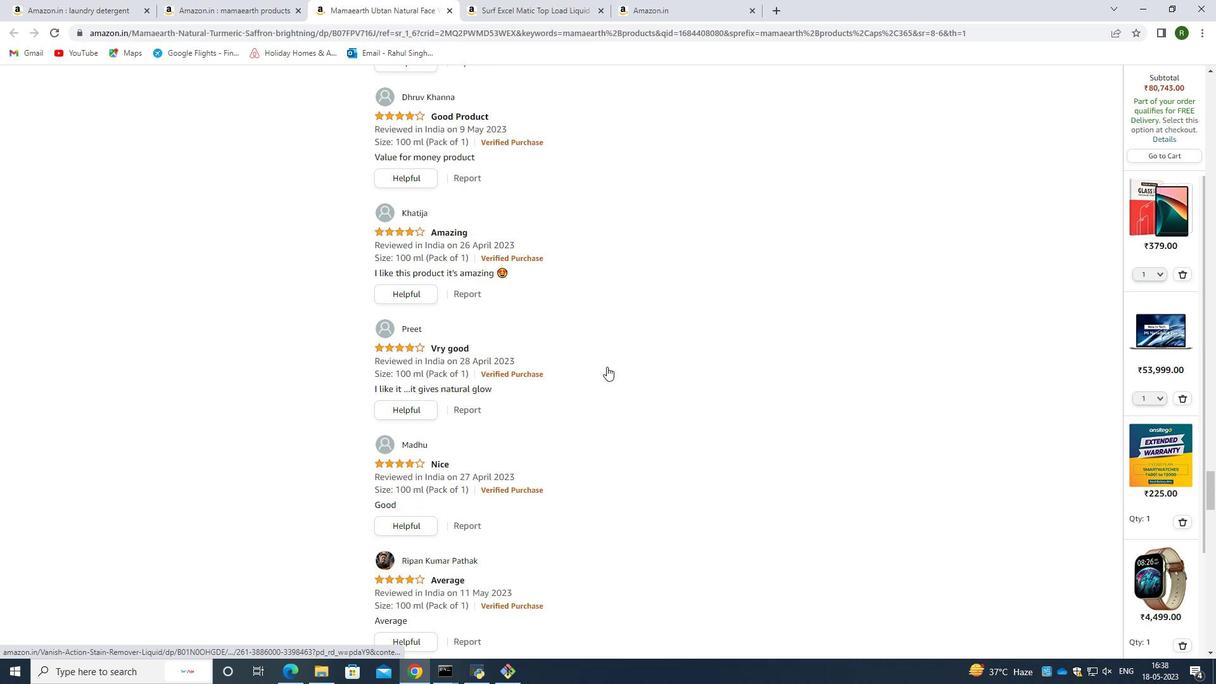 
Action: Mouse scrolled (584, 347) with delta (0, 0)
Screenshot: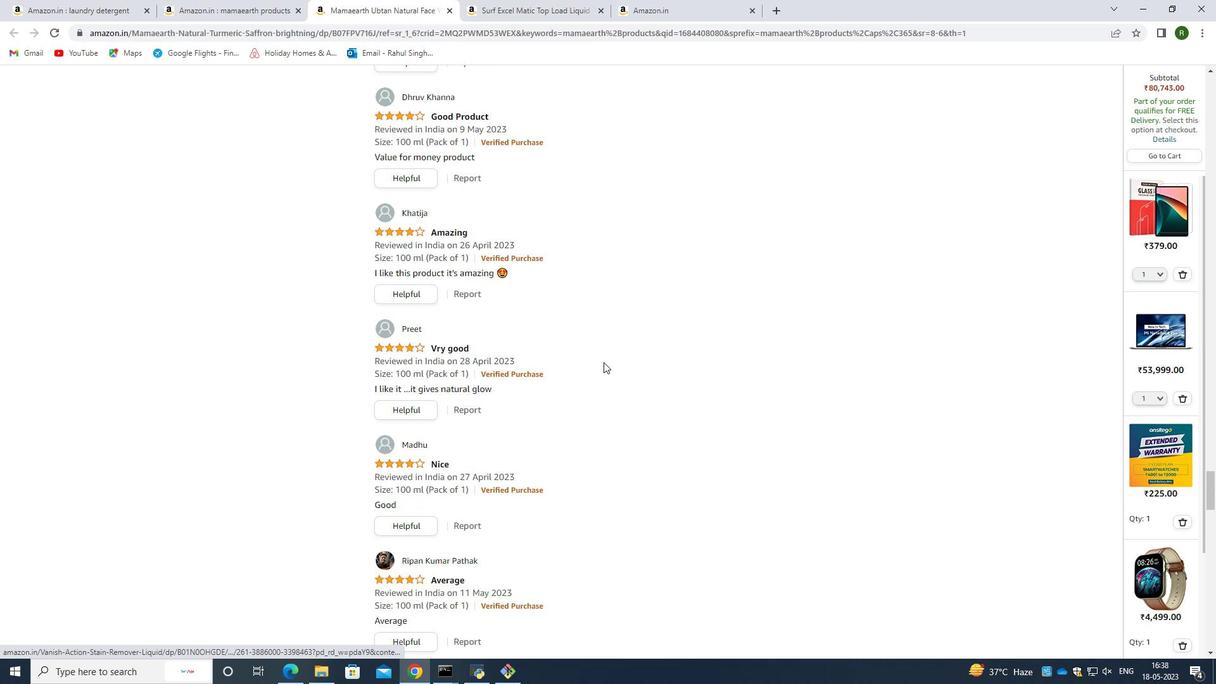 
Action: Mouse scrolled (584, 347) with delta (0, 0)
Screenshot: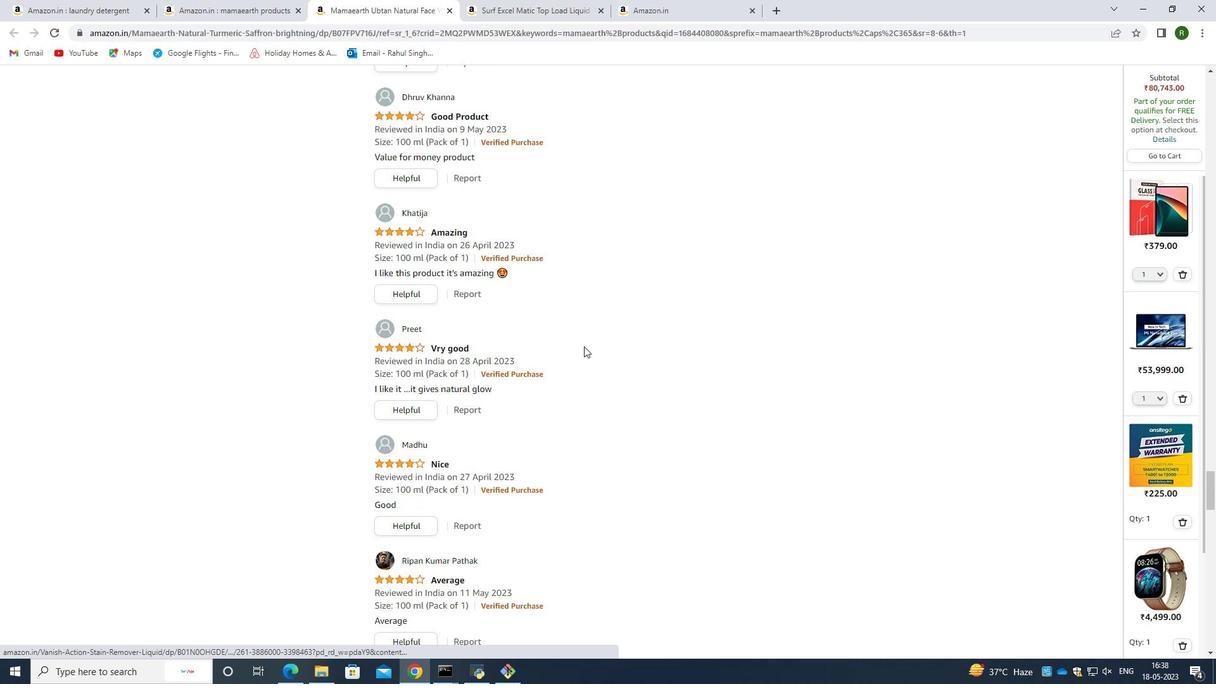 
Action: Mouse scrolled (584, 347) with delta (0, 0)
Screenshot: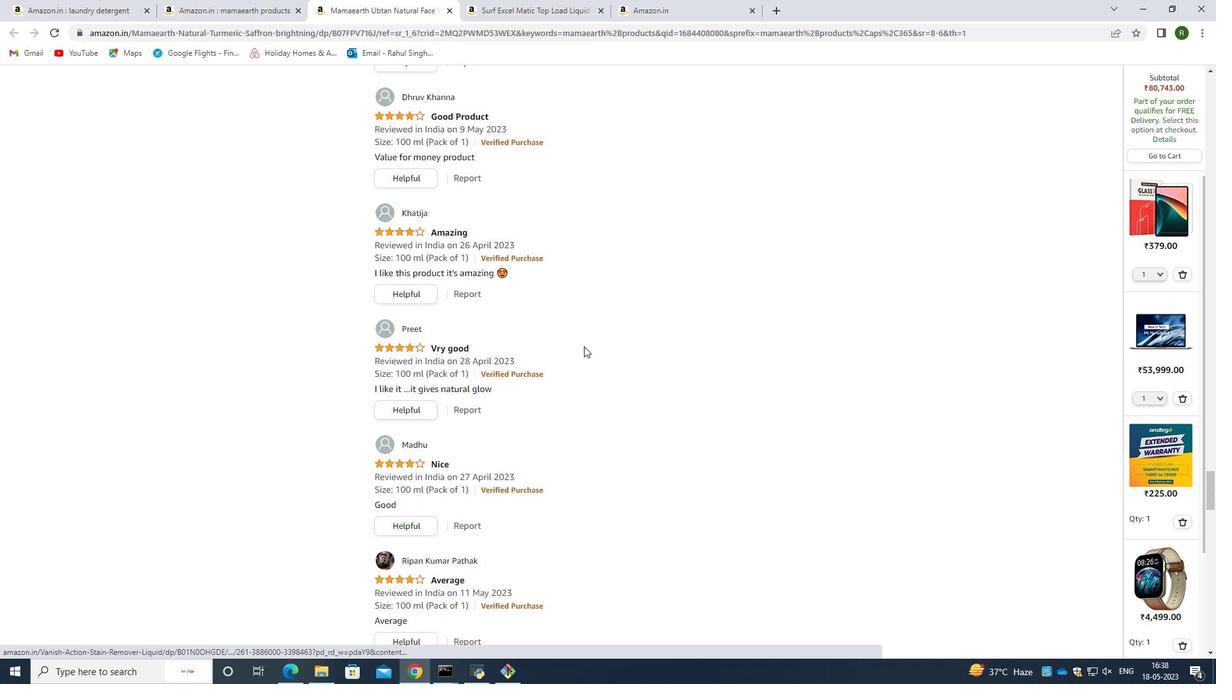 
Action: Mouse scrolled (584, 347) with delta (0, 0)
Screenshot: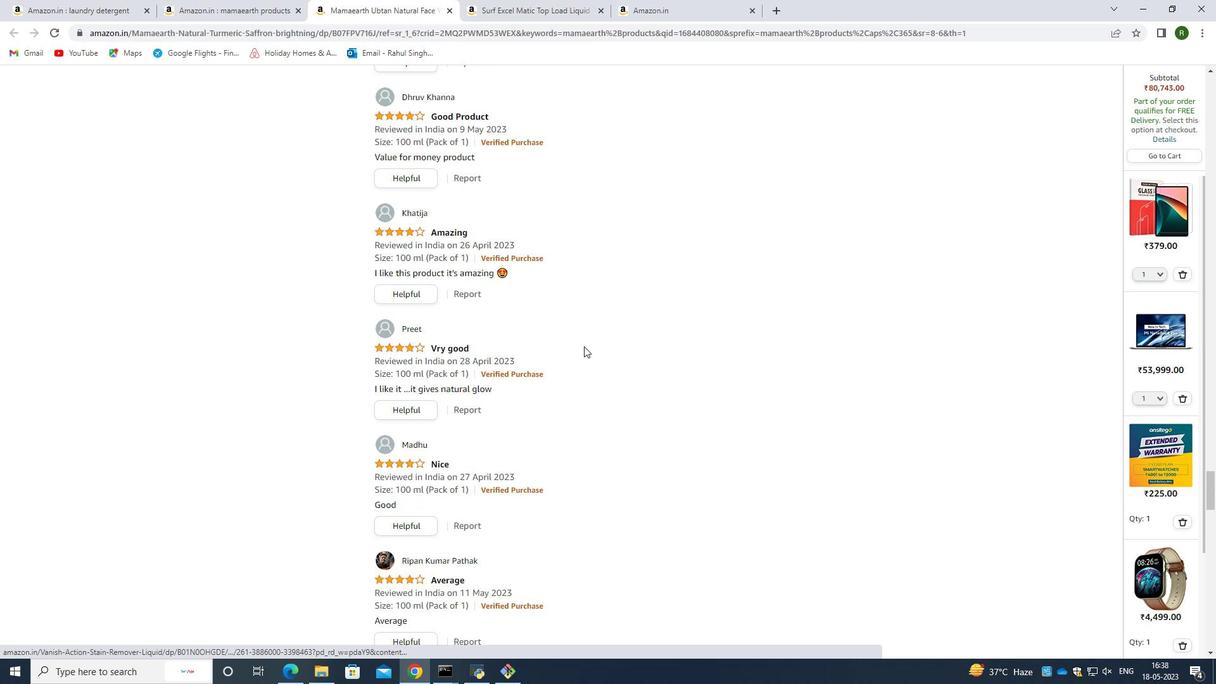 
Action: Mouse scrolled (584, 347) with delta (0, 0)
Screenshot: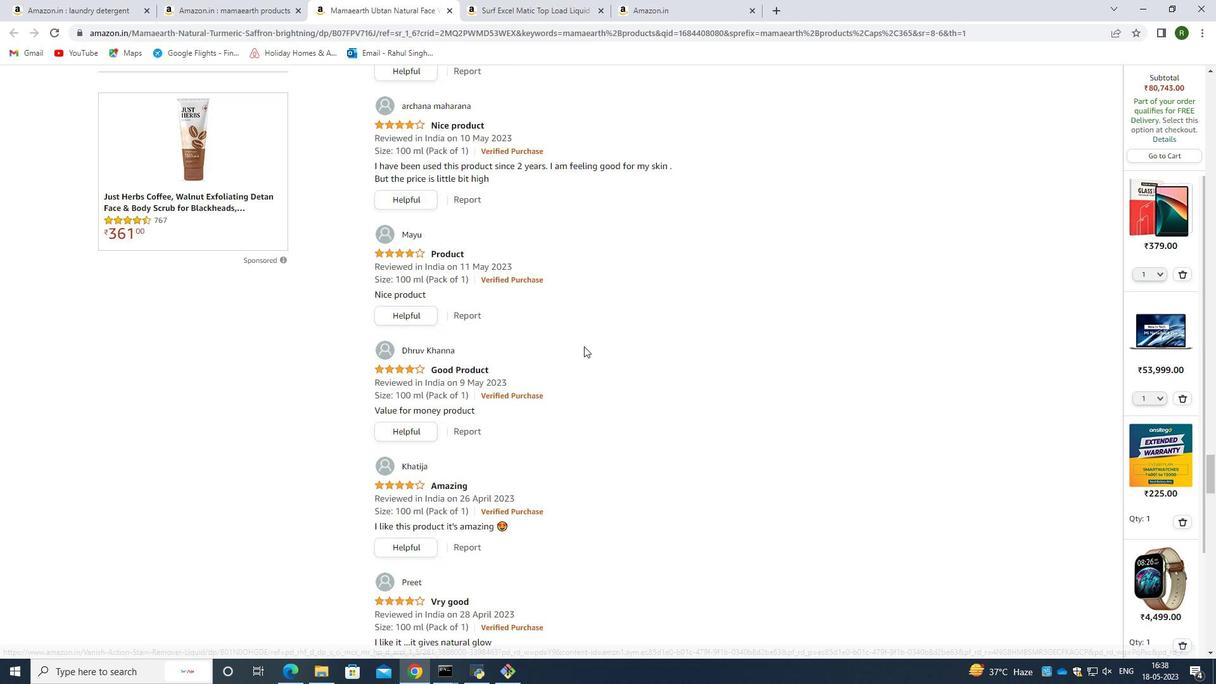 
Action: Mouse scrolled (584, 347) with delta (0, 0)
Screenshot: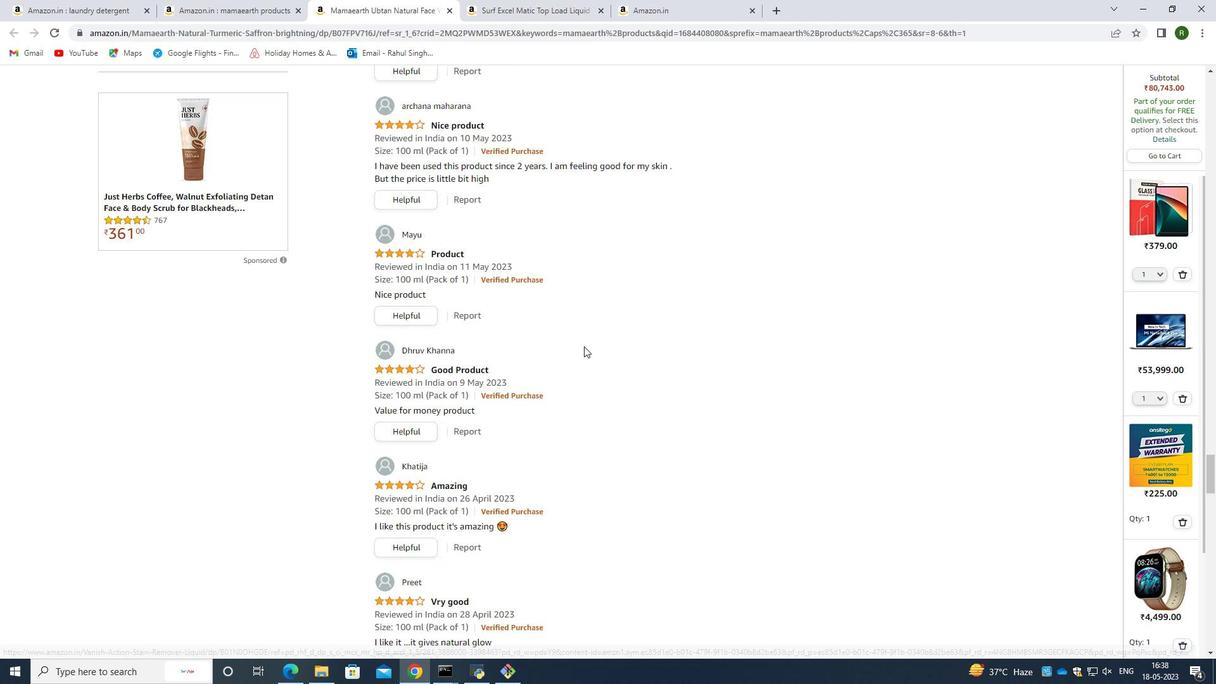
Action: Mouse scrolled (584, 347) with delta (0, 0)
Screenshot: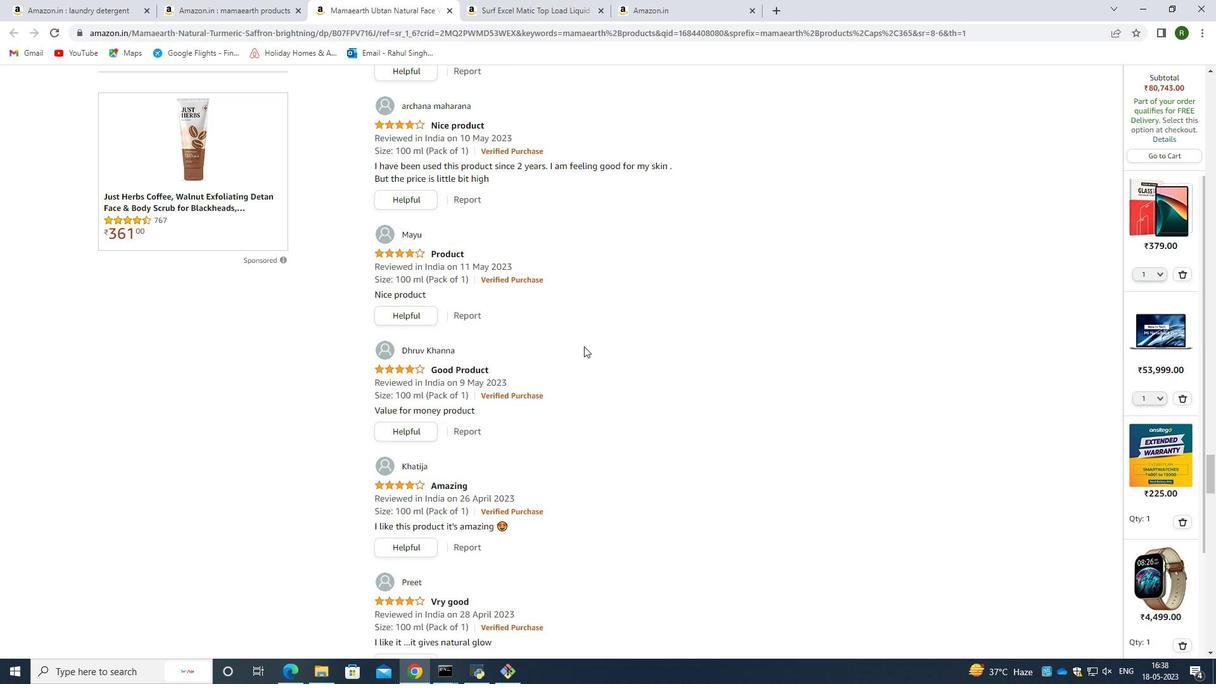 
Action: Mouse scrolled (584, 347) with delta (0, 0)
Screenshot: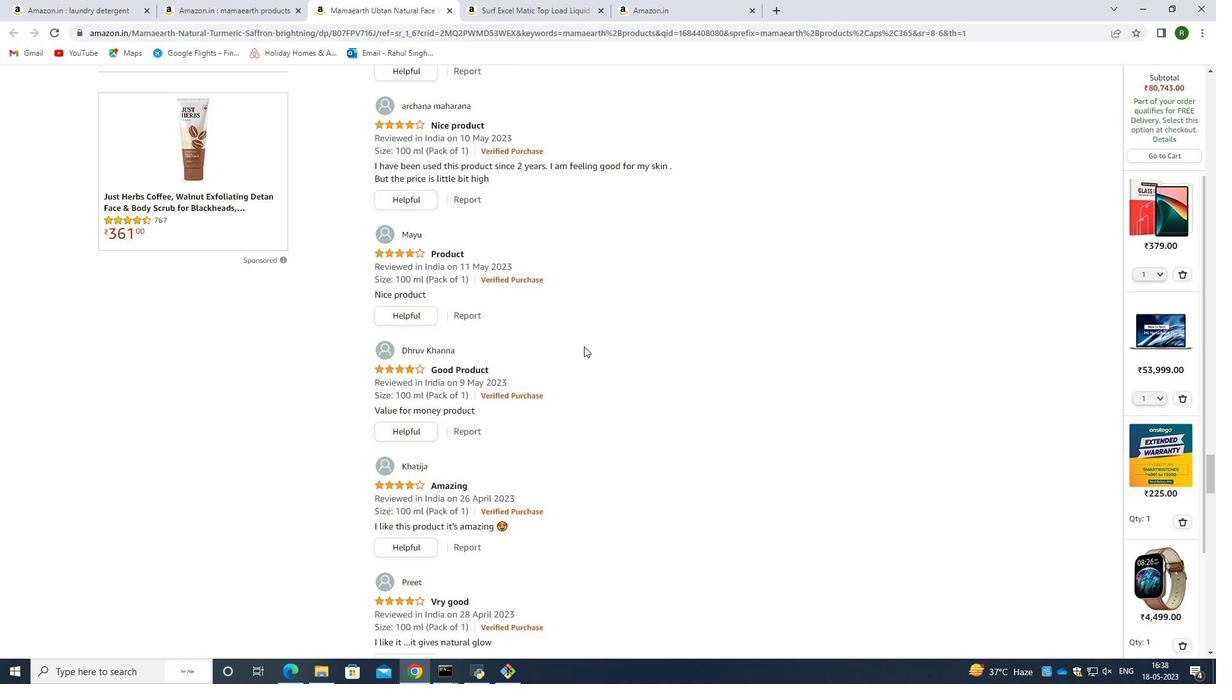 
Action: Mouse scrolled (584, 347) with delta (0, 0)
Screenshot: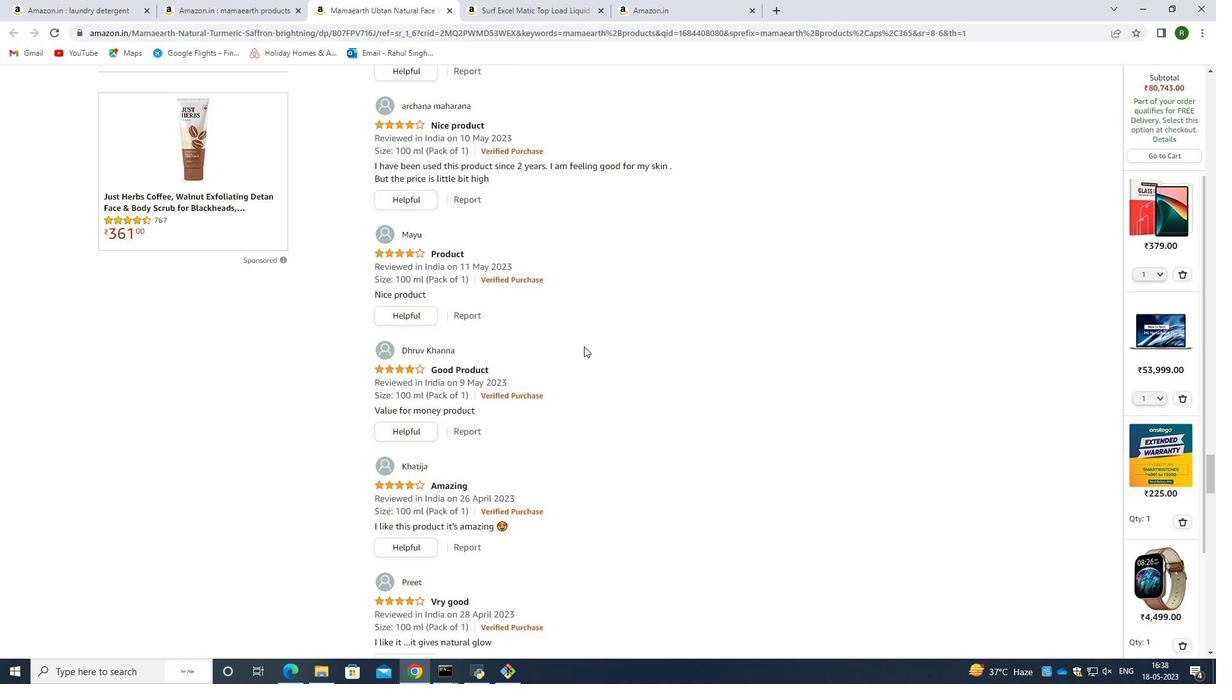 
Action: Mouse scrolled (584, 347) with delta (0, 0)
Screenshot: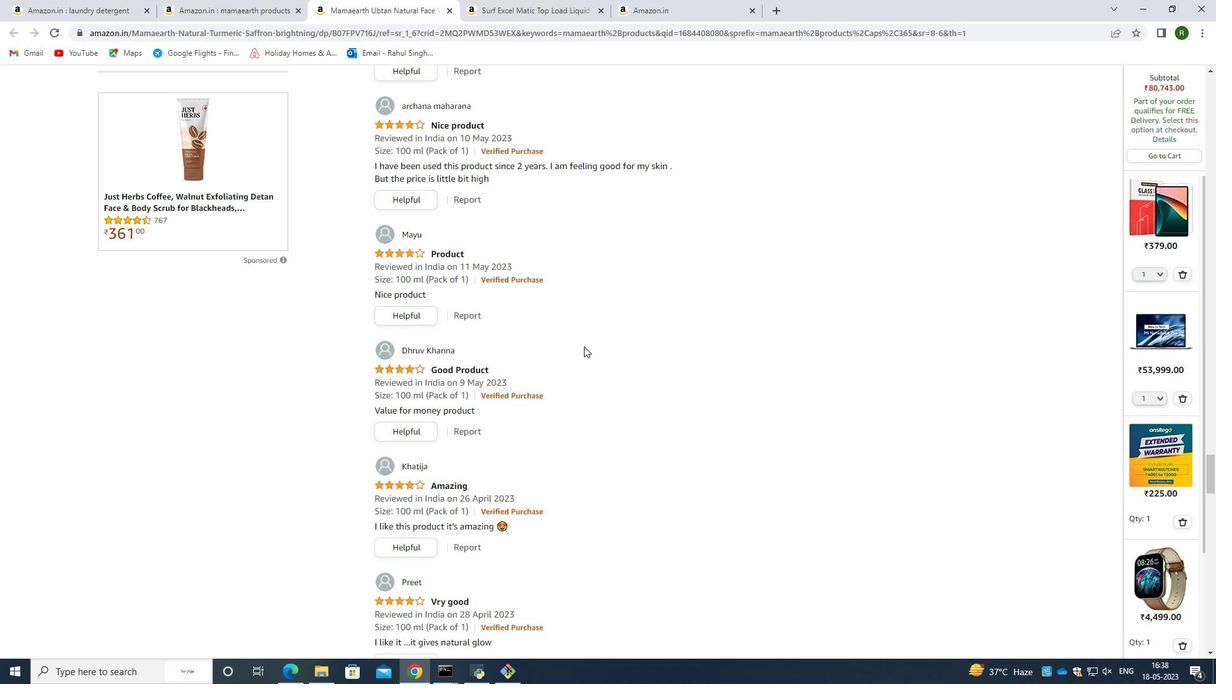 
Action: Mouse scrolled (584, 347) with delta (0, 0)
Screenshot: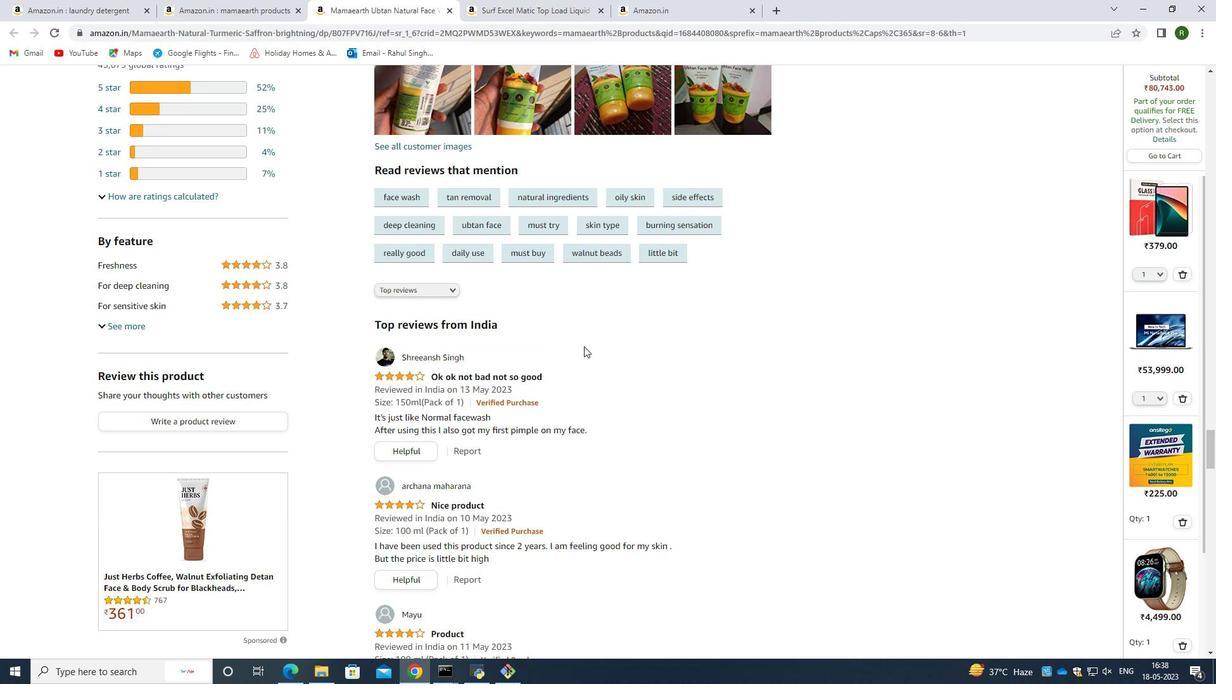 
Action: Mouse moved to (582, 344)
Screenshot: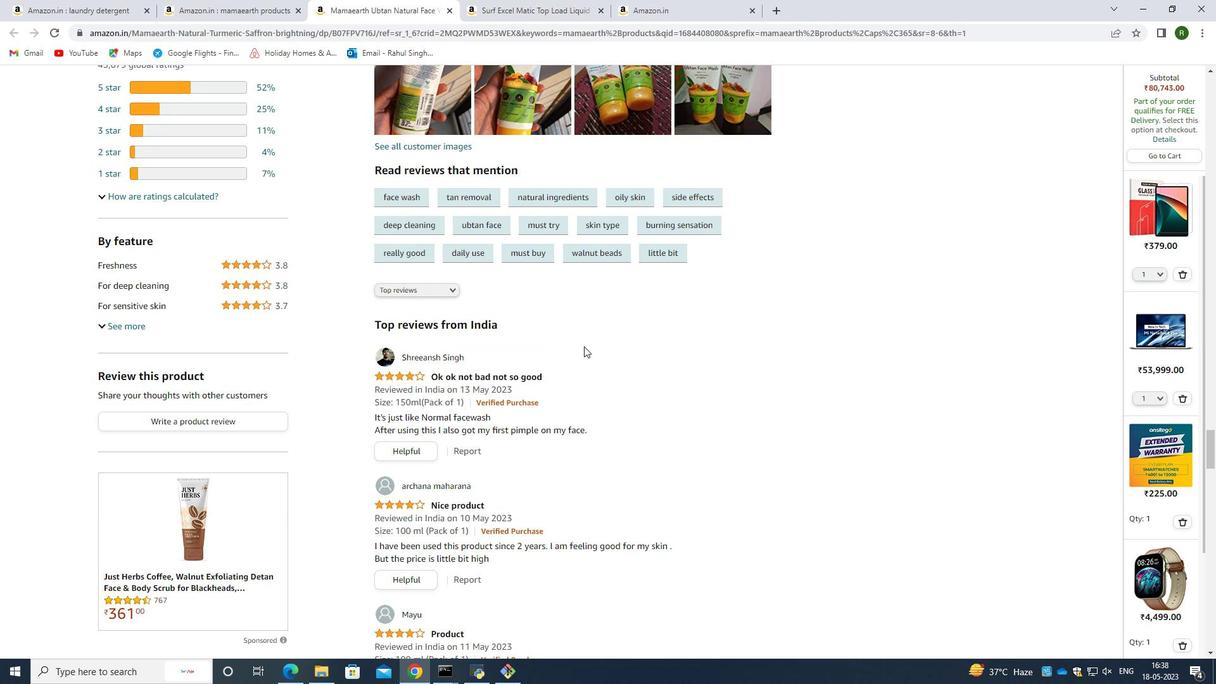 
Action: Mouse scrolled (582, 345) with delta (0, 0)
Screenshot: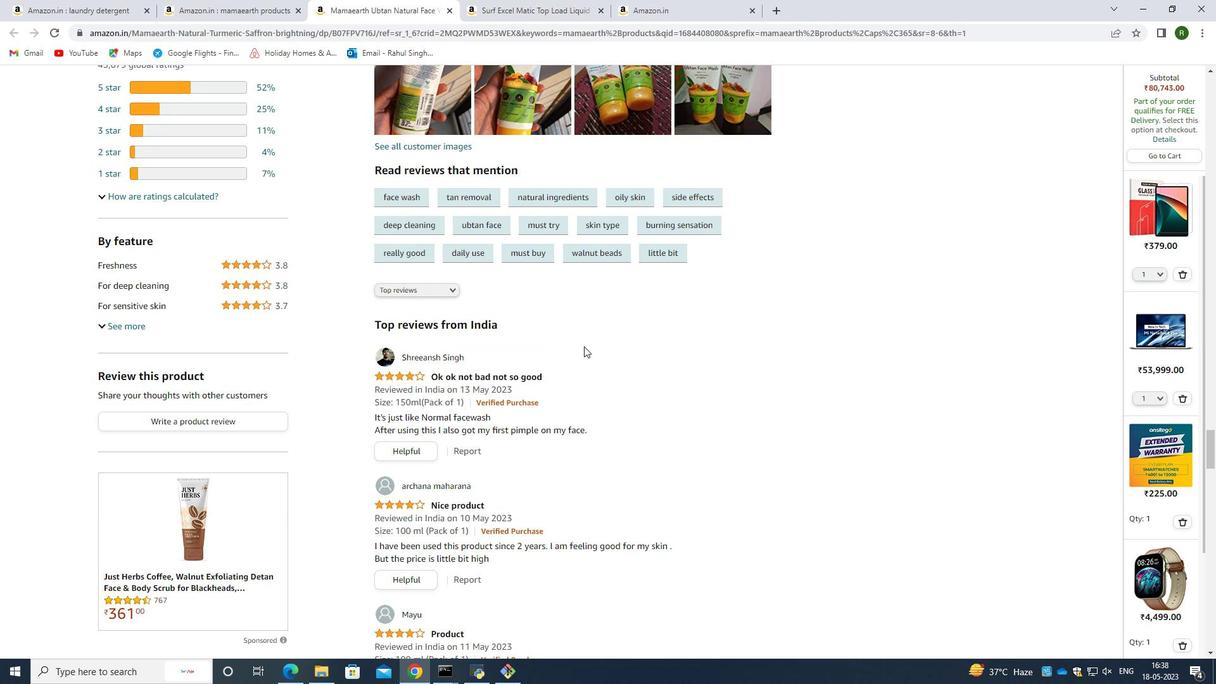 
Action: Mouse moved to (574, 339)
Screenshot: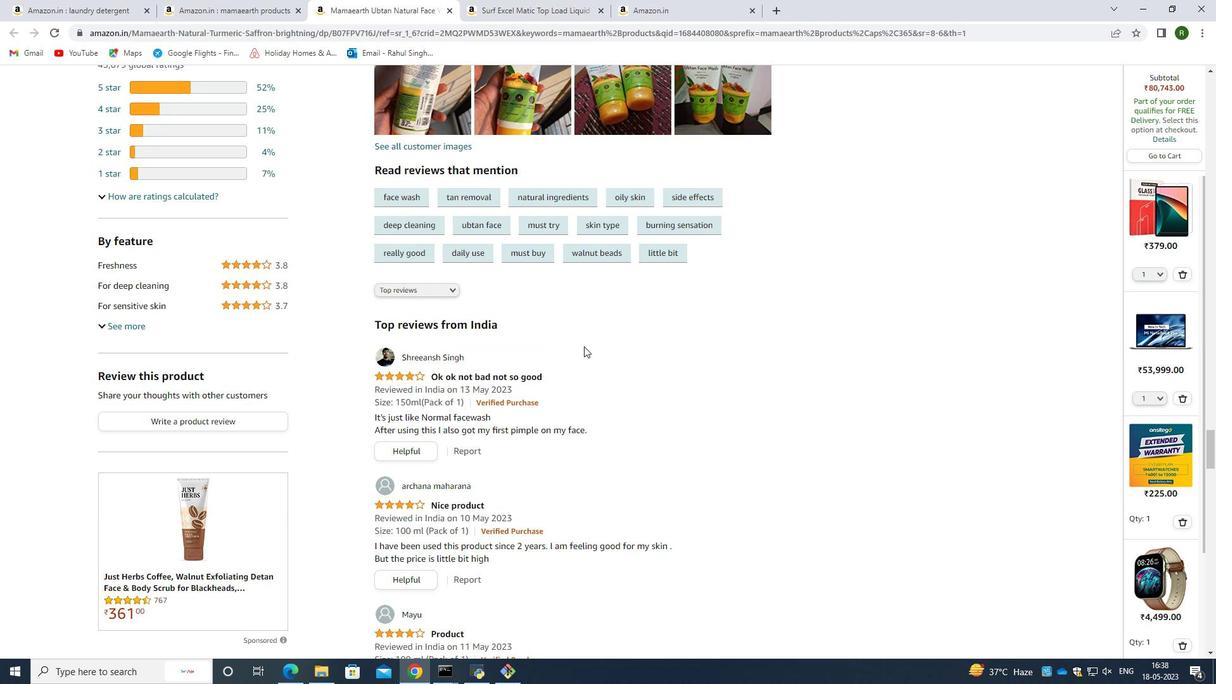 
Action: Mouse scrolled (574, 339) with delta (0, 0)
Screenshot: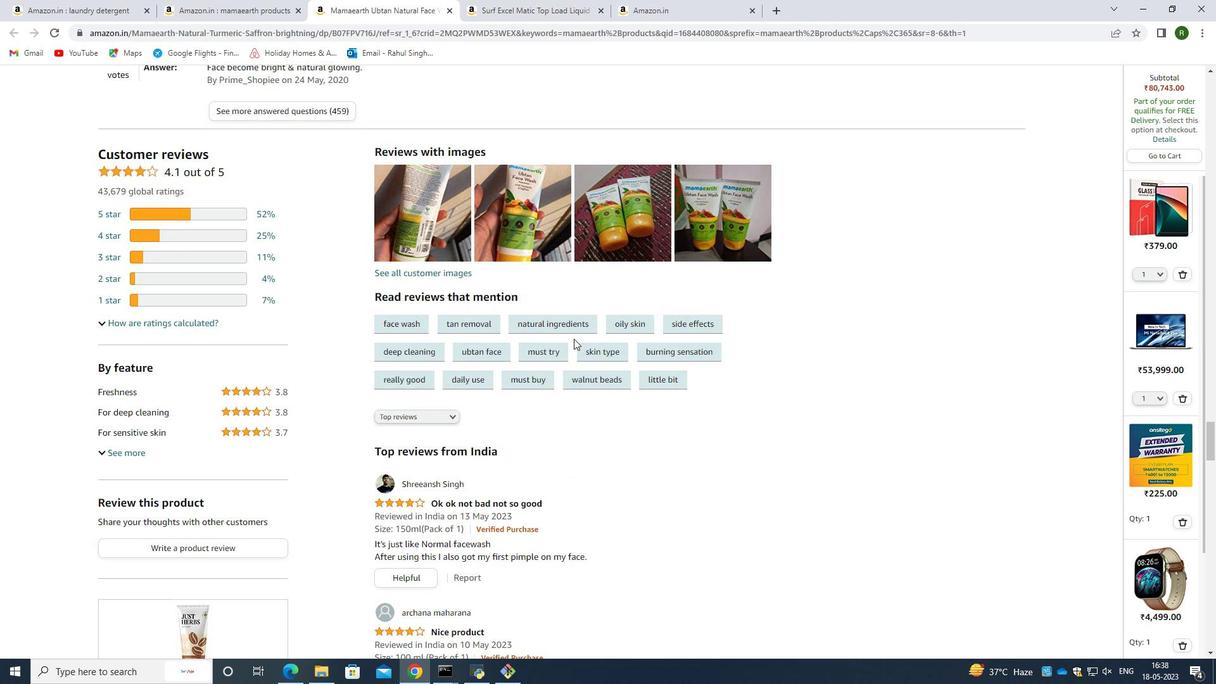 
Action: Mouse scrolled (574, 339) with delta (0, 0)
Screenshot: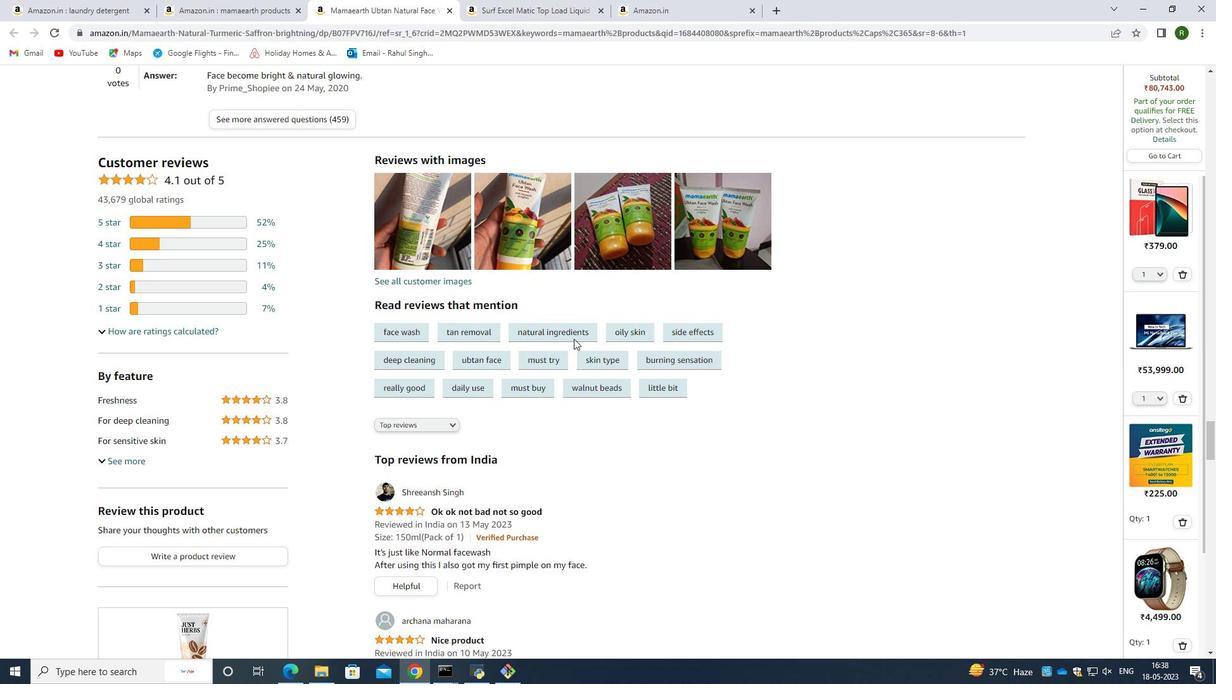 
Action: Mouse scrolled (574, 339) with delta (0, 0)
Screenshot: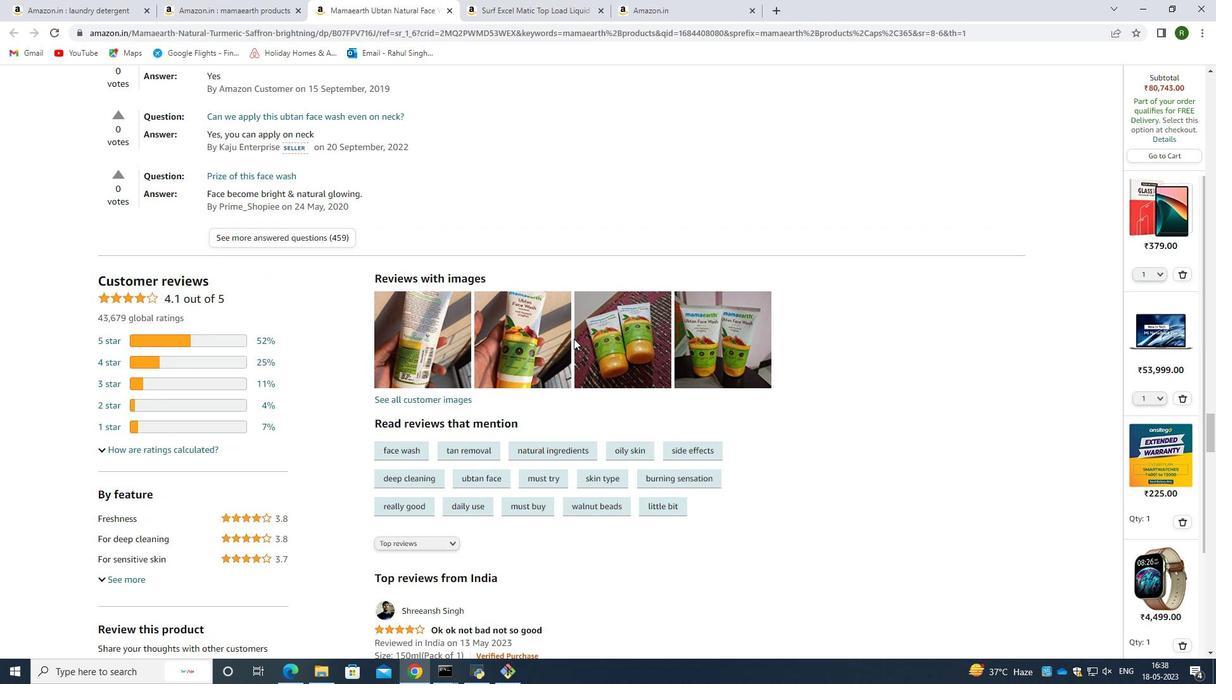 
Action: Mouse scrolled (574, 339) with delta (0, 0)
Screenshot: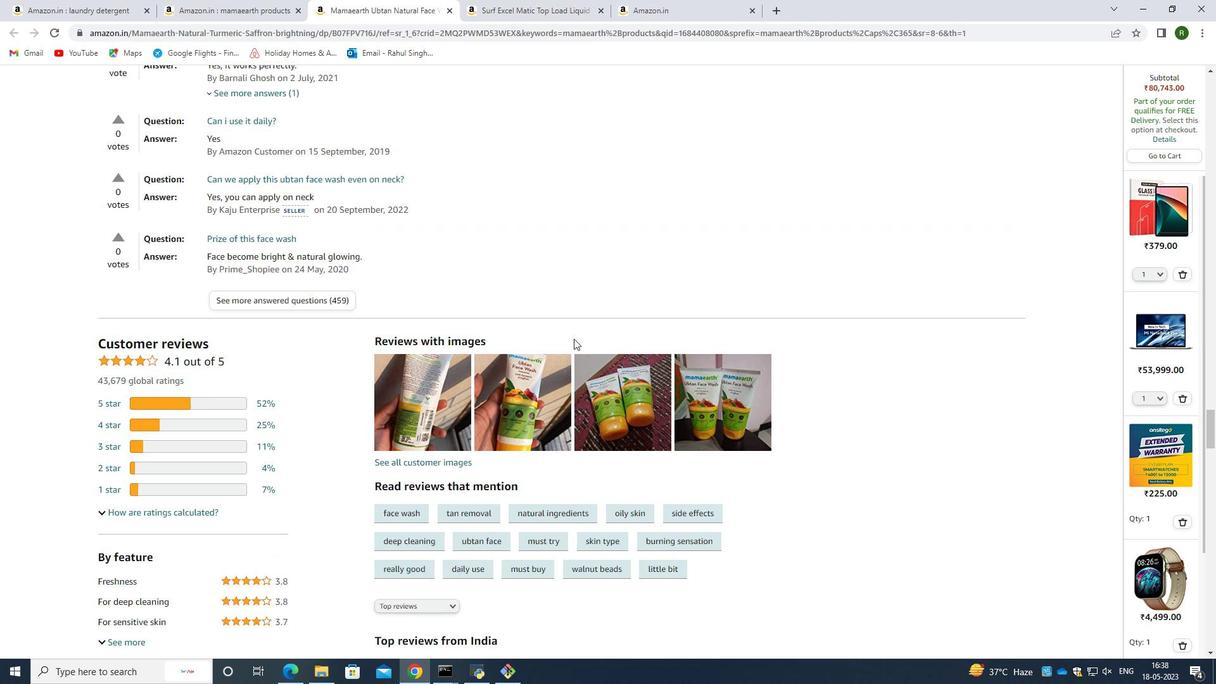 
Action: Mouse scrolled (574, 339) with delta (0, 0)
Screenshot: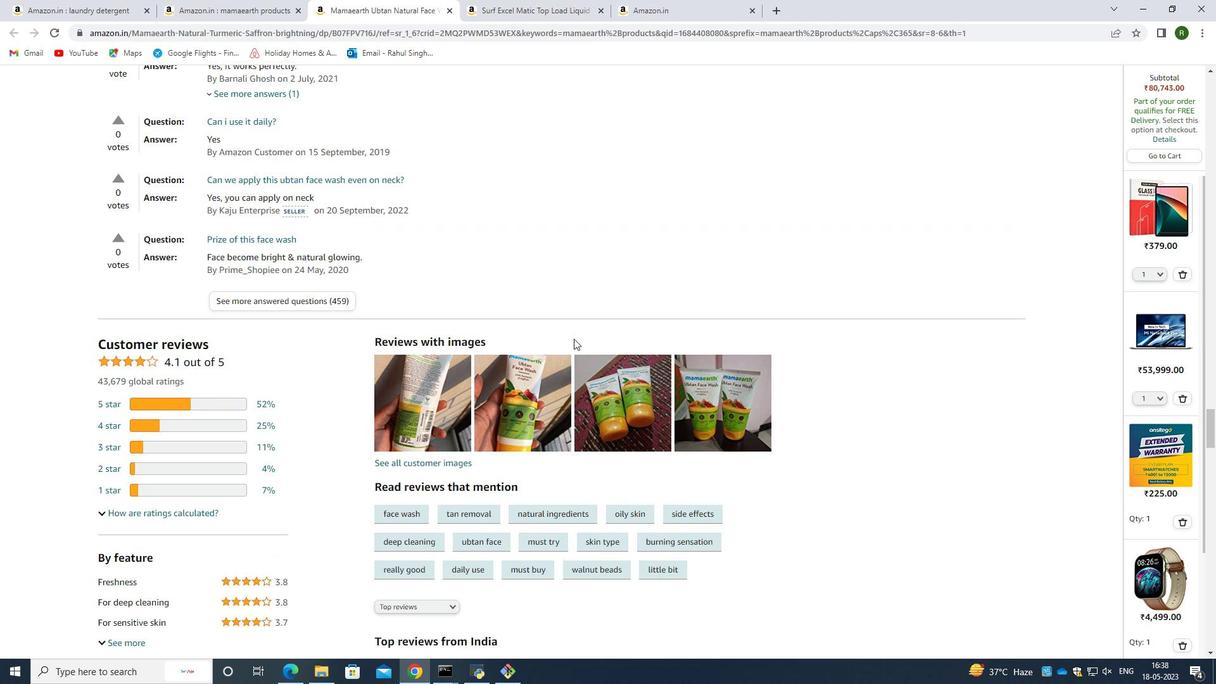 
Action: Mouse scrolled (574, 339) with delta (0, 0)
Screenshot: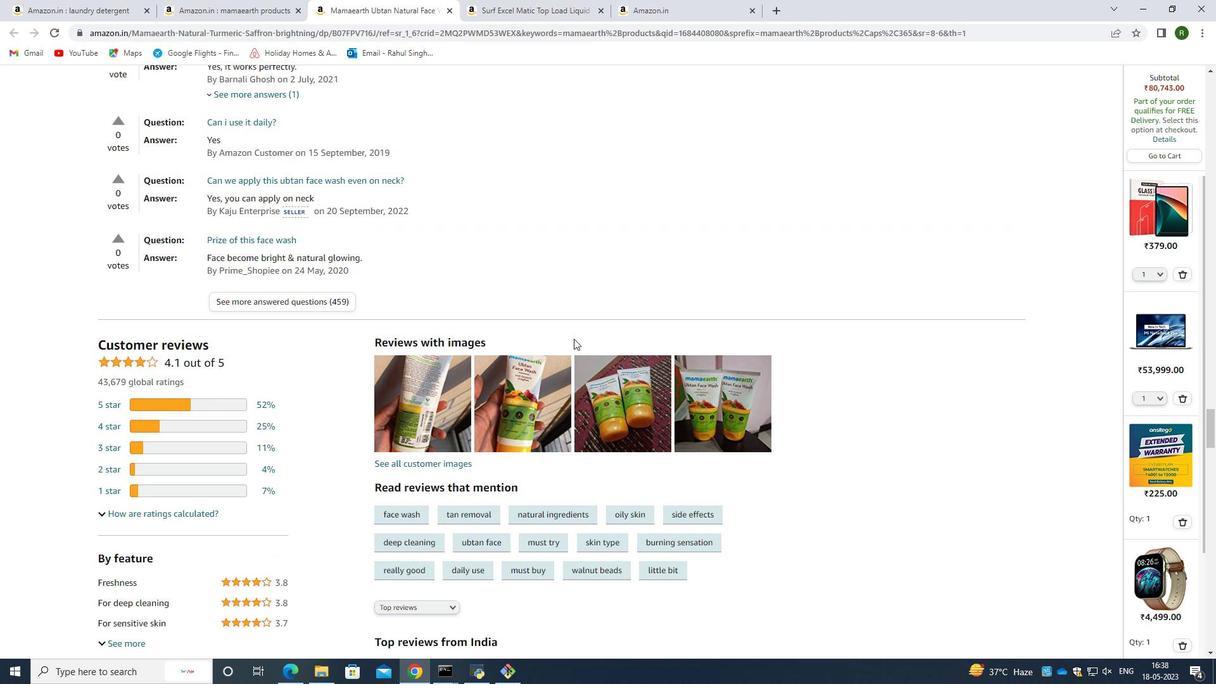 
Action: Mouse scrolled (574, 339) with delta (0, 0)
Screenshot: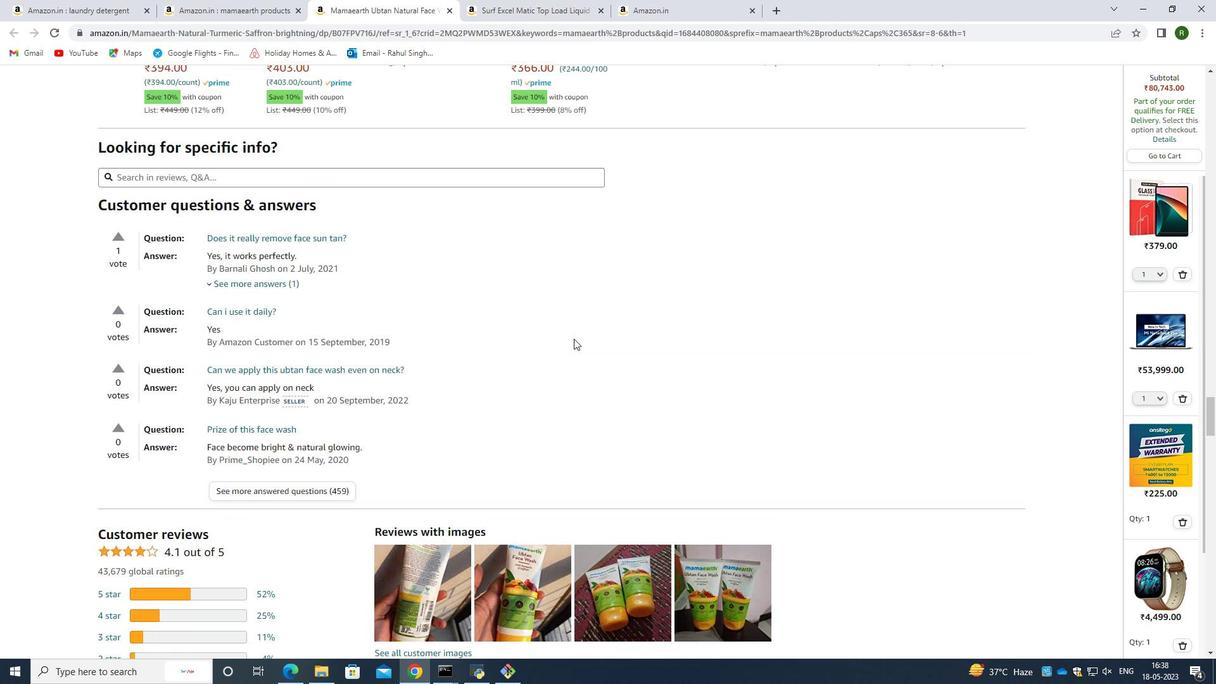 
Action: Mouse scrolled (574, 339) with delta (0, 0)
Screenshot: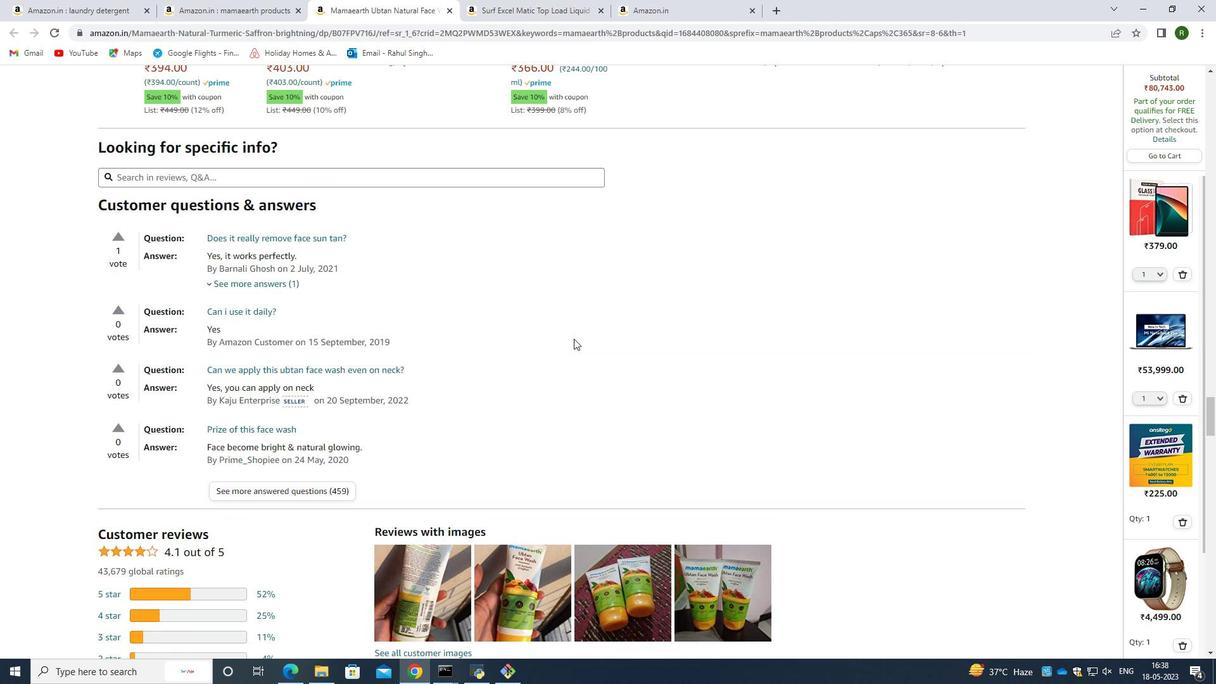 
Action: Mouse scrolled (574, 339) with delta (0, 0)
Screenshot: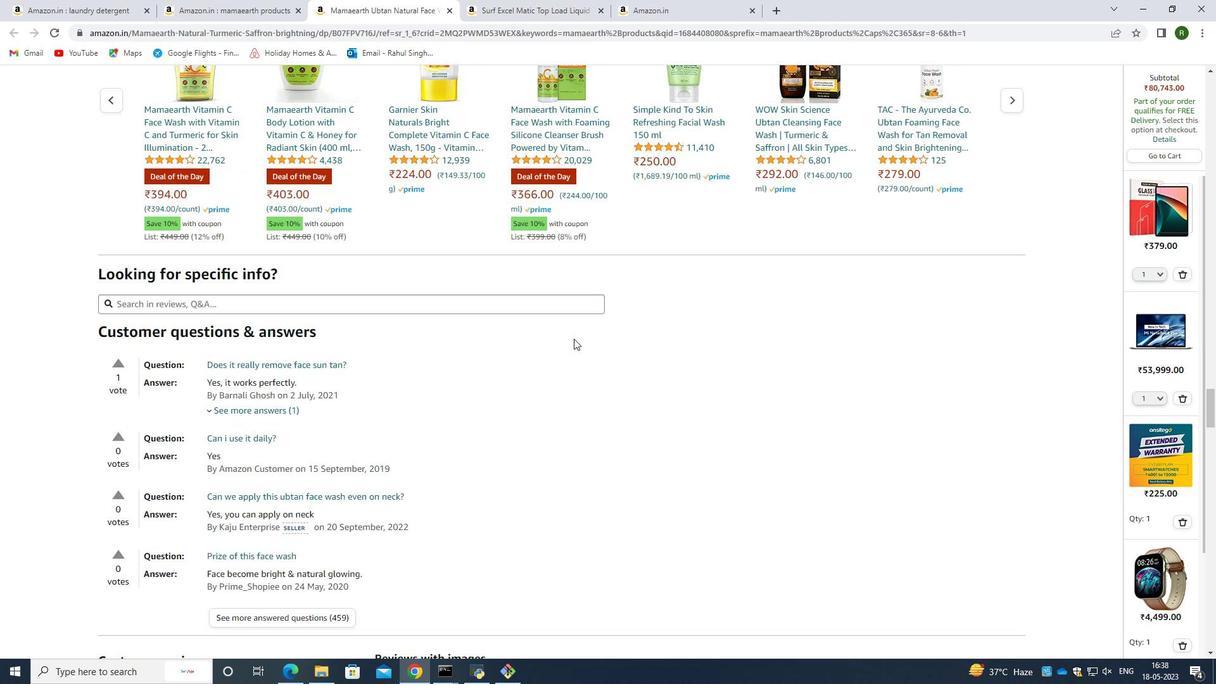 
Action: Mouse scrolled (574, 339) with delta (0, 0)
Screenshot: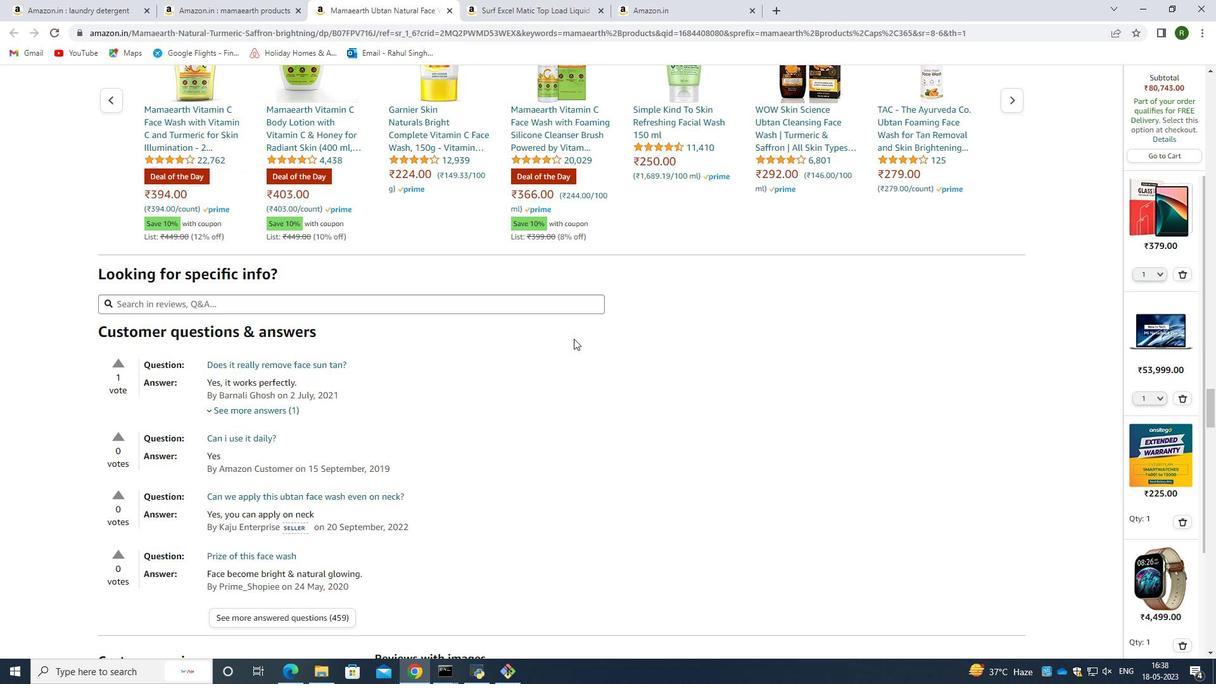 
Action: Mouse scrolled (574, 339) with delta (0, 0)
Screenshot: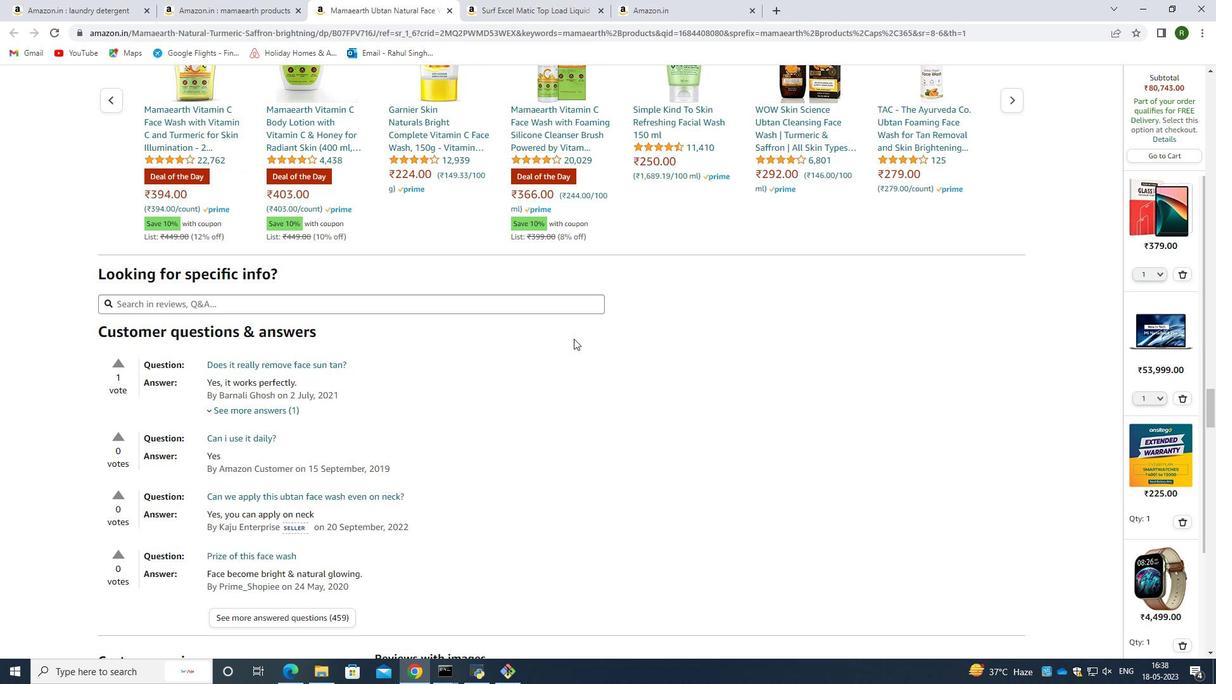 
Action: Mouse scrolled (574, 339) with delta (0, 0)
Screenshot: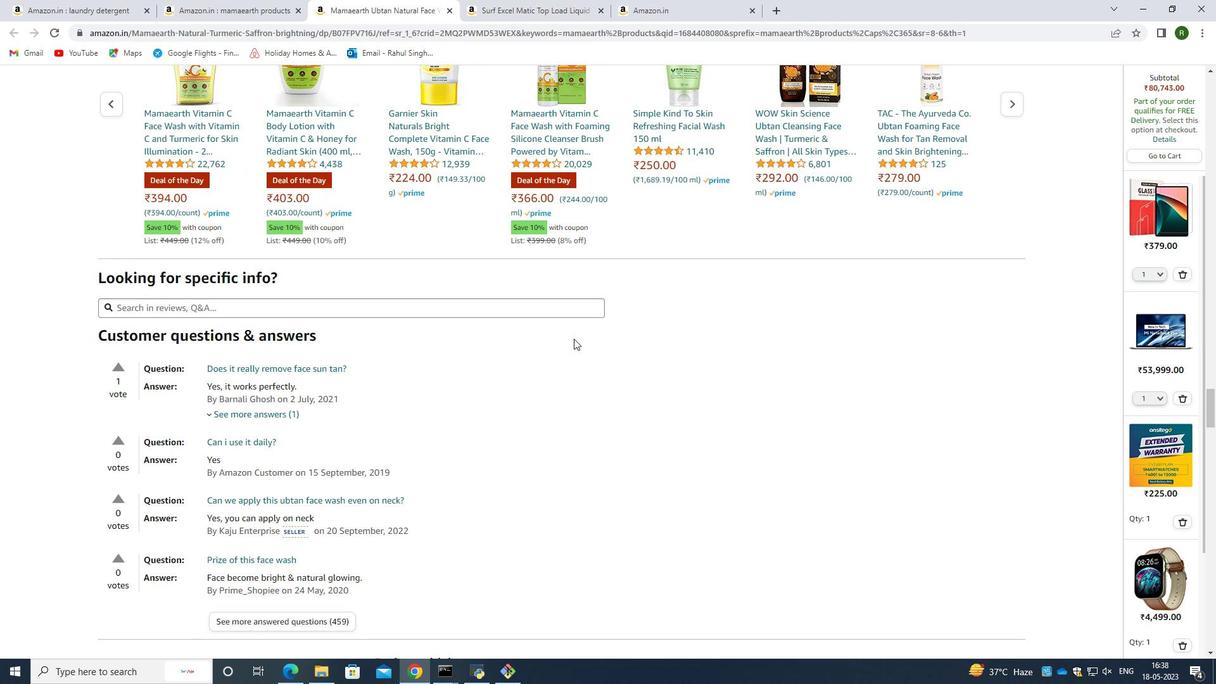 
Action: Mouse scrolled (574, 339) with delta (0, 0)
Screenshot: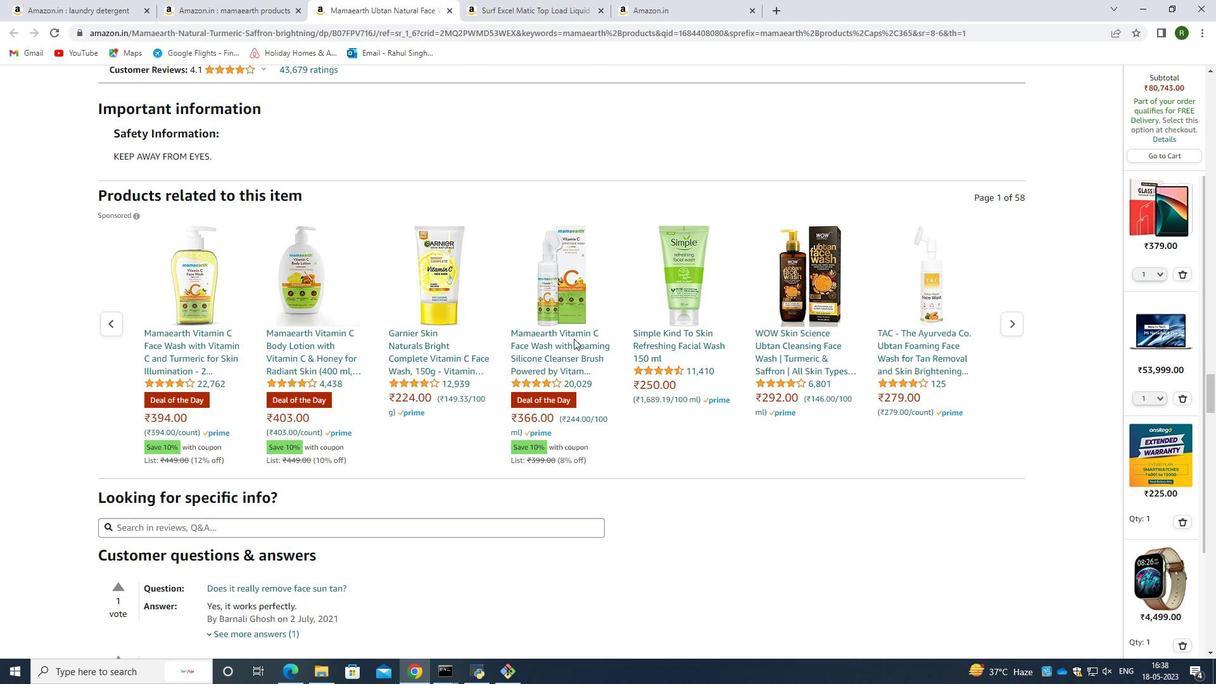 
Action: Mouse scrolled (574, 339) with delta (0, 0)
Screenshot: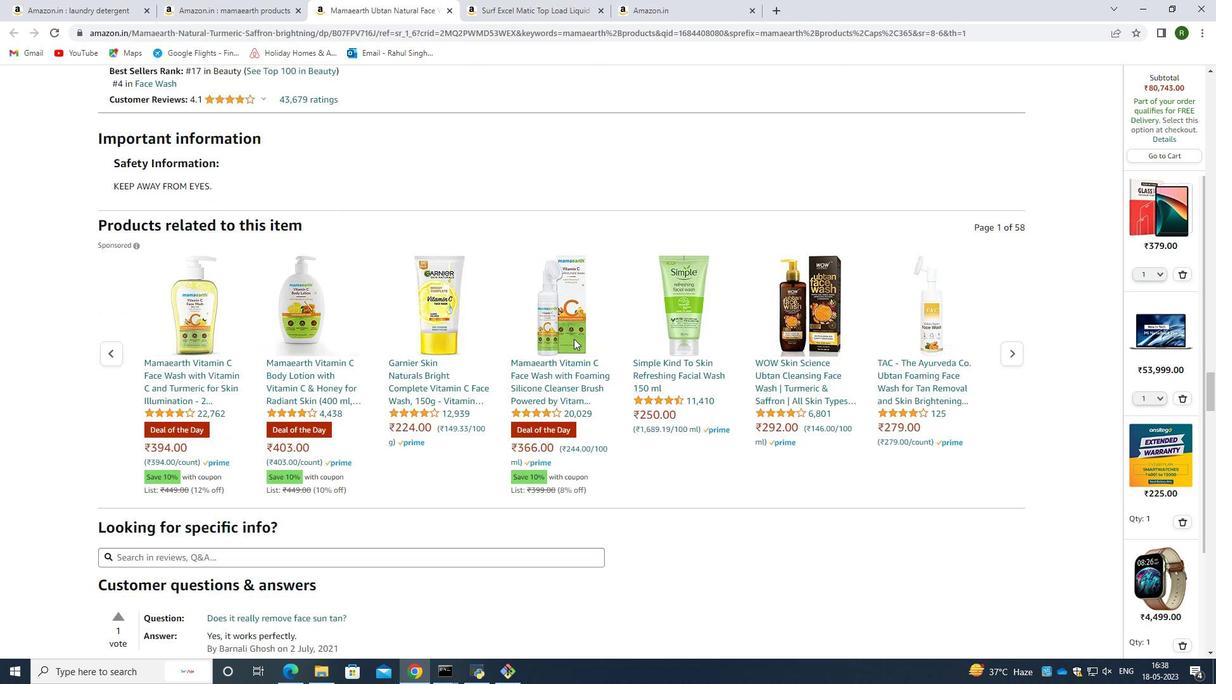 
Action: Mouse scrolled (574, 339) with delta (0, 0)
Screenshot: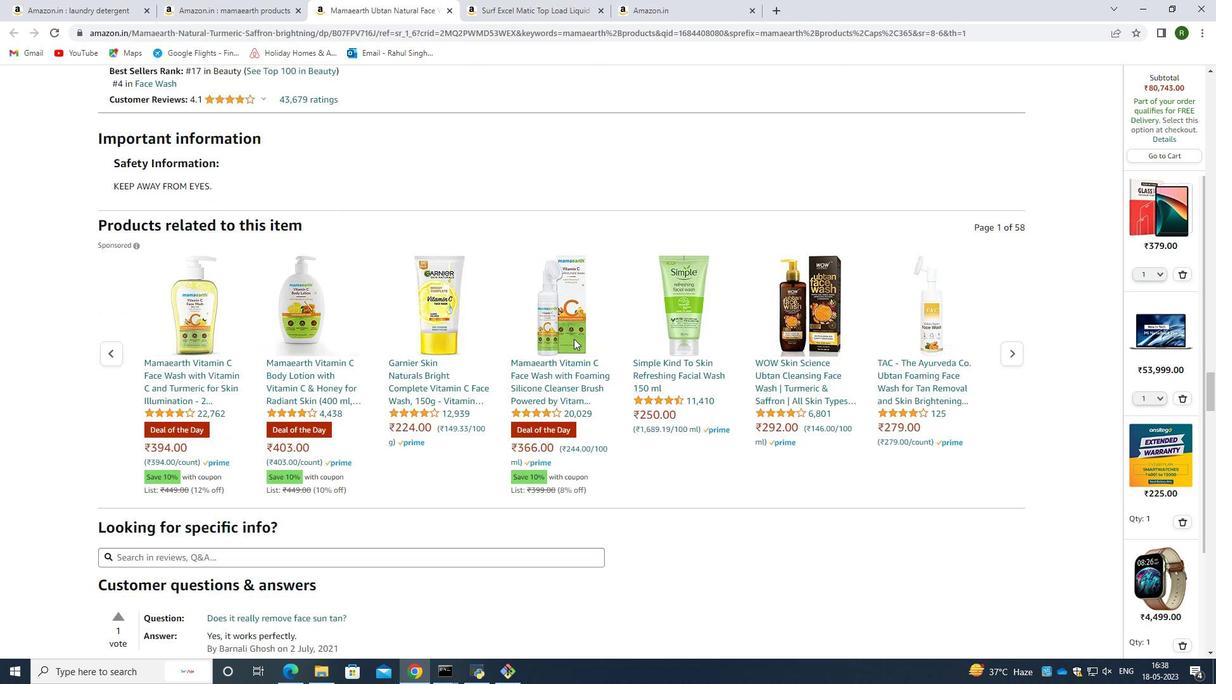
Action: Mouse scrolled (574, 339) with delta (0, 0)
Screenshot: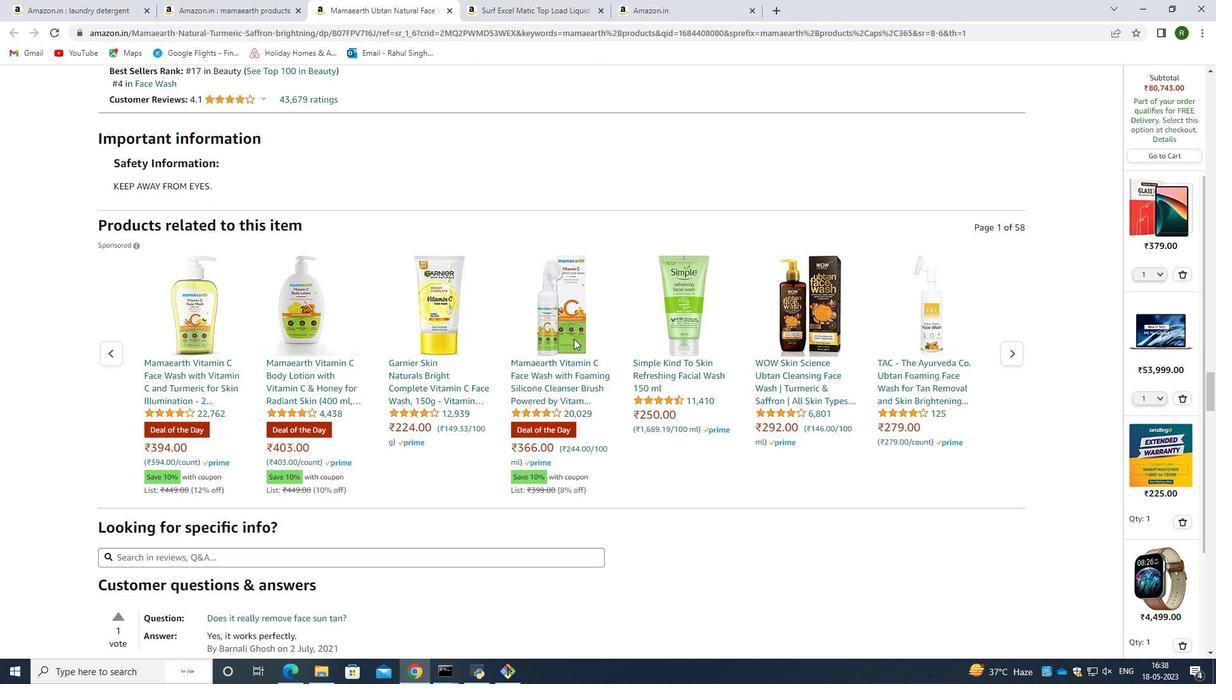 
Action: Mouse scrolled (574, 339) with delta (0, 0)
Screenshot: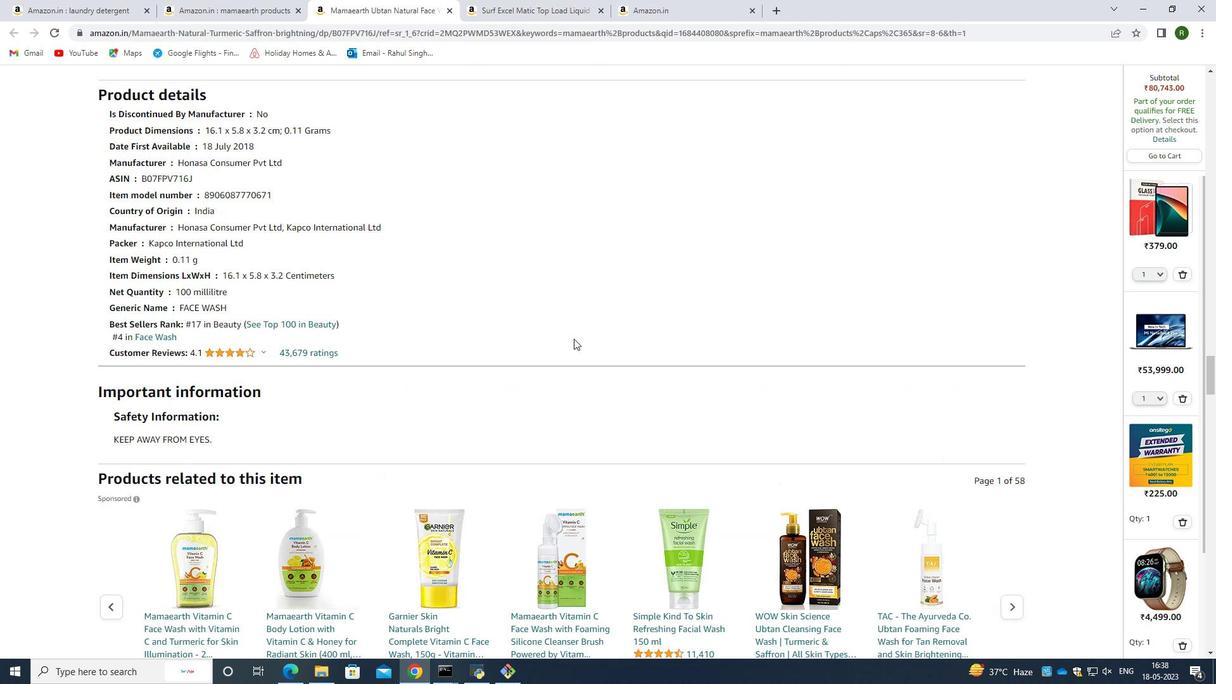 
Action: Mouse scrolled (574, 339) with delta (0, 0)
Screenshot: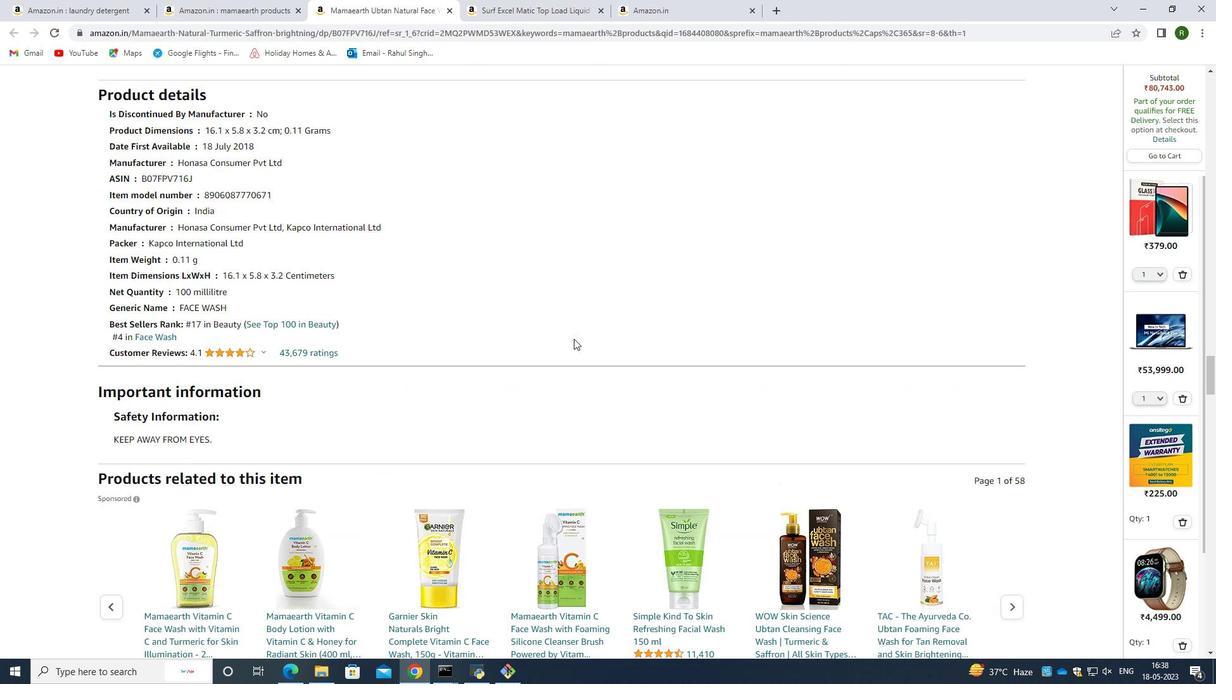 
Action: Mouse scrolled (574, 339) with delta (0, 0)
Screenshot: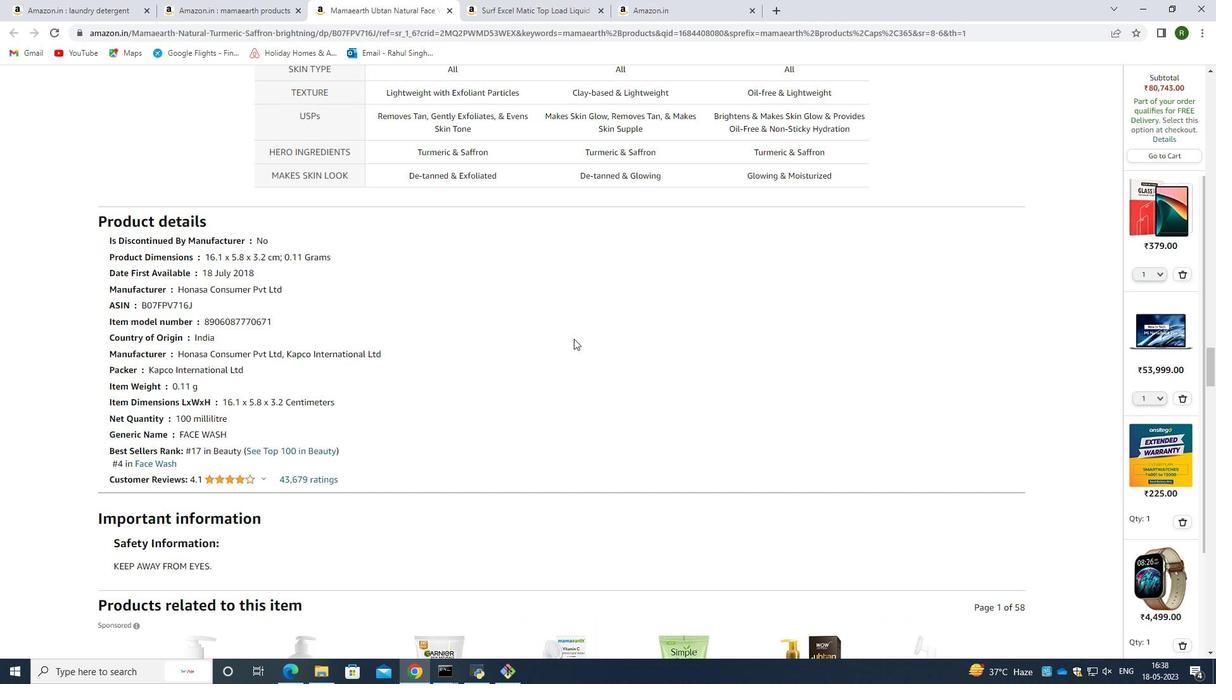 
Action: Mouse scrolled (574, 339) with delta (0, 0)
Screenshot: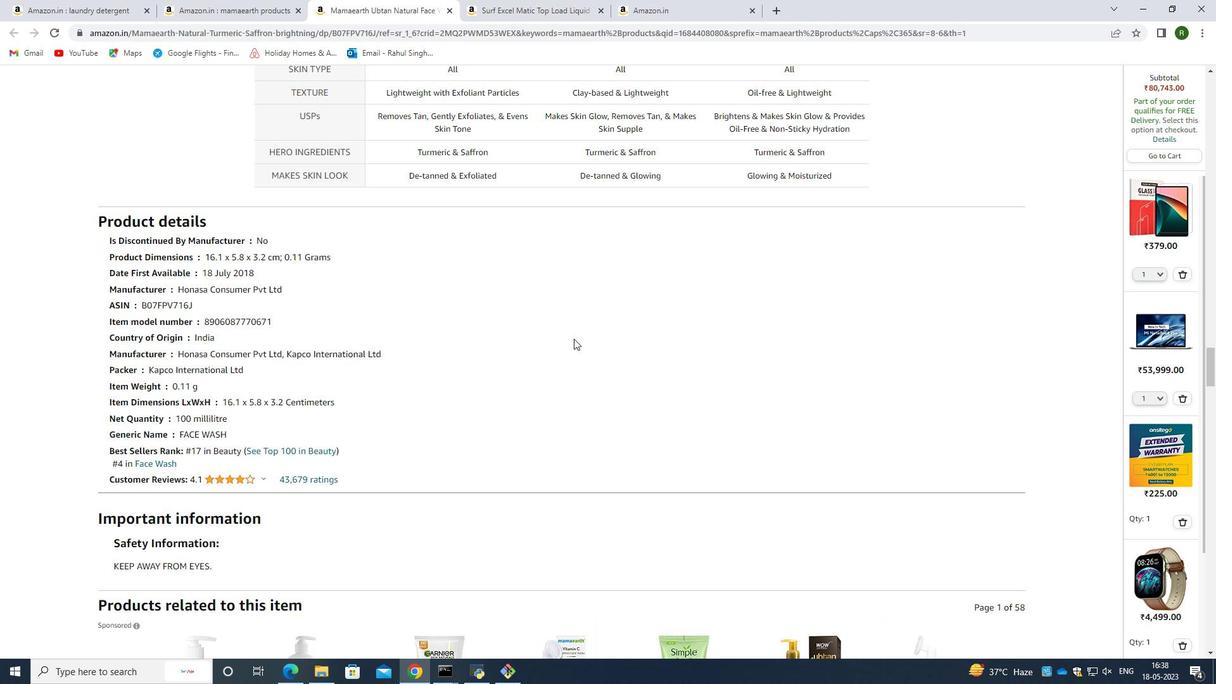 
Action: Mouse scrolled (574, 339) with delta (0, 0)
Screenshot: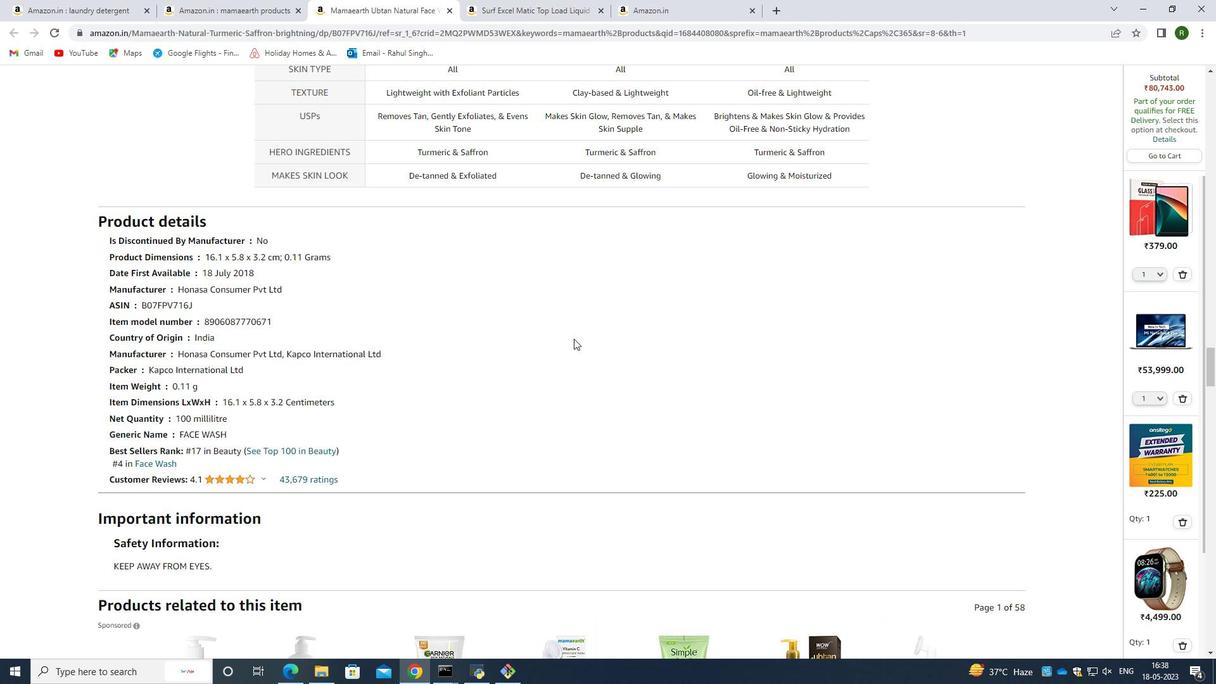 
Action: Mouse scrolled (574, 339) with delta (0, 0)
Screenshot: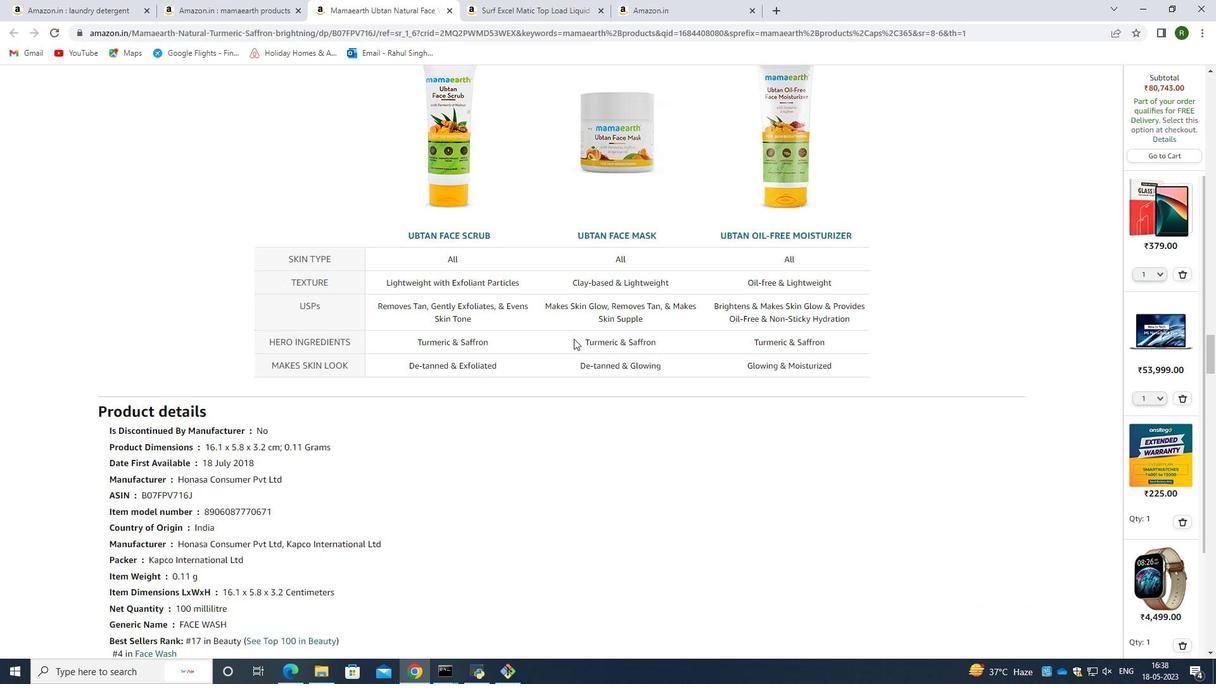 
Action: Mouse scrolled (574, 339) with delta (0, 0)
Screenshot: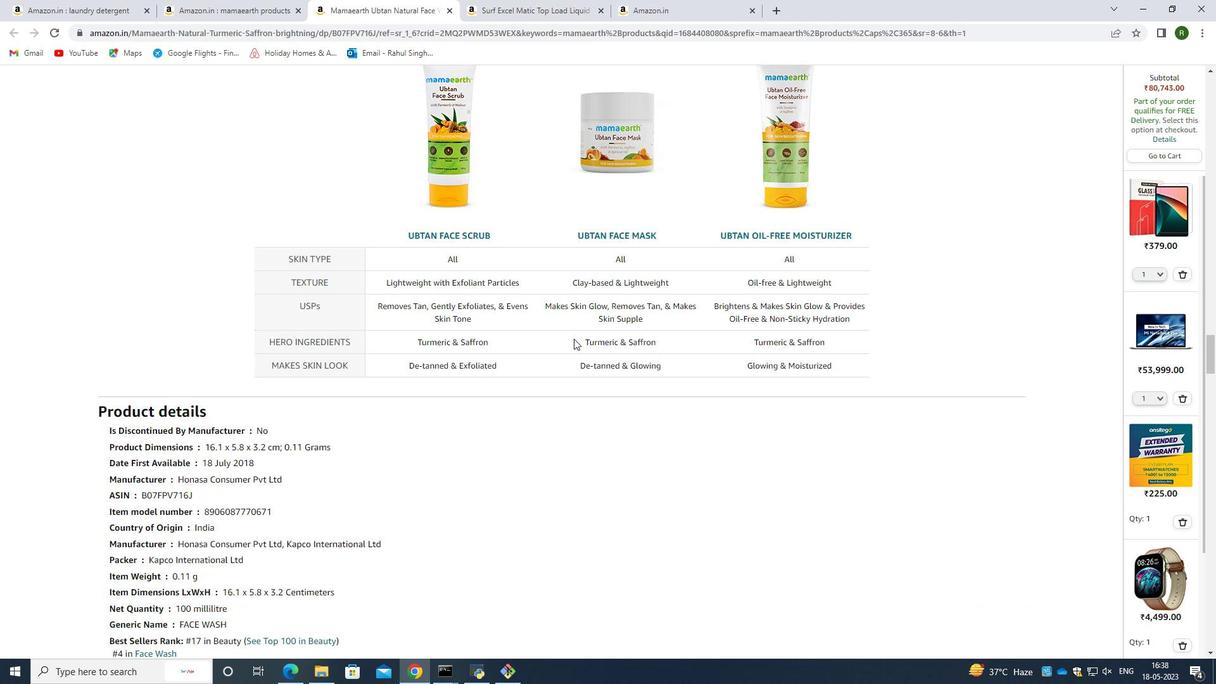 
Action: Mouse scrolled (574, 339) with delta (0, 0)
Screenshot: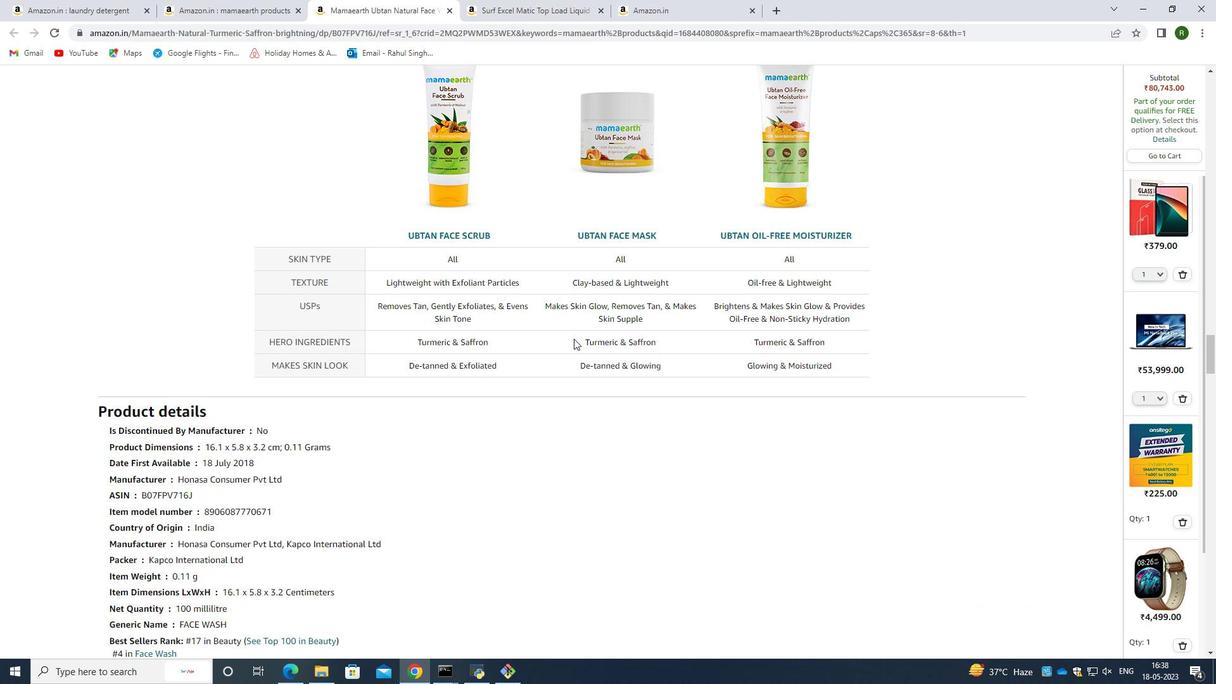 
Action: Mouse scrolled (574, 339) with delta (0, 0)
Screenshot: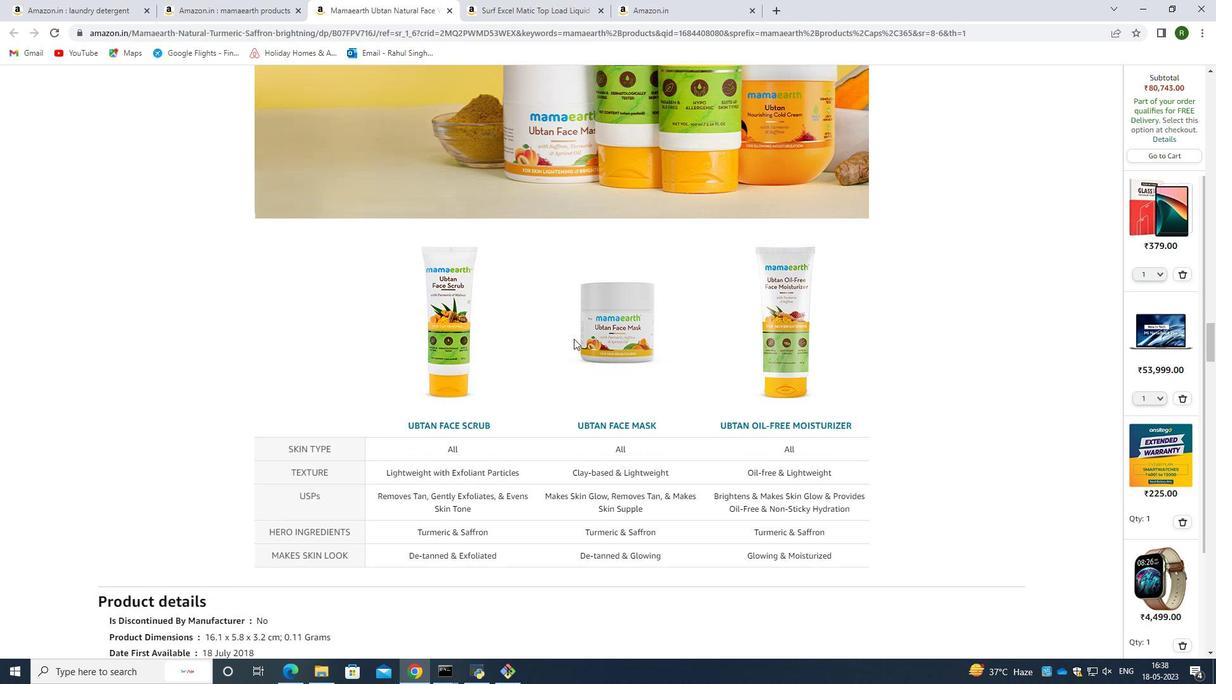 
Action: Mouse scrolled (574, 339) with delta (0, 0)
Screenshot: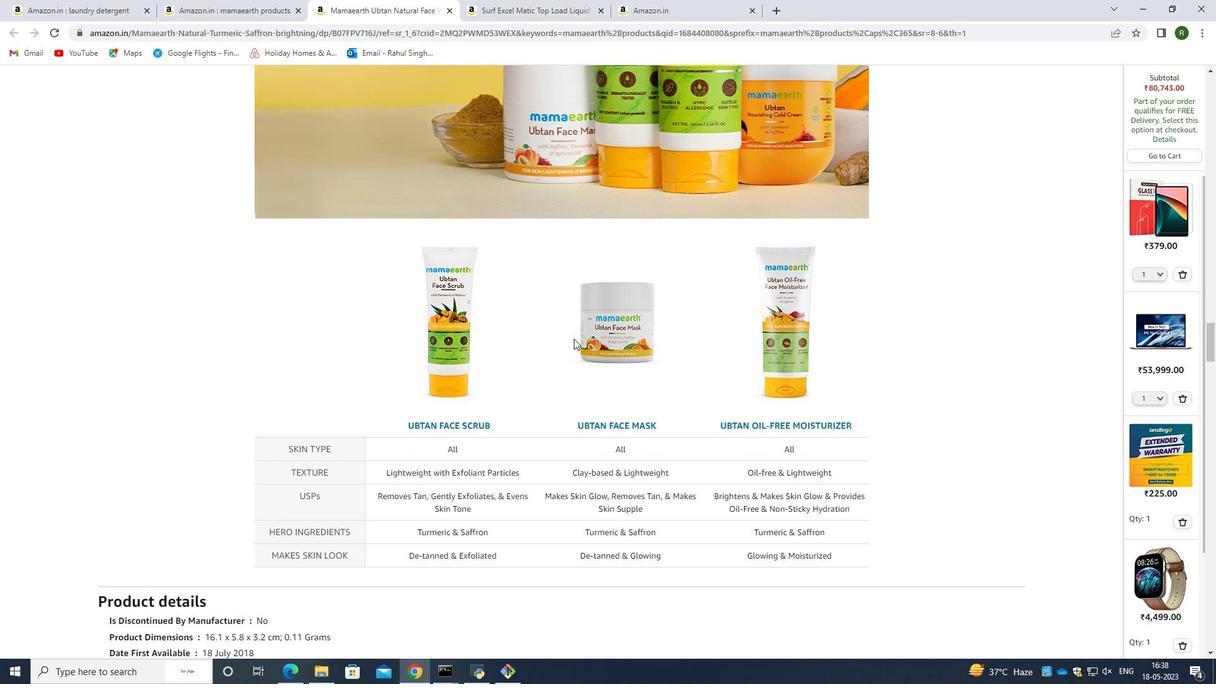 
Action: Mouse scrolled (574, 339) with delta (0, 0)
Screenshot: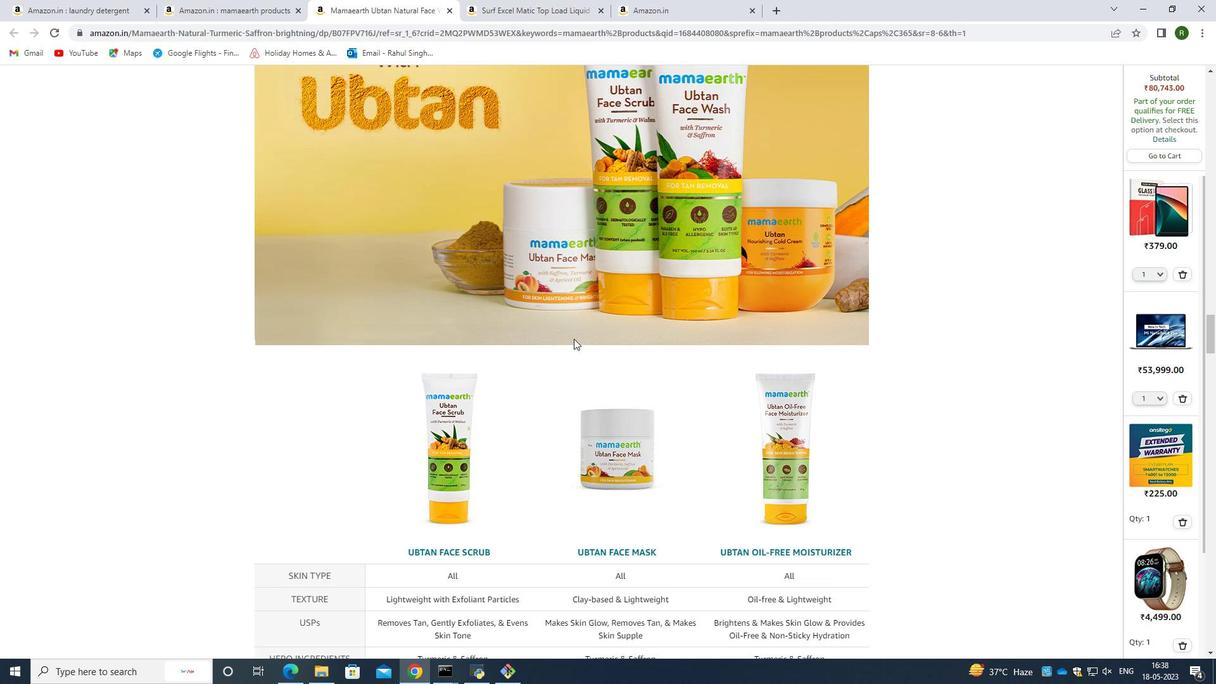 
Action: Mouse scrolled (574, 339) with delta (0, 0)
Screenshot: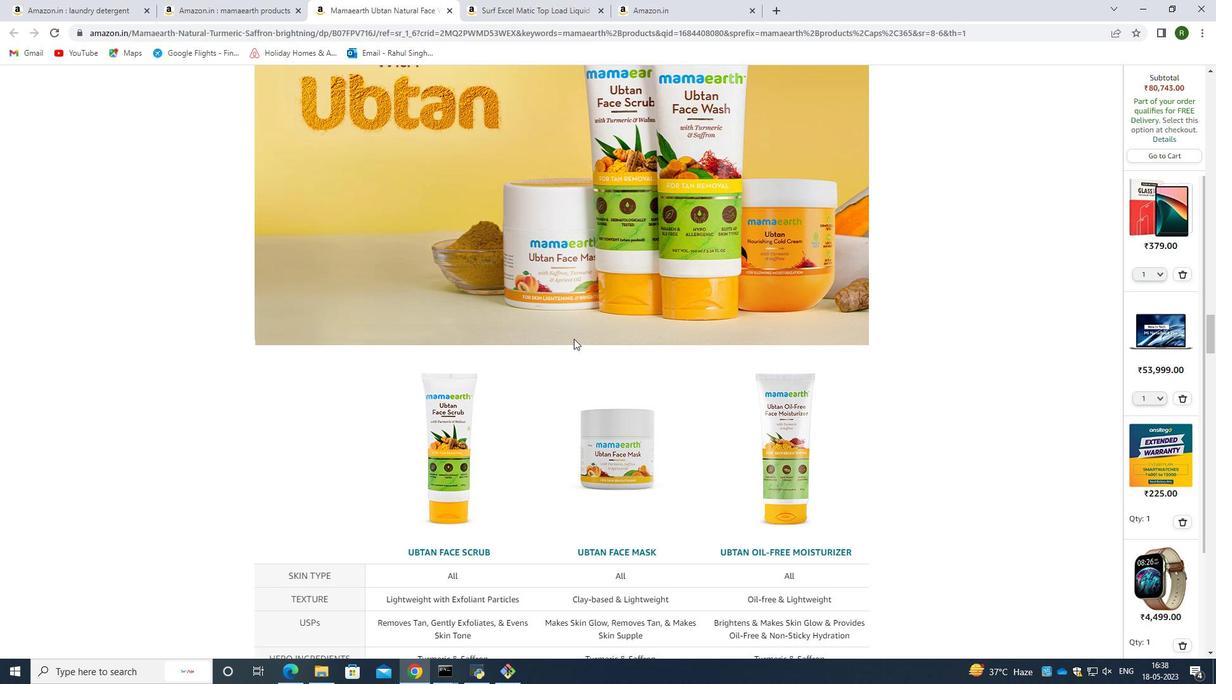 
Action: Mouse scrolled (574, 339) with delta (0, 0)
Screenshot: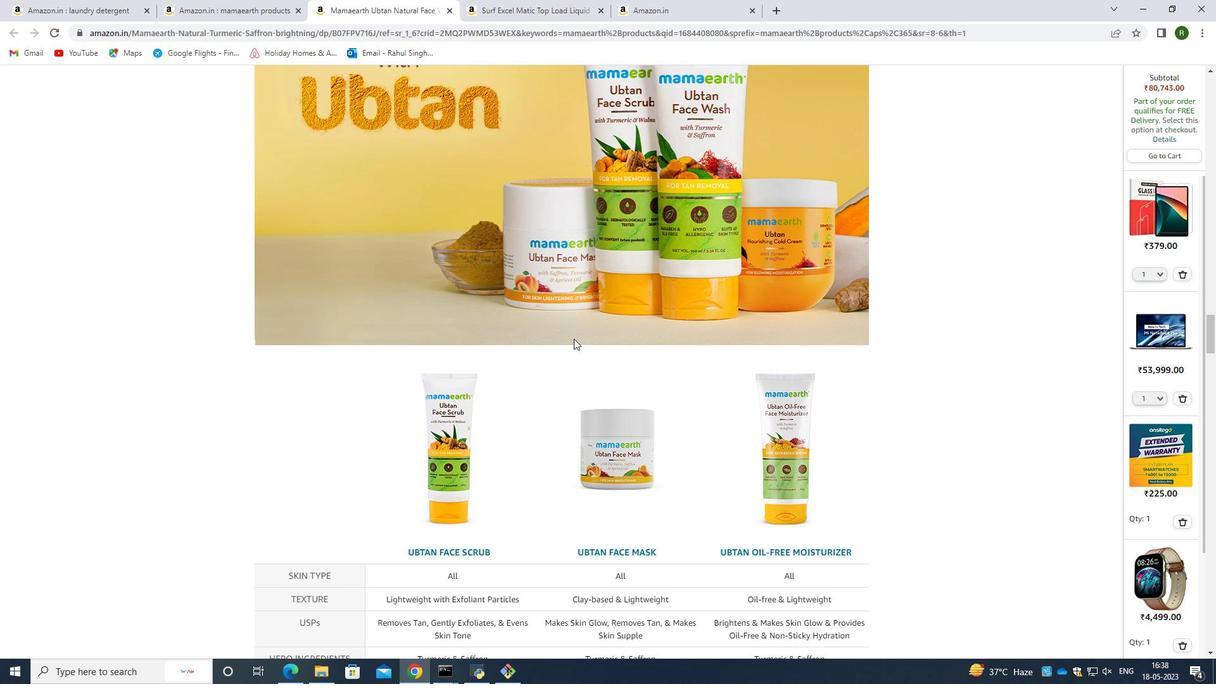 
Action: Mouse scrolled (574, 339) with delta (0, 0)
Screenshot: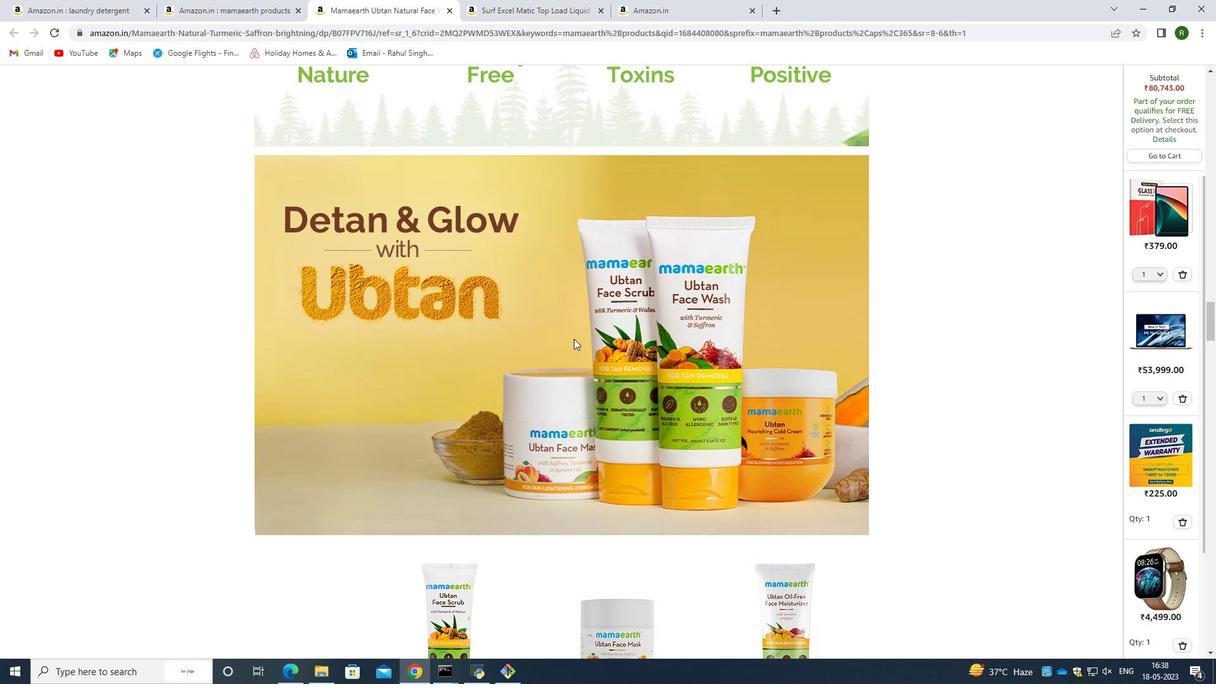 
Action: Mouse scrolled (574, 339) with delta (0, 0)
Screenshot: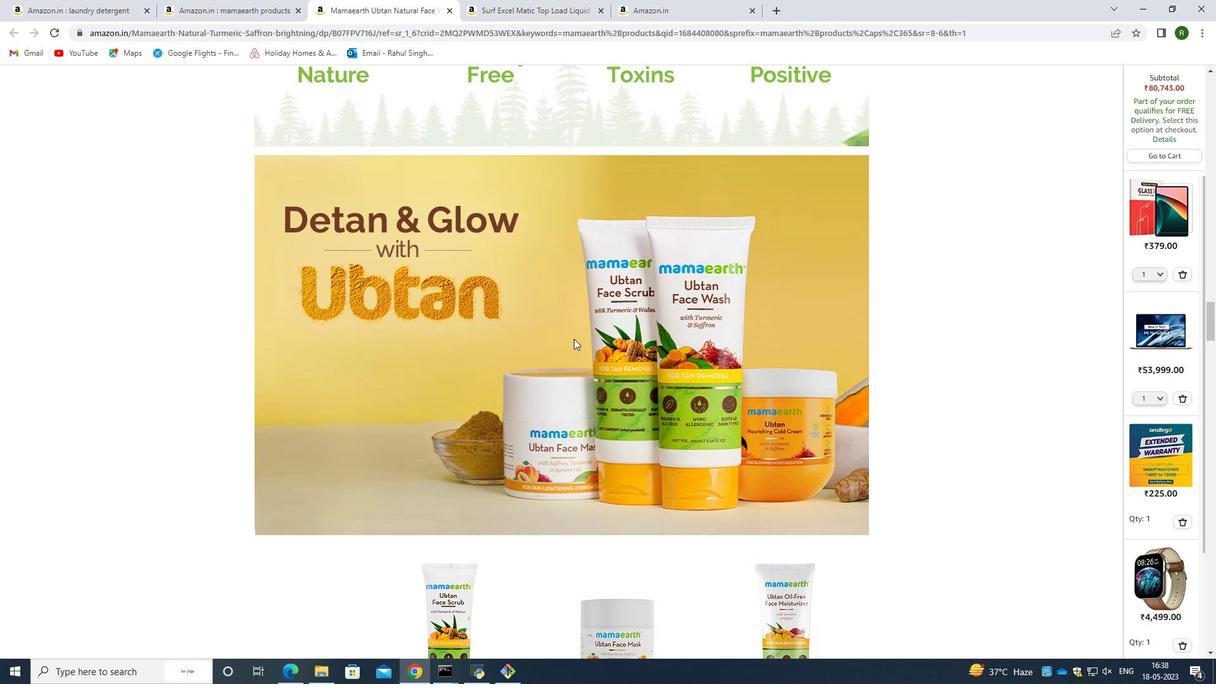 
Action: Mouse scrolled (574, 339) with delta (0, 0)
Screenshot: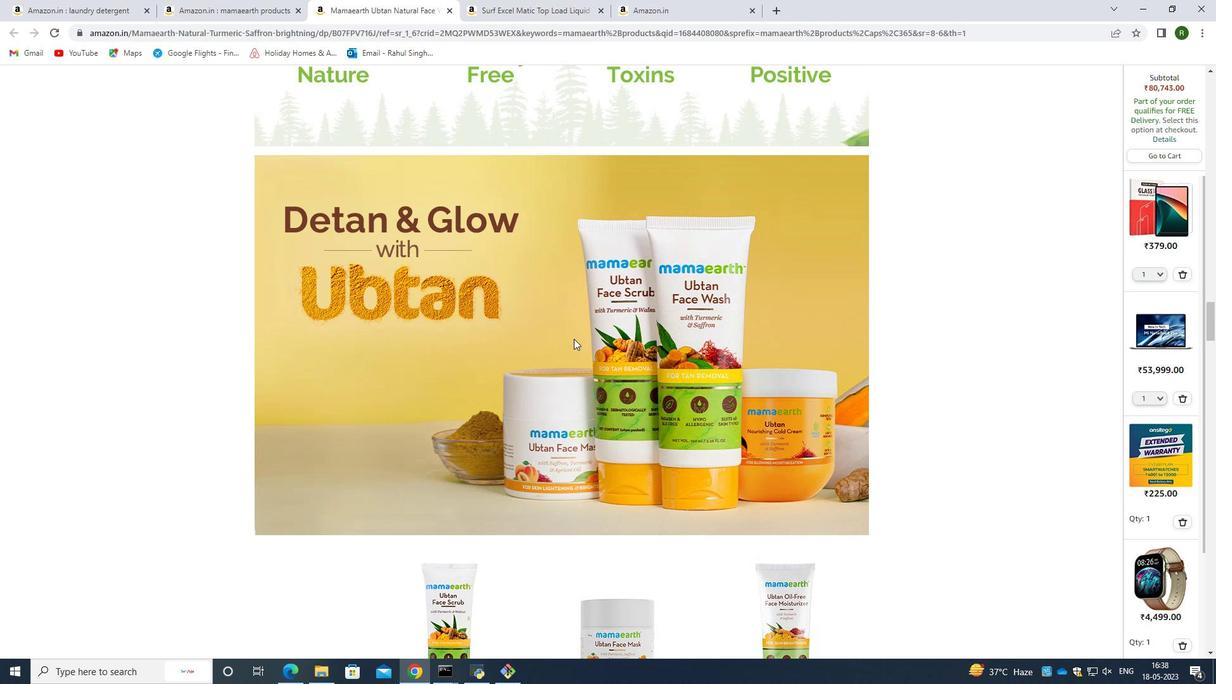 
Action: Mouse scrolled (574, 339) with delta (0, 0)
Screenshot: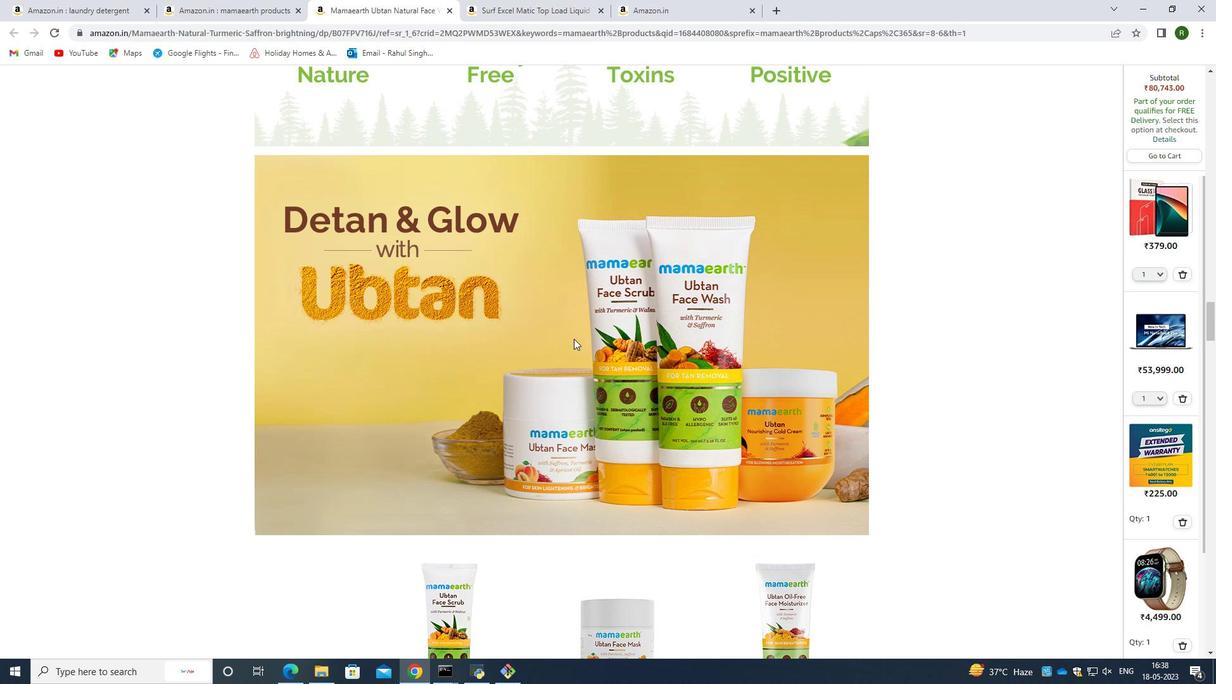 
Action: Mouse scrolled (574, 339) with delta (0, 0)
Screenshot: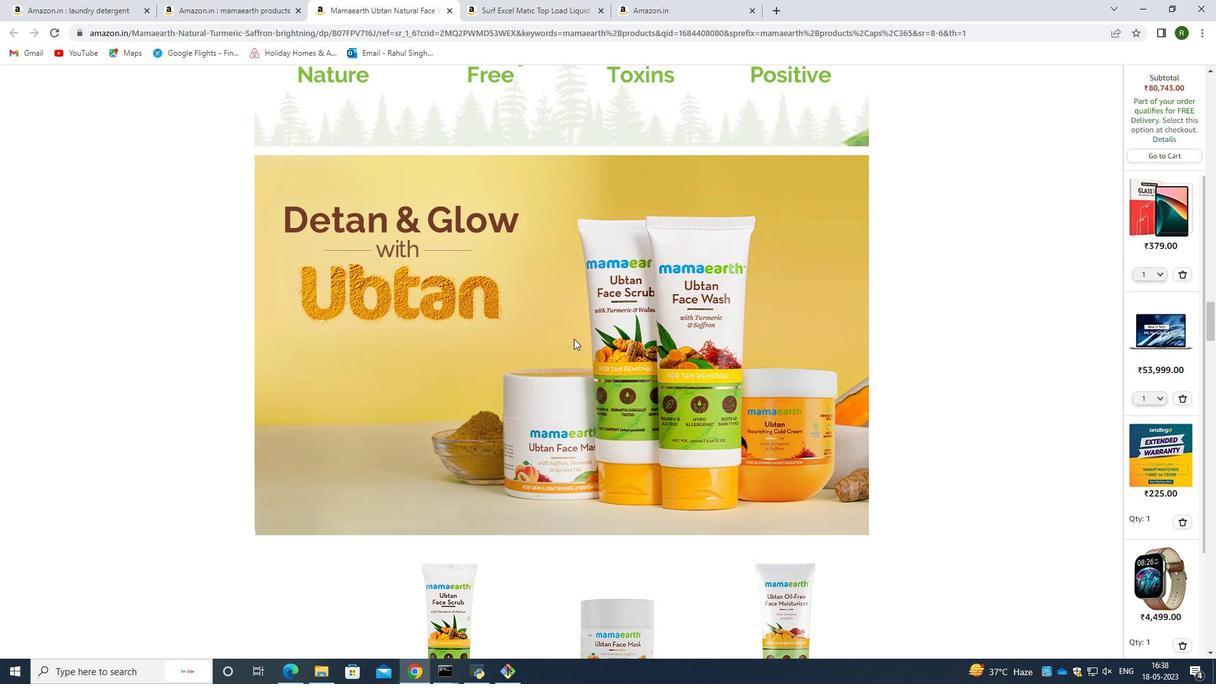 
Action: Mouse scrolled (574, 339) with delta (0, 0)
Screenshot: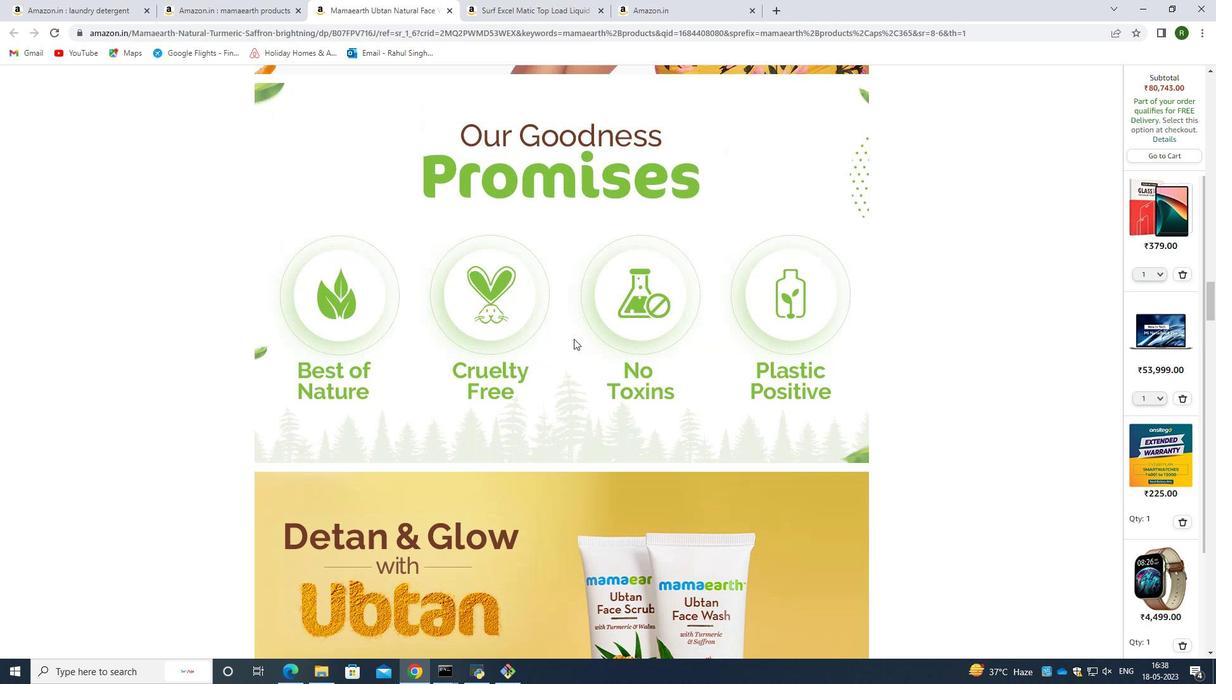 
Action: Mouse scrolled (574, 339) with delta (0, 0)
Screenshot: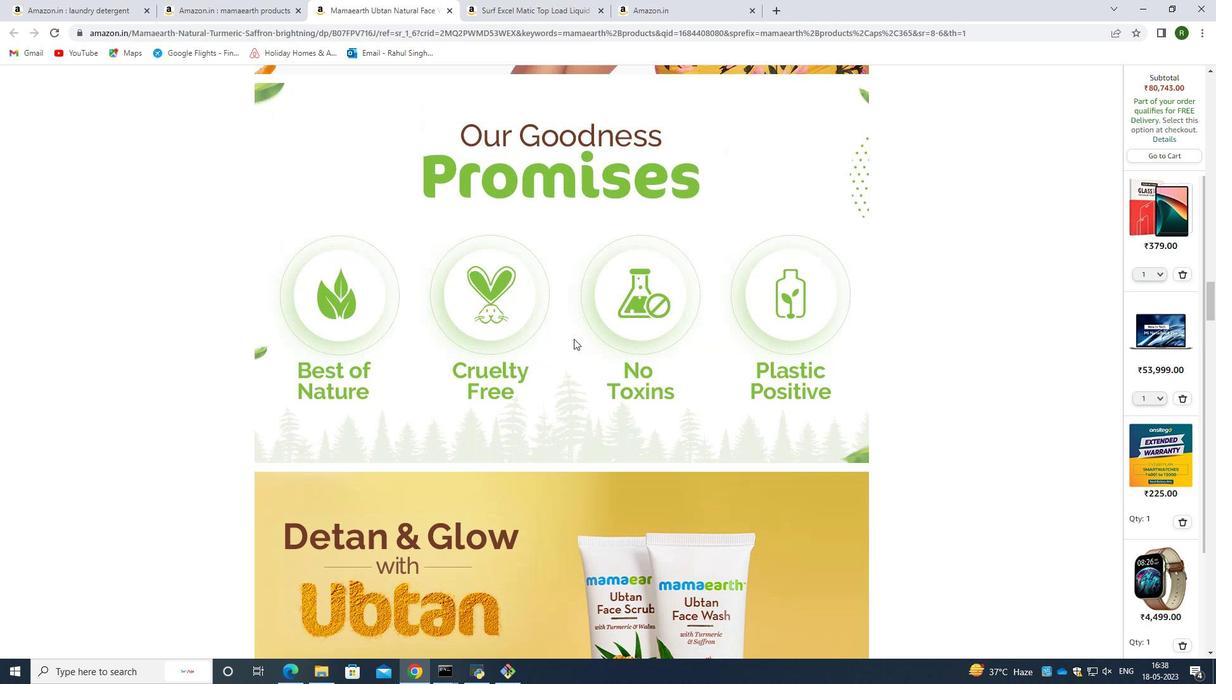 
Action: Mouse scrolled (574, 339) with delta (0, 0)
Screenshot: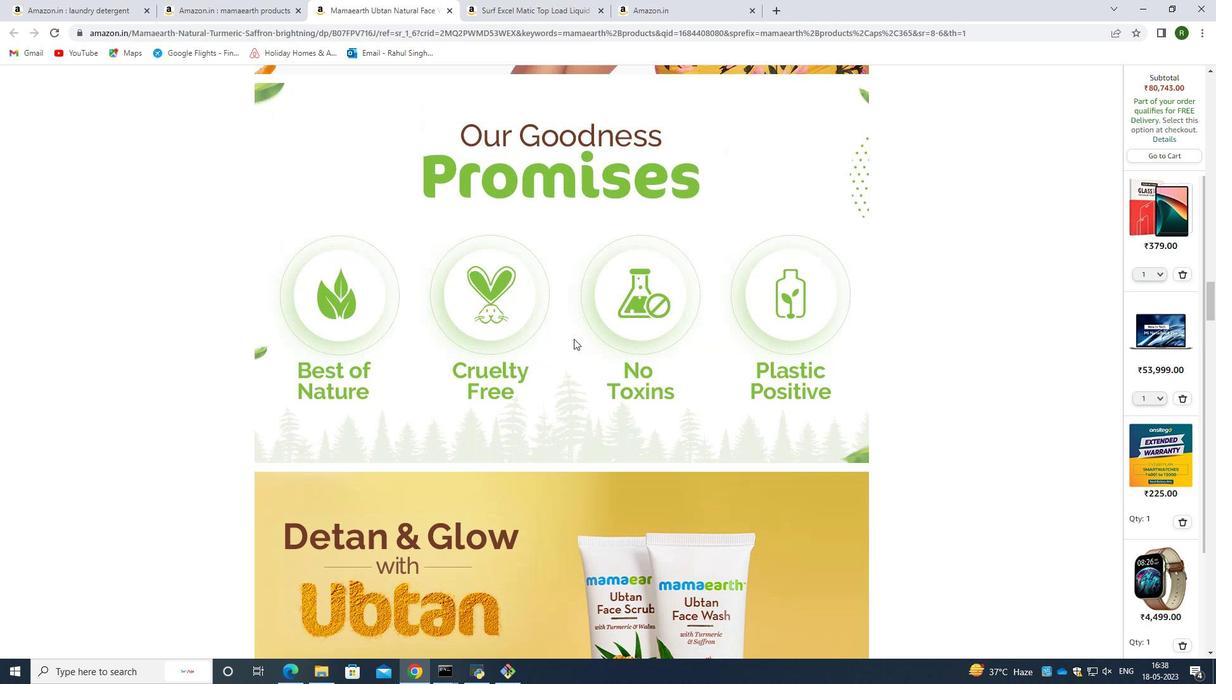 
Action: Mouse scrolled (574, 339) with delta (0, 0)
Screenshot: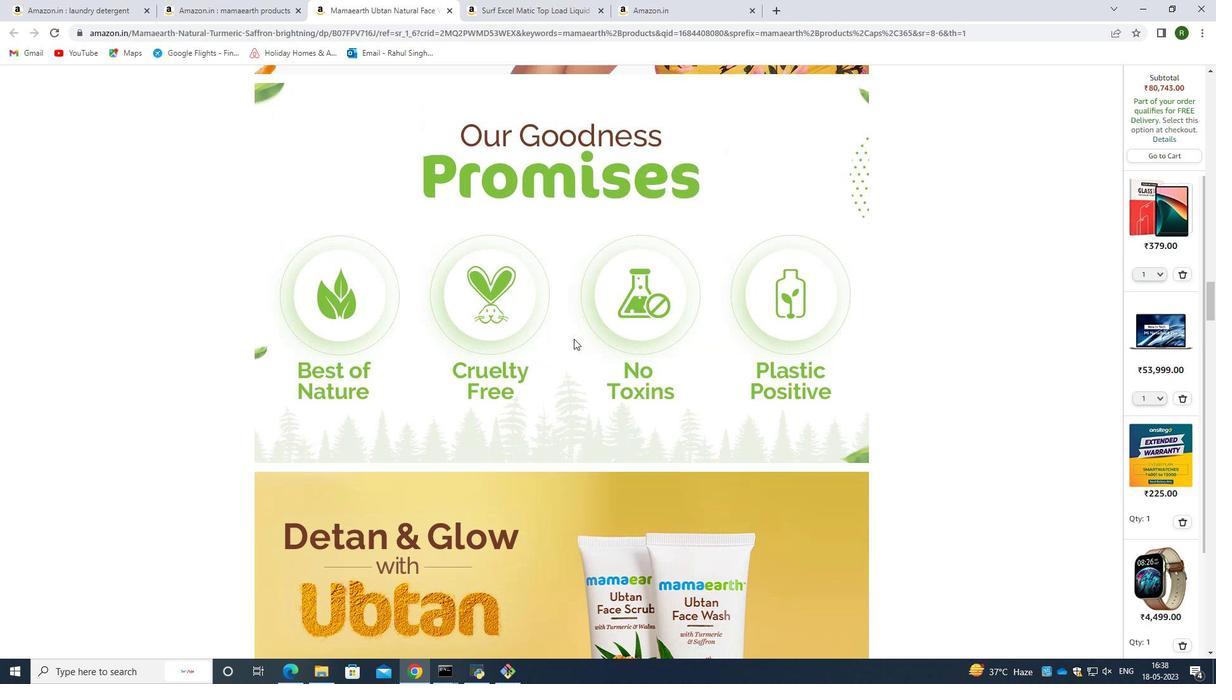 
Action: Mouse scrolled (574, 339) with delta (0, 0)
Screenshot: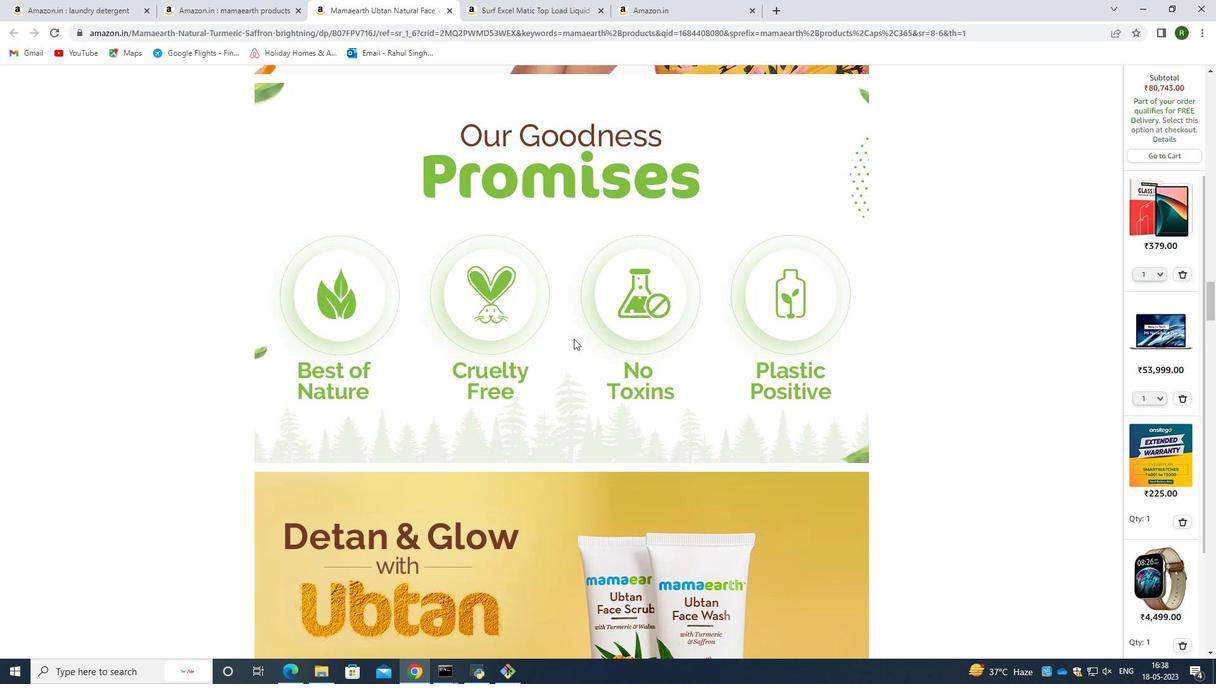 
Action: Mouse scrolled (574, 339) with delta (0, 0)
Screenshot: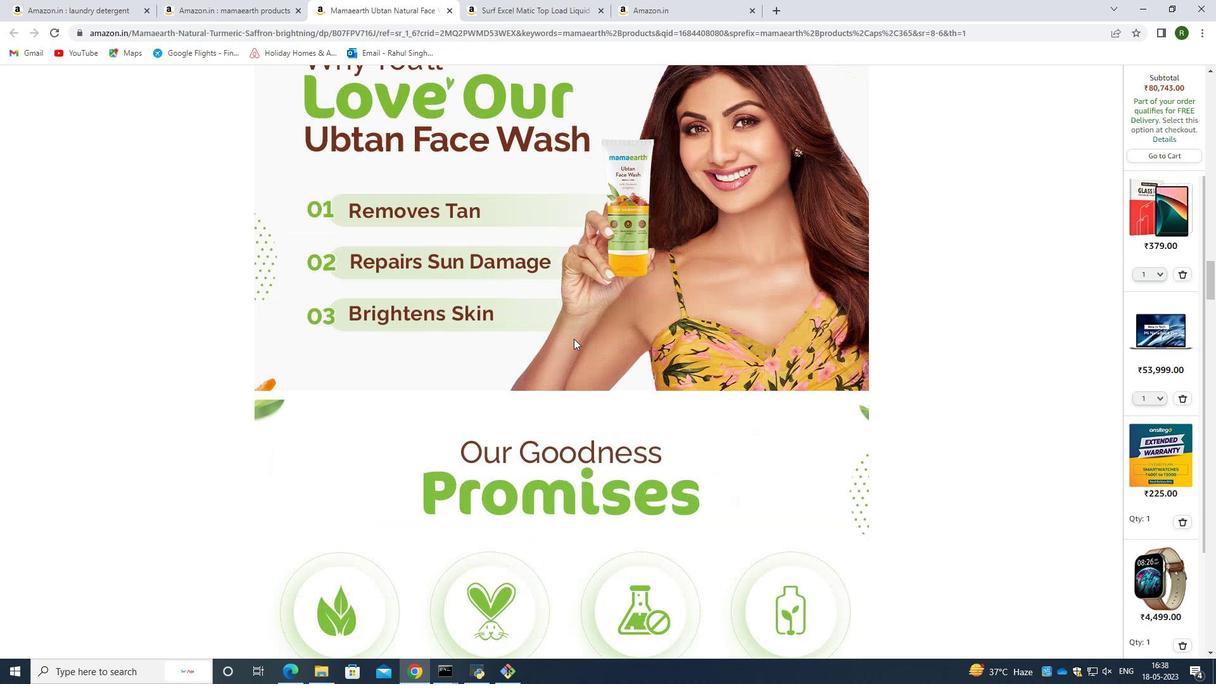 
Action: Mouse scrolled (574, 339) with delta (0, 0)
Screenshot: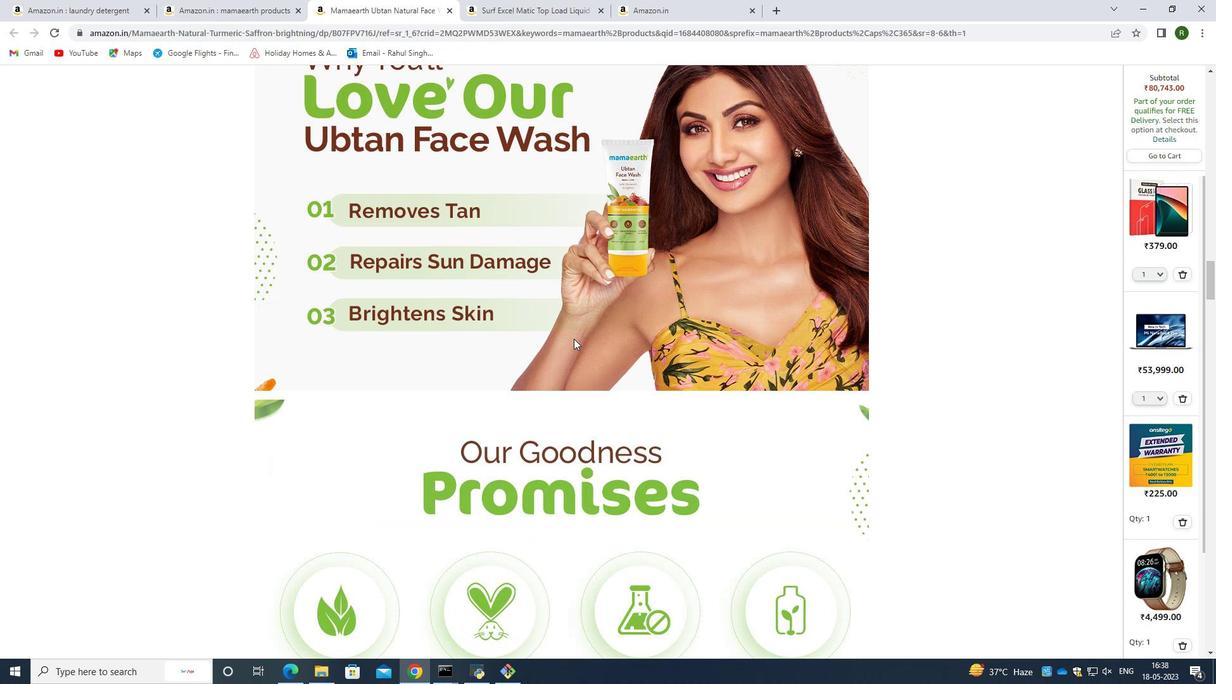 
Action: Mouse scrolled (574, 339) with delta (0, 0)
Screenshot: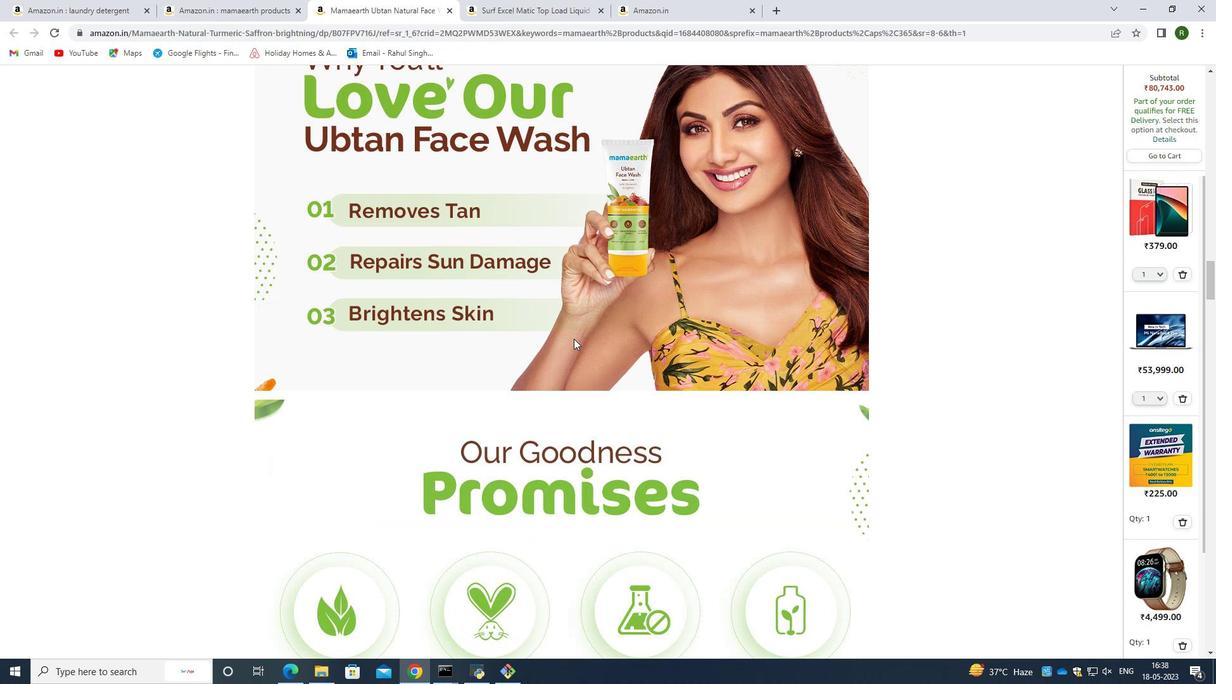 
Action: Mouse scrolled (574, 339) with delta (0, 0)
Screenshot: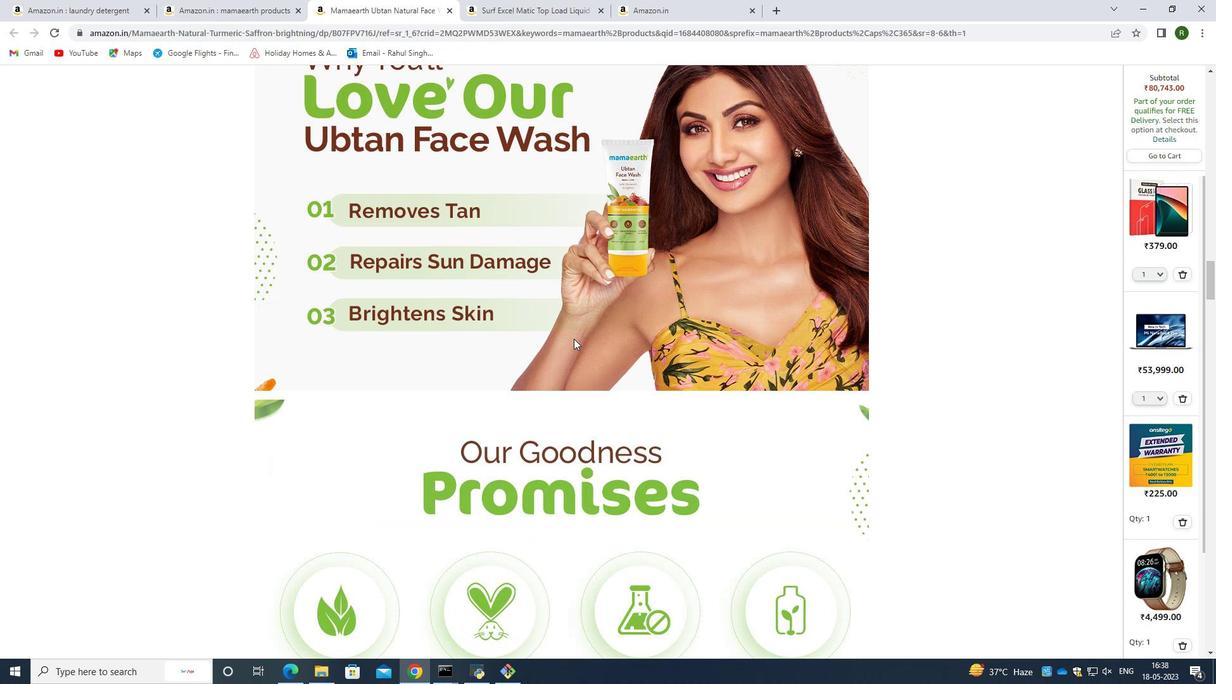 
Action: Mouse scrolled (574, 339) with delta (0, 0)
Screenshot: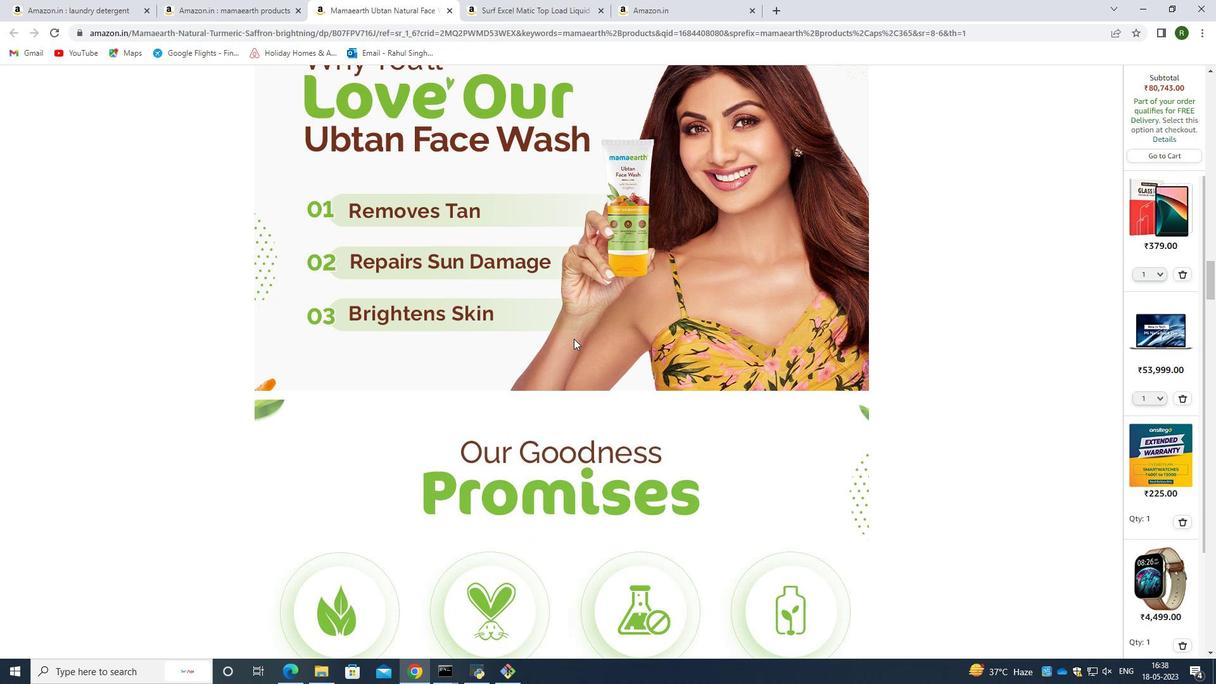 
Action: Mouse scrolled (574, 339) with delta (0, 0)
Screenshot: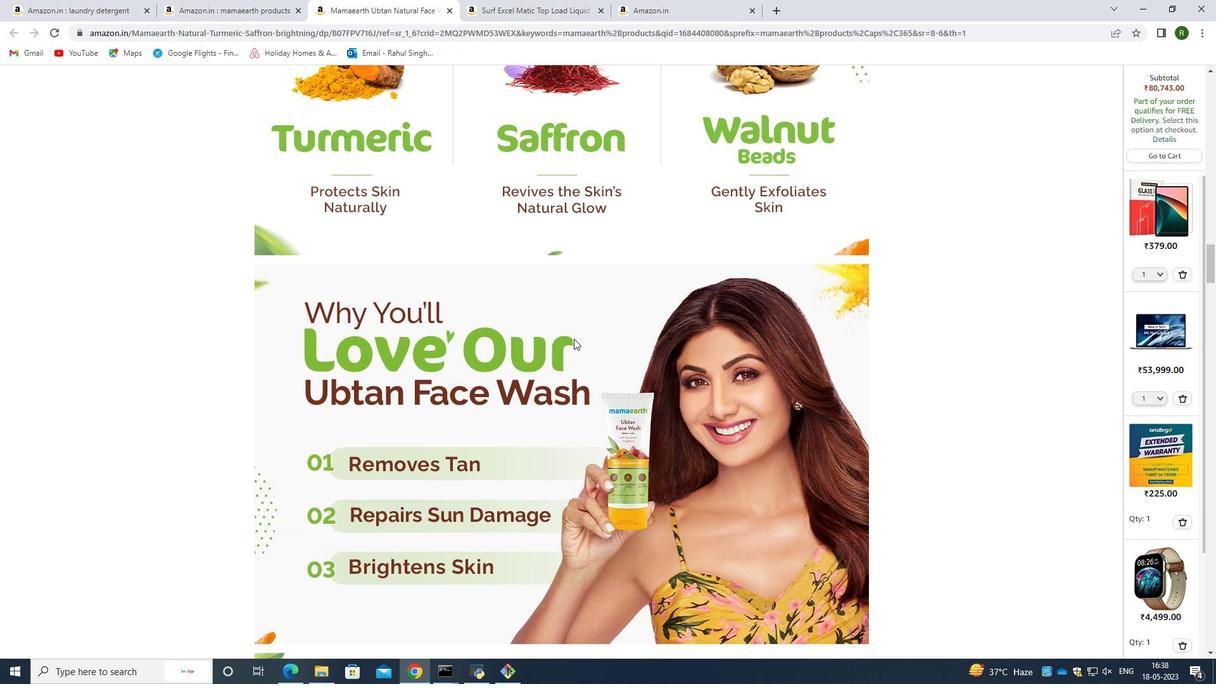 
Action: Mouse scrolled (574, 339) with delta (0, 0)
Screenshot: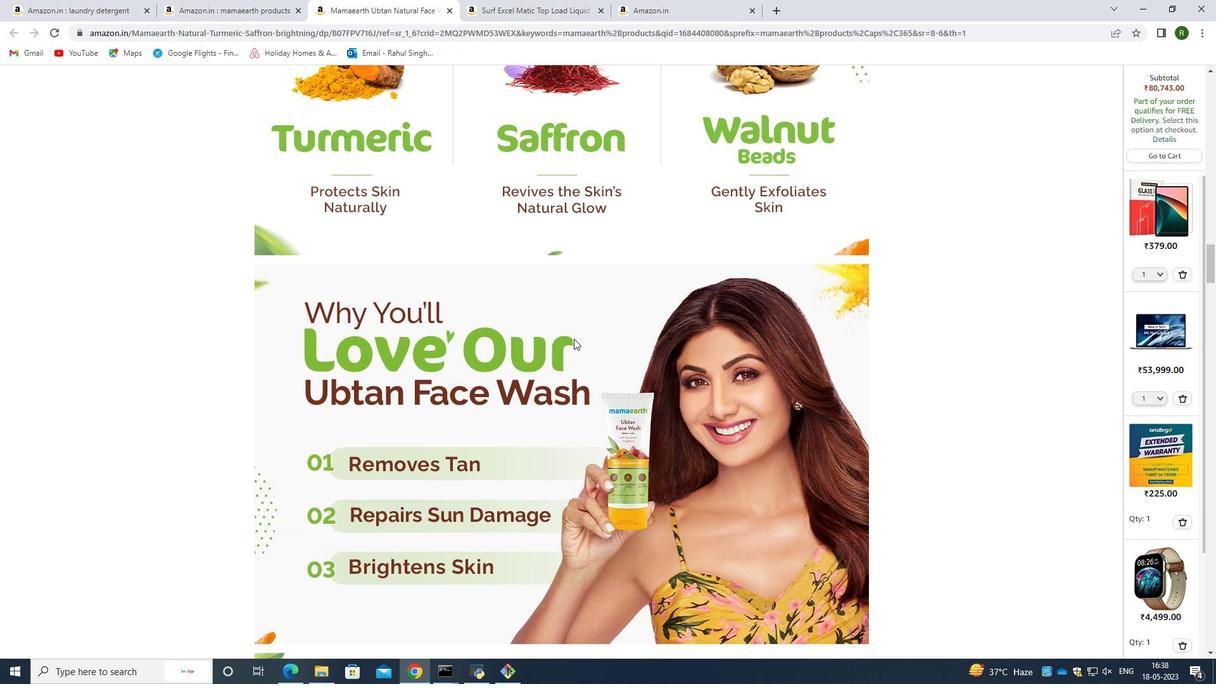 
Action: Mouse scrolled (574, 339) with delta (0, 0)
Screenshot: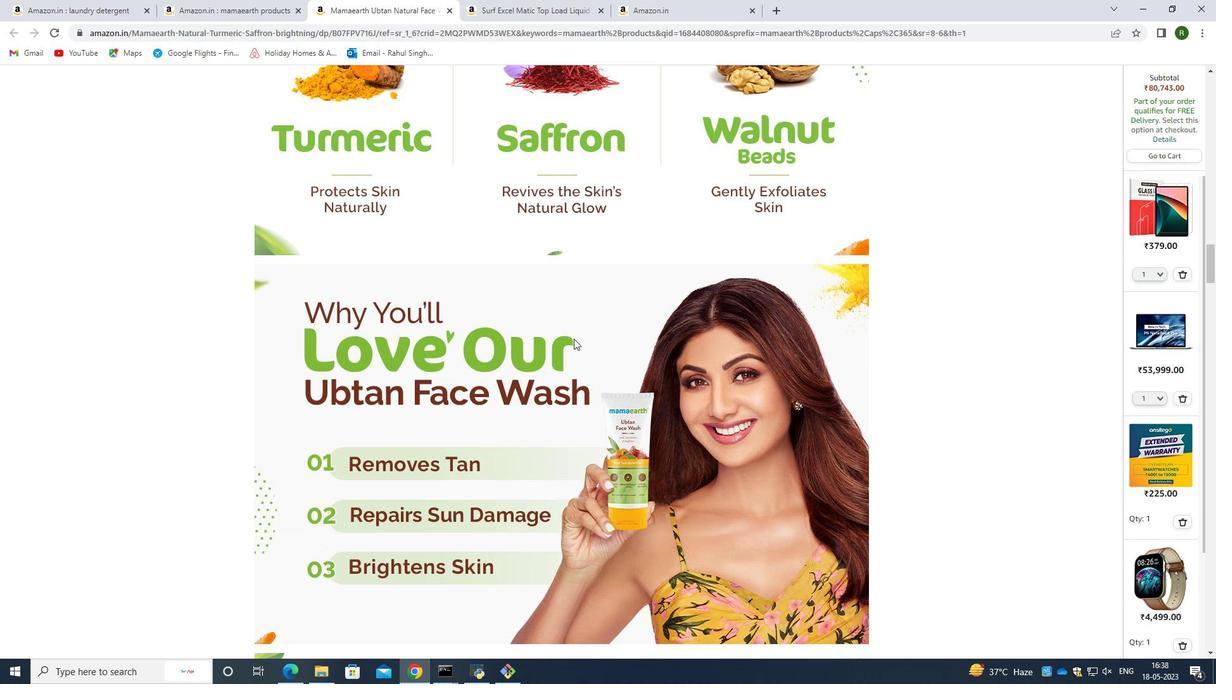 
Action: Mouse scrolled (574, 339) with delta (0, 0)
Screenshot: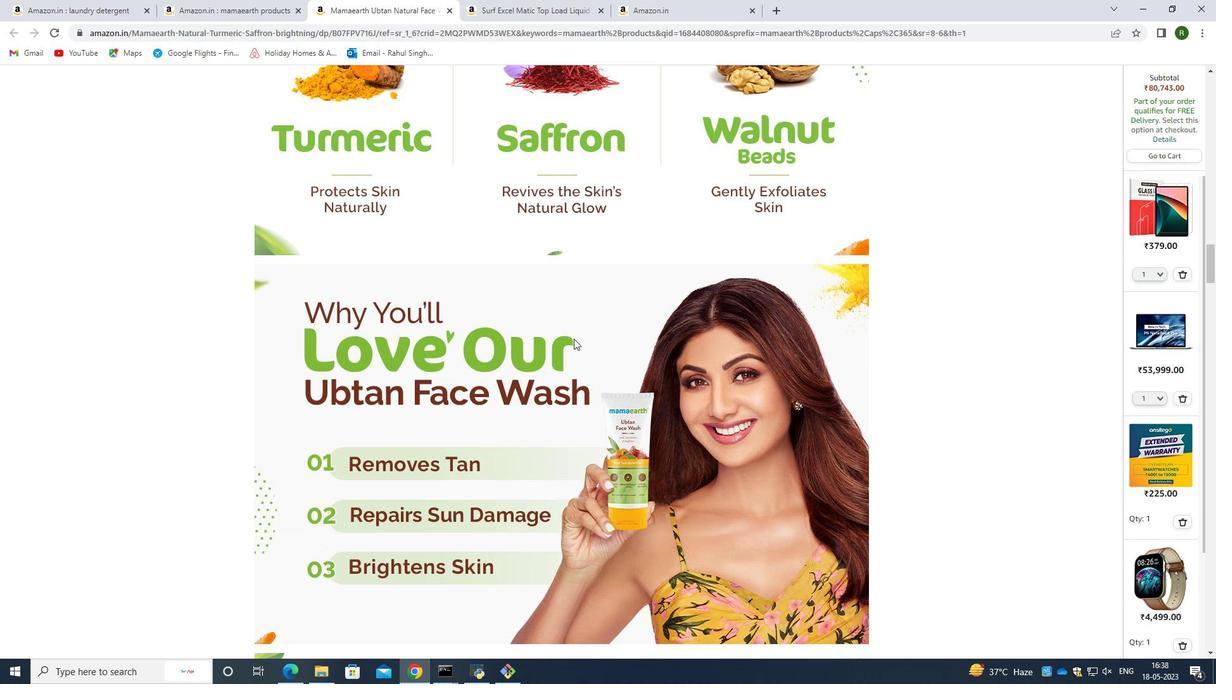 
Action: Mouse scrolled (574, 339) with delta (0, 0)
Screenshot: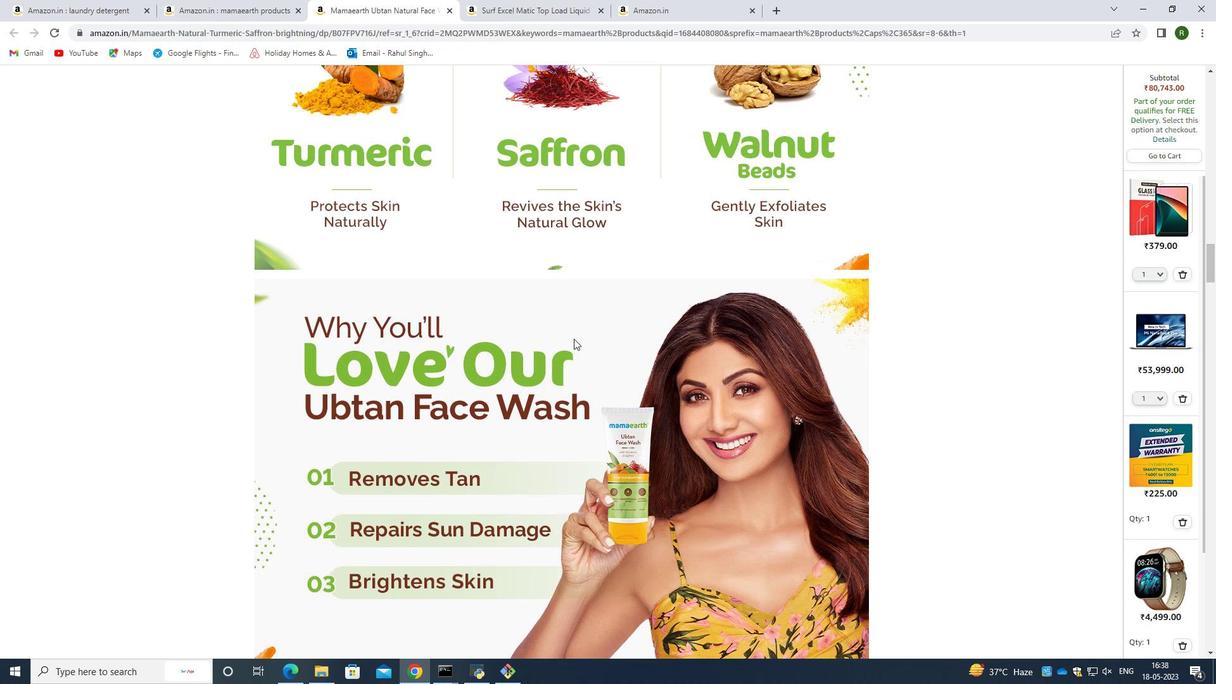 
Action: Mouse scrolled (574, 339) with delta (0, 0)
Screenshot: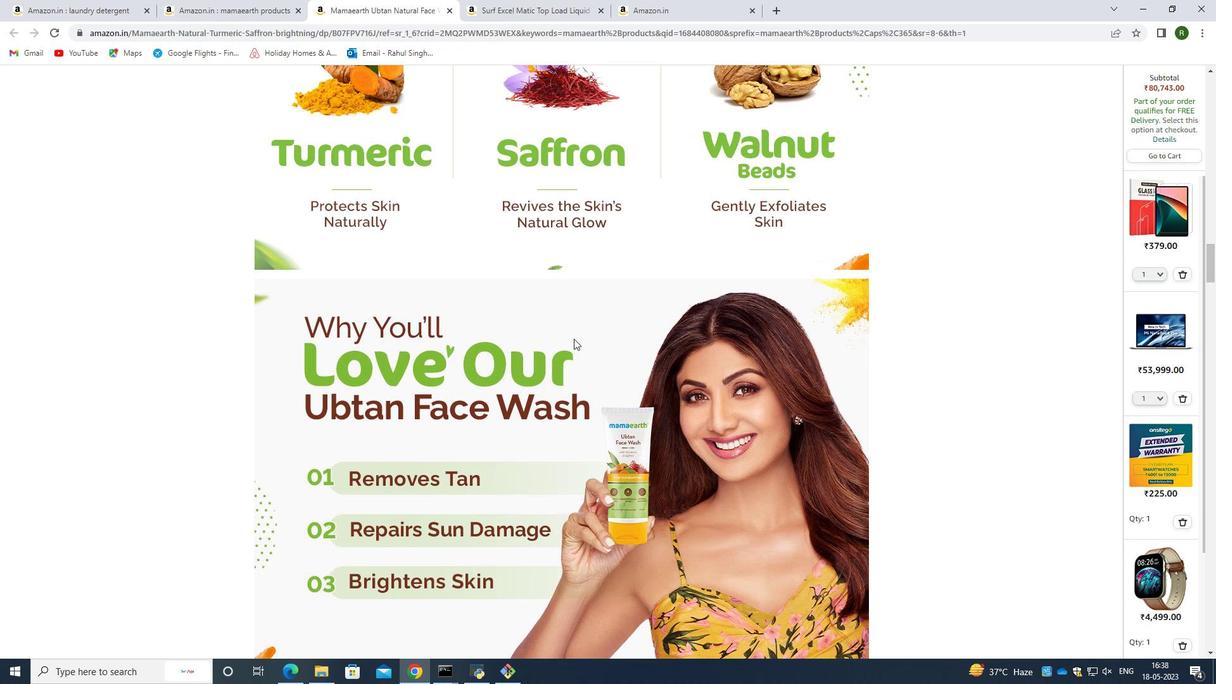 
Action: Mouse scrolled (574, 339) with delta (0, 0)
Screenshot: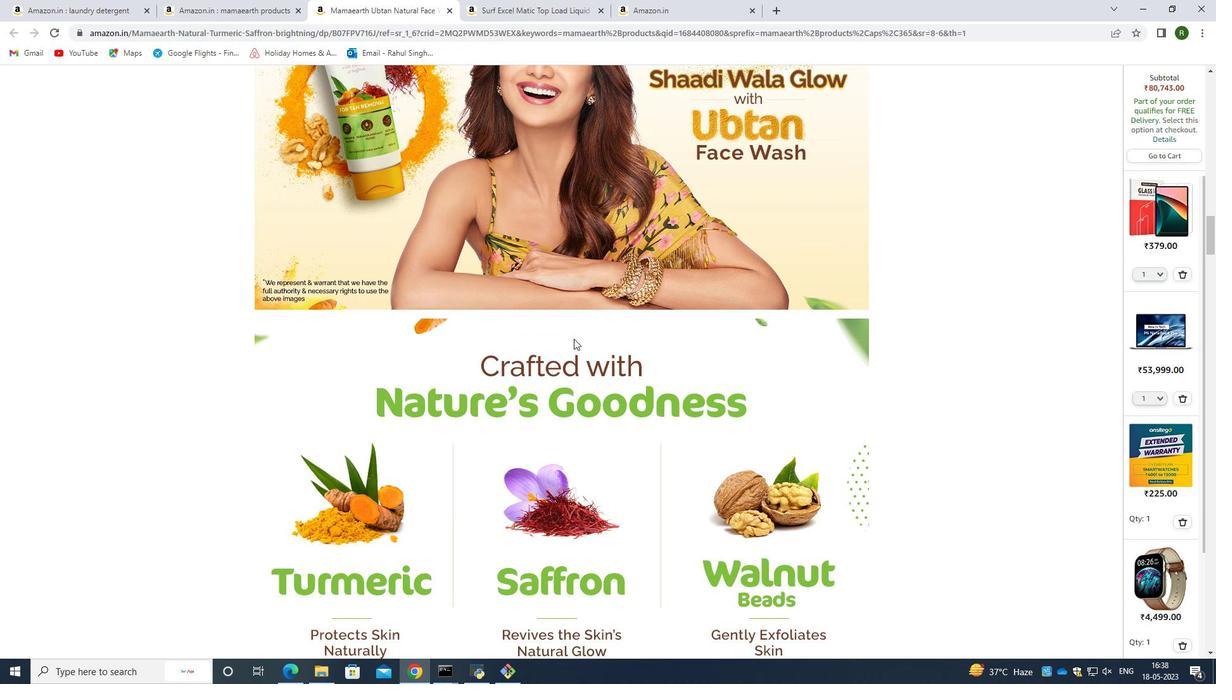 
Action: Mouse scrolled (574, 339) with delta (0, 0)
Screenshot: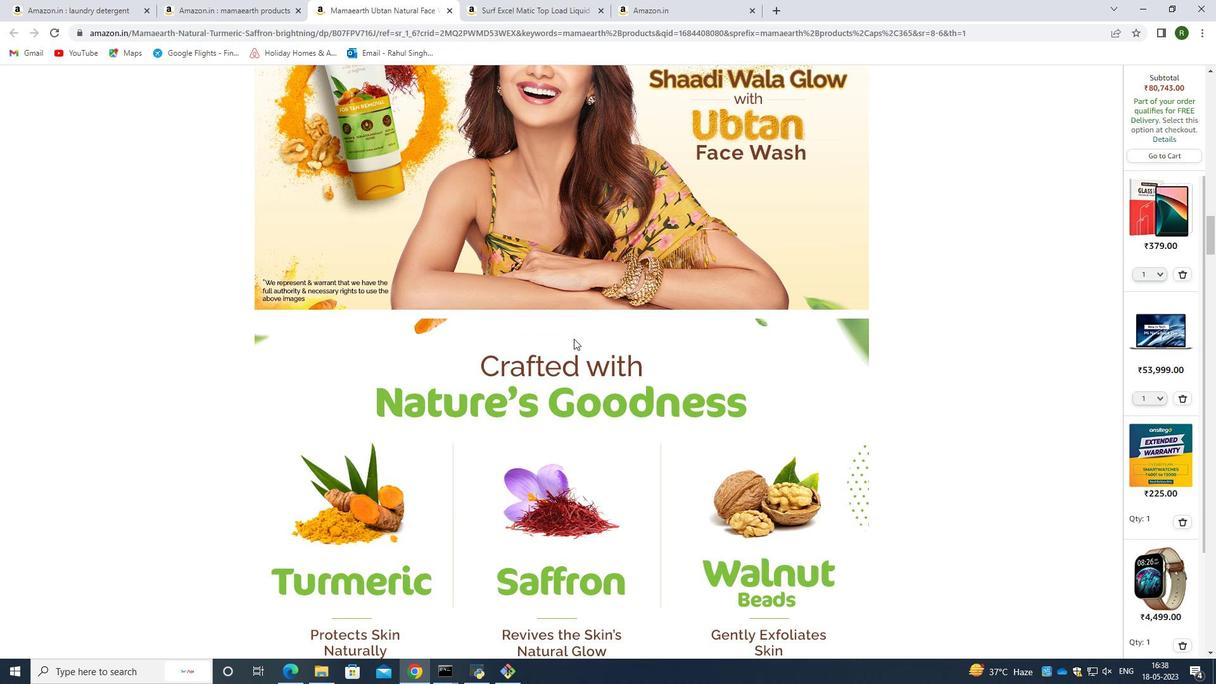 
Action: Mouse scrolled (574, 339) with delta (0, 0)
Screenshot: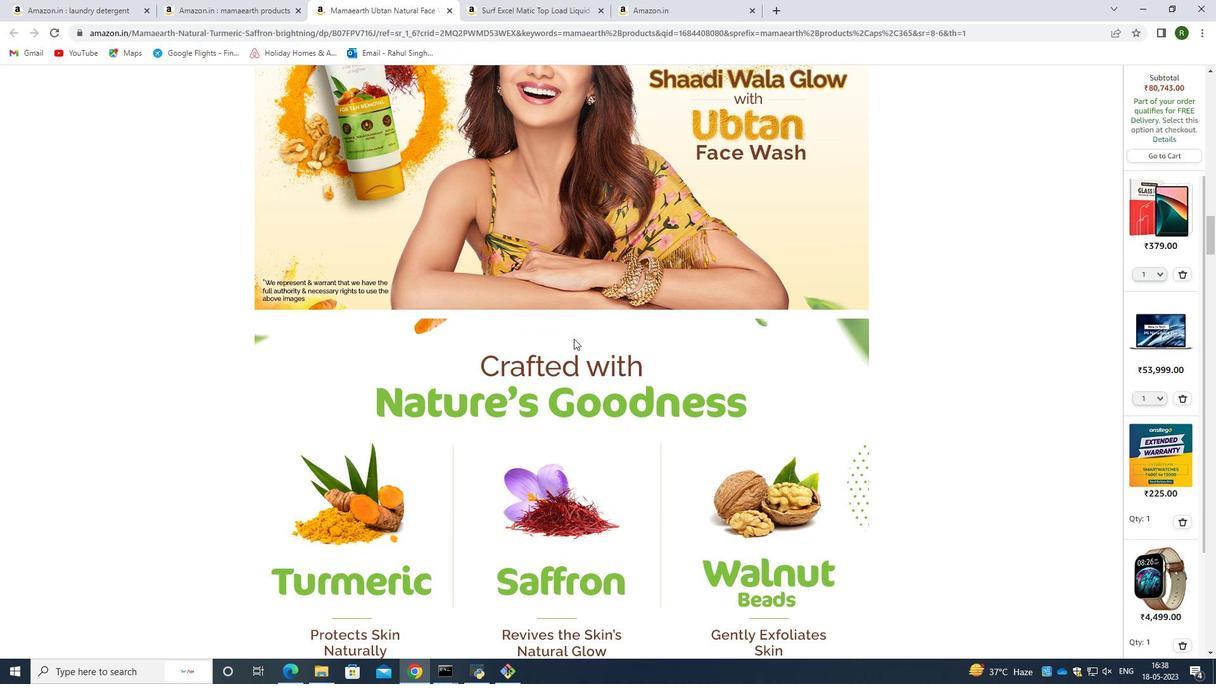 
Action: Mouse scrolled (574, 339) with delta (0, 0)
Screenshot: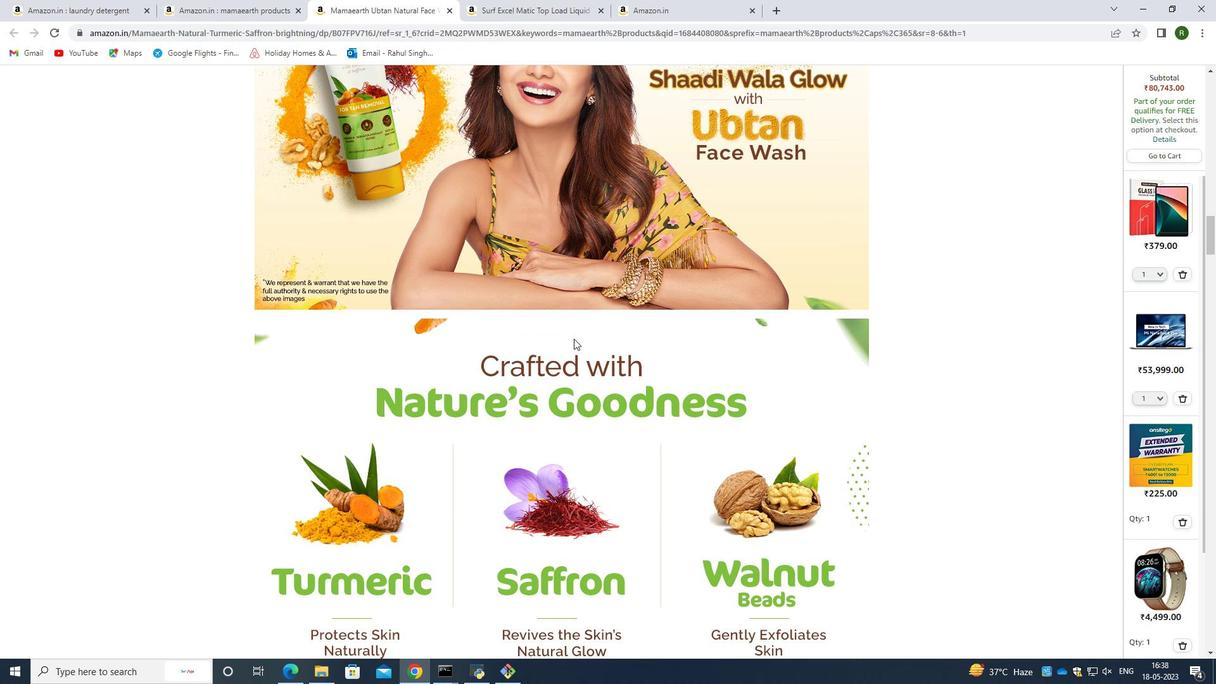 
Action: Mouse scrolled (574, 339) with delta (0, 0)
Screenshot: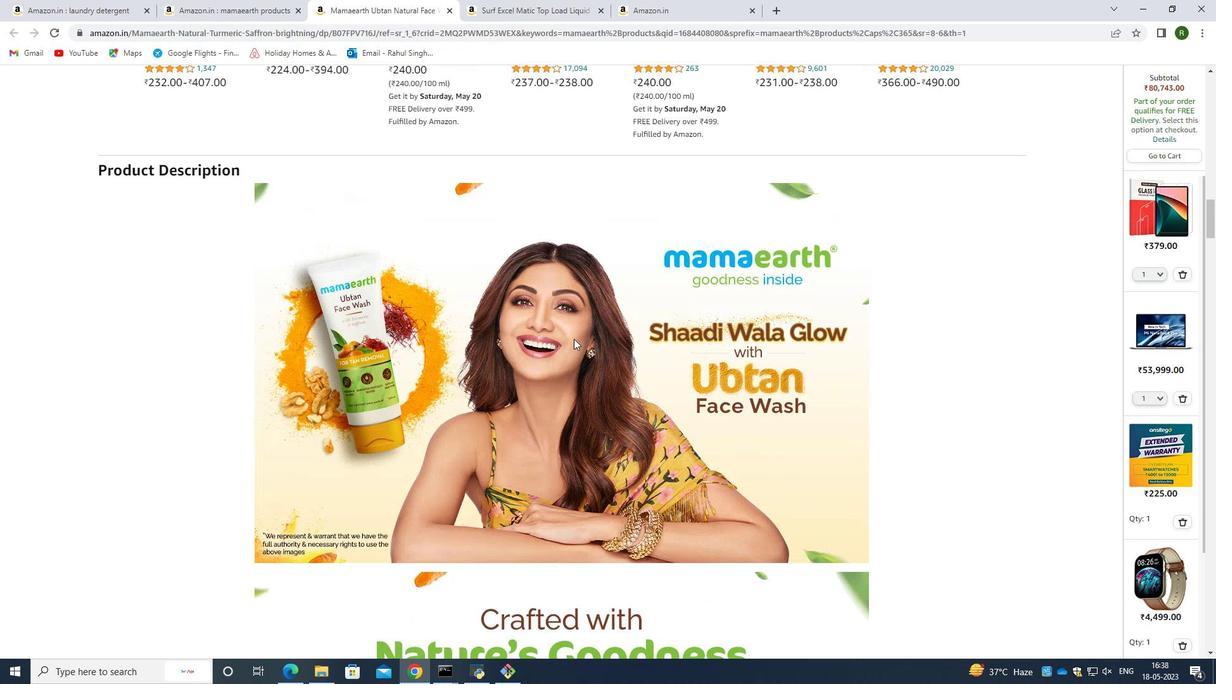 
Action: Mouse scrolled (574, 339) with delta (0, 0)
Screenshot: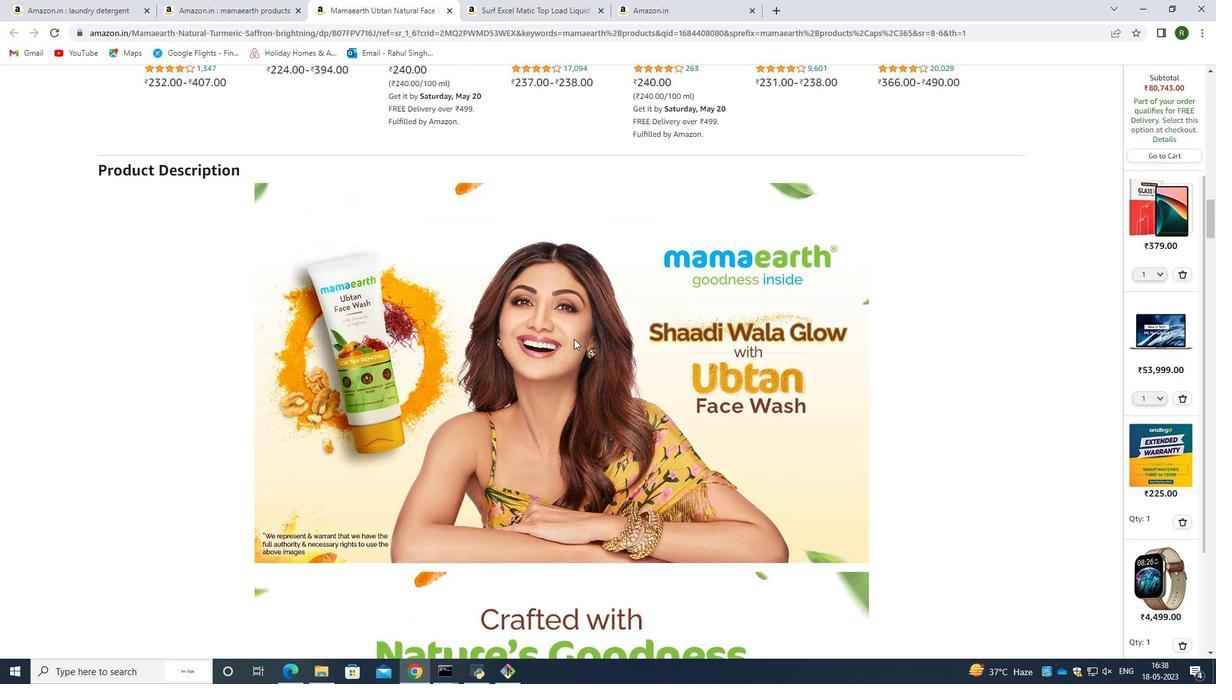 
Action: Mouse scrolled (574, 339) with delta (0, 0)
Screenshot: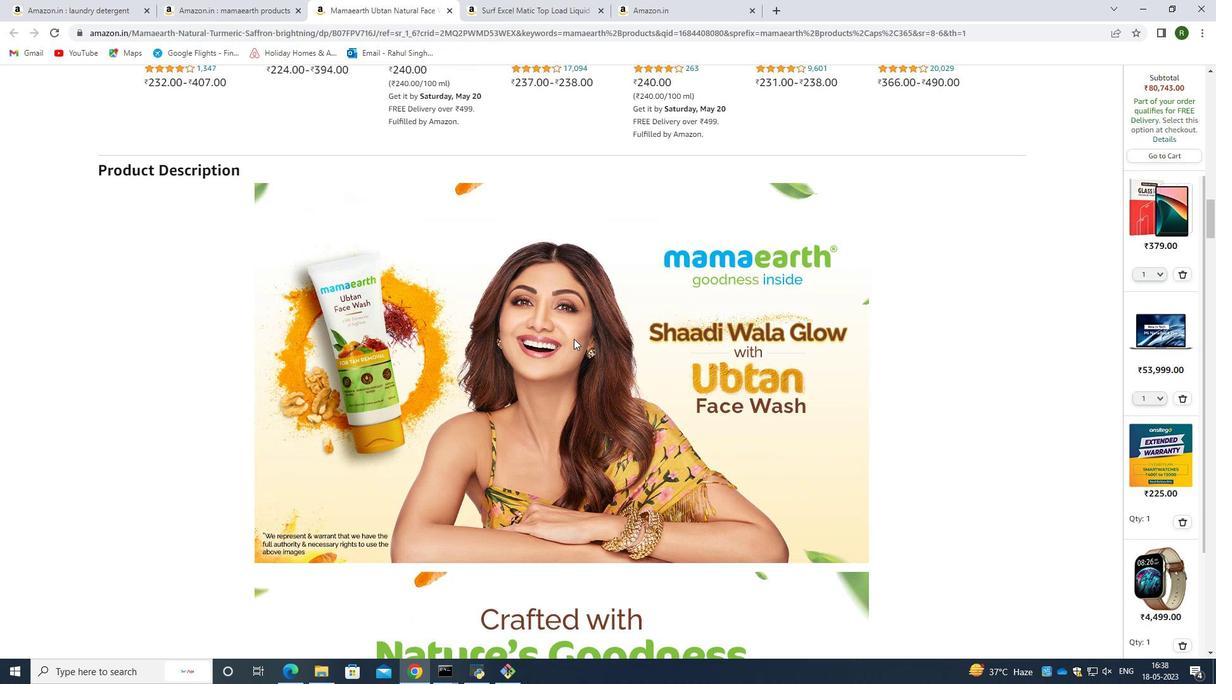 
Action: Mouse scrolled (574, 339) with delta (0, 0)
Screenshot: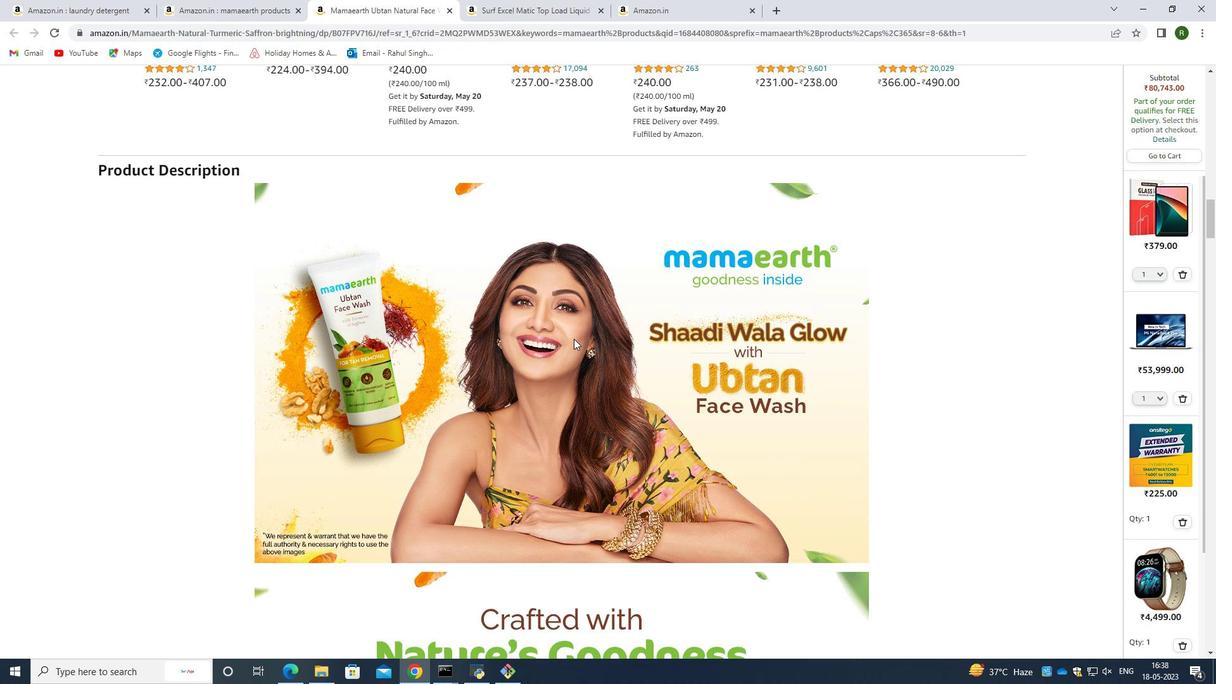 
Action: Mouse scrolled (574, 339) with delta (0, 0)
Screenshot: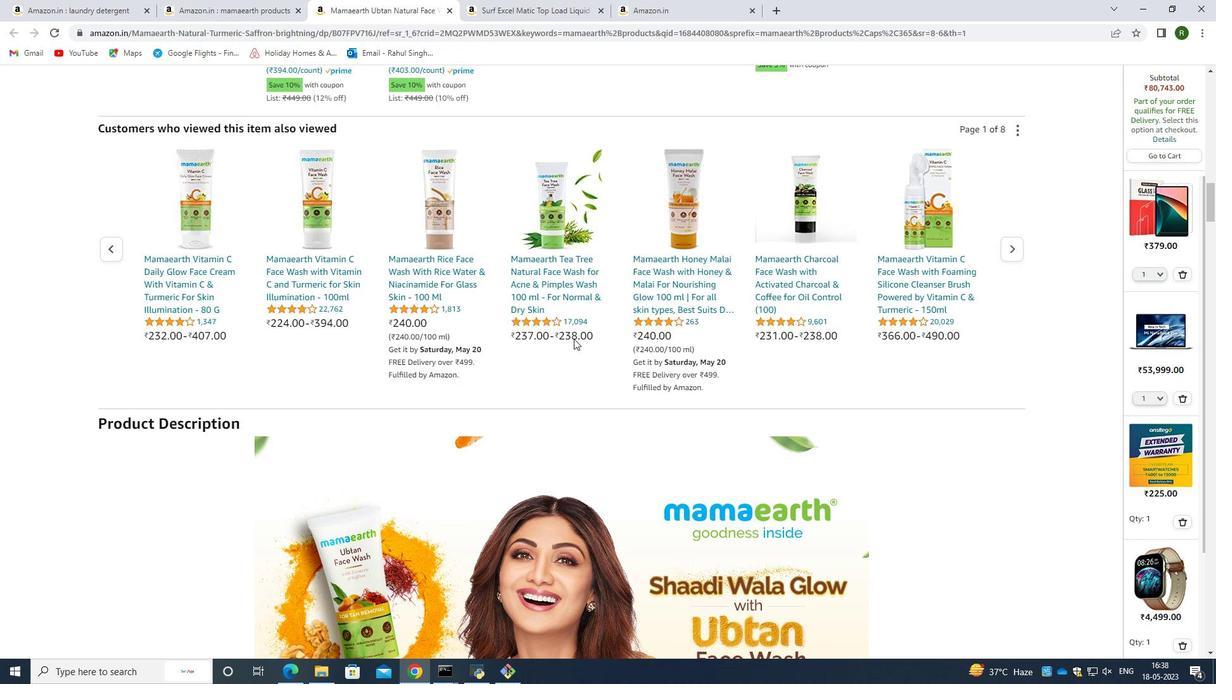 
Action: Mouse scrolled (574, 339) with delta (0, 0)
Screenshot: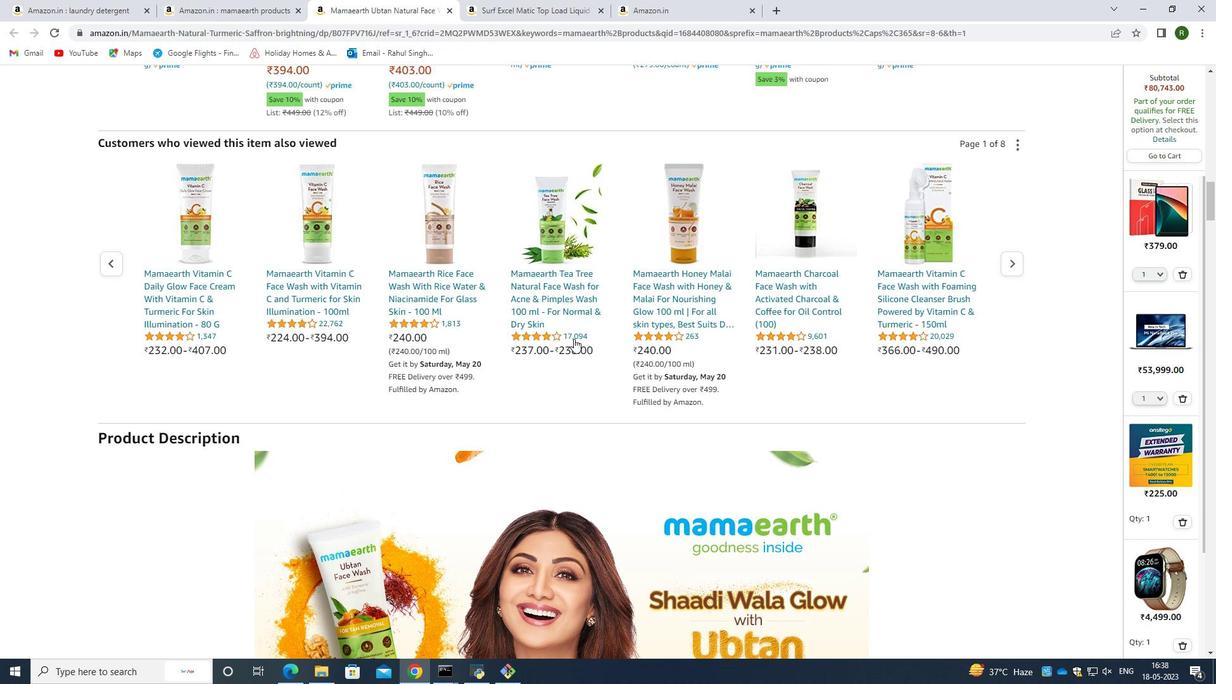 
Action: Mouse scrolled (574, 339) with delta (0, 0)
Screenshot: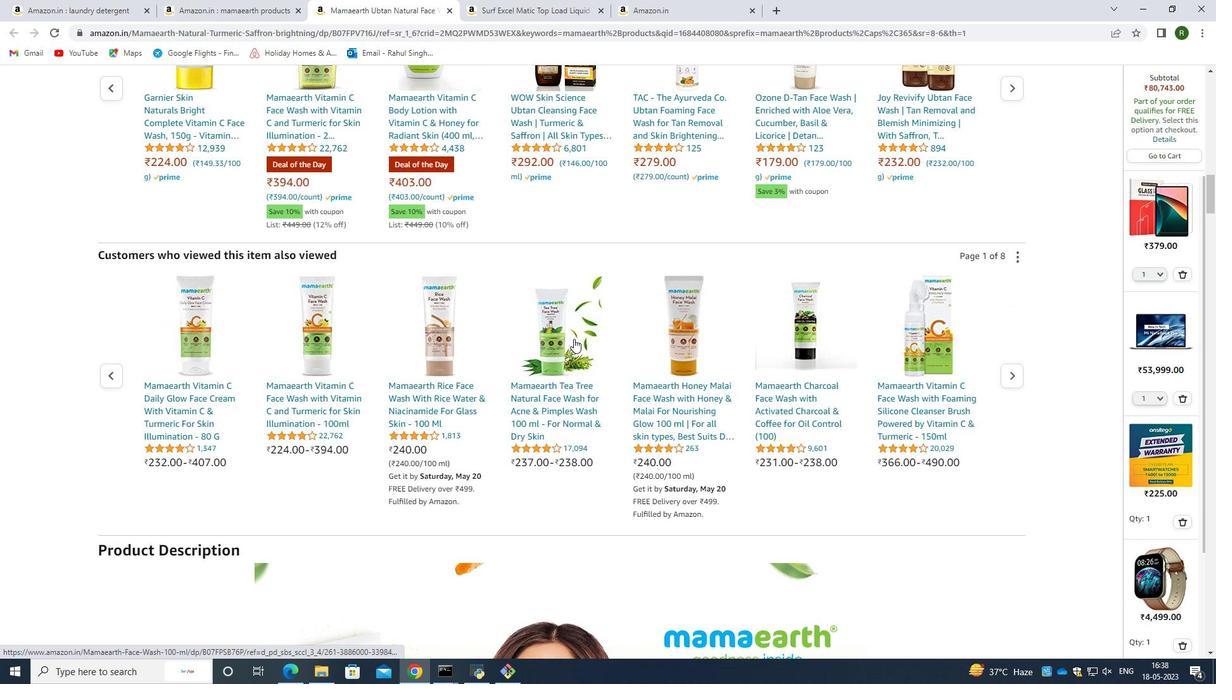 
Action: Mouse scrolled (574, 339) with delta (0, 0)
Screenshot: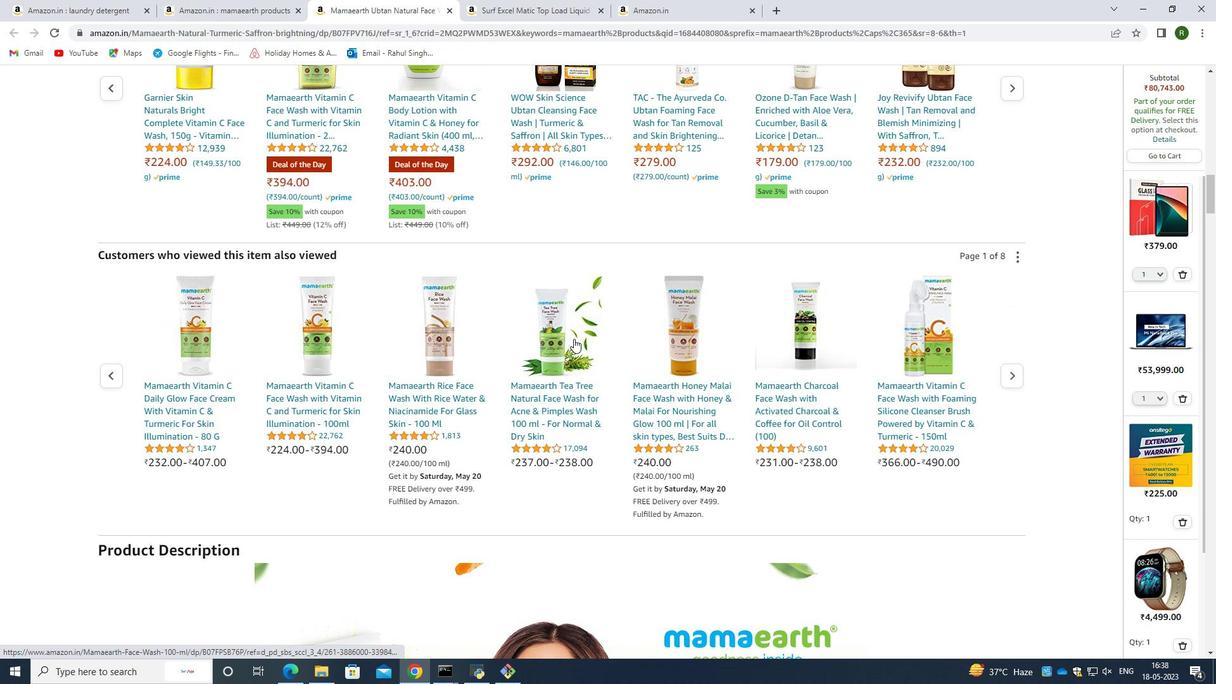 
Action: Mouse scrolled (574, 339) with delta (0, 0)
Screenshot: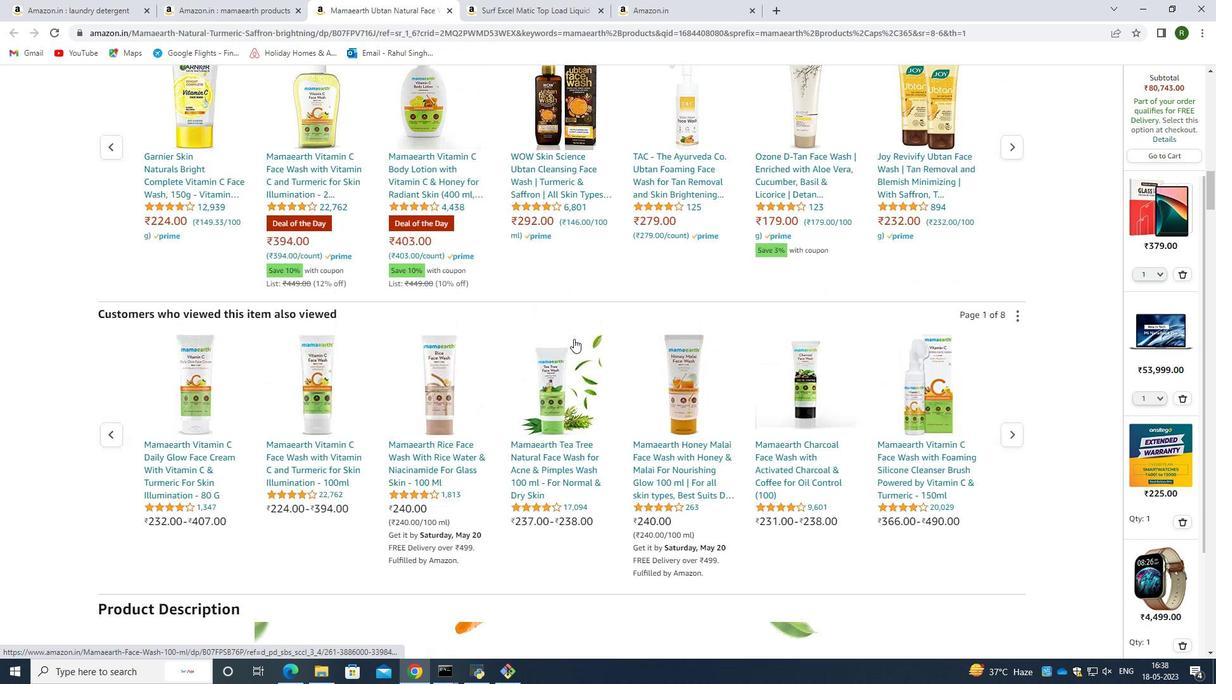 
Action: Mouse scrolled (574, 339) with delta (0, 0)
Screenshot: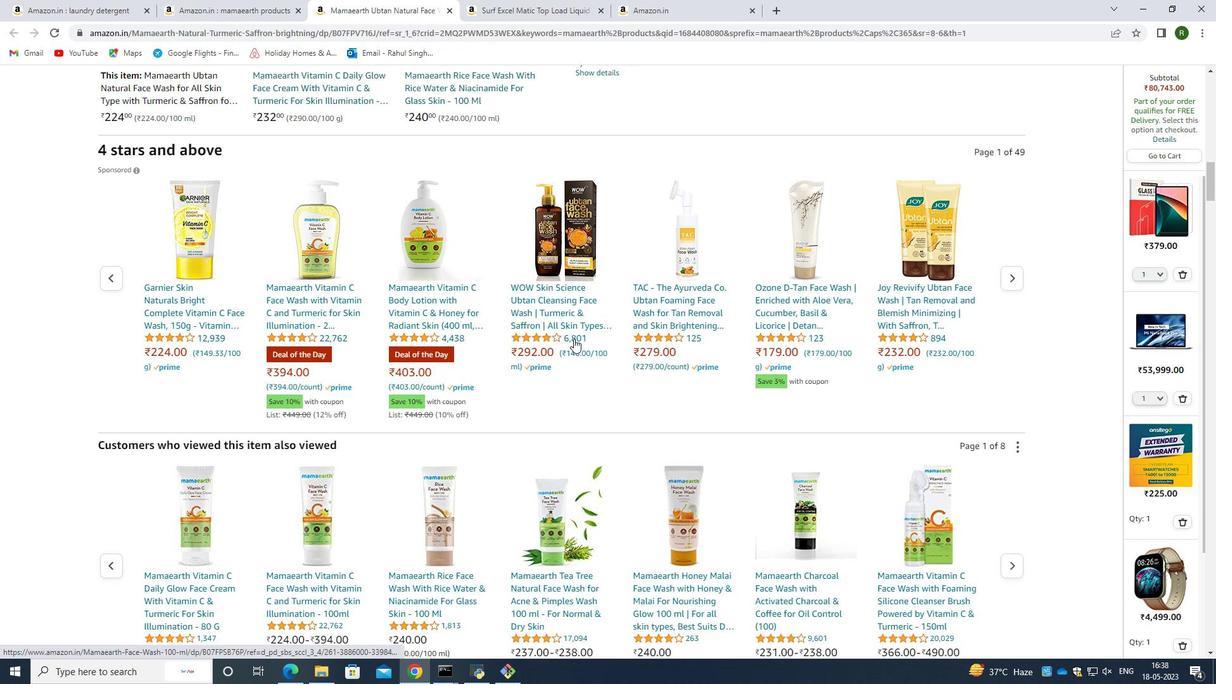 
Action: Mouse scrolled (574, 339) with delta (0, 0)
